 Task: Get directions from Blue Ridge Parkway, North Carolina, United States to Gulf Shores, Alabama, United States  and reverse  starting point and destination and check the transit options
Action: Mouse moved to (118, 78)
Screenshot: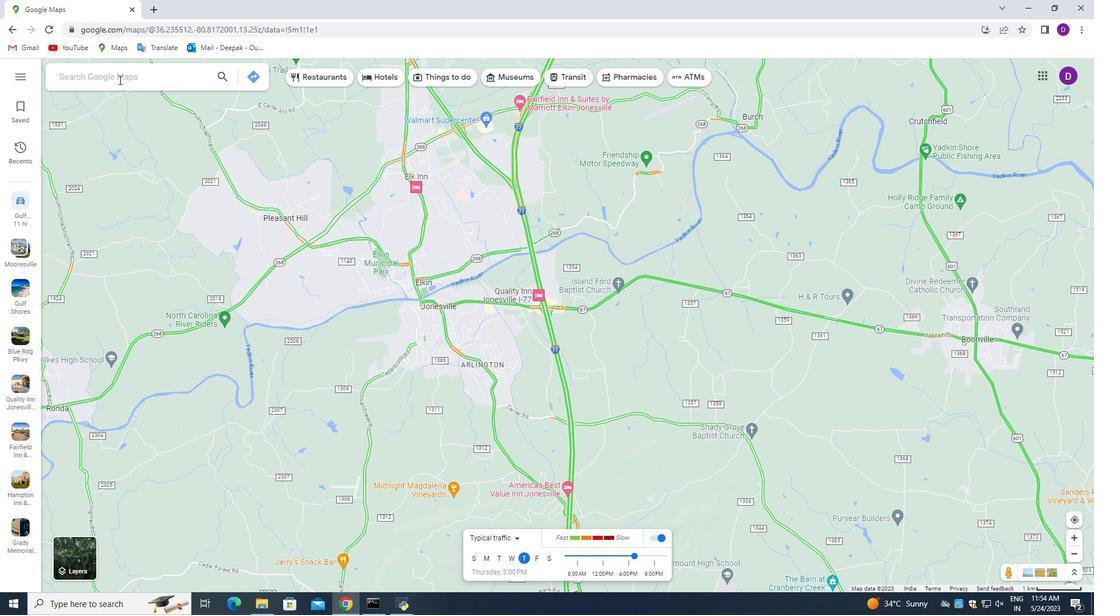 
Action: Mouse pressed left at (118, 78)
Screenshot: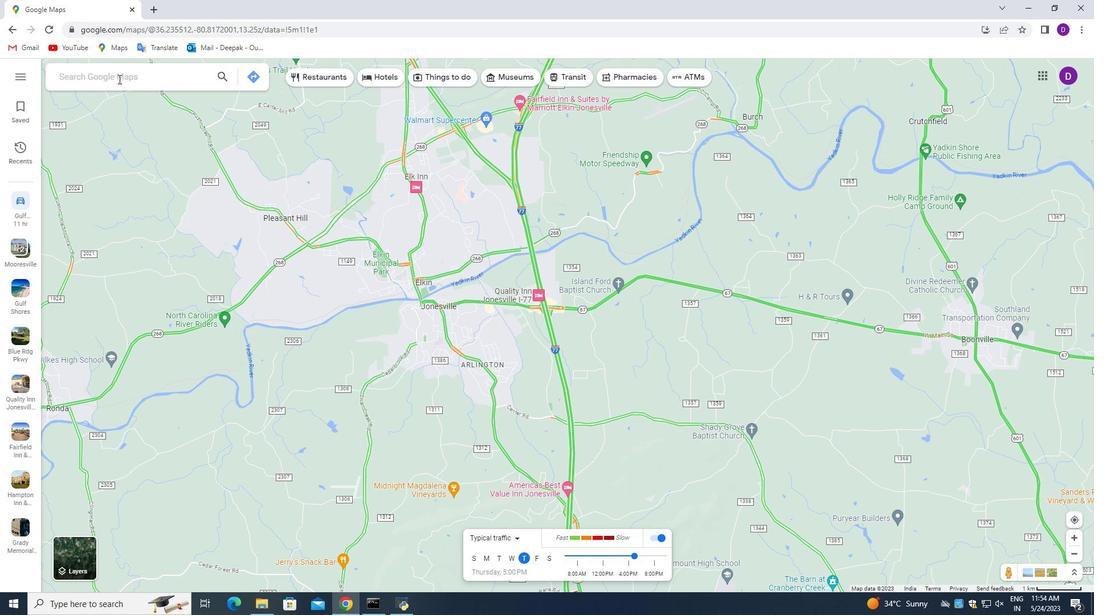 
Action: Mouse moved to (370, 180)
Screenshot: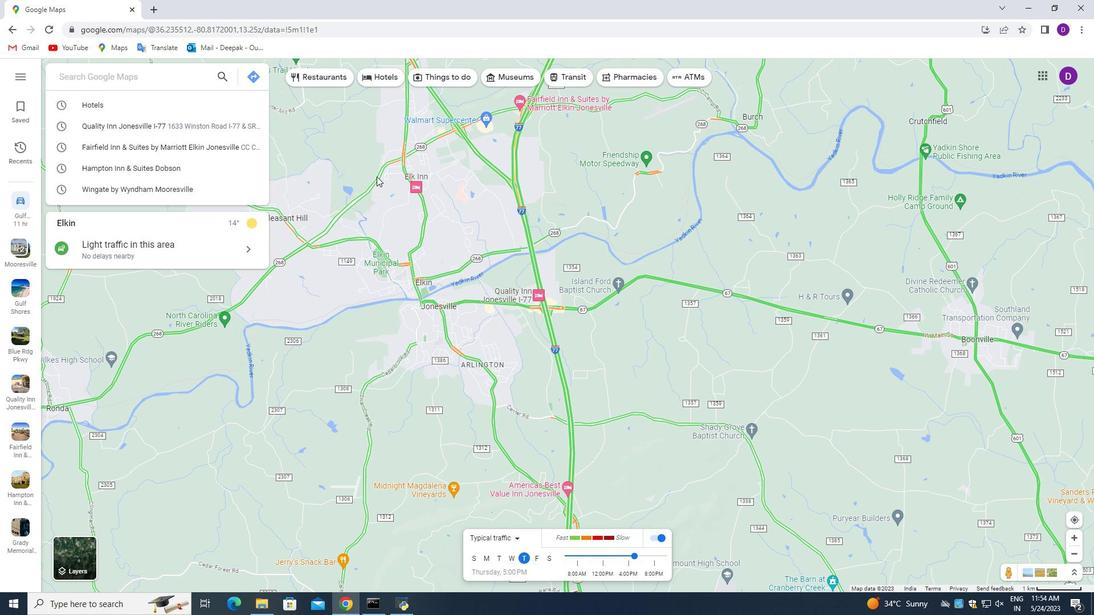 
Action: Key pressed <Key.shift_r>Blue<Key.space><Key.shift_r>Ridge<Key.space><Key.shift>Parkway,<Key.space><Key.shift>North<Key.space><Key.shift_r>Carolina,<Key.space><Key.shift>United<Key.space><Key.shift_r>States
Screenshot: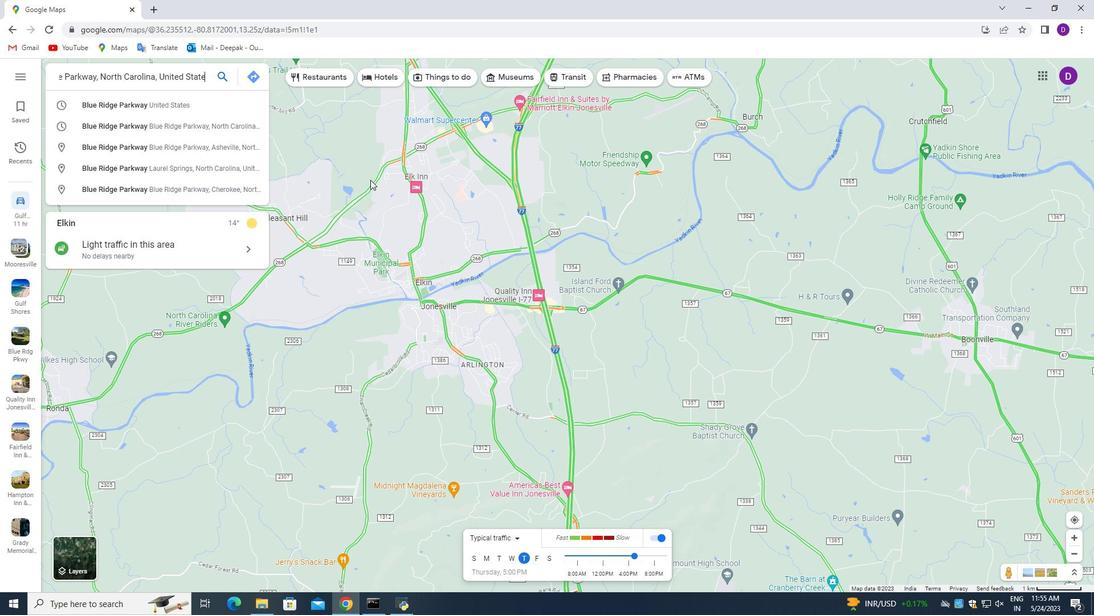 
Action: Mouse moved to (254, 72)
Screenshot: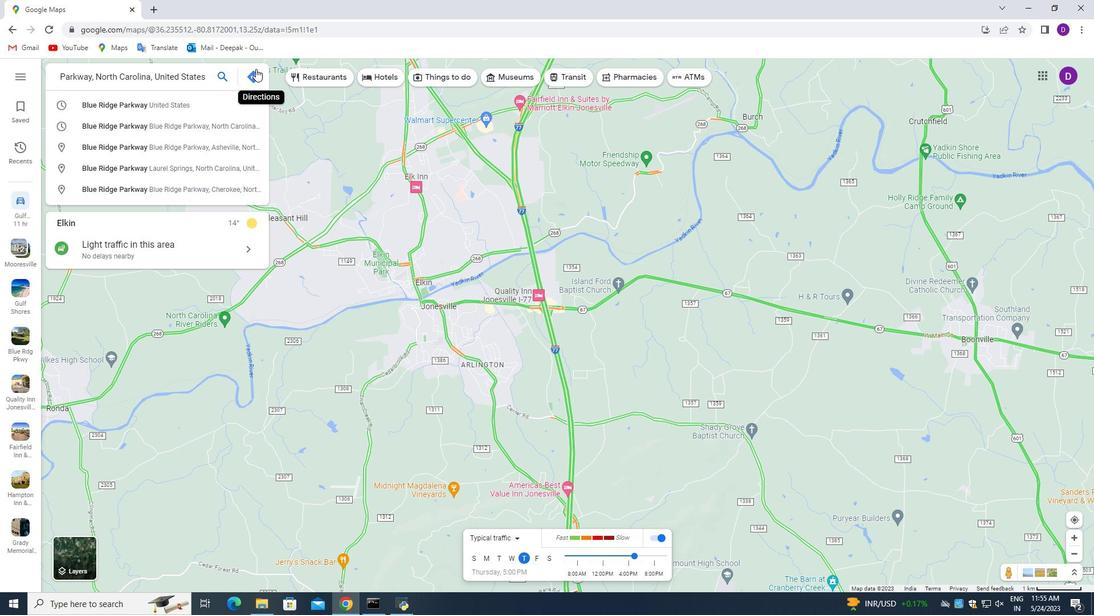 
Action: Mouse pressed left at (254, 72)
Screenshot: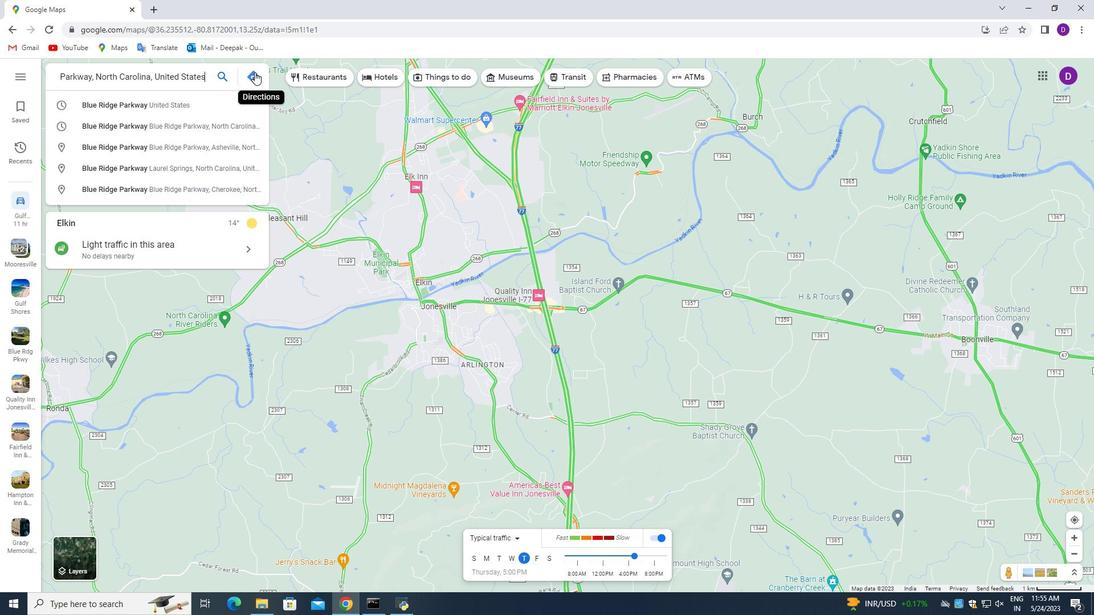 
Action: Mouse moved to (127, 111)
Screenshot: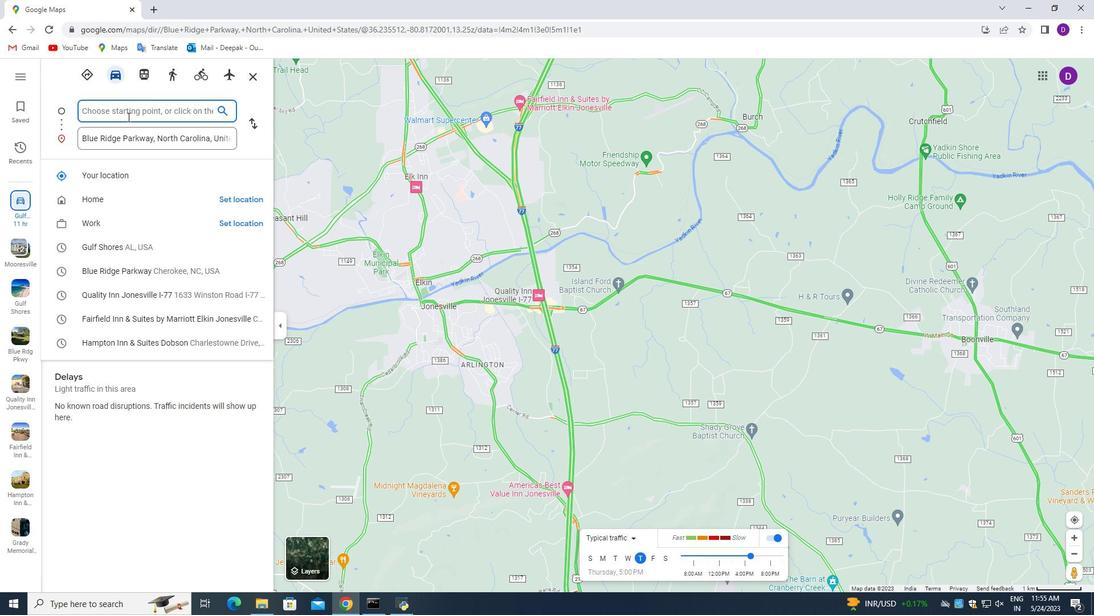 
Action: Mouse pressed left at (127, 111)
Screenshot: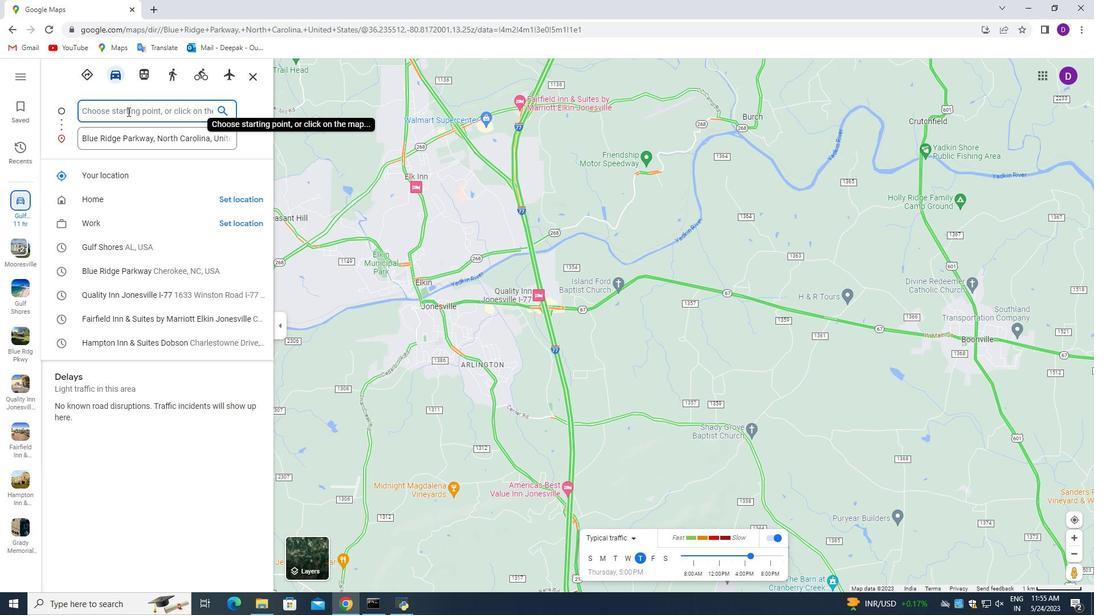 
Action: Mouse moved to (59, 68)
Screenshot: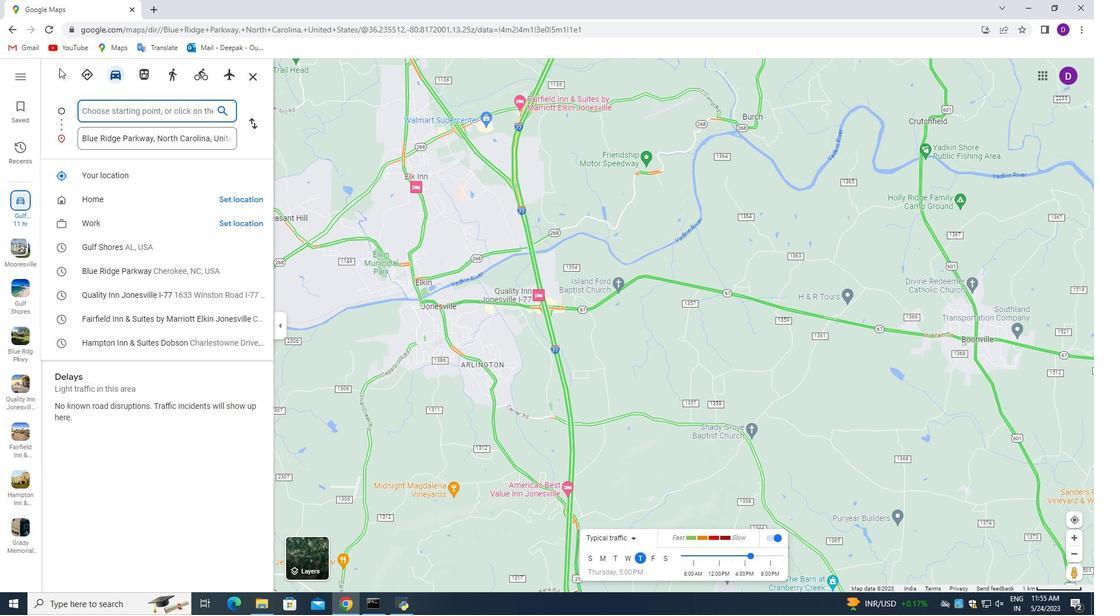 
Action: Key pressed <Key.shift_r>Gulf<Key.space><Key.shift_r>Shores,<Key.space><Key.shift_r>alabama,<Key.space><Key.shift>United<Key.space><Key.shift_r>States
Screenshot: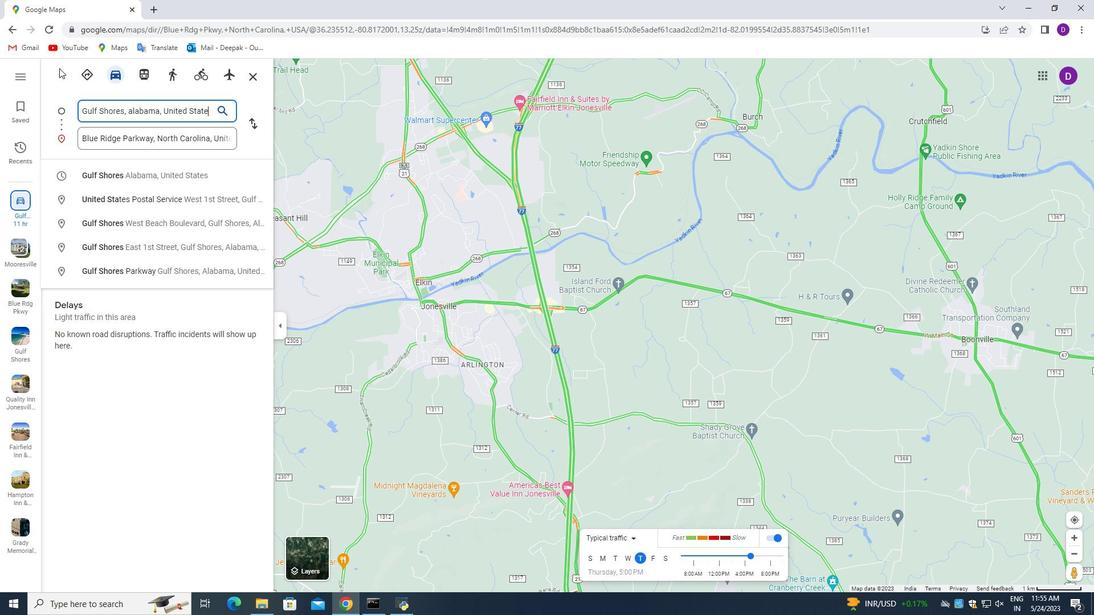 
Action: Mouse moved to (226, 111)
Screenshot: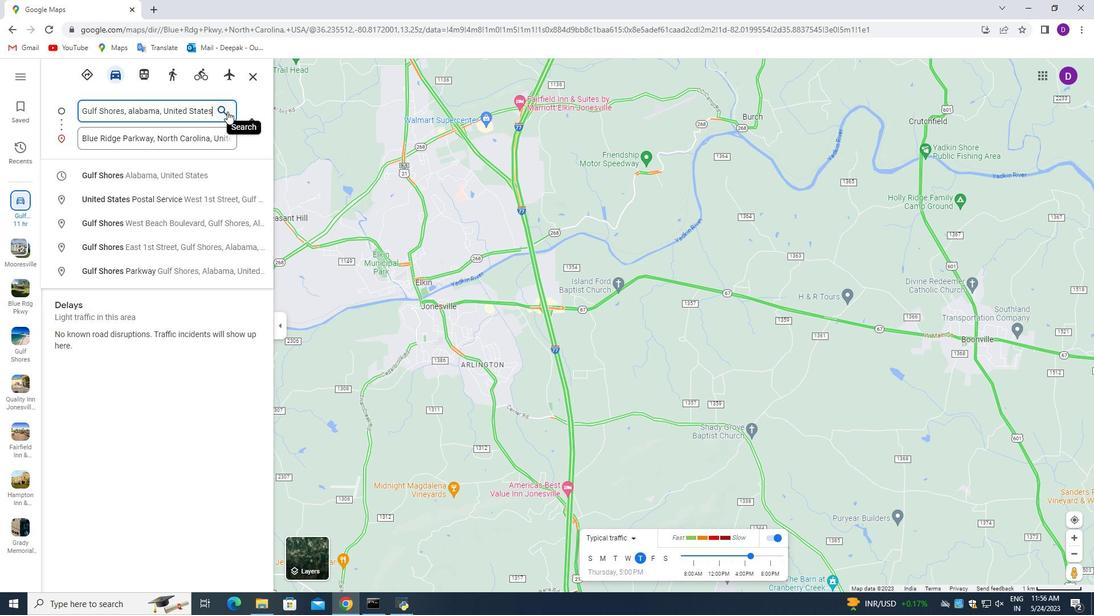 
Action: Mouse pressed left at (226, 111)
Screenshot: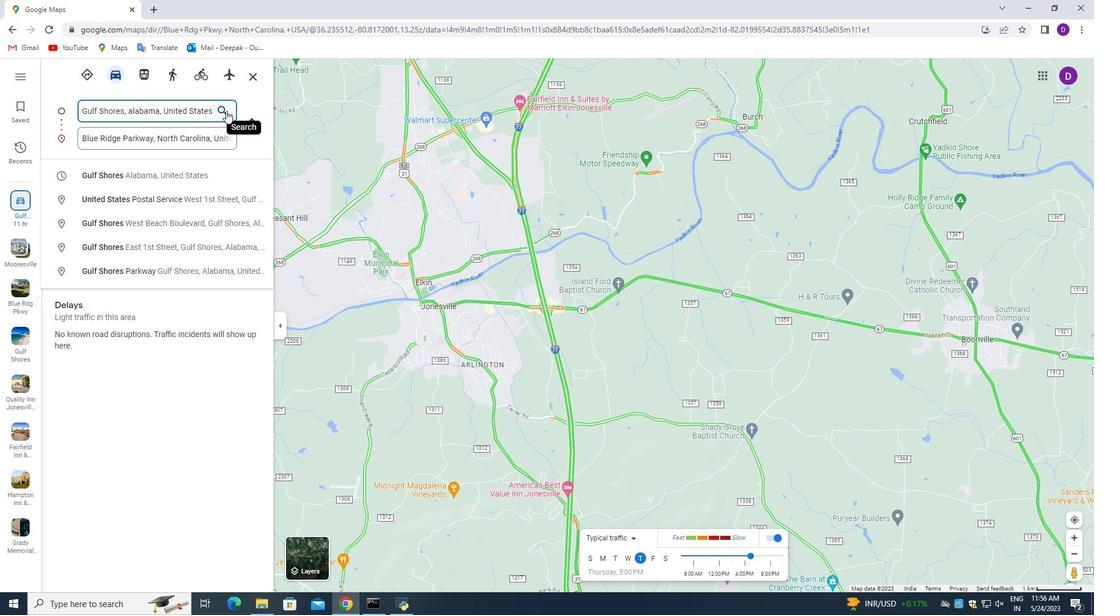 
Action: Mouse moved to (118, 206)
Screenshot: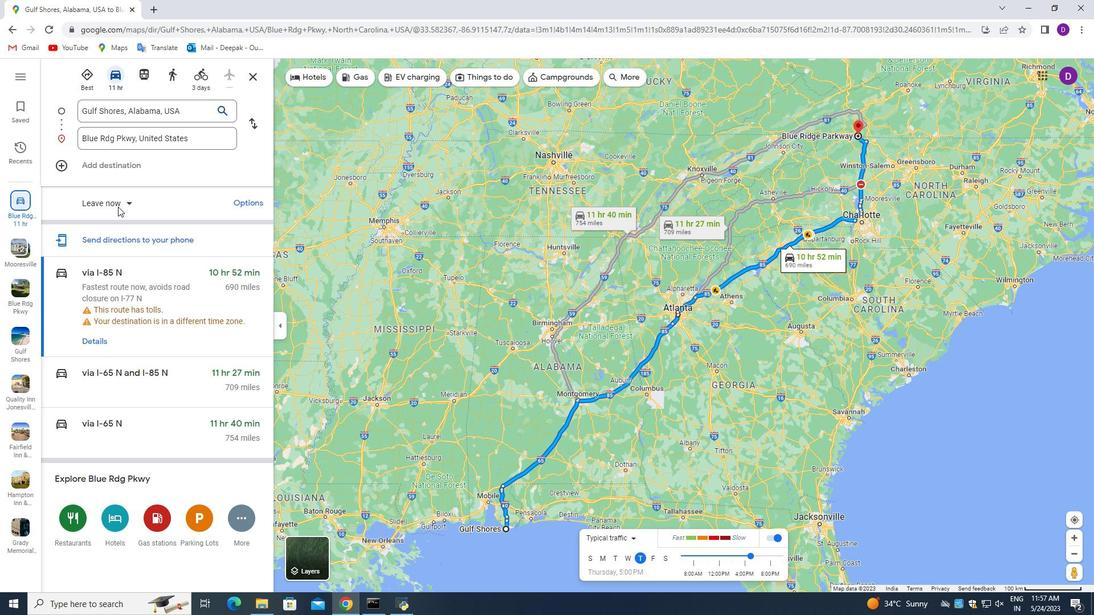 
Action: Mouse pressed left at (118, 206)
Screenshot: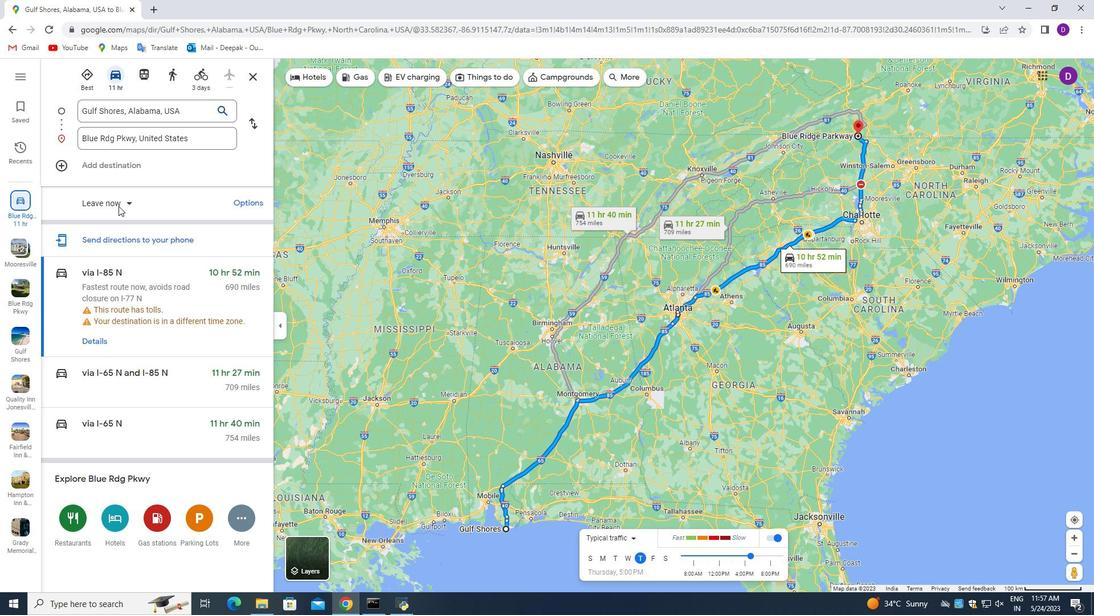 
Action: Mouse moved to (184, 171)
Screenshot: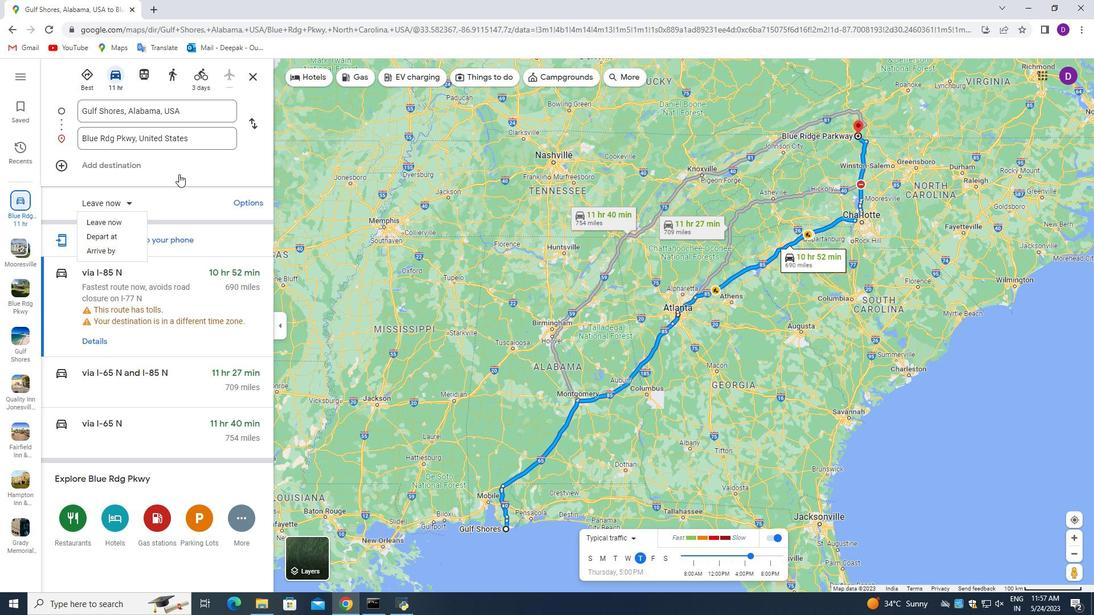 
Action: Mouse pressed left at (184, 171)
Screenshot: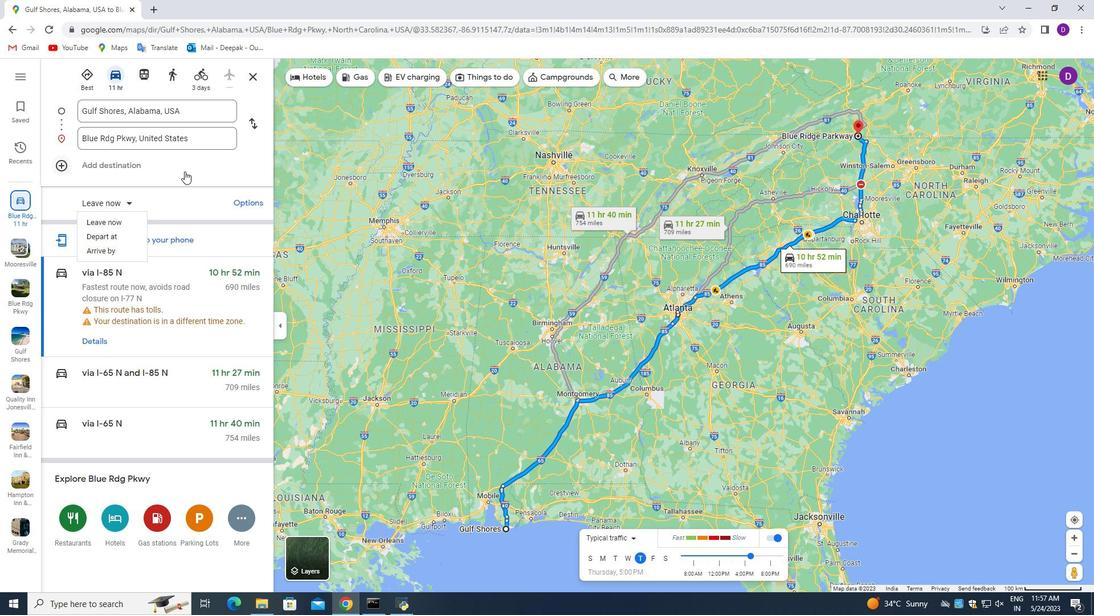 
Action: Mouse moved to (260, 128)
Screenshot: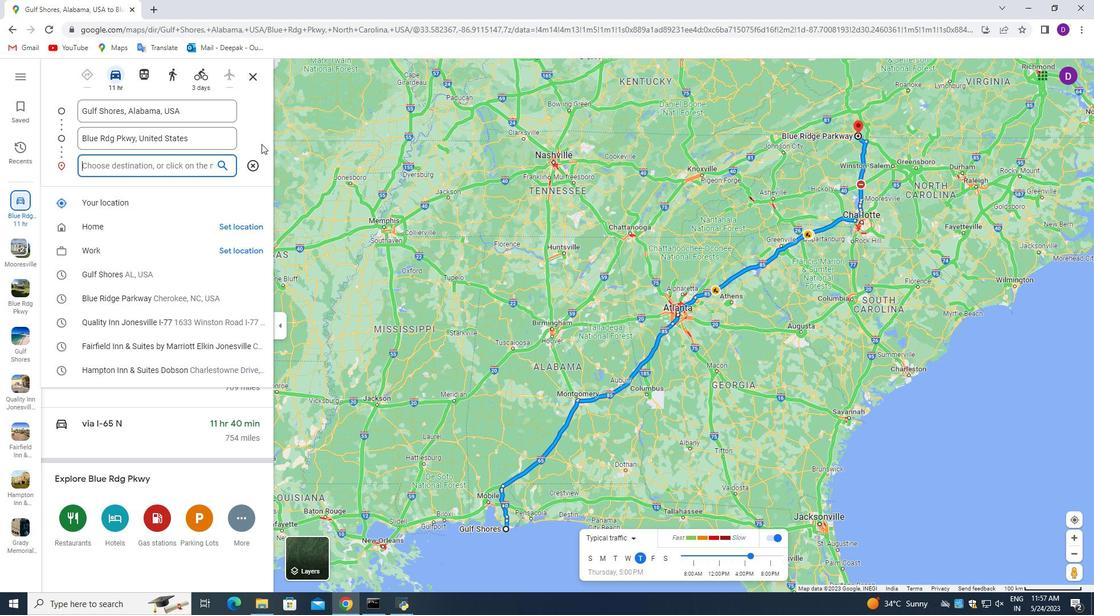 
Action: Mouse pressed left at (260, 128)
Screenshot: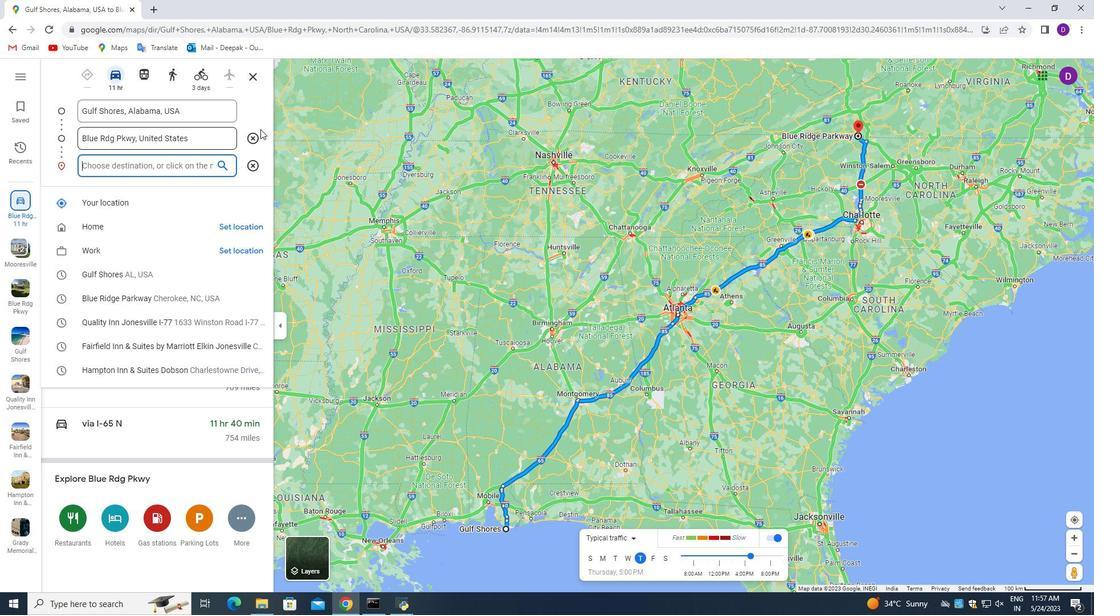 
Action: Mouse moved to (486, 513)
Screenshot: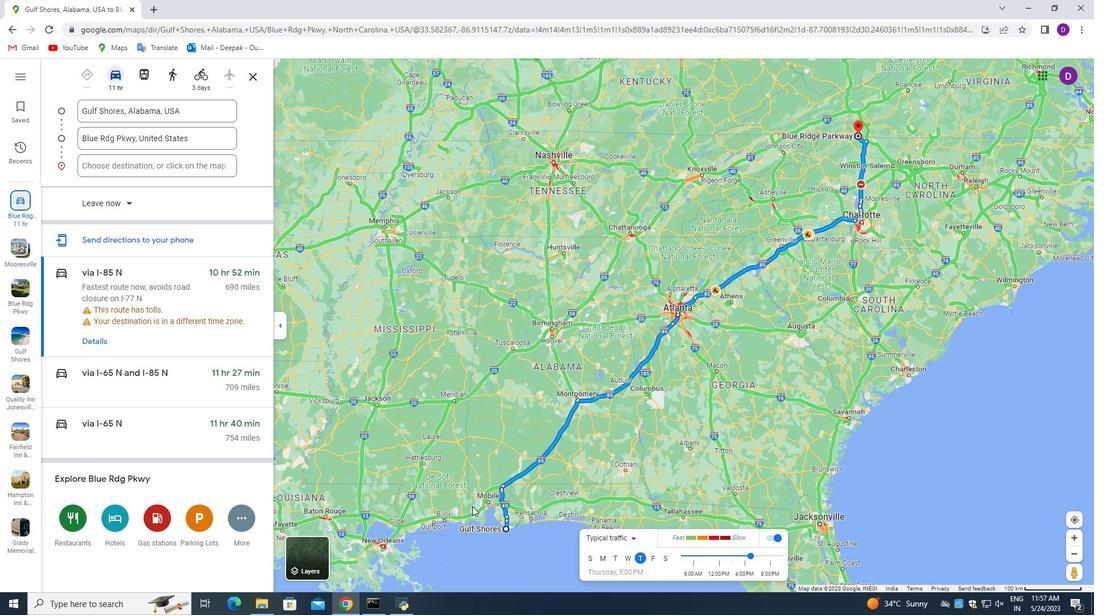 
Action: Mouse scrolled (486, 514) with delta (0, 0)
Screenshot: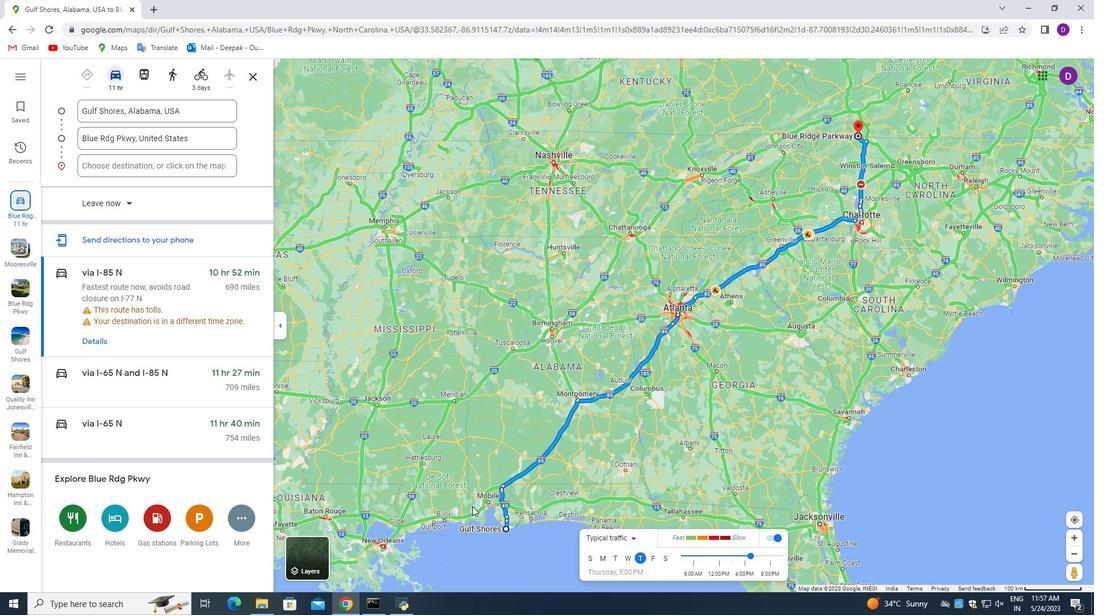 
Action: Mouse moved to (493, 517)
Screenshot: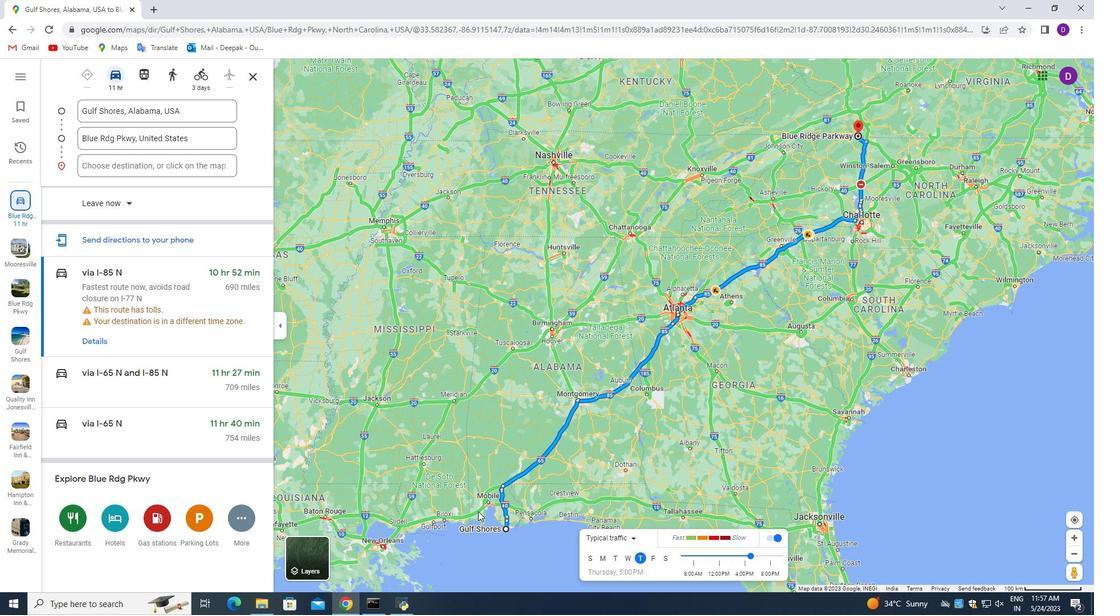 
Action: Mouse scrolled (492, 516) with delta (0, 0)
Screenshot: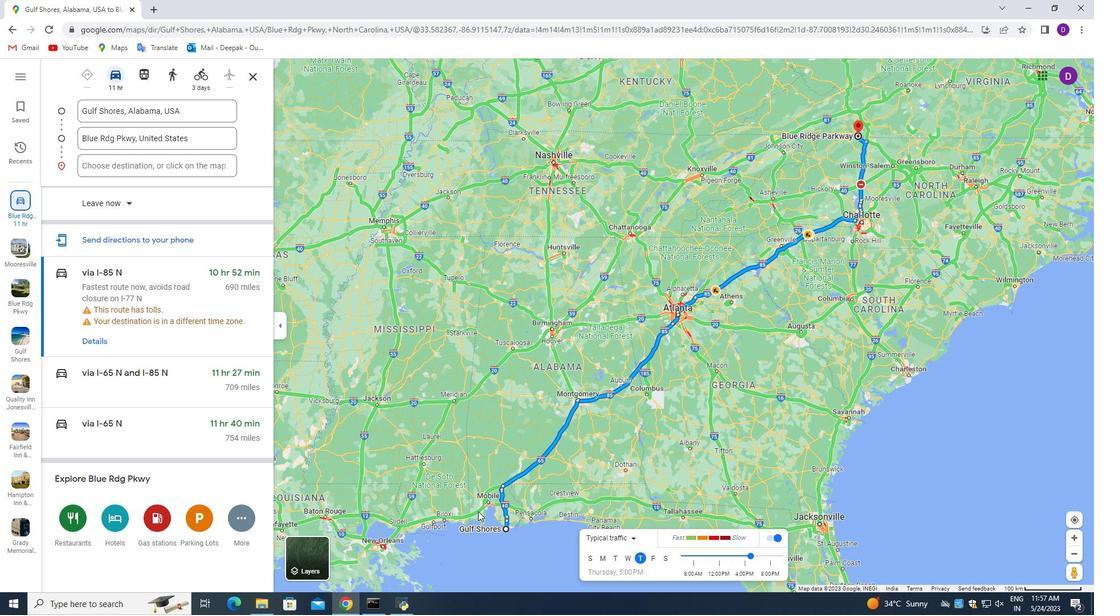 
Action: Mouse moved to (496, 517)
Screenshot: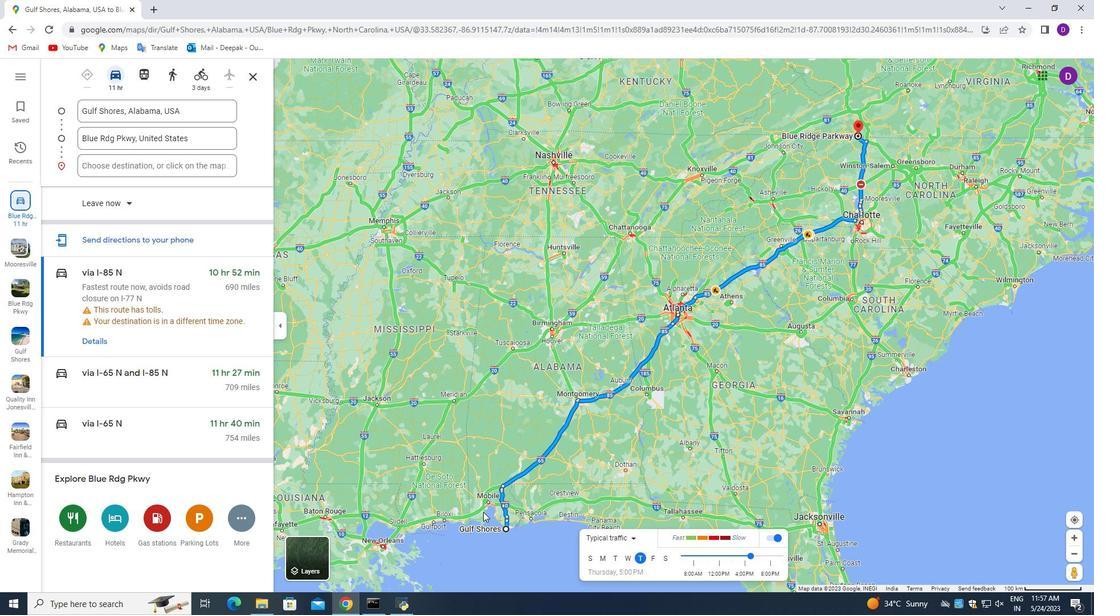 
Action: Mouse scrolled (495, 518) with delta (0, 0)
Screenshot: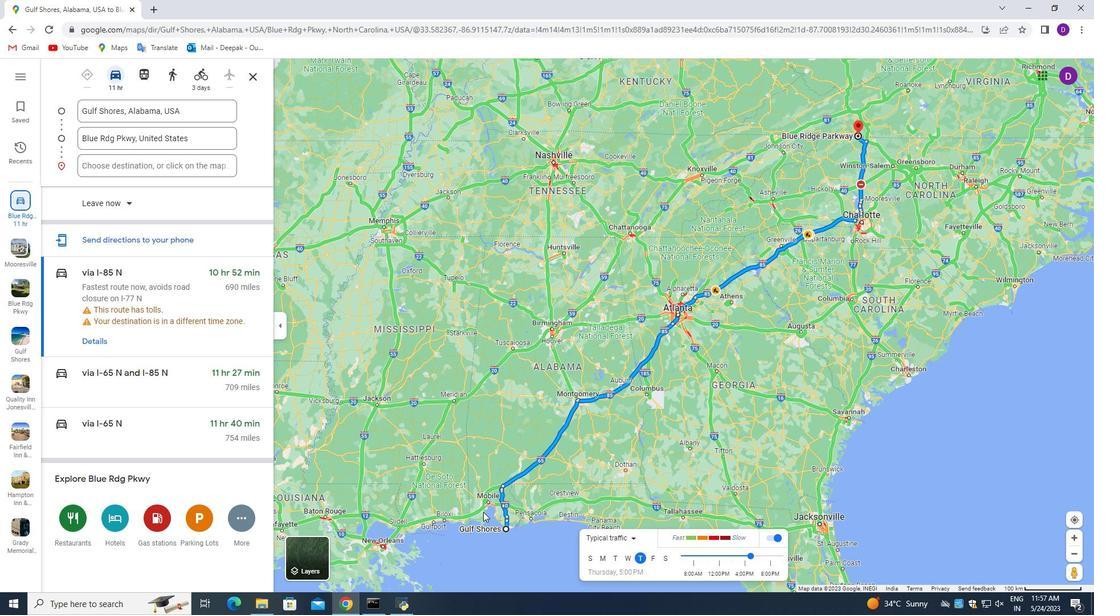 
Action: Mouse moved to (499, 517)
Screenshot: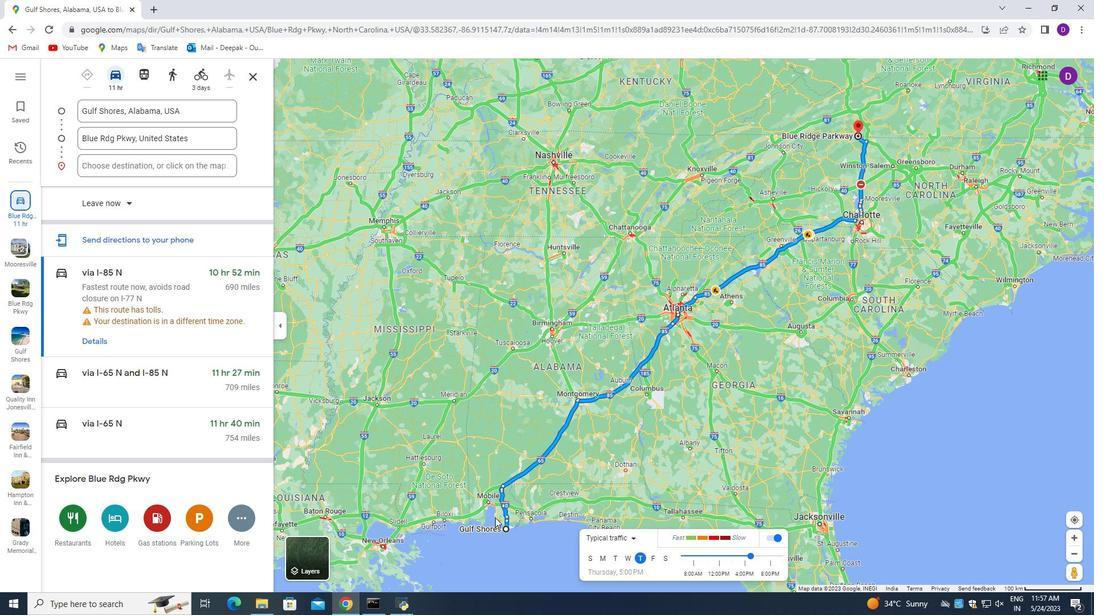 
Action: Mouse scrolled (499, 518) with delta (0, 0)
Screenshot: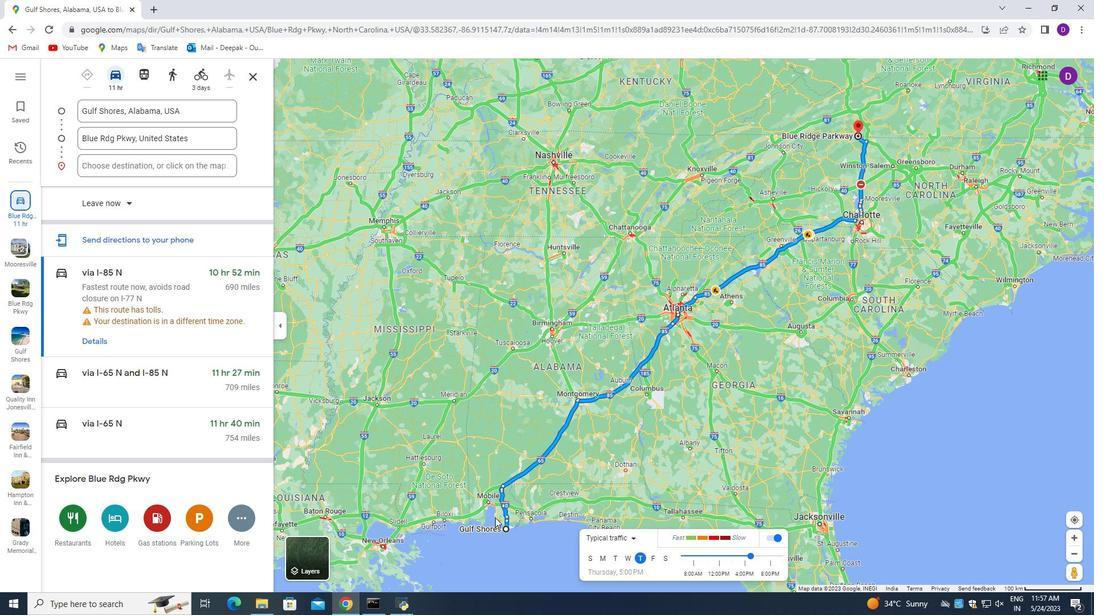 
Action: Mouse moved to (551, 501)
Screenshot: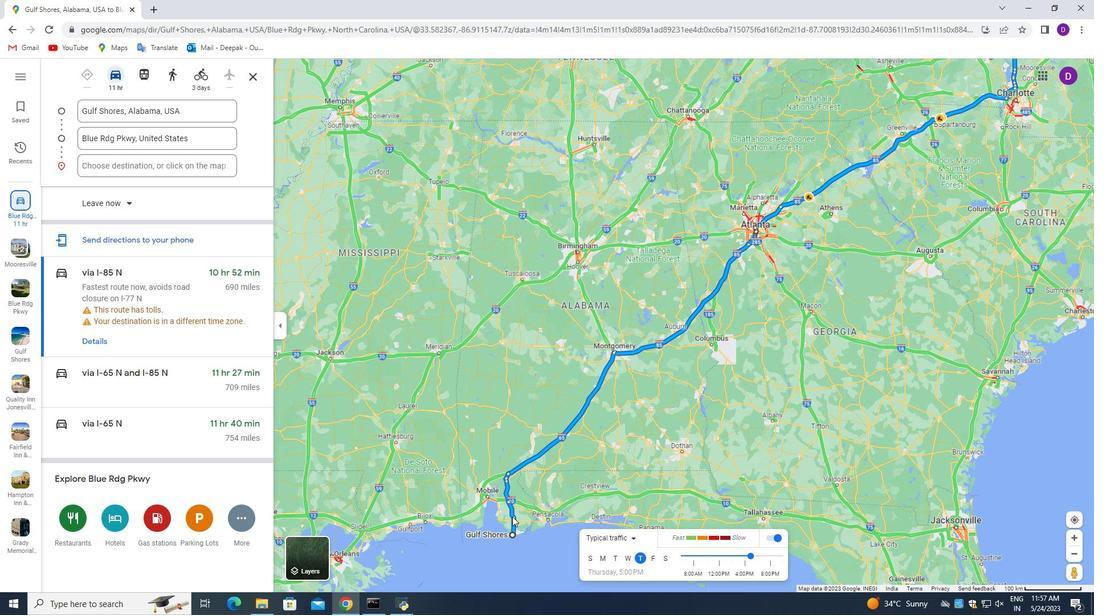 
Action: Mouse scrolled (551, 502) with delta (0, 0)
Screenshot: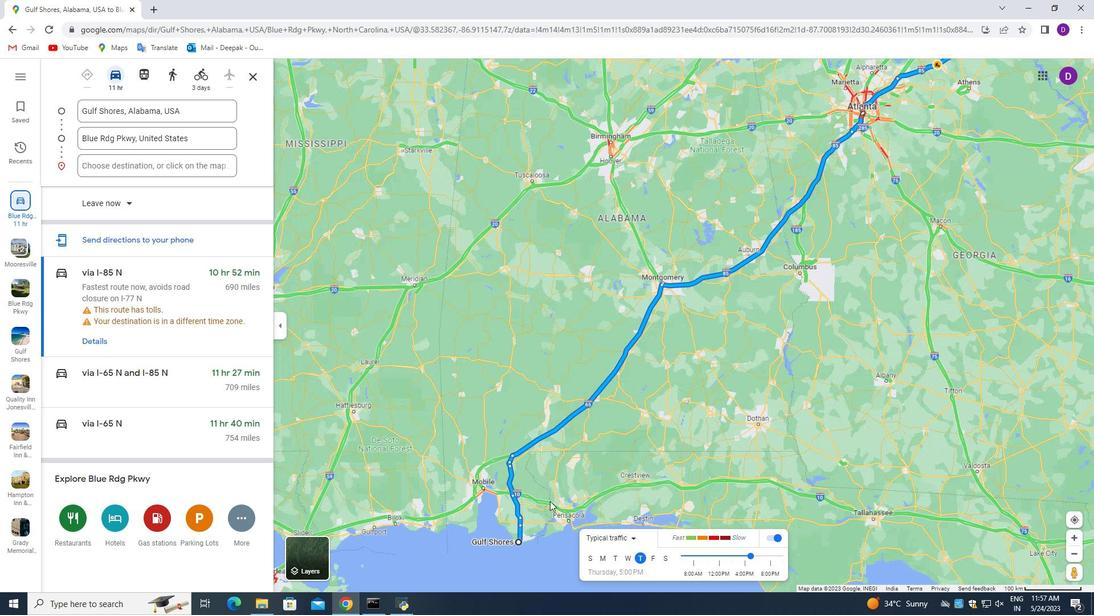 
Action: Mouse scrolled (551, 502) with delta (0, 0)
Screenshot: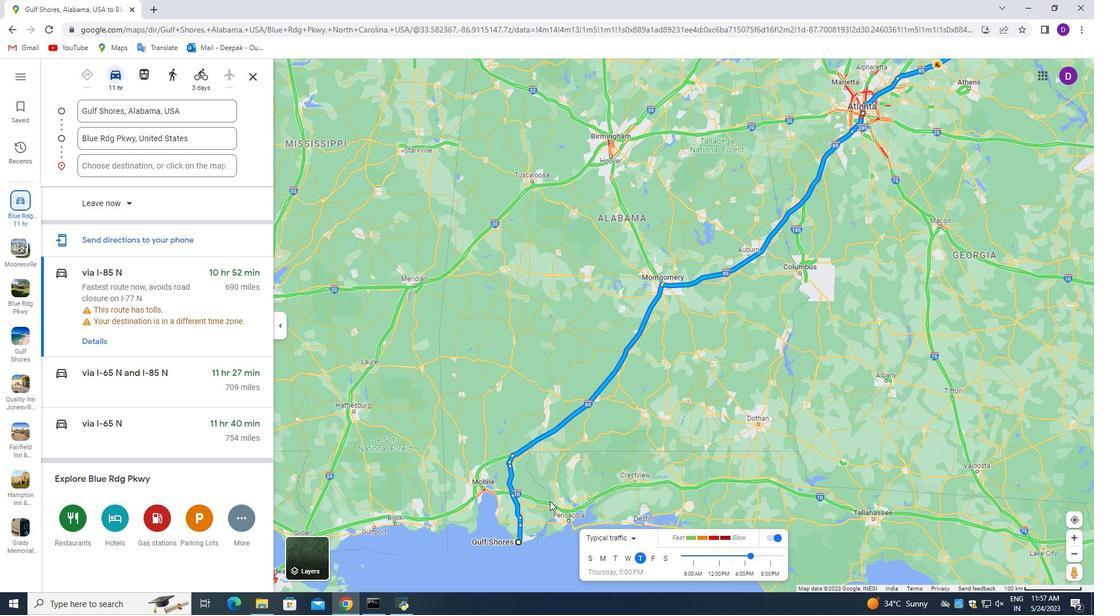 
Action: Mouse moved to (553, 244)
Screenshot: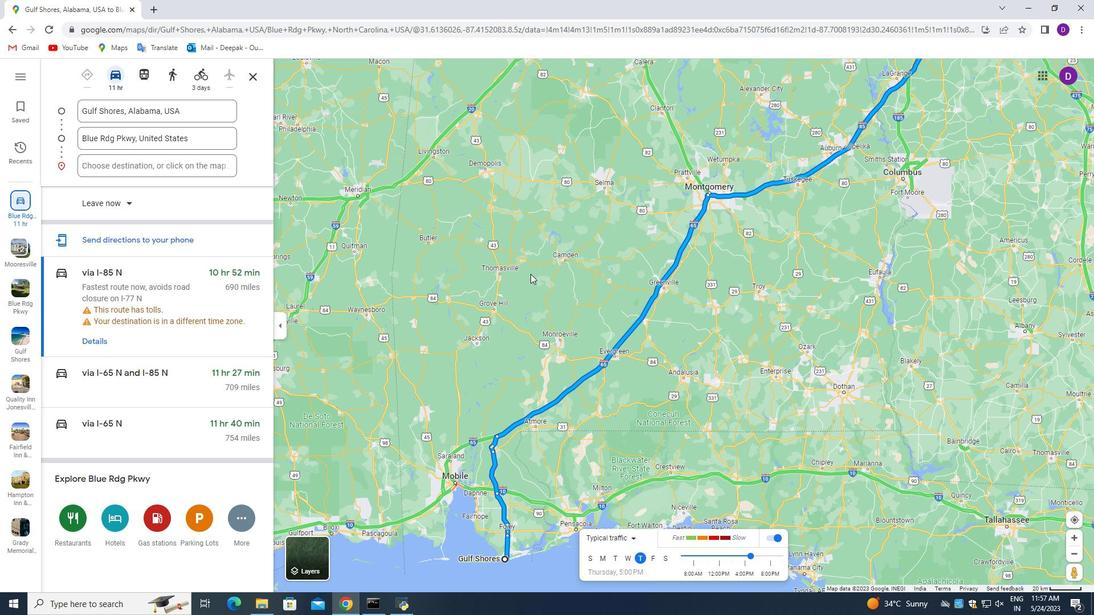 
Action: Mouse pressed left at (553, 244)
Screenshot: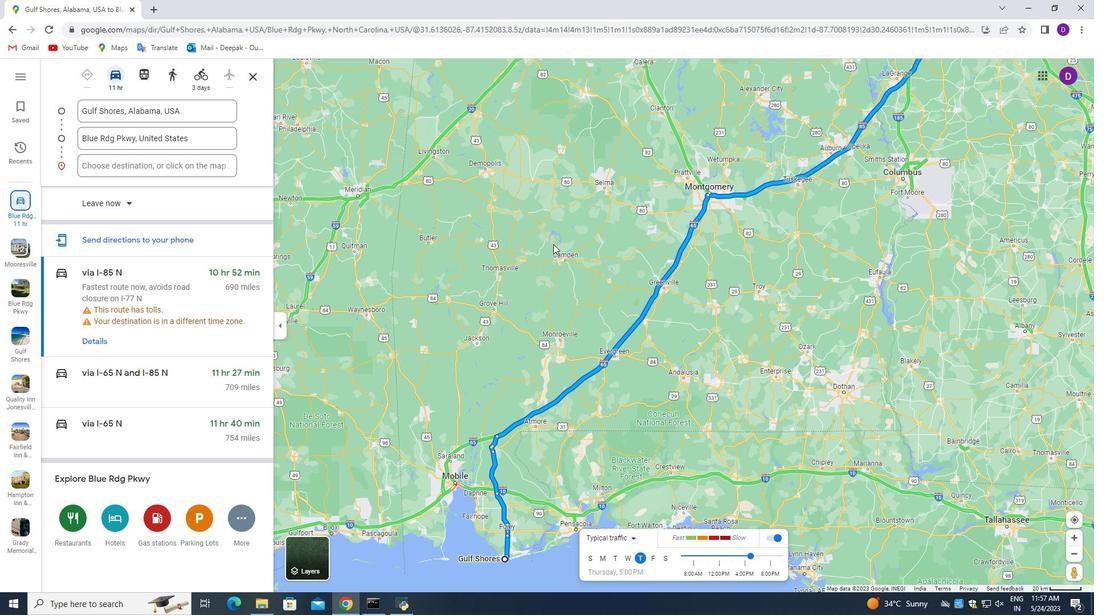 
Action: Mouse moved to (429, 558)
Screenshot: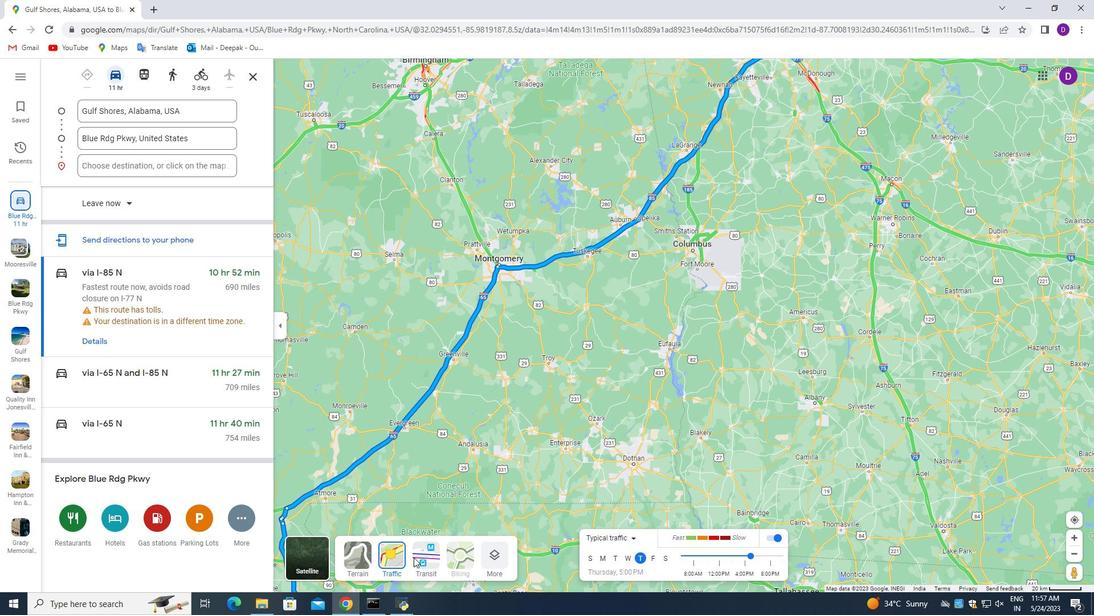 
Action: Mouse pressed left at (429, 558)
Screenshot: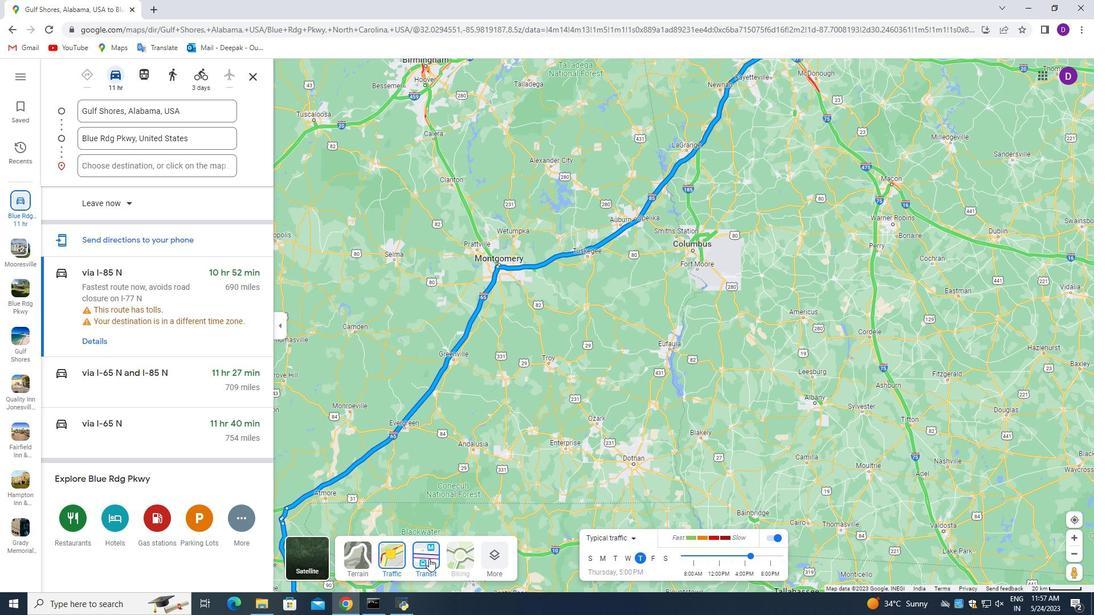 
Action: Mouse moved to (618, 569)
Screenshot: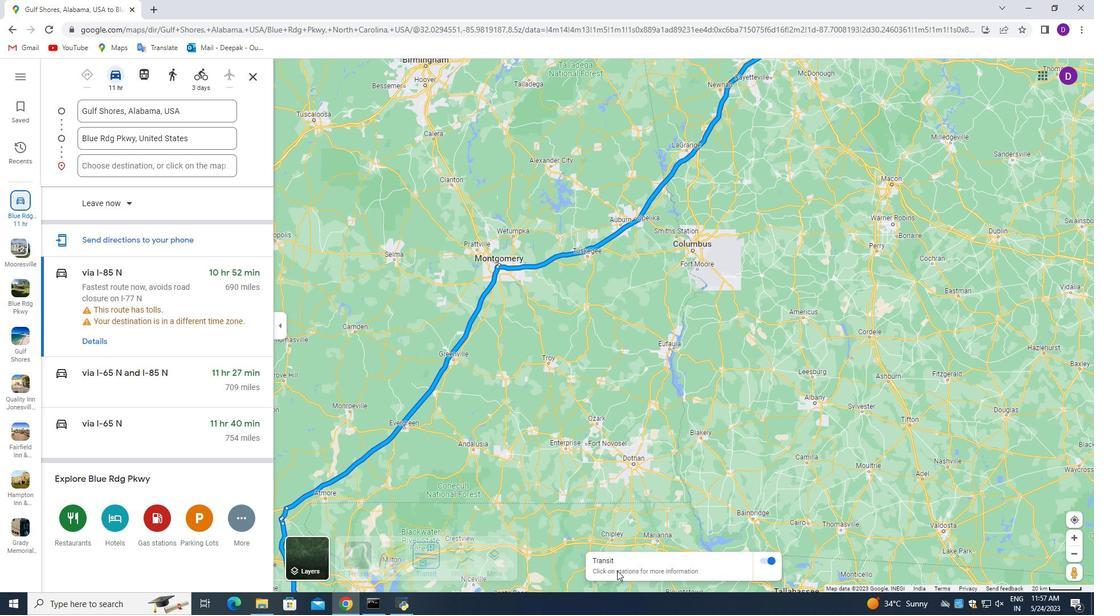 
Action: Mouse pressed left at (618, 569)
Screenshot: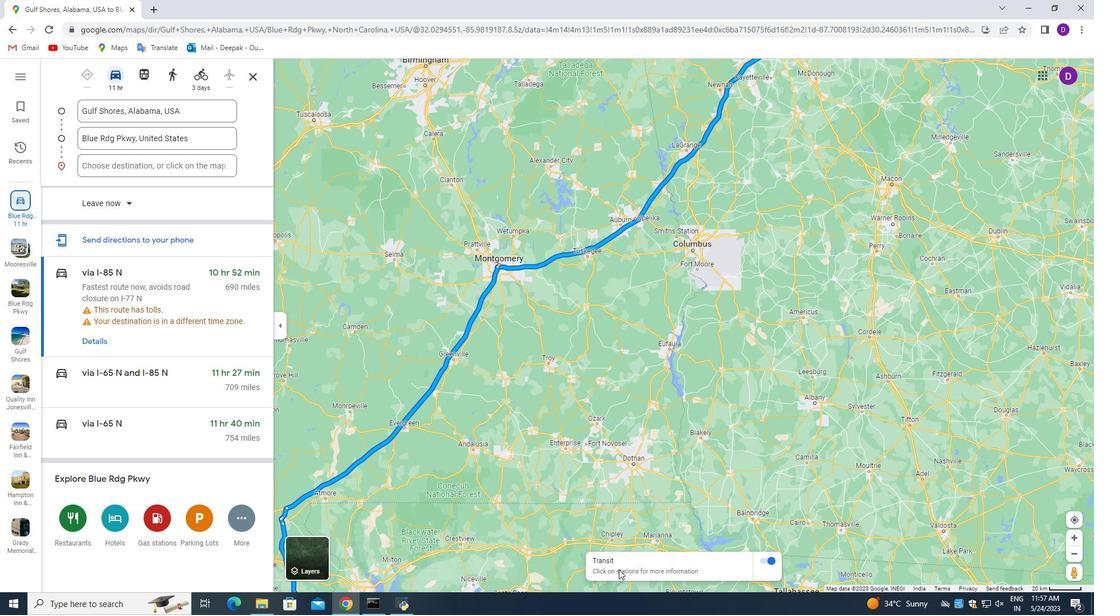 
Action: Mouse moved to (604, 559)
Screenshot: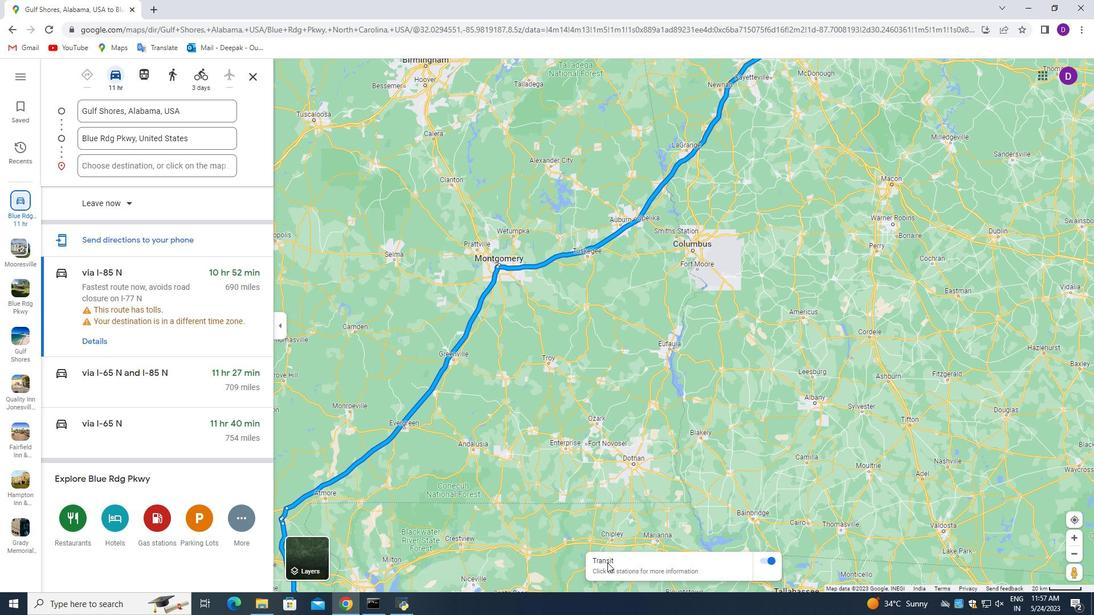 
Action: Mouse pressed left at (604, 559)
Screenshot: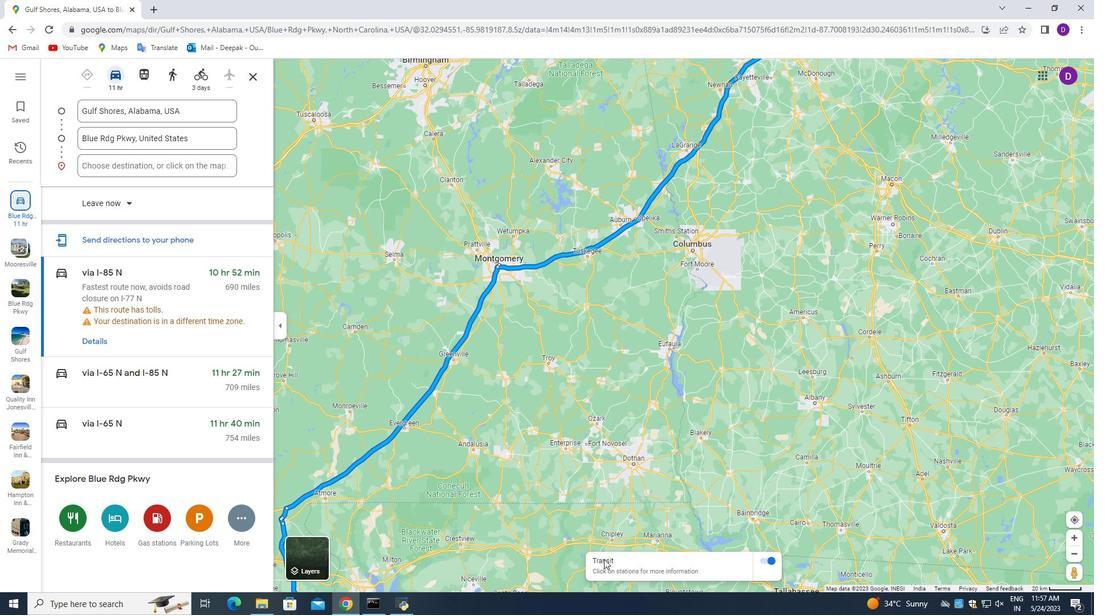 
Action: Mouse moved to (516, 413)
Screenshot: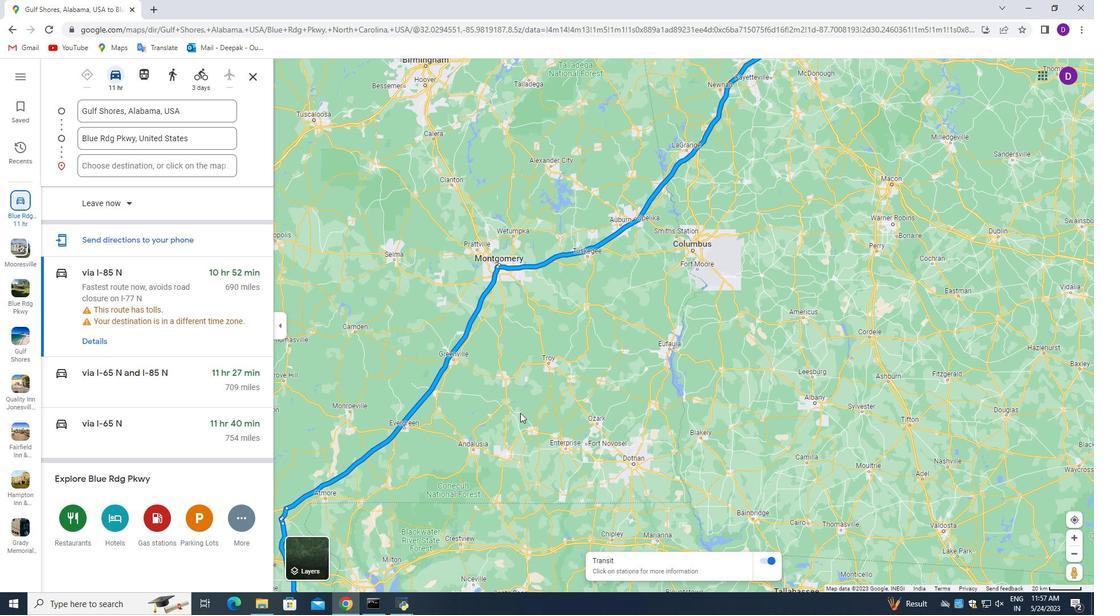 
Action: Mouse scrolled (516, 413) with delta (0, 0)
Screenshot: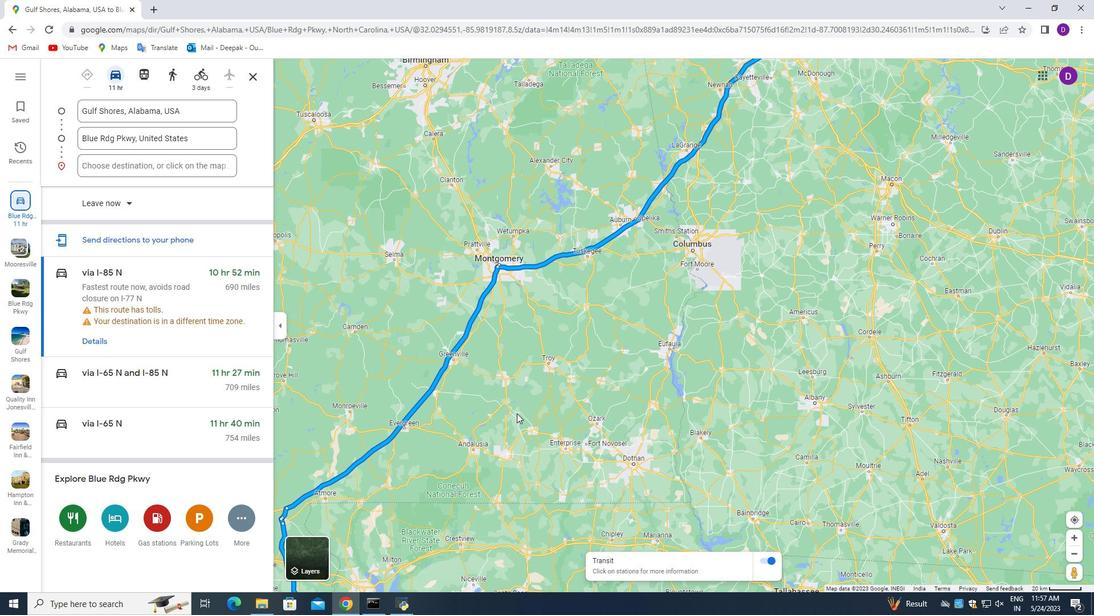 
Action: Mouse scrolled (516, 413) with delta (0, 0)
Screenshot: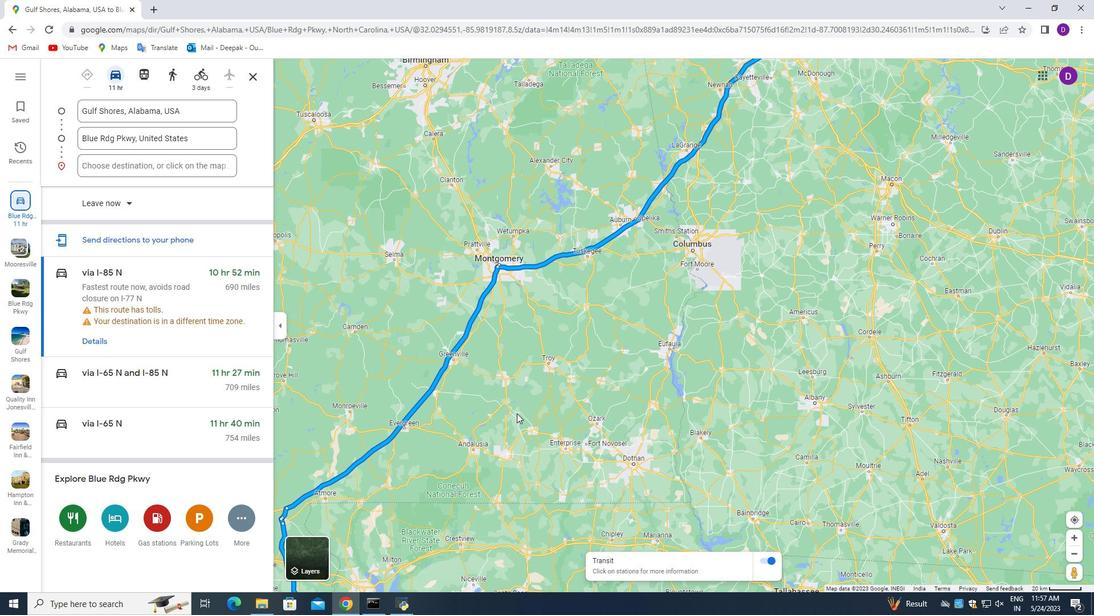 
Action: Mouse scrolled (516, 413) with delta (0, 0)
Screenshot: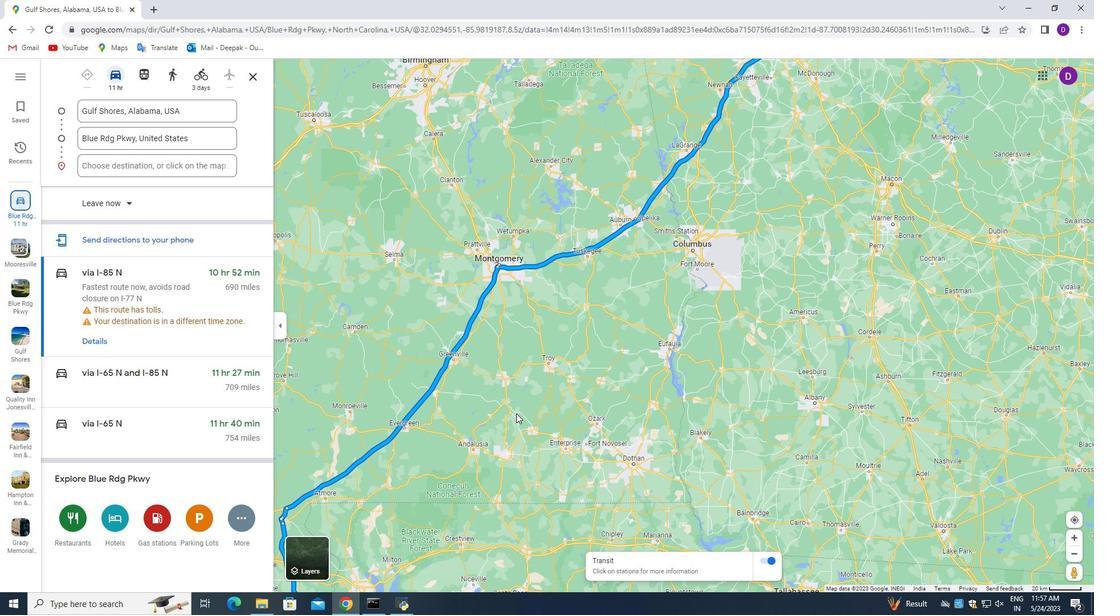
Action: Mouse scrolled (516, 413) with delta (0, 0)
Screenshot: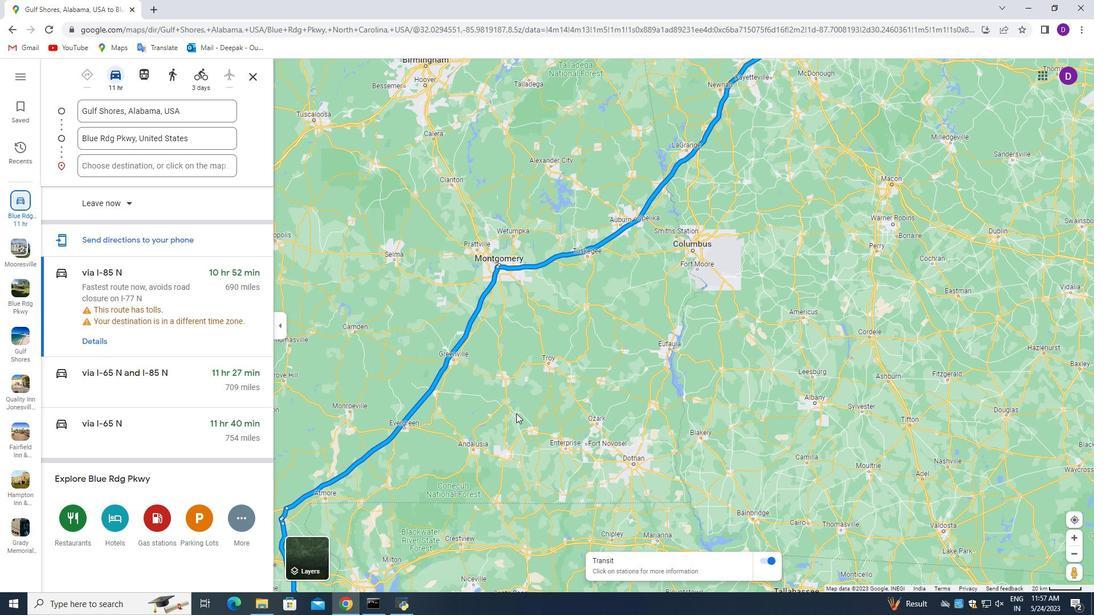 
Action: Mouse moved to (515, 414)
Screenshot: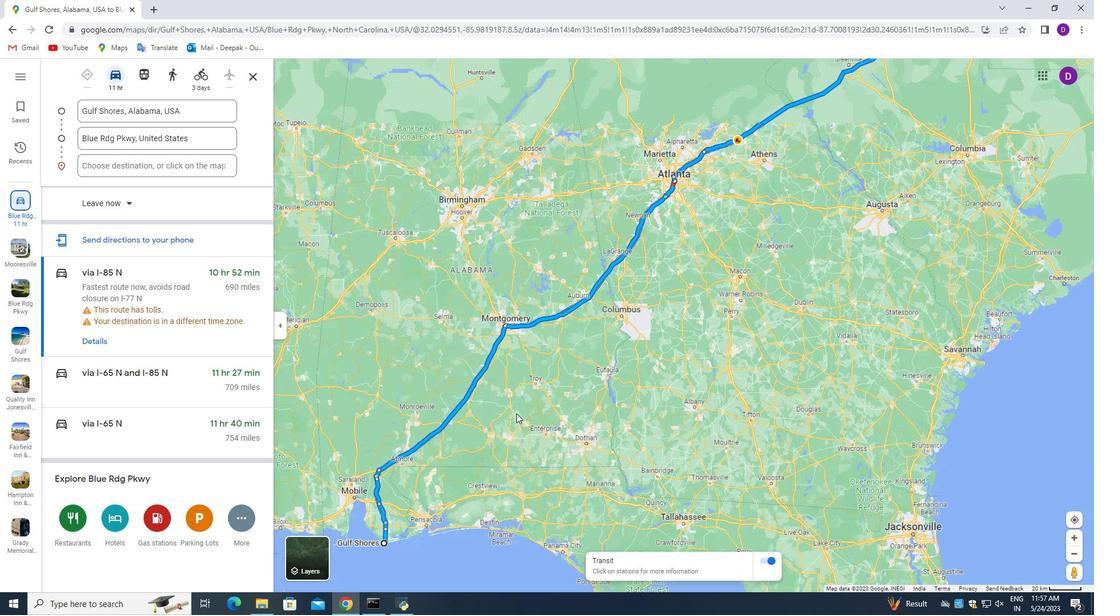 
Action: Mouse scrolled (515, 414) with delta (0, 0)
Screenshot: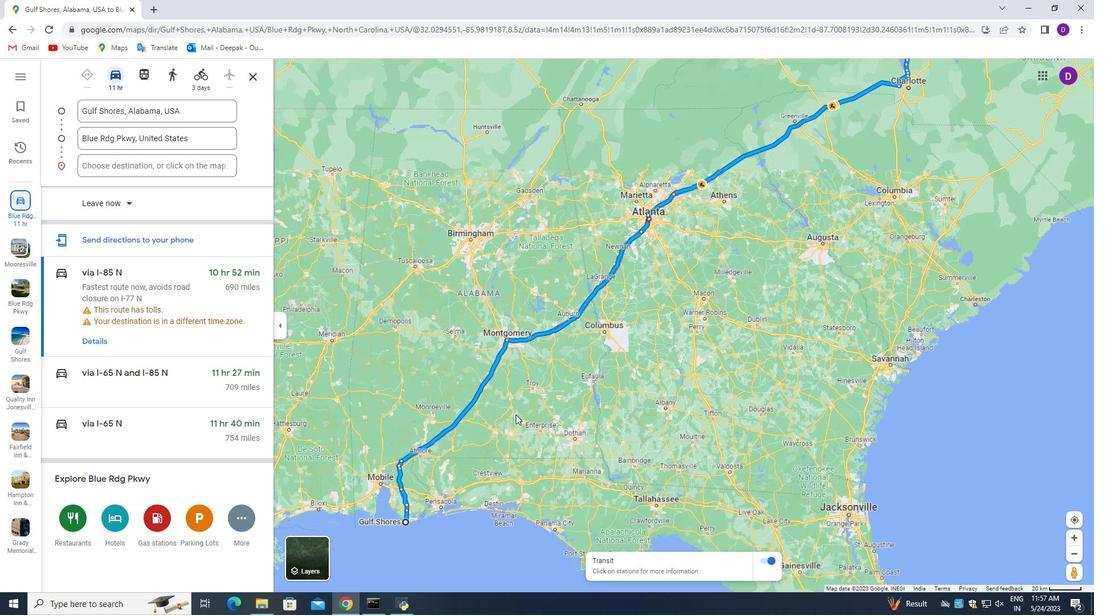
Action: Mouse scrolled (515, 414) with delta (0, 0)
Screenshot: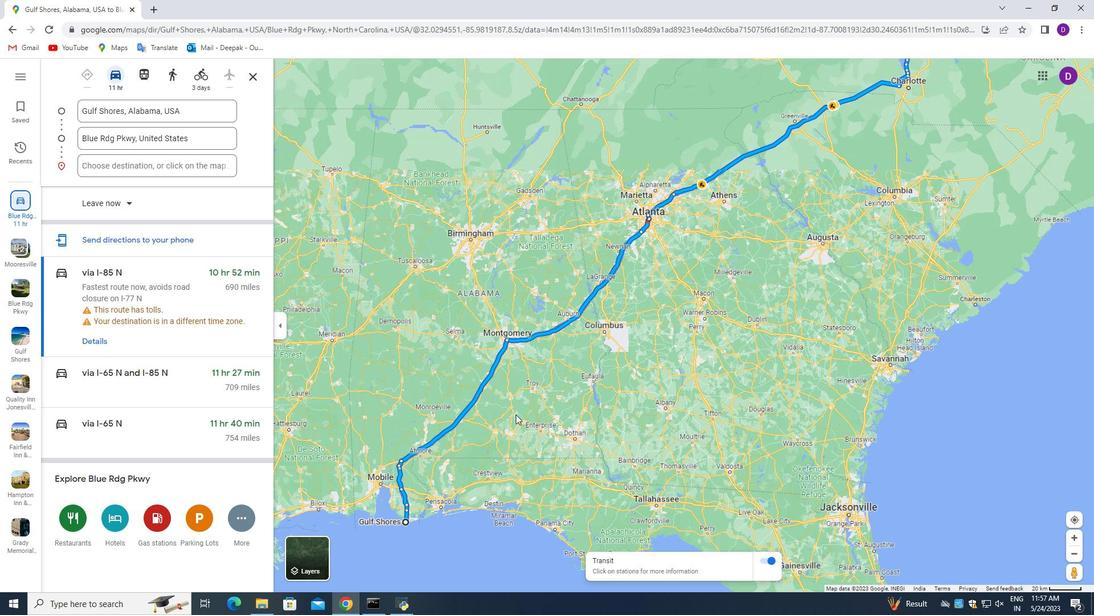 
Action: Mouse scrolled (515, 414) with delta (0, 0)
Screenshot: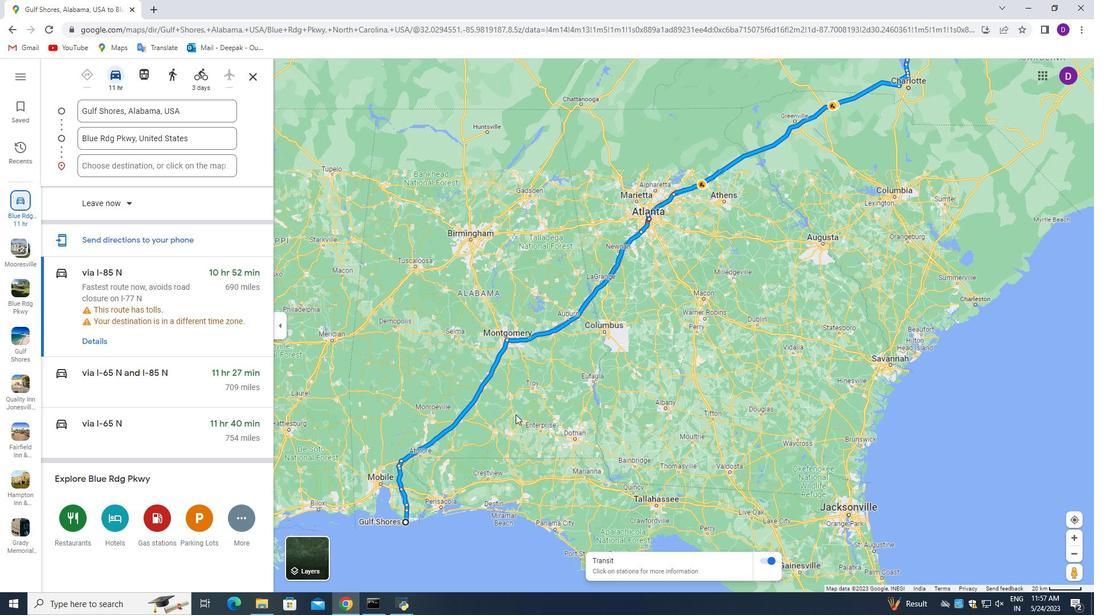 
Action: Mouse moved to (536, 360)
Screenshot: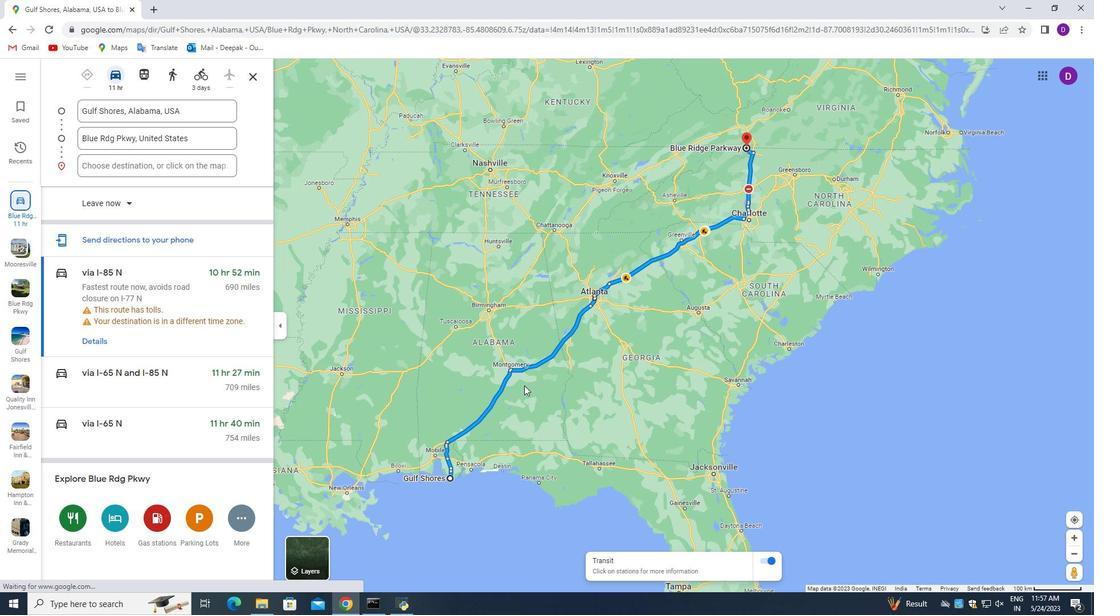 
Action: Mouse scrolled (536, 360) with delta (0, 0)
Screenshot: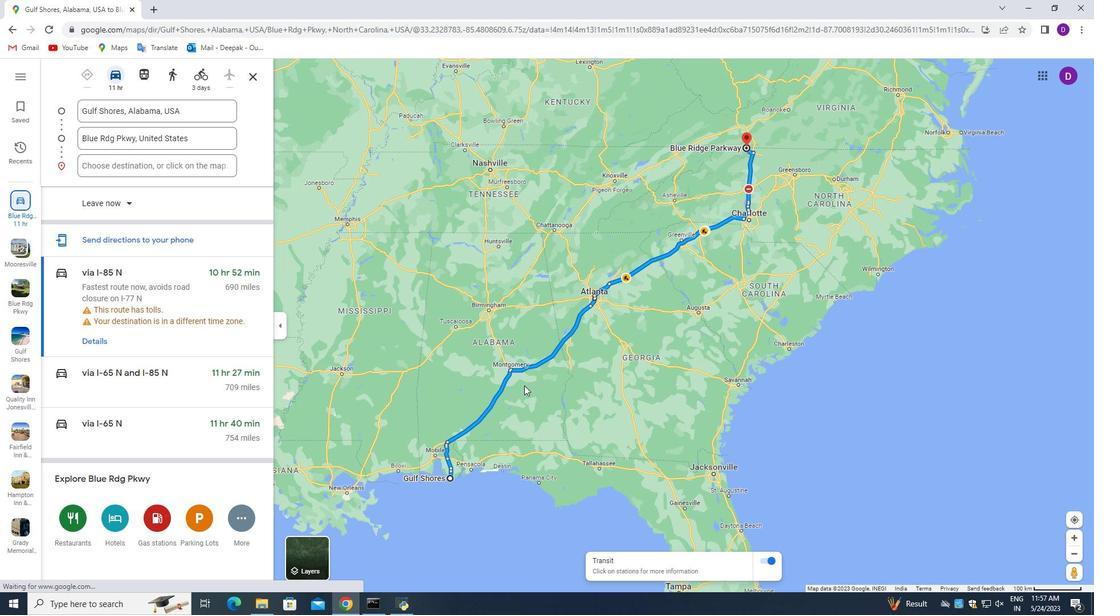 
Action: Mouse moved to (539, 355)
Screenshot: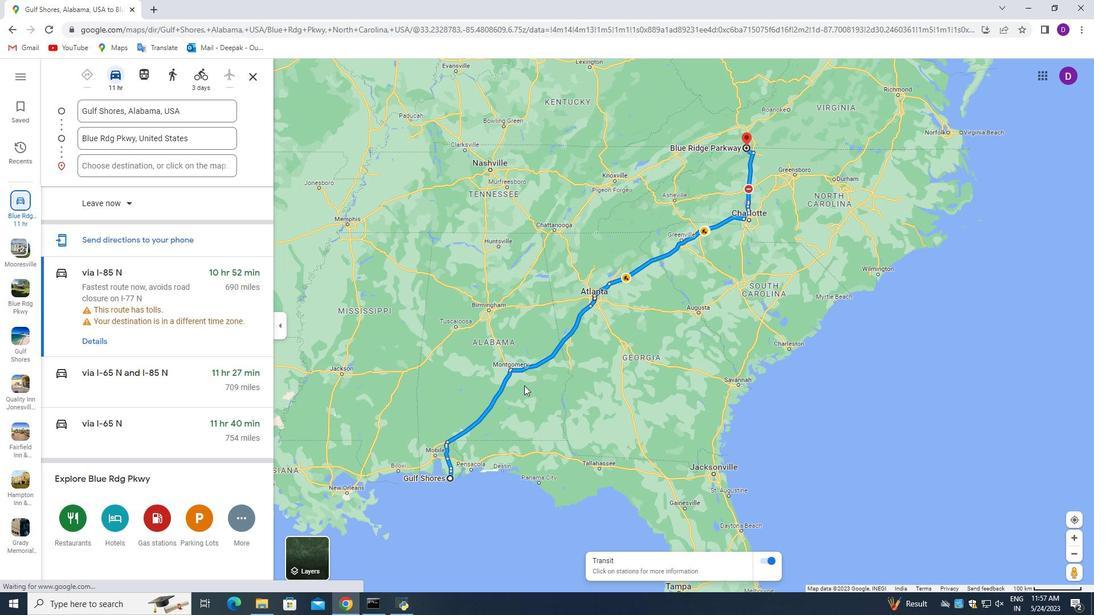 
Action: Mouse scrolled (539, 355) with delta (0, 0)
Screenshot: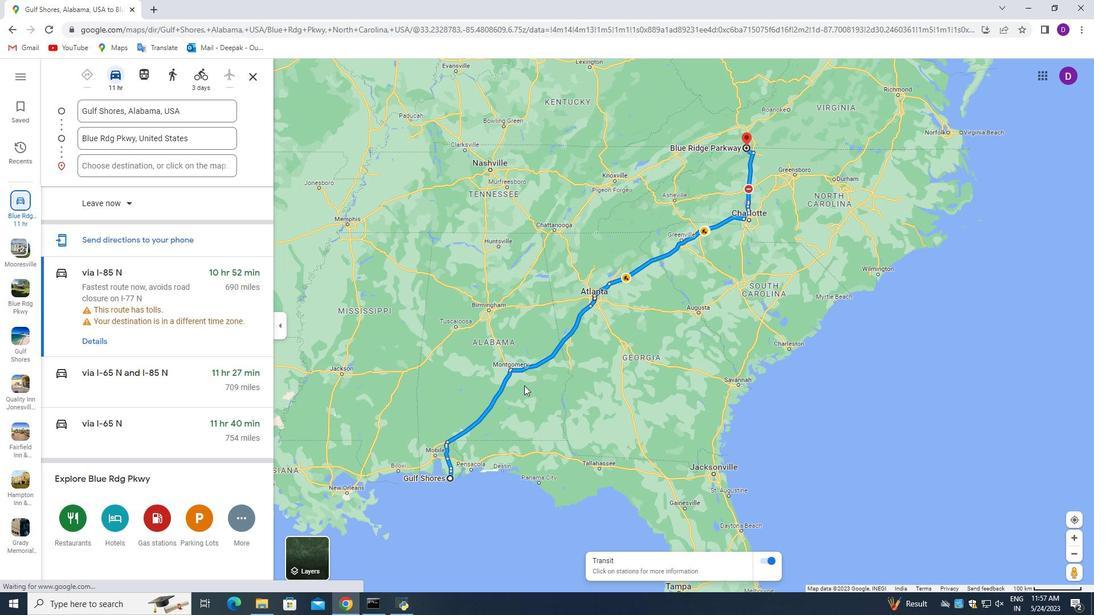 
Action: Mouse moved to (539, 353)
Screenshot: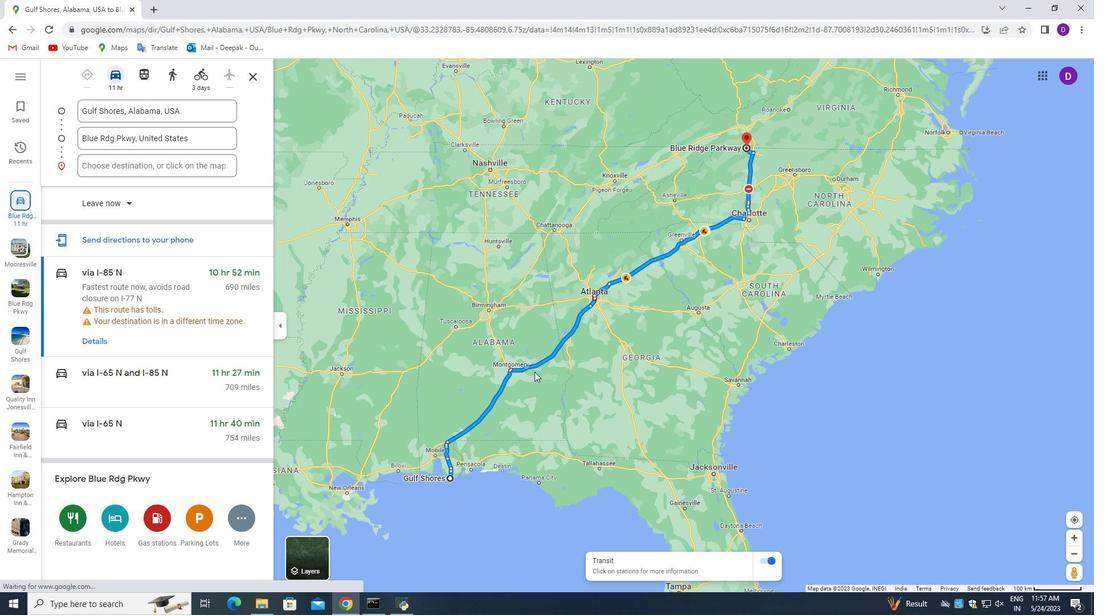 
Action: Mouse scrolled (539, 354) with delta (0, 0)
Screenshot: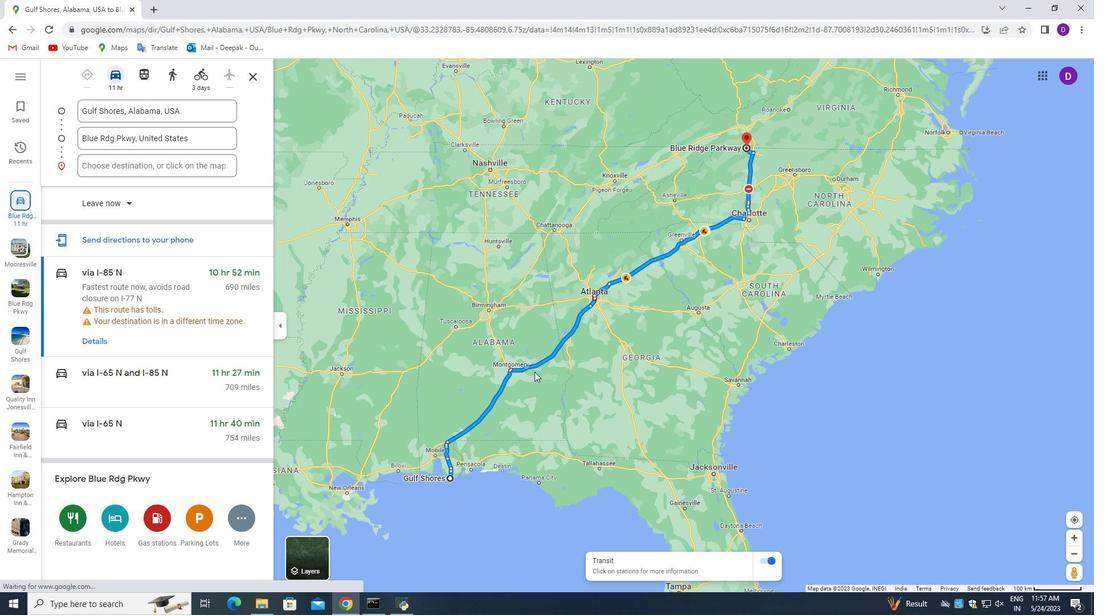 
Action: Mouse moved to (540, 352)
Screenshot: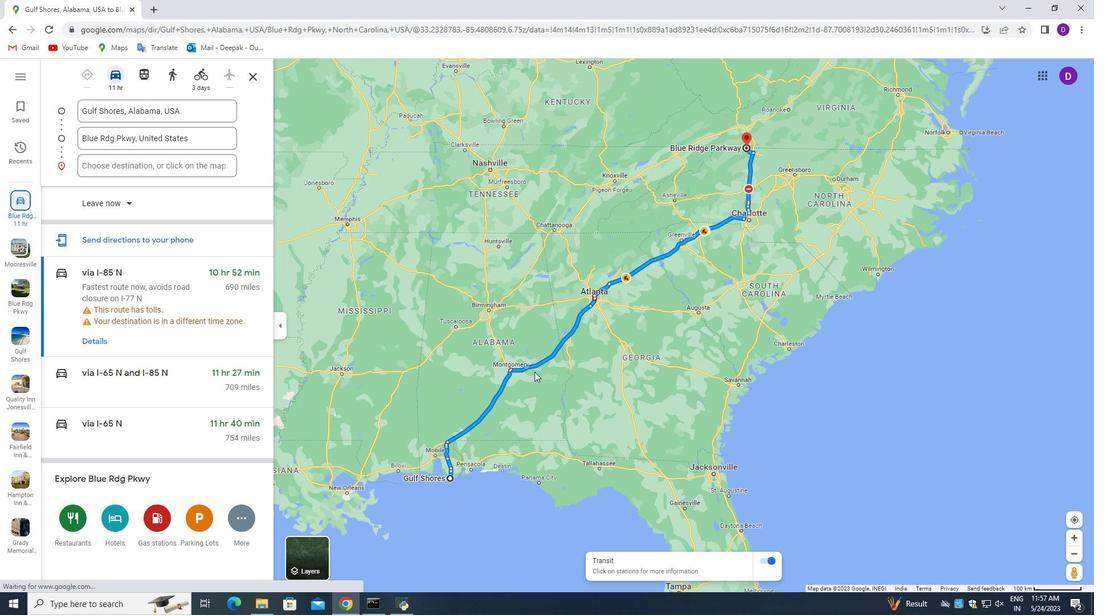 
Action: Mouse scrolled (540, 352) with delta (0, 0)
Screenshot: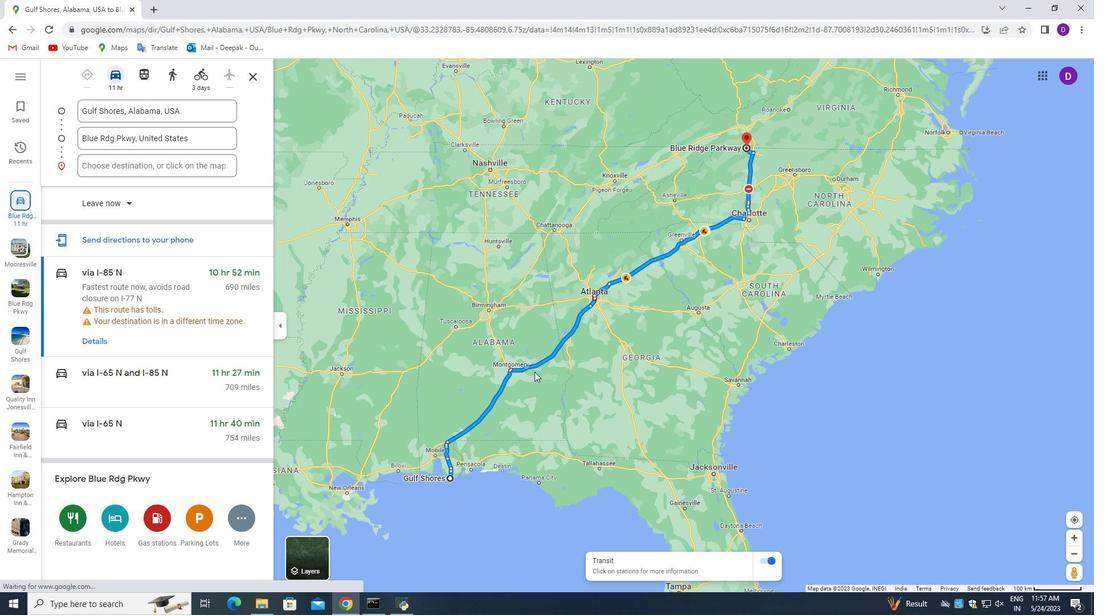 
Action: Mouse moved to (540, 352)
Screenshot: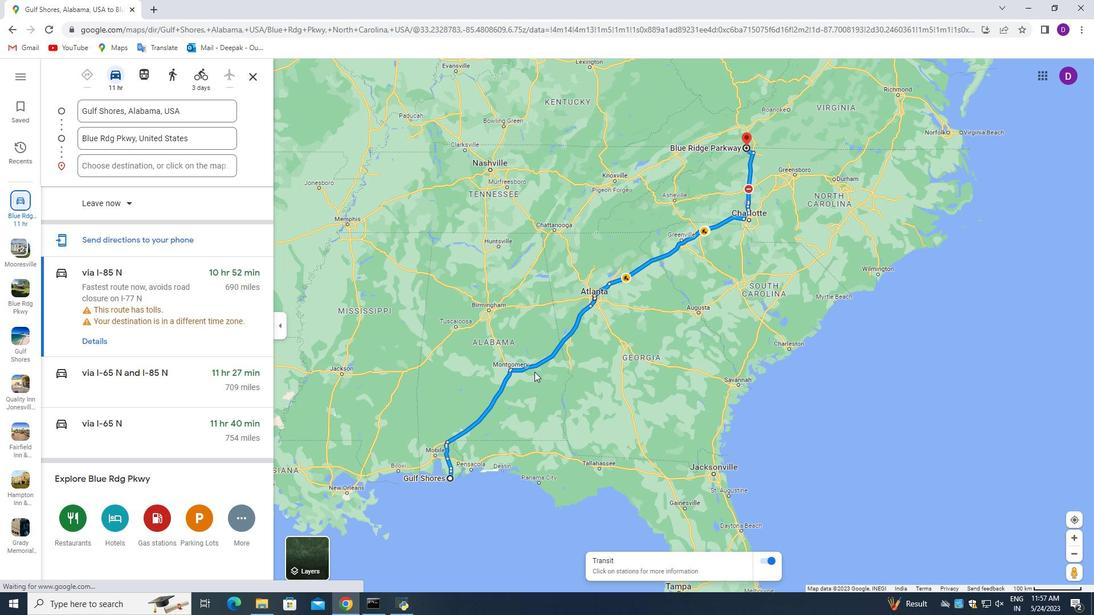 
Action: Mouse scrolled (540, 352) with delta (0, 0)
Screenshot: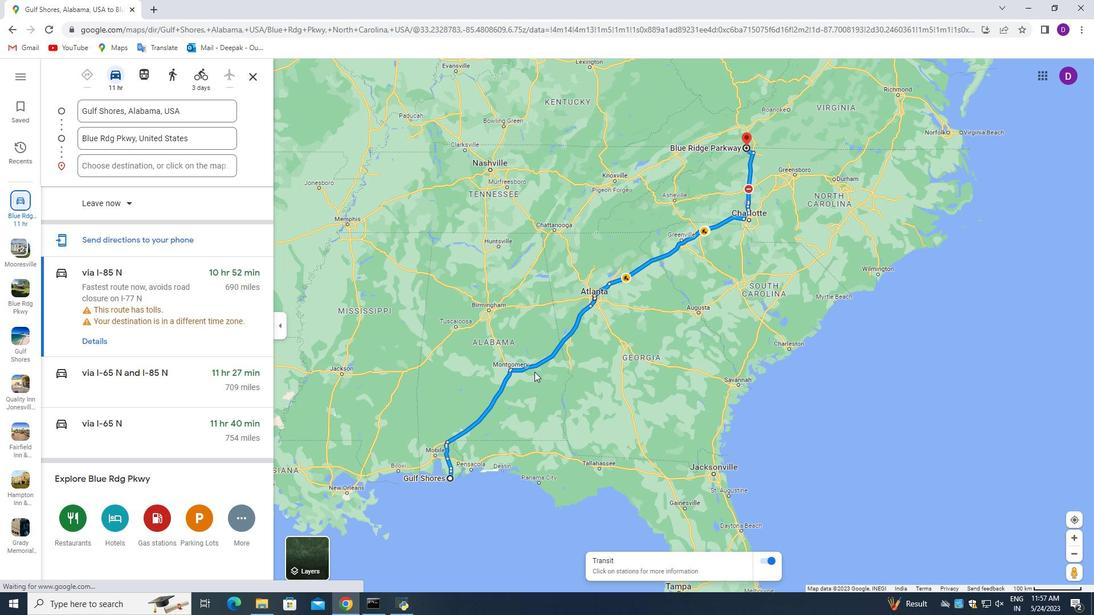 
Action: Mouse moved to (540, 351)
Screenshot: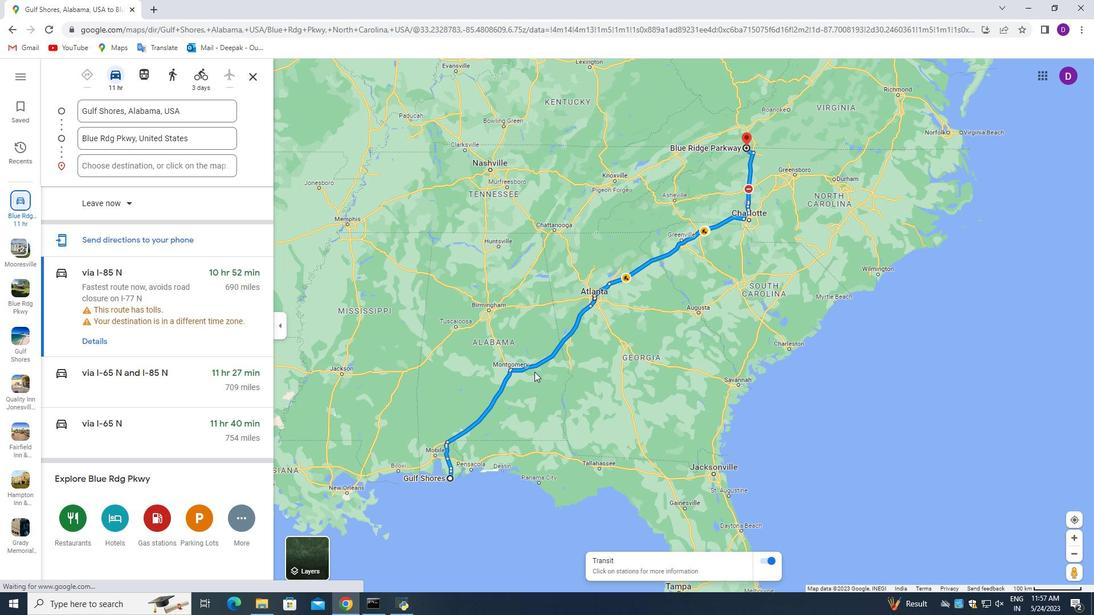 
Action: Mouse scrolled (540, 352) with delta (0, 0)
Screenshot: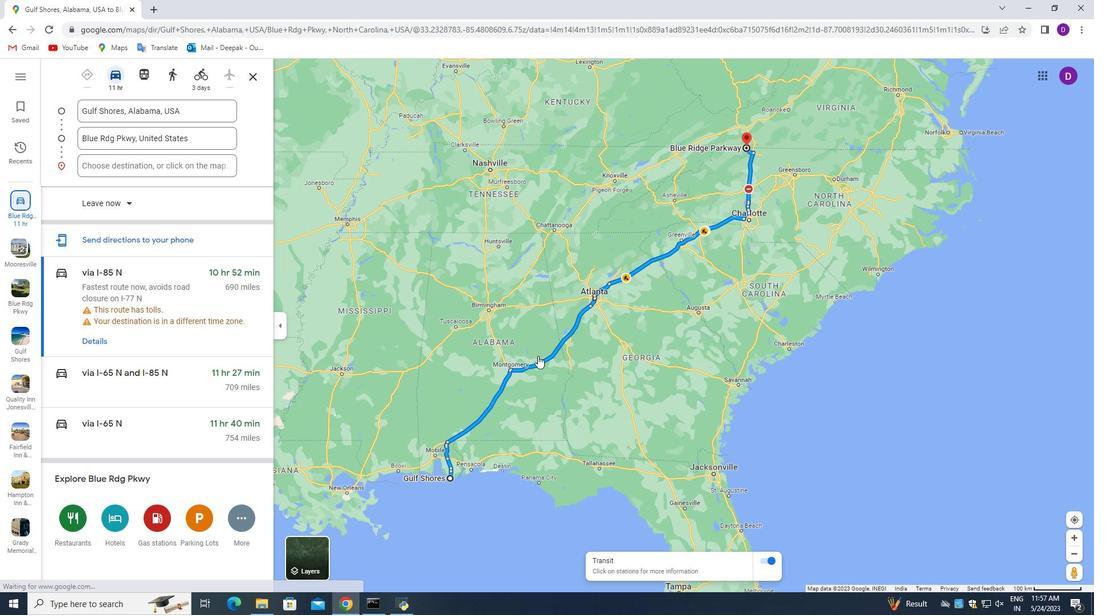 
Action: Mouse moved to (736, 233)
Screenshot: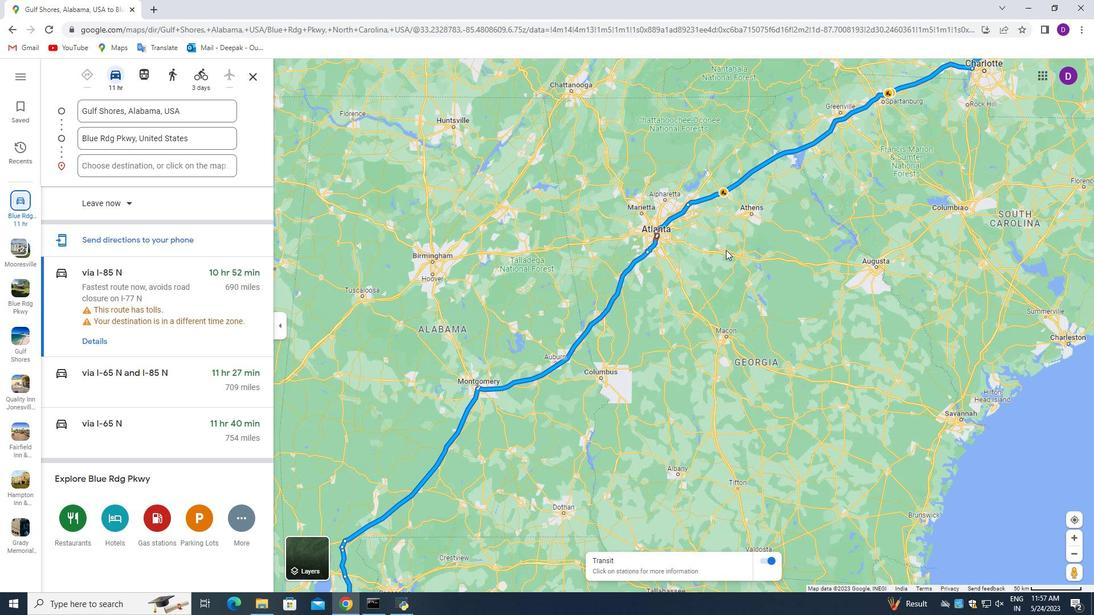 
Action: Mouse pressed left at (736, 233)
Screenshot: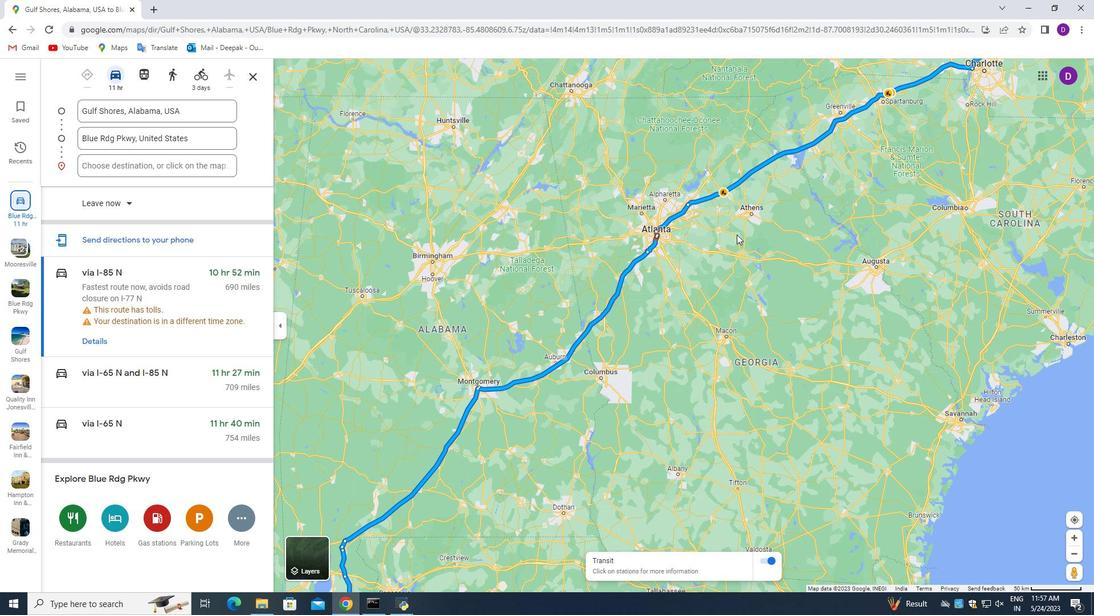 
Action: Mouse moved to (690, 258)
Screenshot: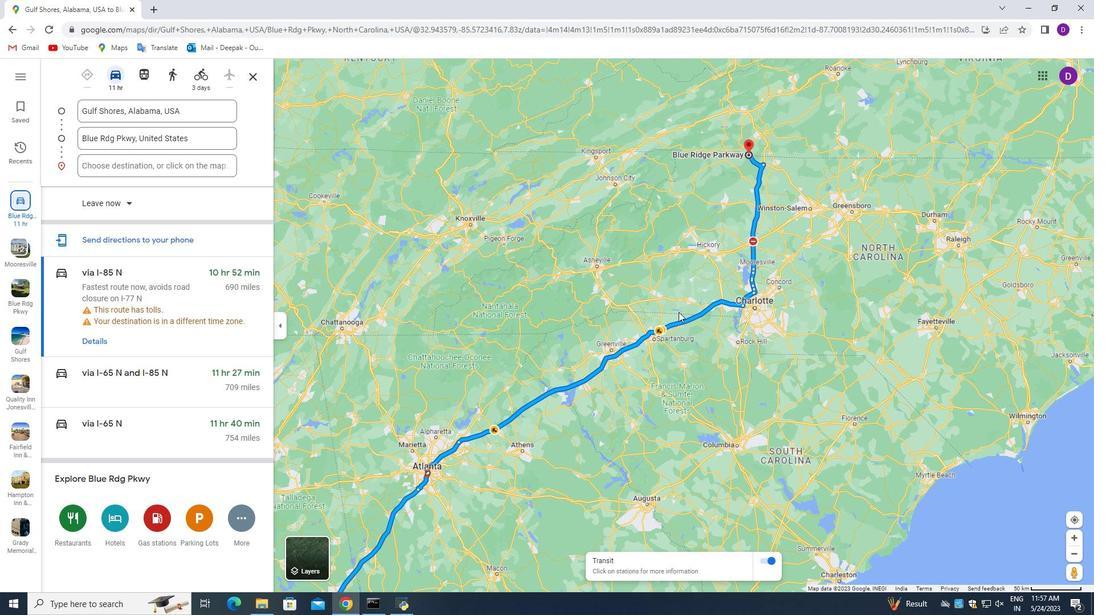 
Action: Mouse pressed left at (690, 258)
Screenshot: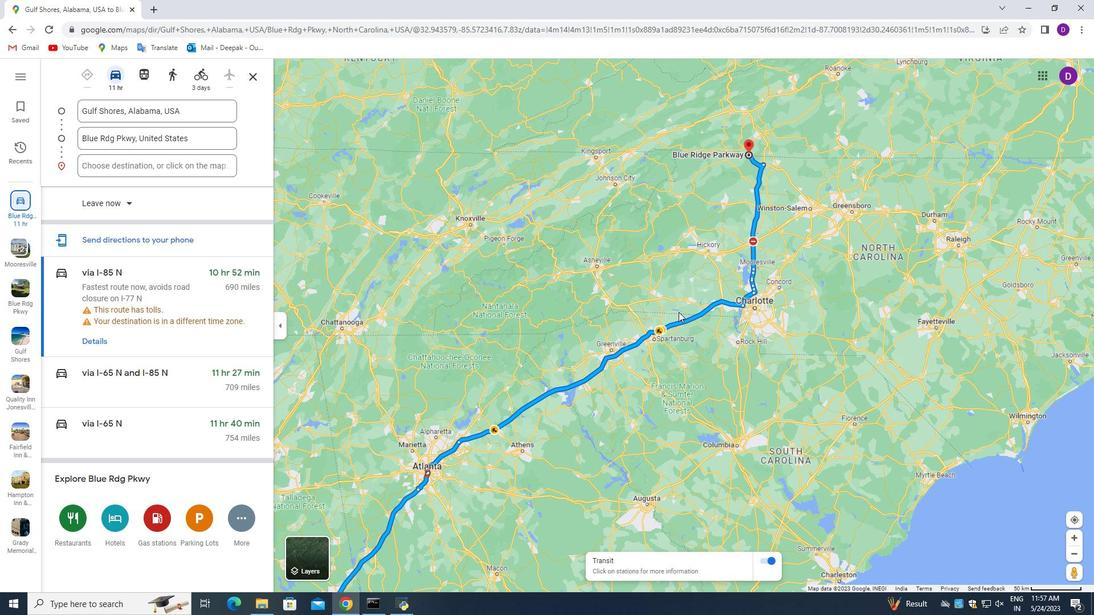 
Action: Mouse moved to (684, 306)
Screenshot: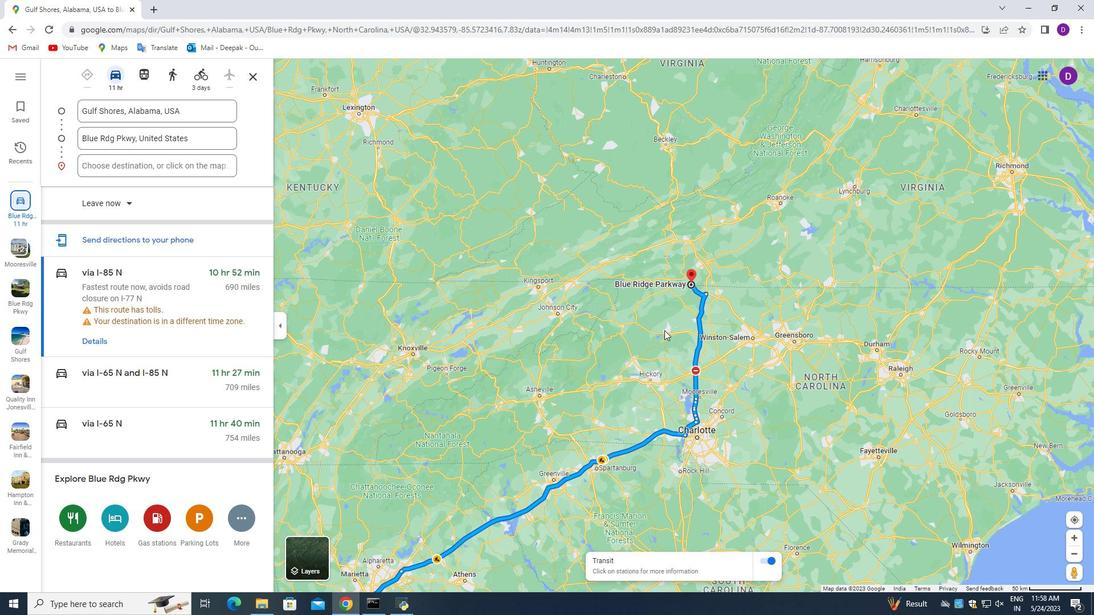 
Action: Mouse scrolled (684, 307) with delta (0, 0)
Screenshot: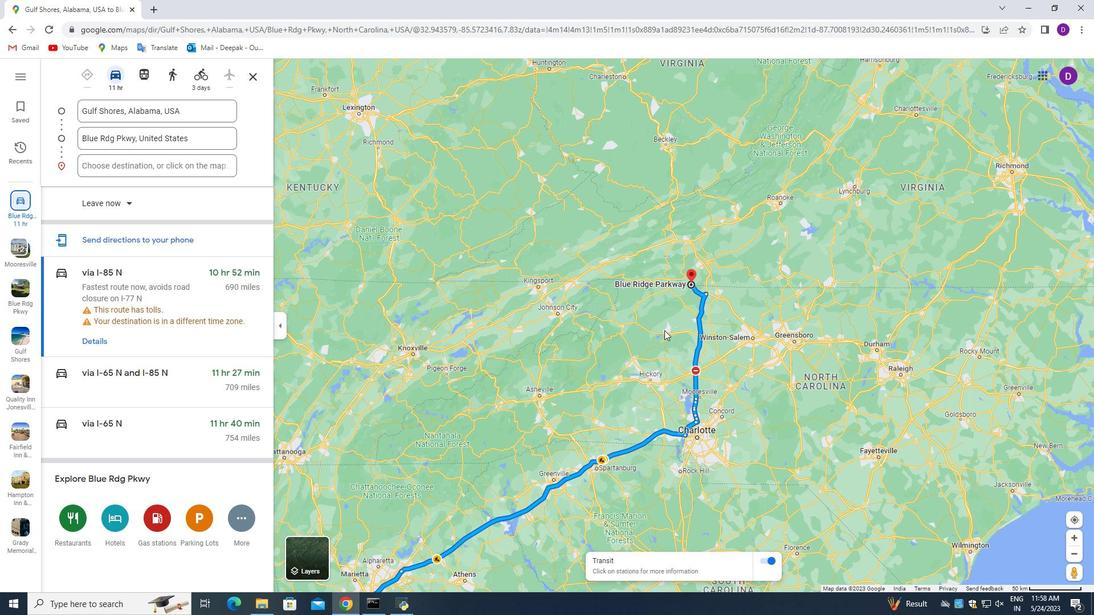 
Action: Mouse moved to (688, 302)
Screenshot: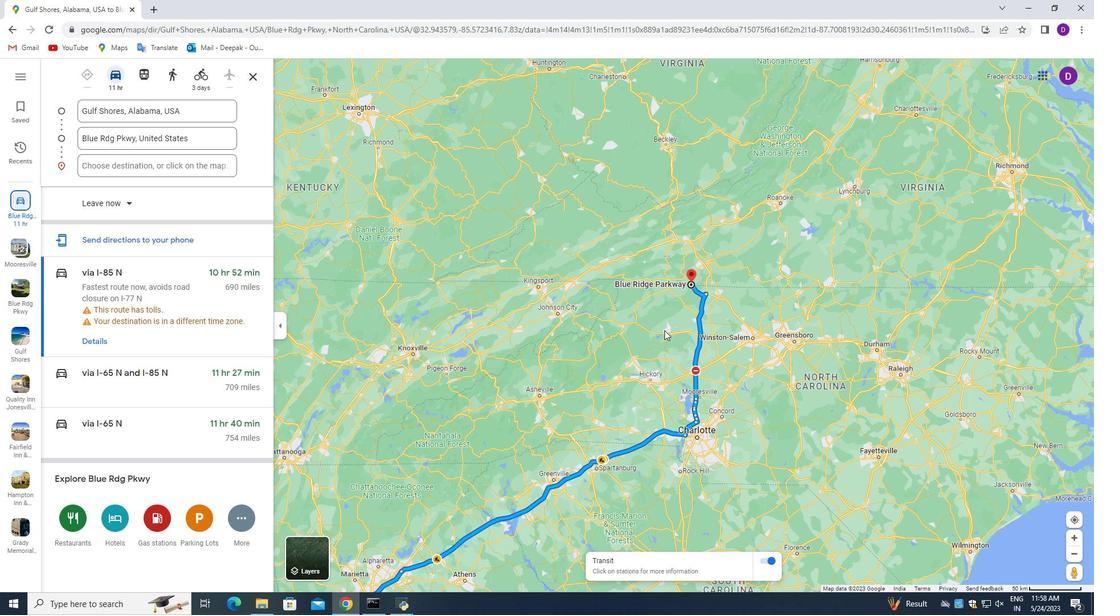 
Action: Mouse scrolled (688, 303) with delta (0, 0)
Screenshot: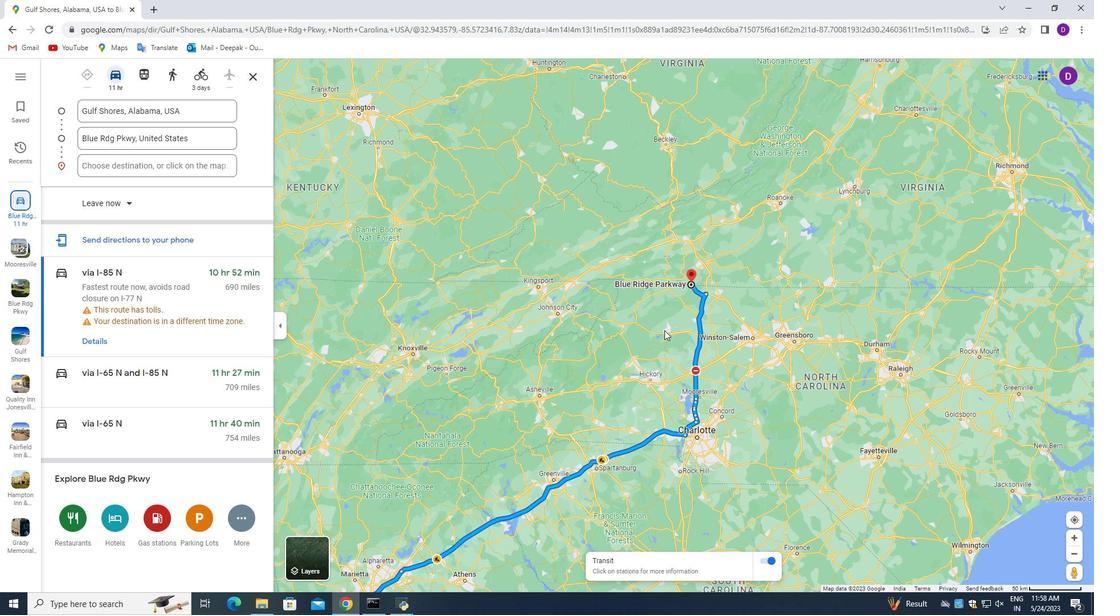 
Action: Mouse moved to (694, 299)
Screenshot: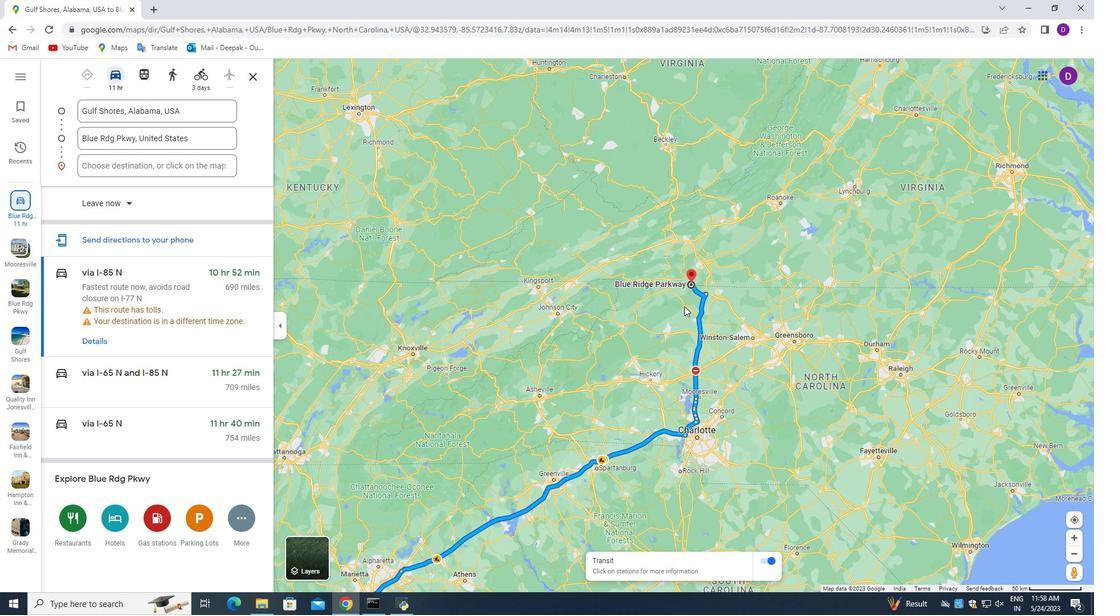 
Action: Mouse scrolled (693, 300) with delta (0, 0)
Screenshot: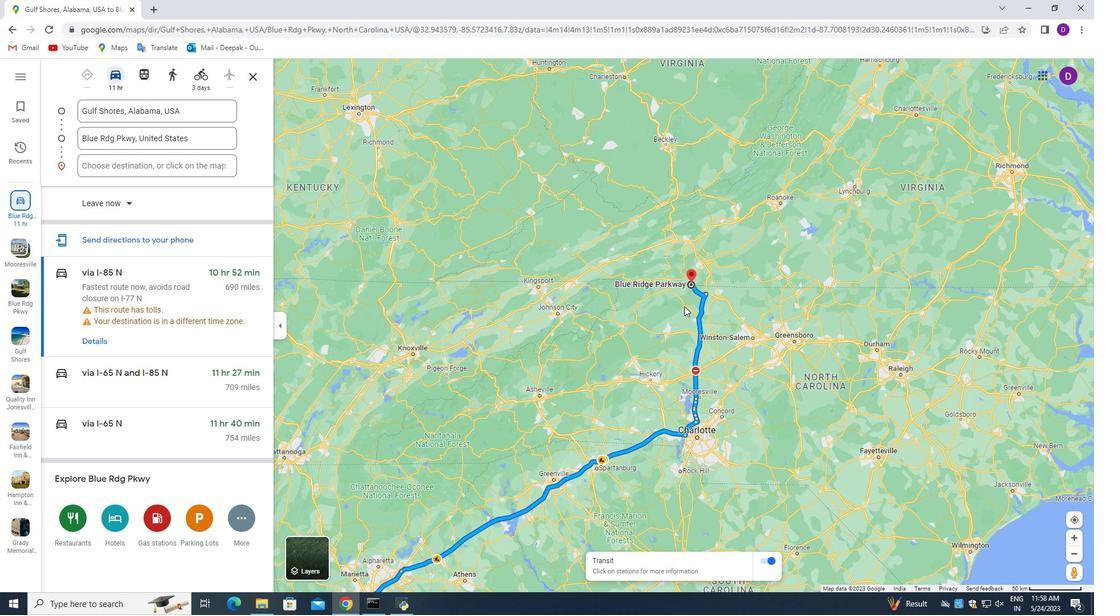 
Action: Mouse scrolled (694, 300) with delta (0, 0)
Screenshot: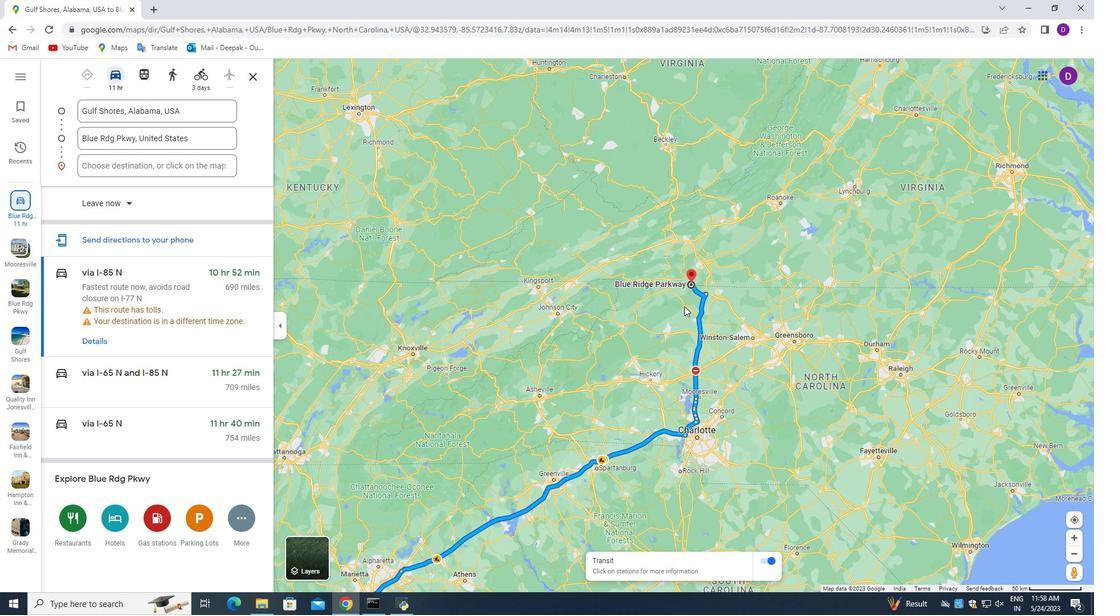 
Action: Mouse scrolled (694, 300) with delta (0, 0)
Screenshot: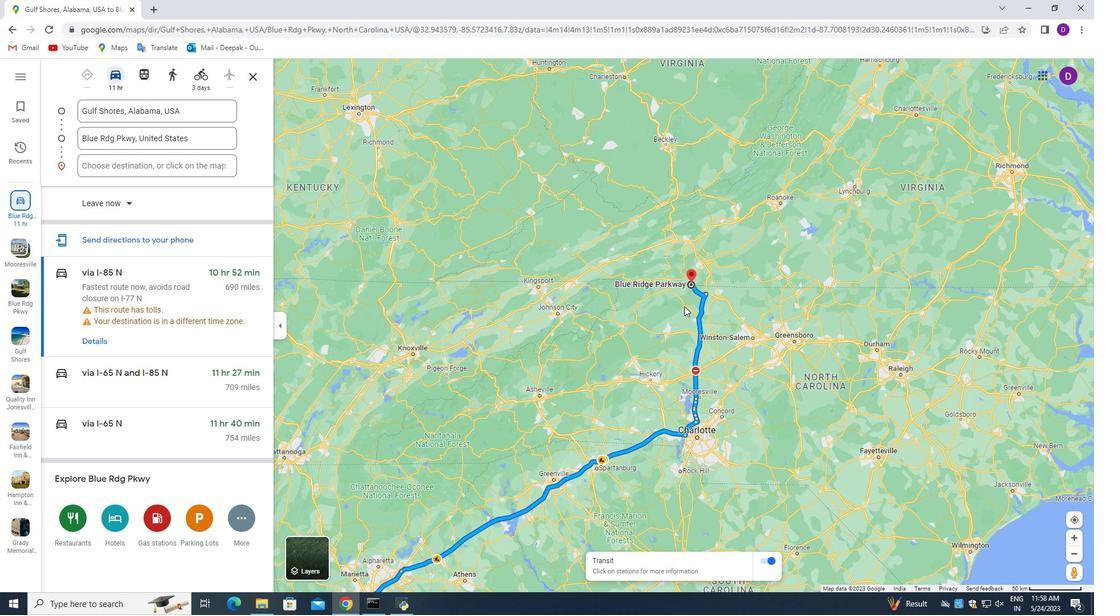 
Action: Mouse scrolled (694, 300) with delta (0, 0)
Screenshot: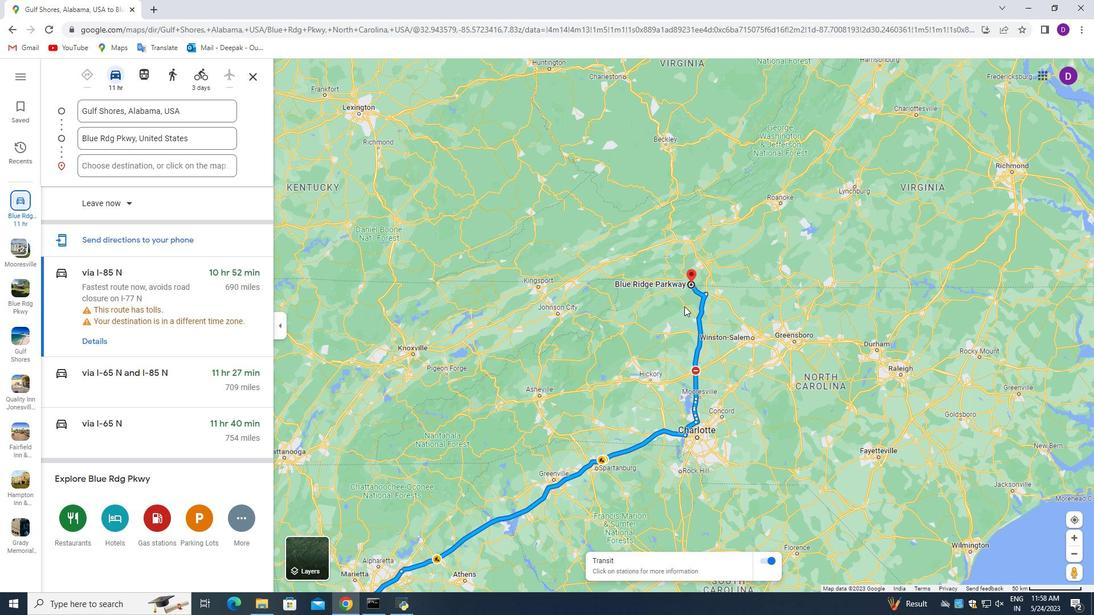 
Action: Mouse scrolled (694, 300) with delta (0, 0)
Screenshot: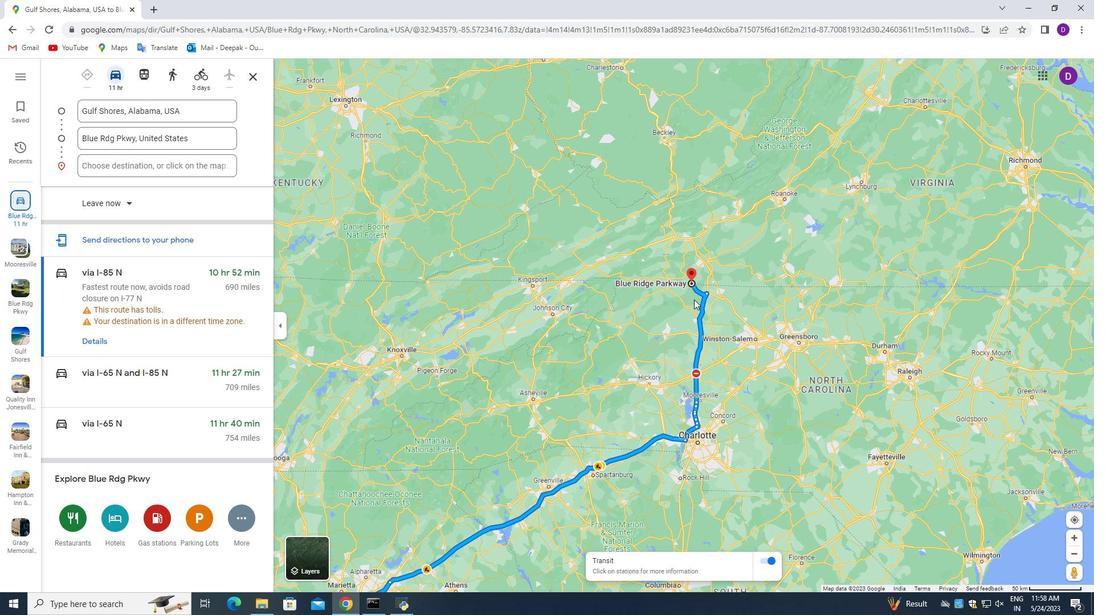 
Action: Mouse scrolled (694, 300) with delta (0, 0)
Screenshot: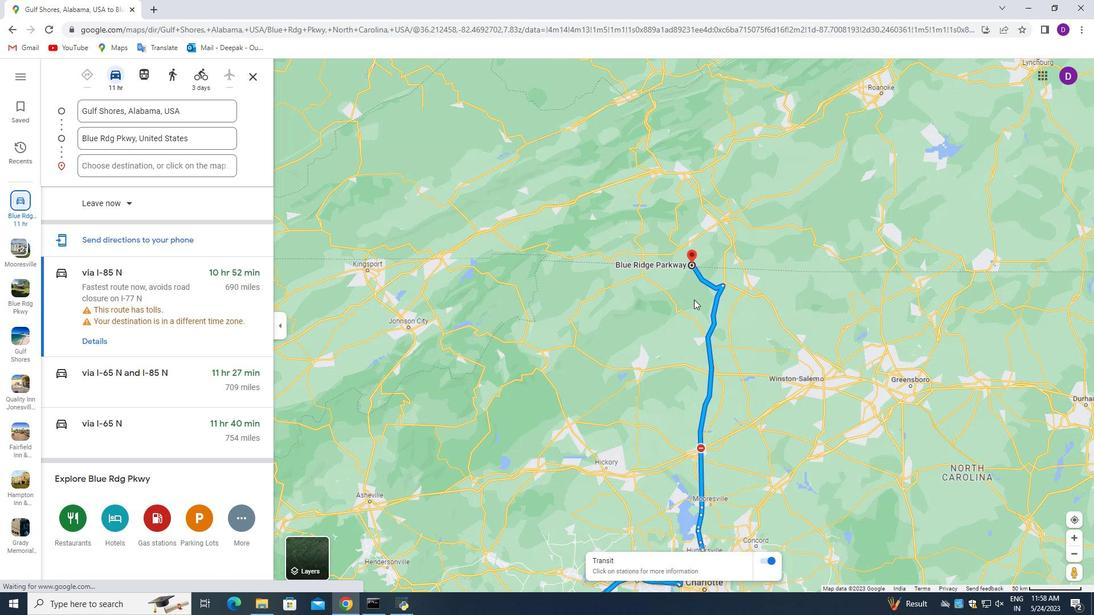 
Action: Mouse scrolled (694, 300) with delta (0, 0)
Screenshot: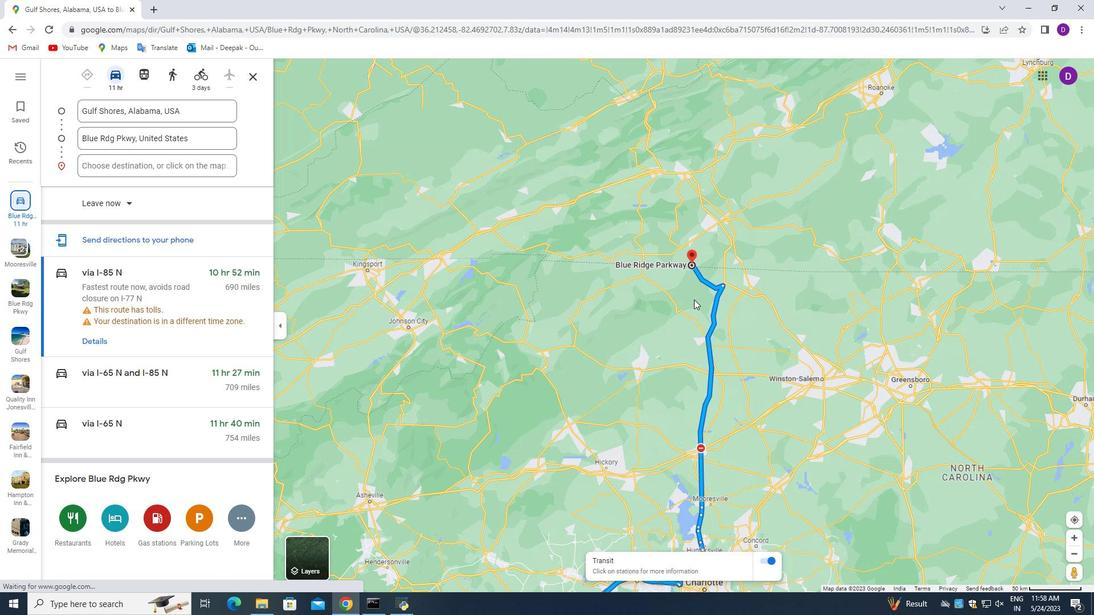 
Action: Mouse scrolled (694, 300) with delta (0, 0)
Screenshot: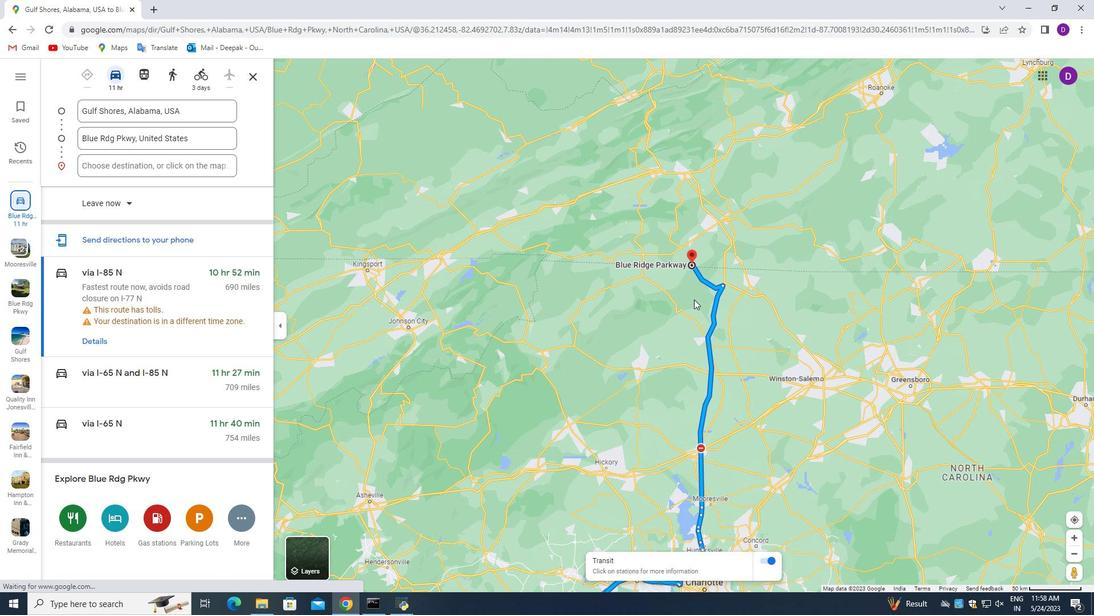 
Action: Mouse scrolled (694, 300) with delta (0, 0)
Screenshot: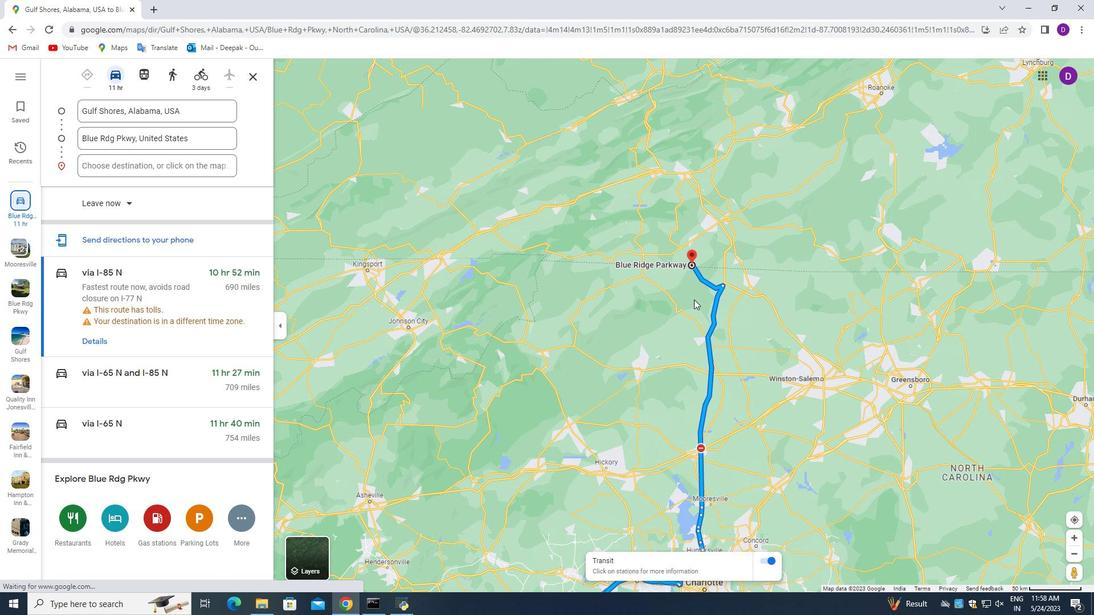 
Action: Mouse scrolled (694, 300) with delta (0, 0)
Screenshot: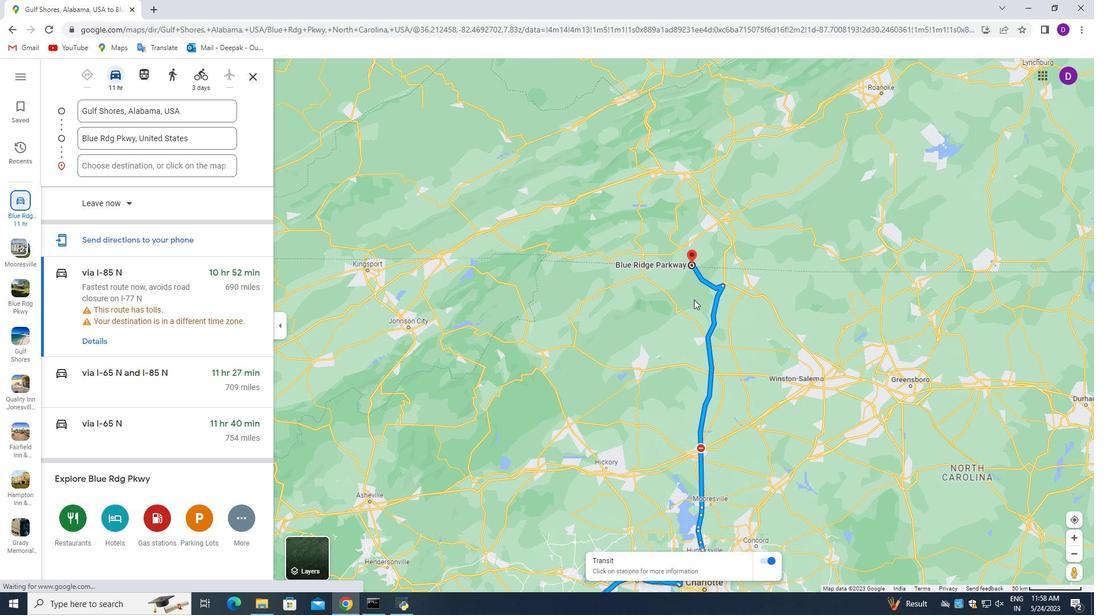 
Action: Mouse scrolled (694, 300) with delta (0, 0)
Screenshot: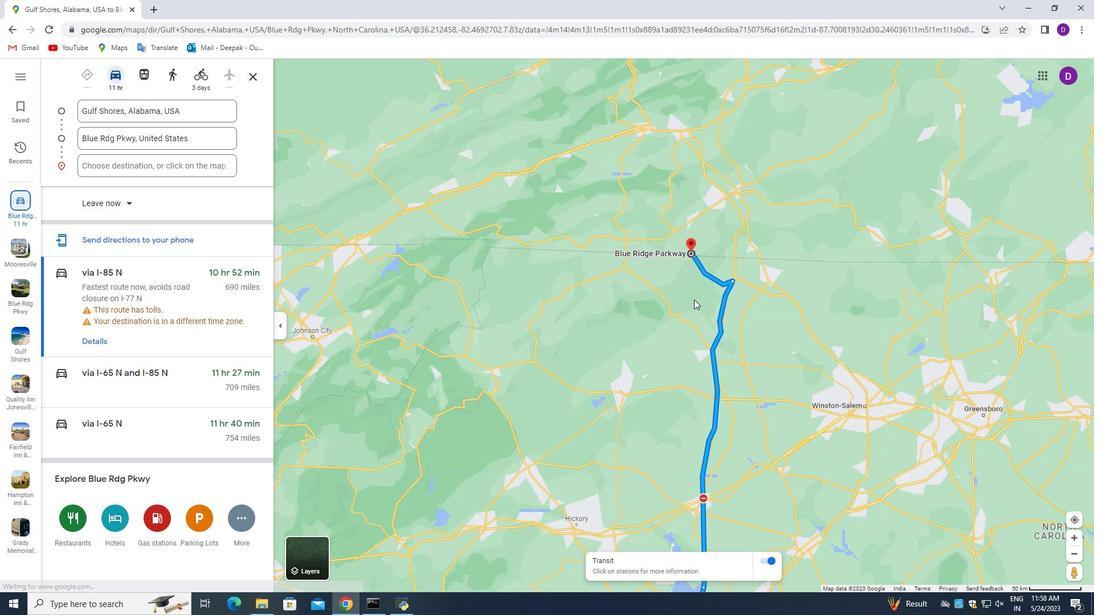 
Action: Mouse moved to (662, 226)
Screenshot: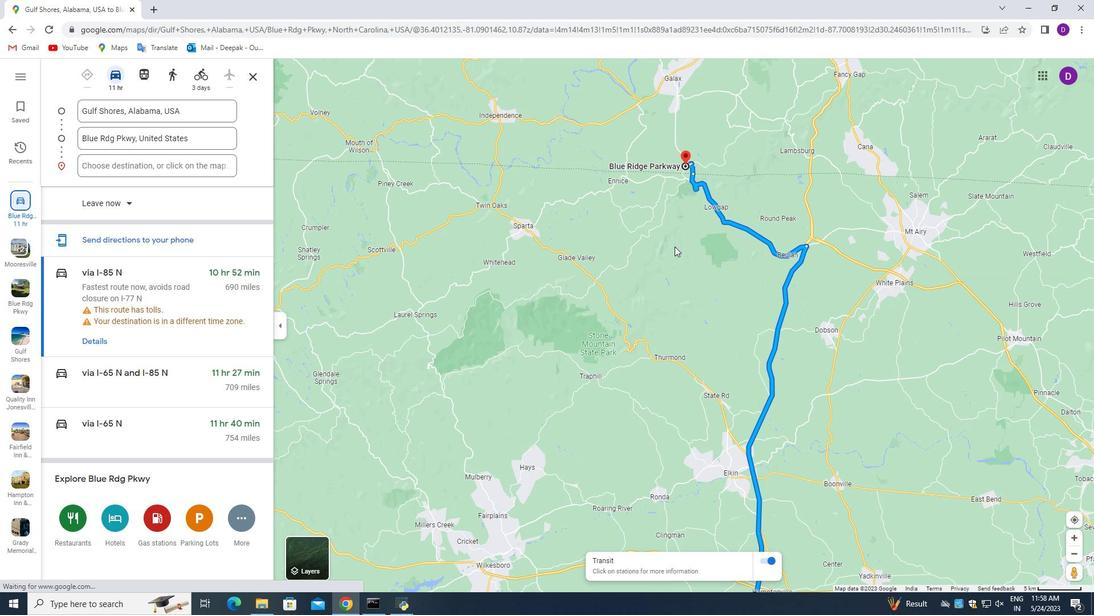 
Action: Mouse pressed left at (662, 226)
Screenshot: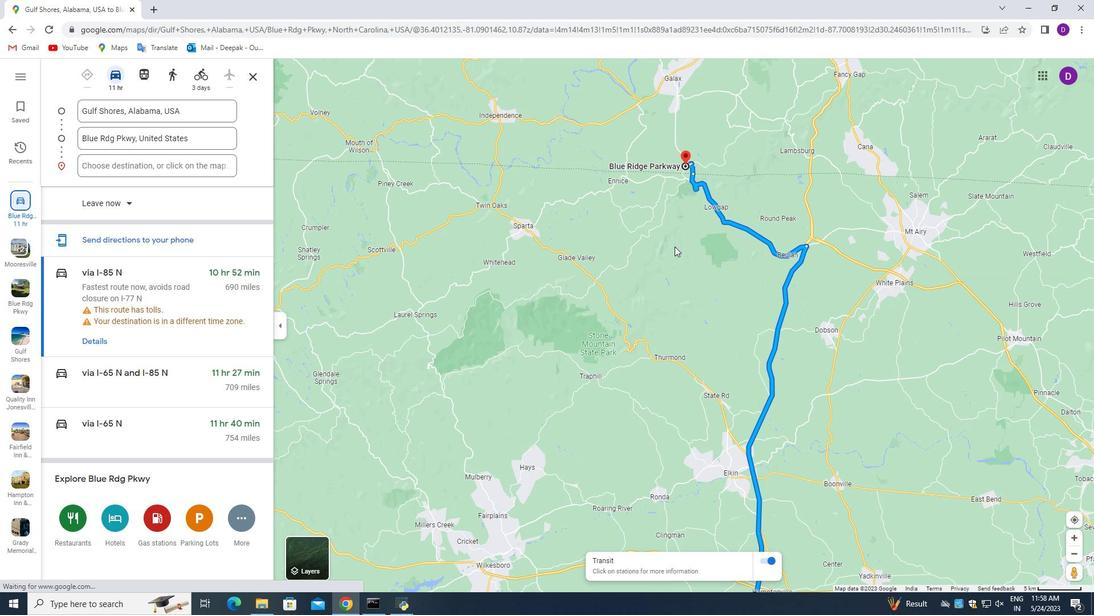 
Action: Mouse moved to (423, 553)
Screenshot: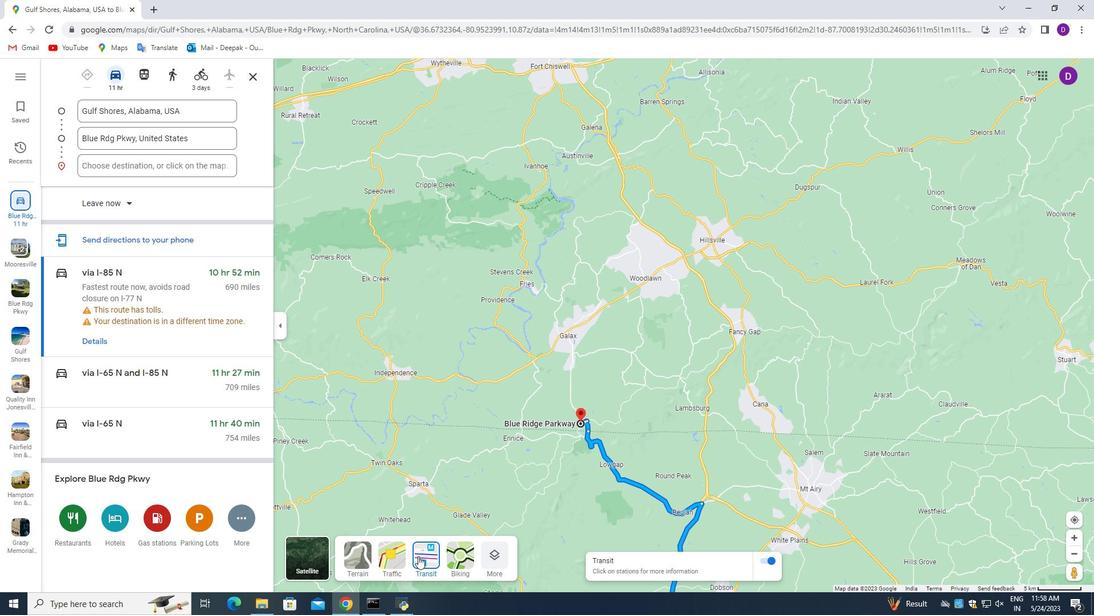 
Action: Mouse pressed right at (423, 553)
Screenshot: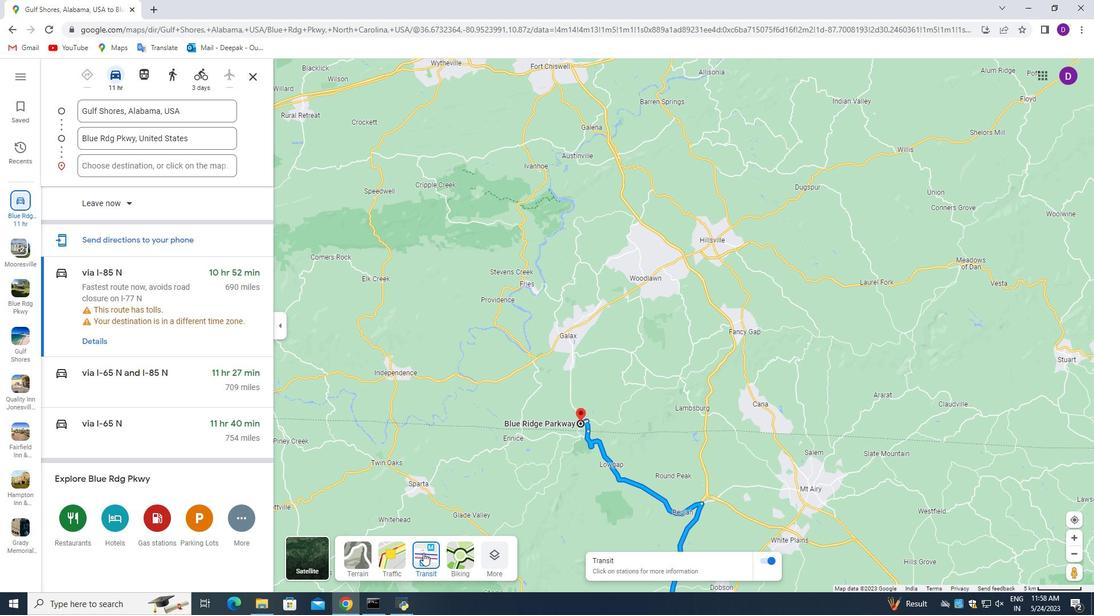 
Action: Mouse moved to (423, 553)
Screenshot: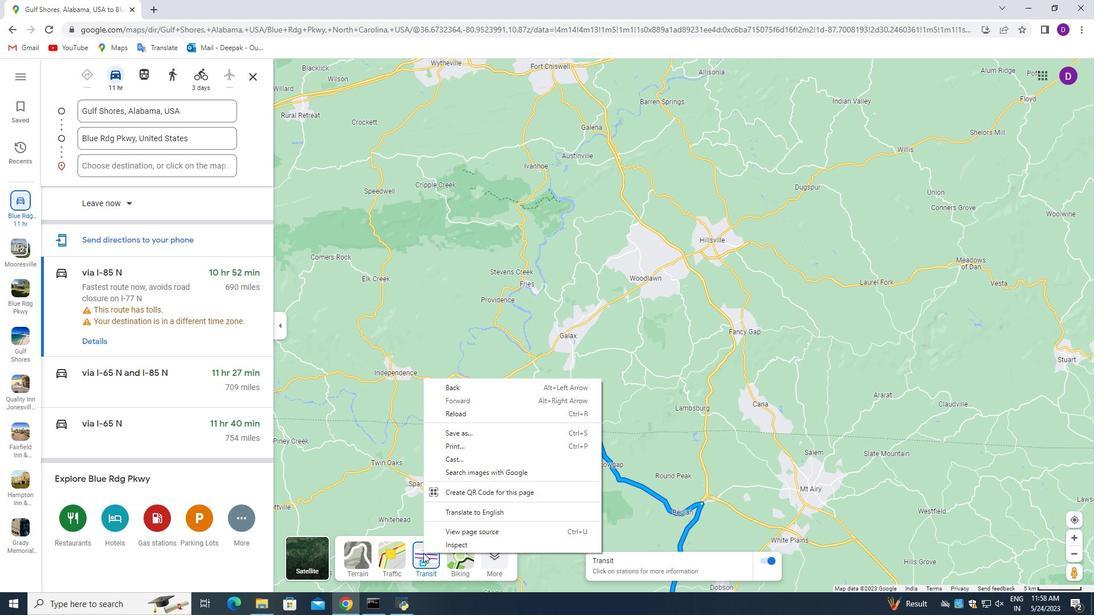 
Action: Mouse pressed left at (423, 553)
Screenshot: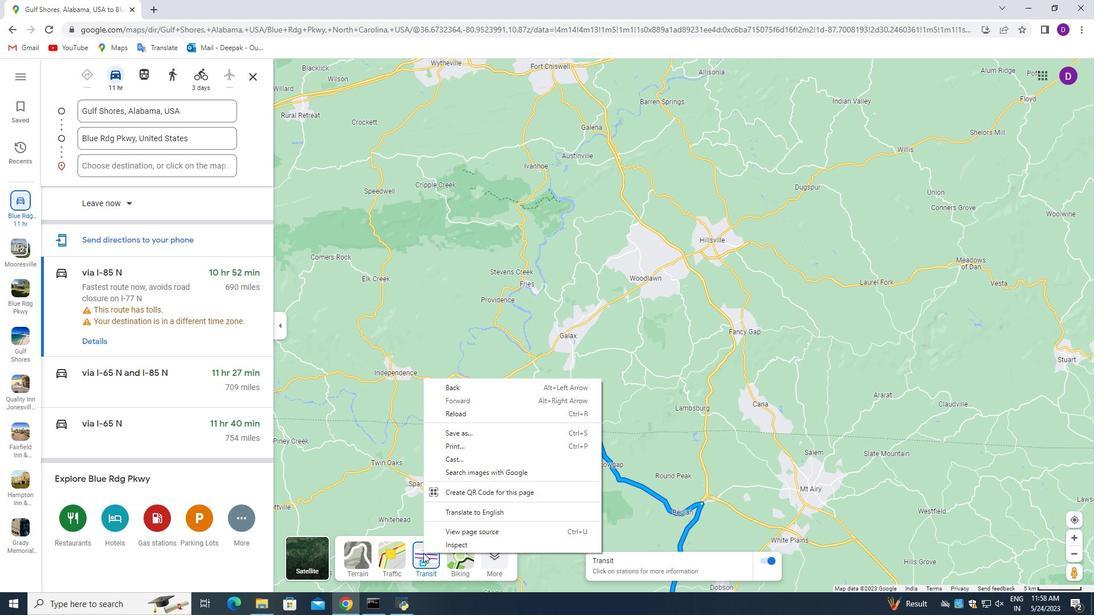 
Action: Mouse pressed left at (423, 553)
Screenshot: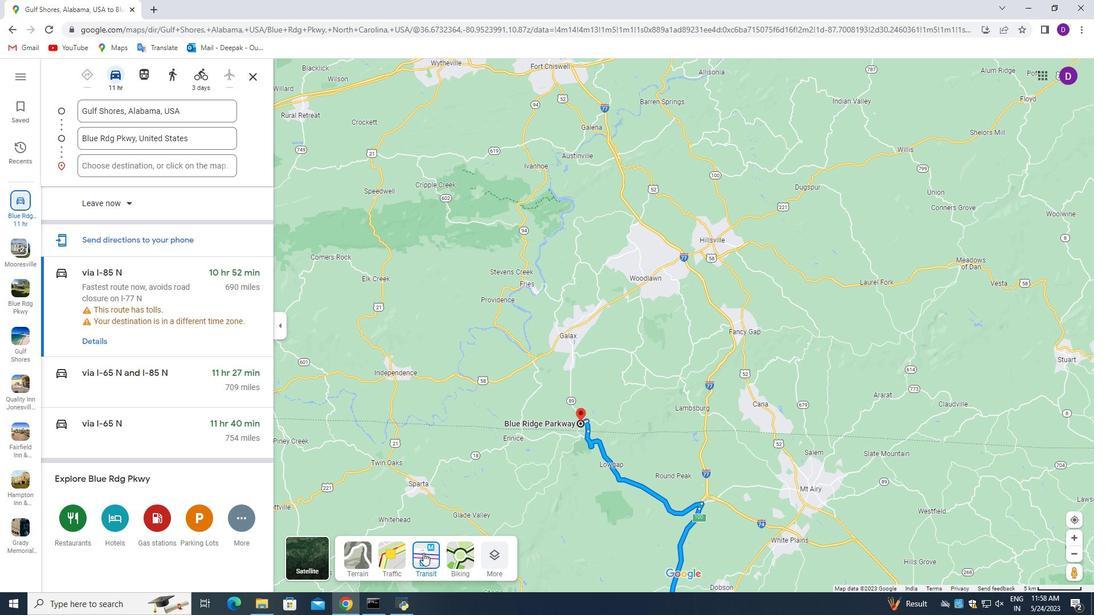 
Action: Mouse pressed left at (423, 553)
Screenshot: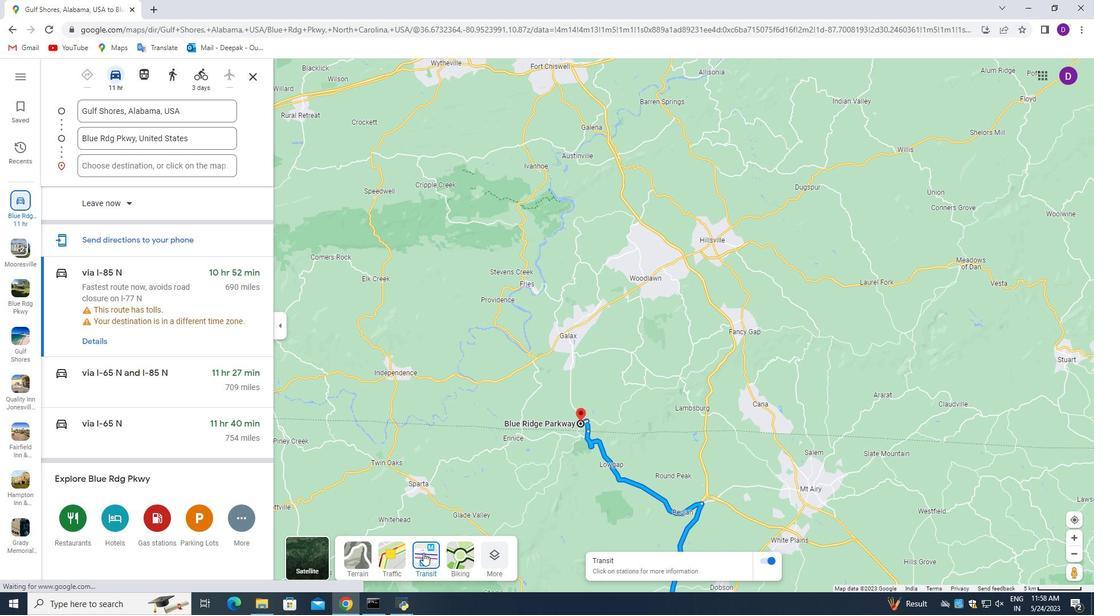 
Action: Mouse moved to (475, 456)
Screenshot: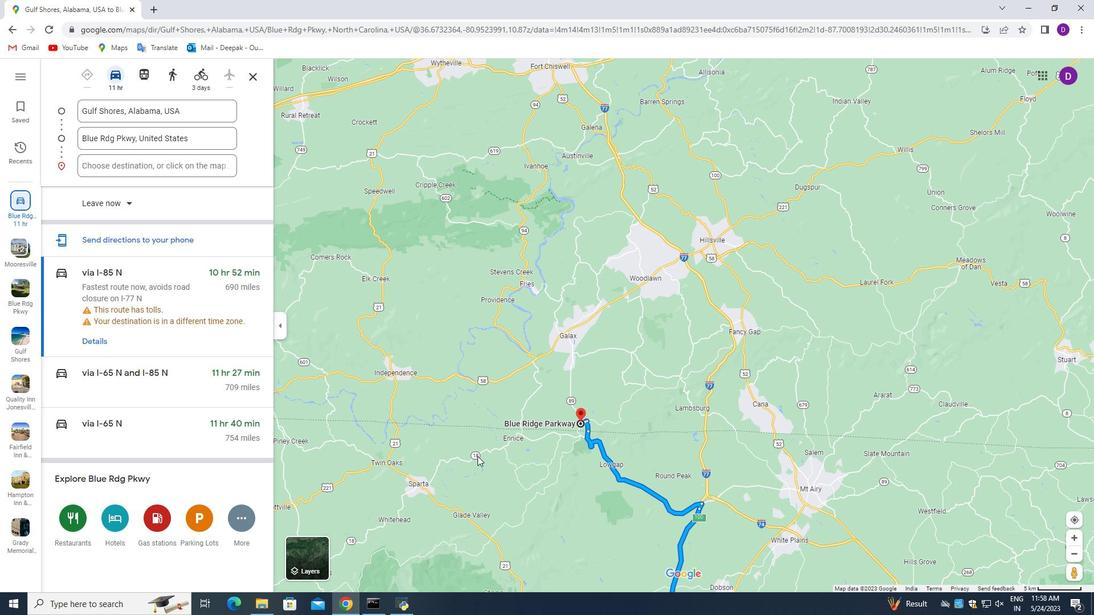 
Action: Mouse pressed left at (475, 456)
Screenshot: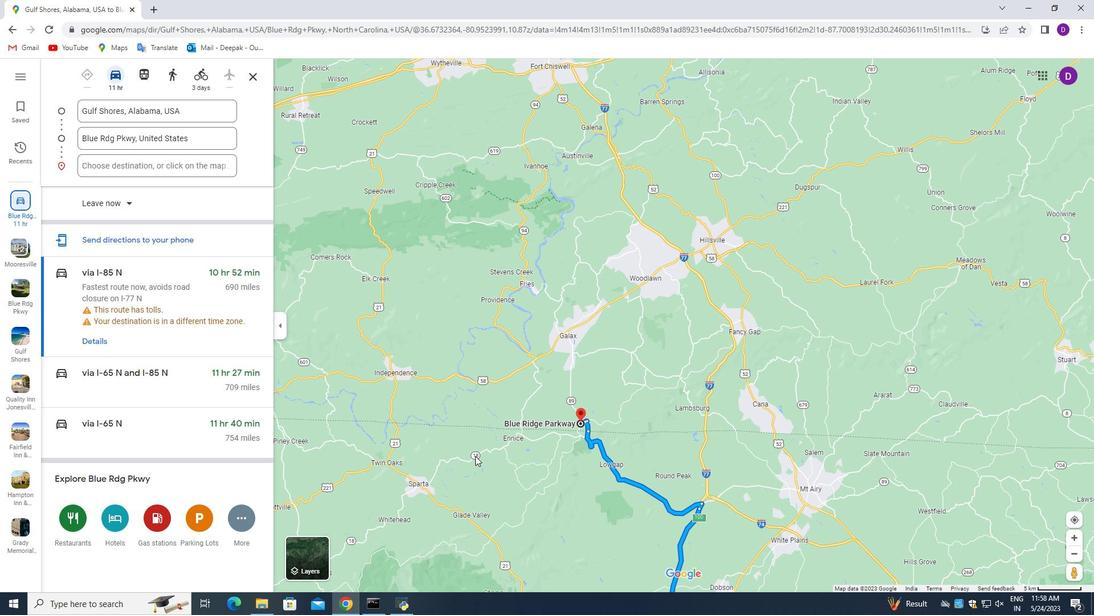 
Action: Mouse moved to (581, 422)
Screenshot: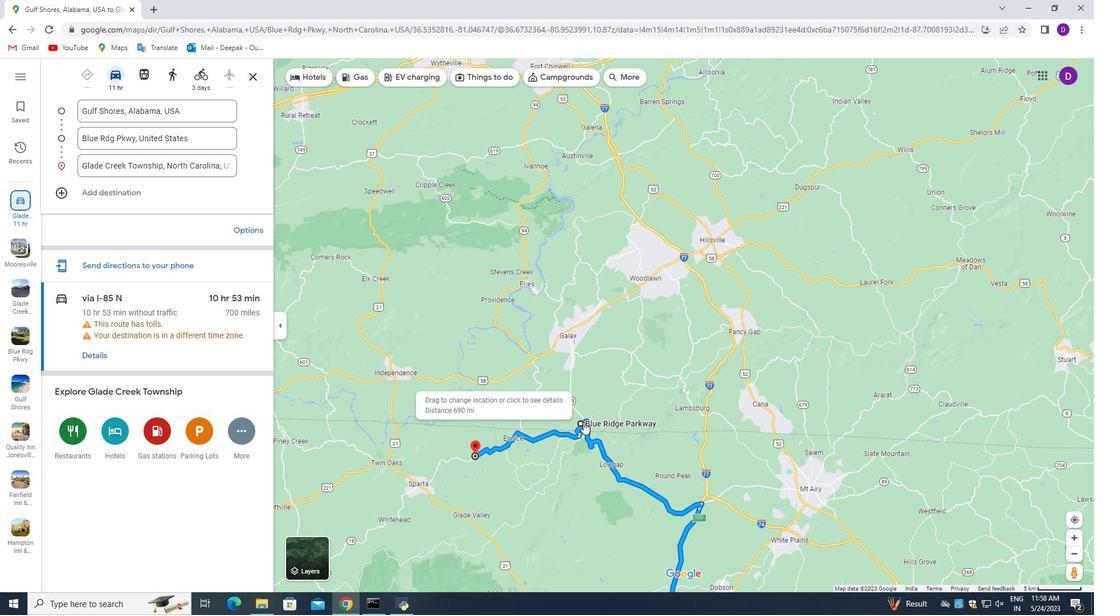 
Action: Mouse pressed left at (581, 422)
Screenshot: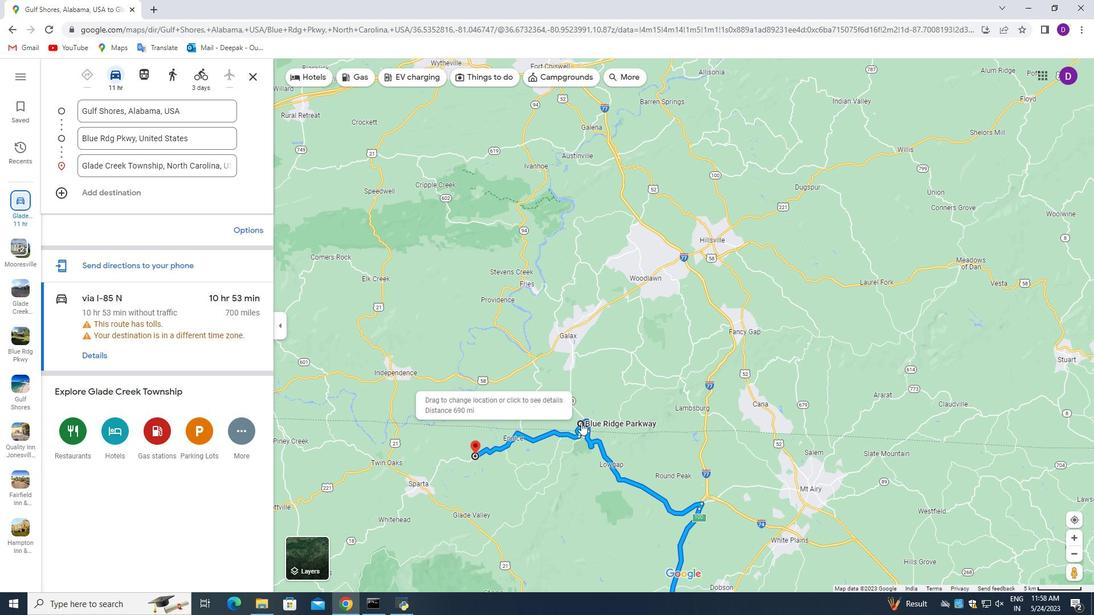 
Action: Mouse moved to (584, 492)
Screenshot: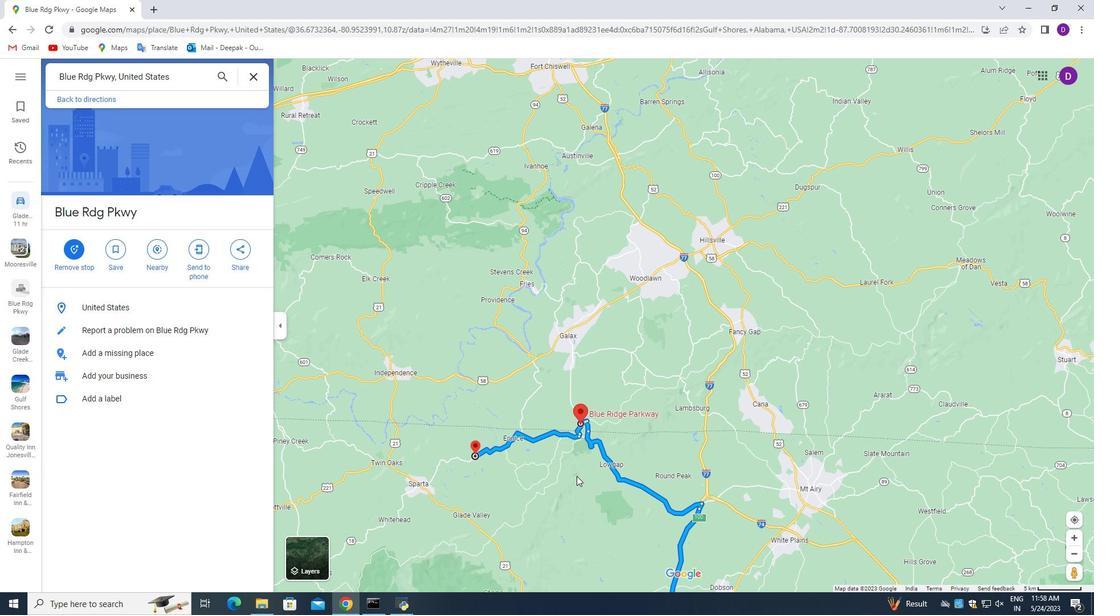 
Action: Mouse pressed left at (584, 492)
Screenshot: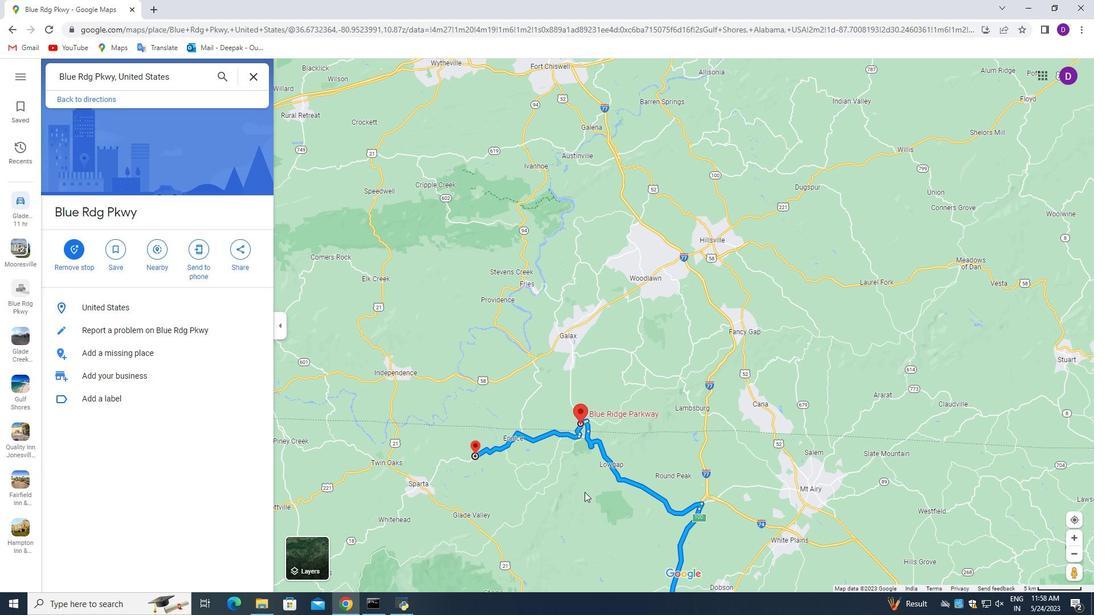 
Action: Mouse moved to (599, 447)
Screenshot: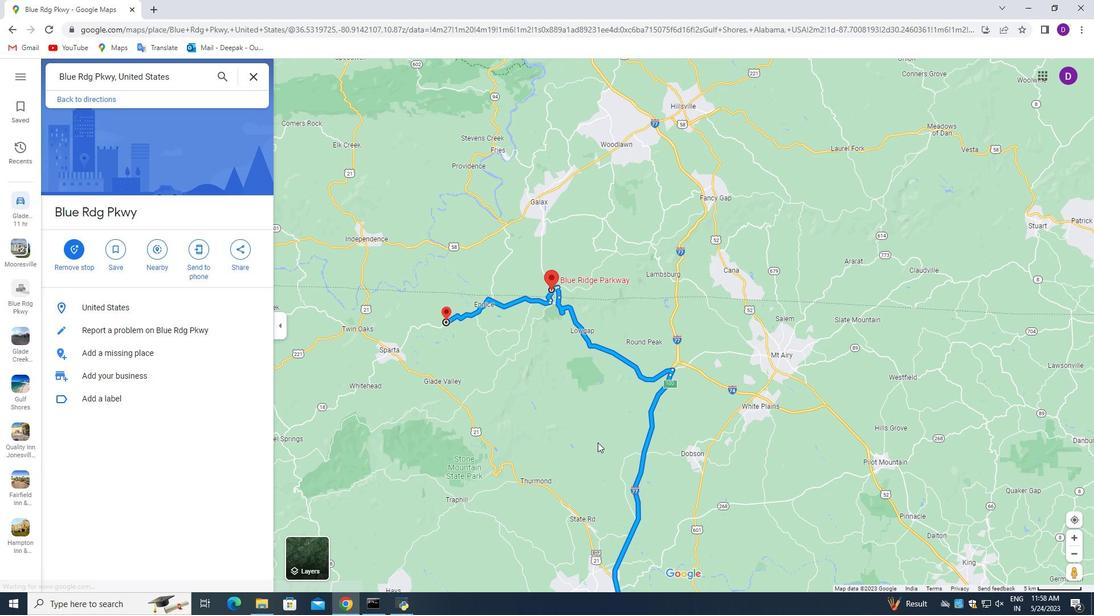 
Action: Mouse pressed left at (599, 447)
Screenshot: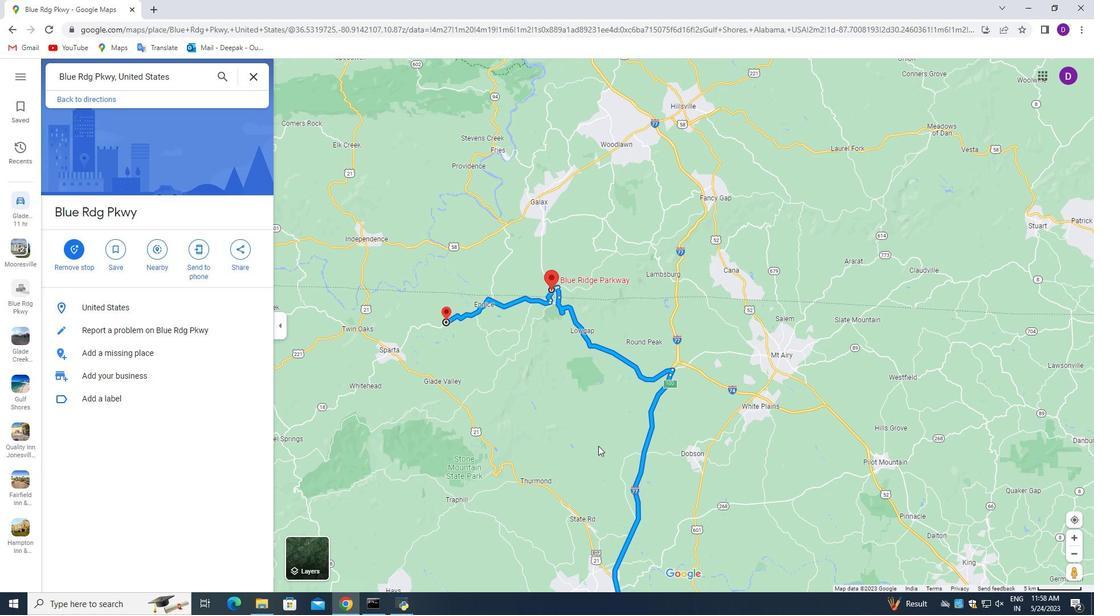 
Action: Mouse moved to (519, 464)
Screenshot: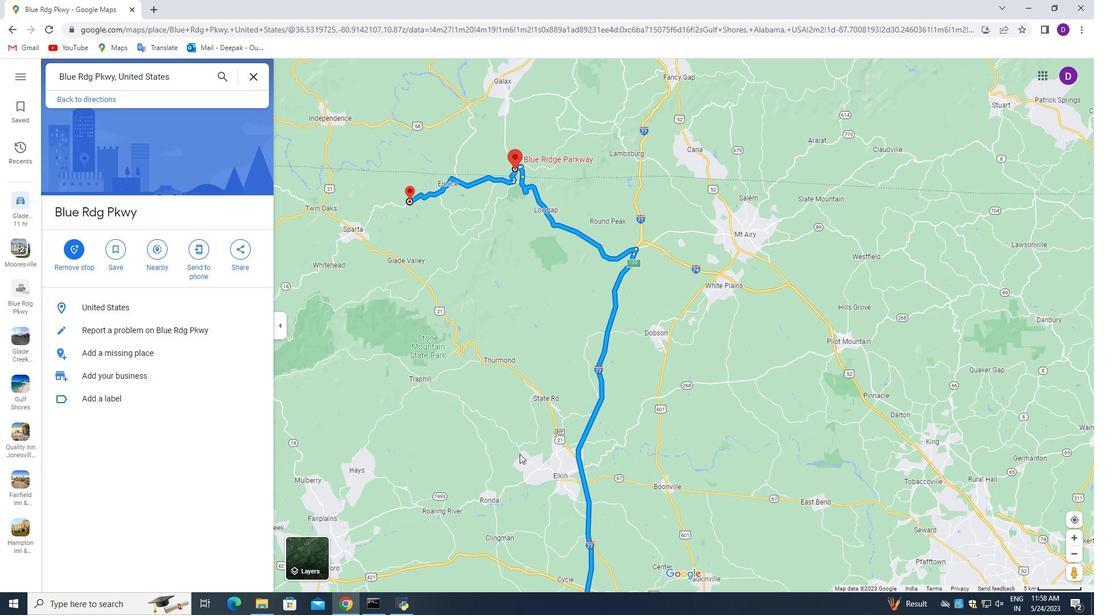 
Action: Mouse pressed left at (518, 464)
Screenshot: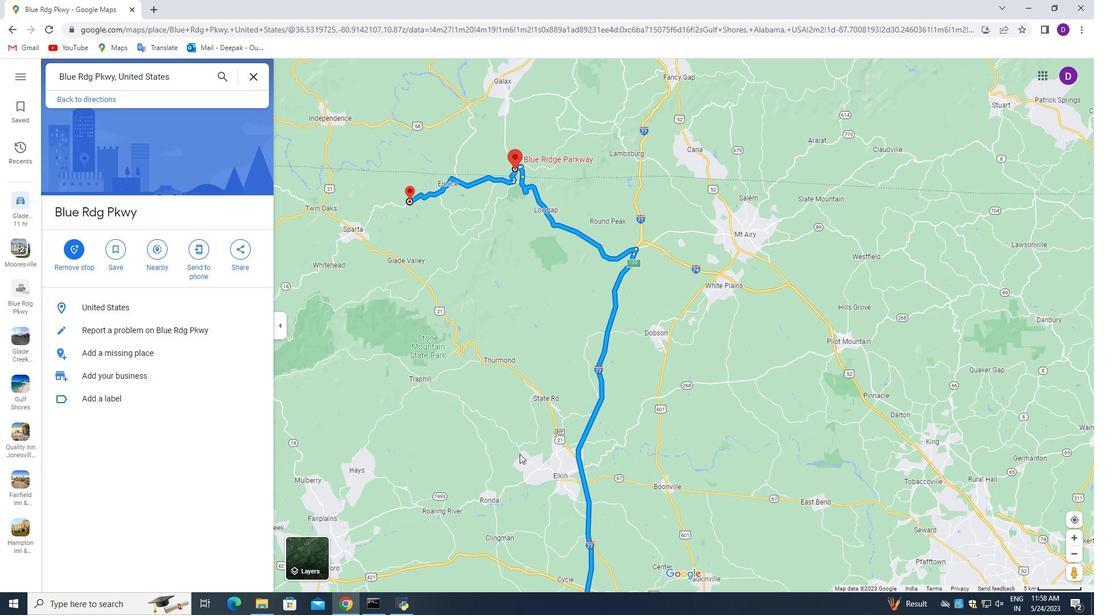 
Action: Mouse moved to (528, 463)
Screenshot: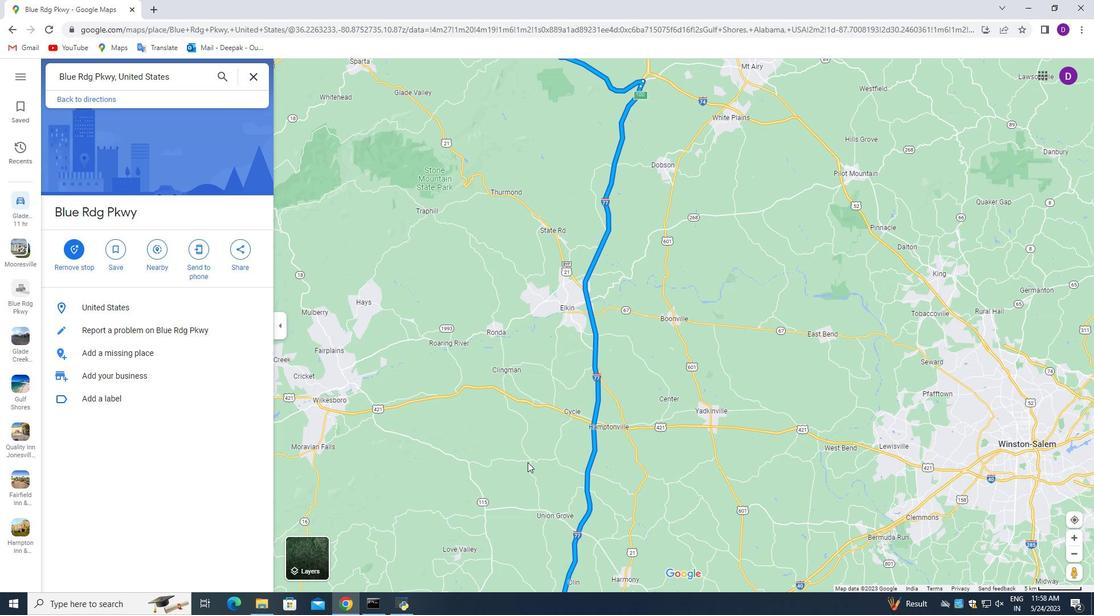 
Action: Mouse pressed left at (528, 463)
Screenshot: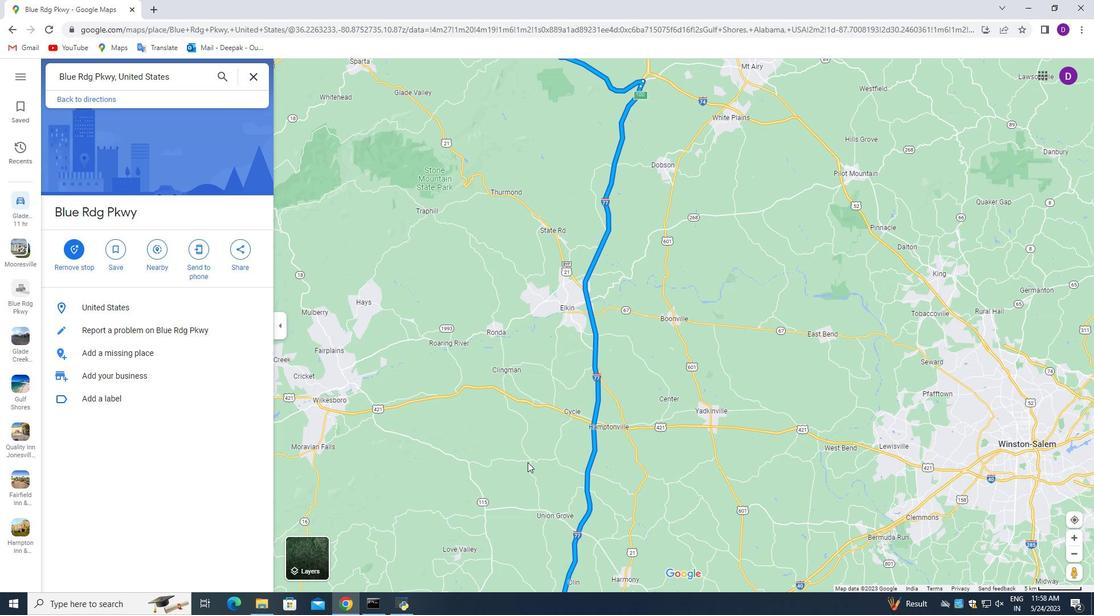 
Action: Mouse moved to (423, 275)
Screenshot: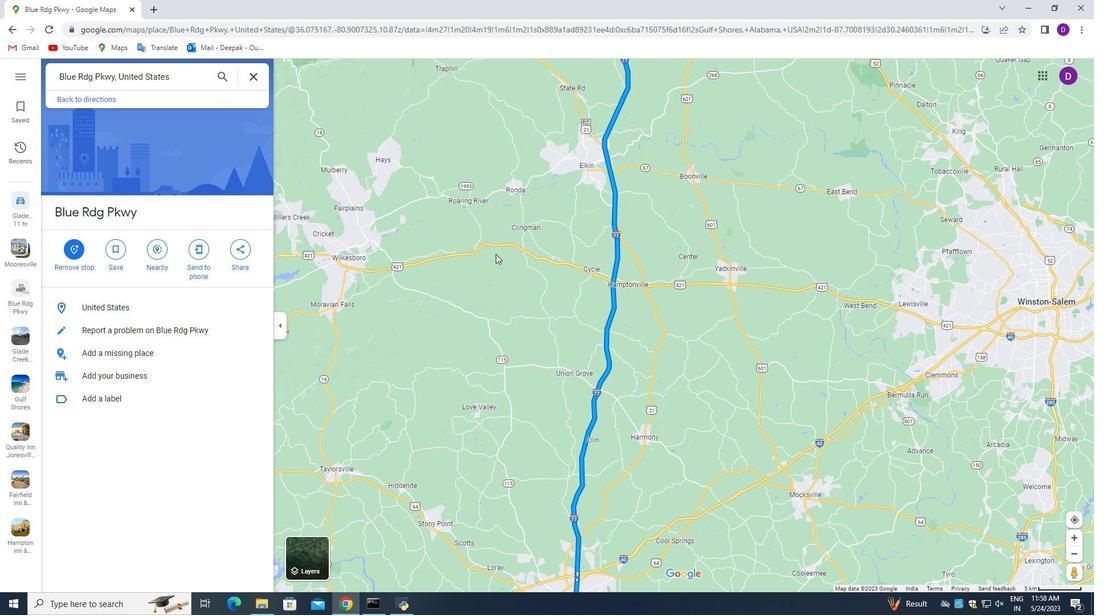 
Action: Mouse scrolled (423, 276) with delta (0, 0)
Screenshot: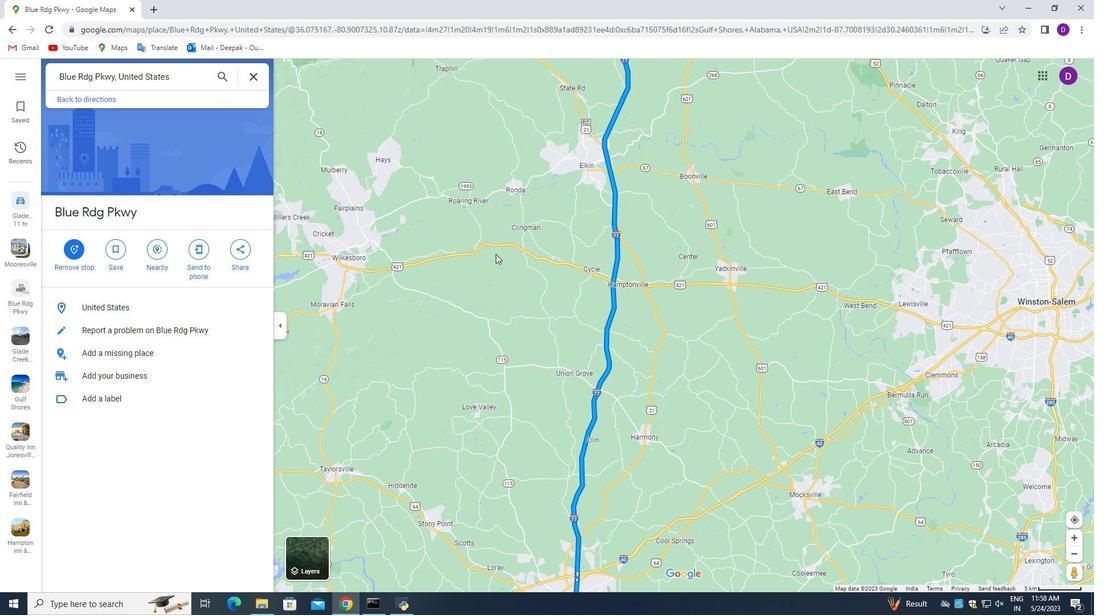 
Action: Mouse moved to (422, 280)
Screenshot: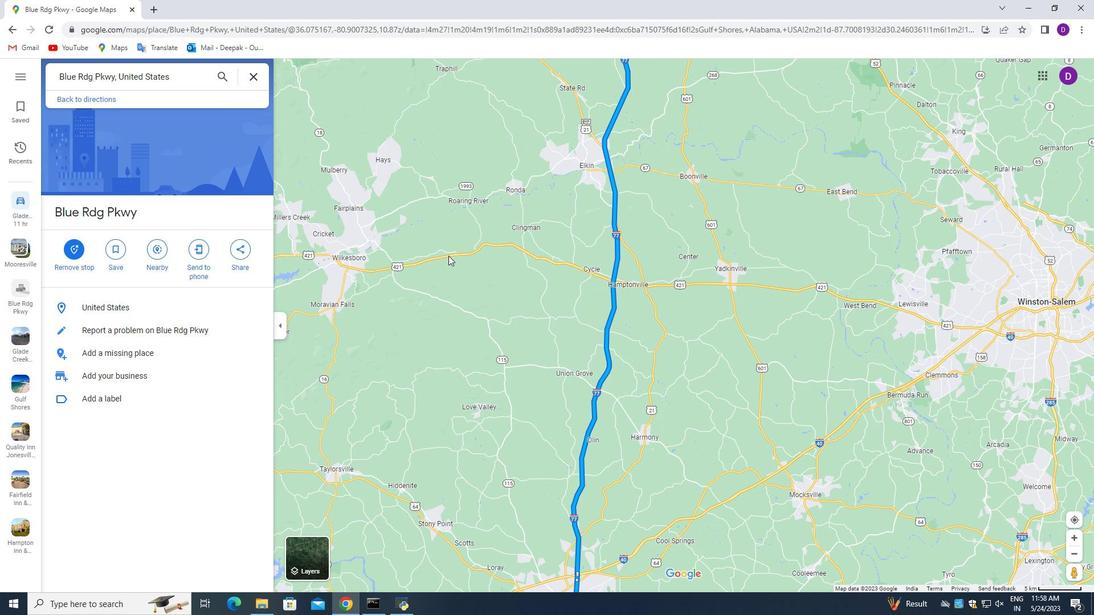 
Action: Mouse scrolled (422, 279) with delta (0, 0)
Screenshot: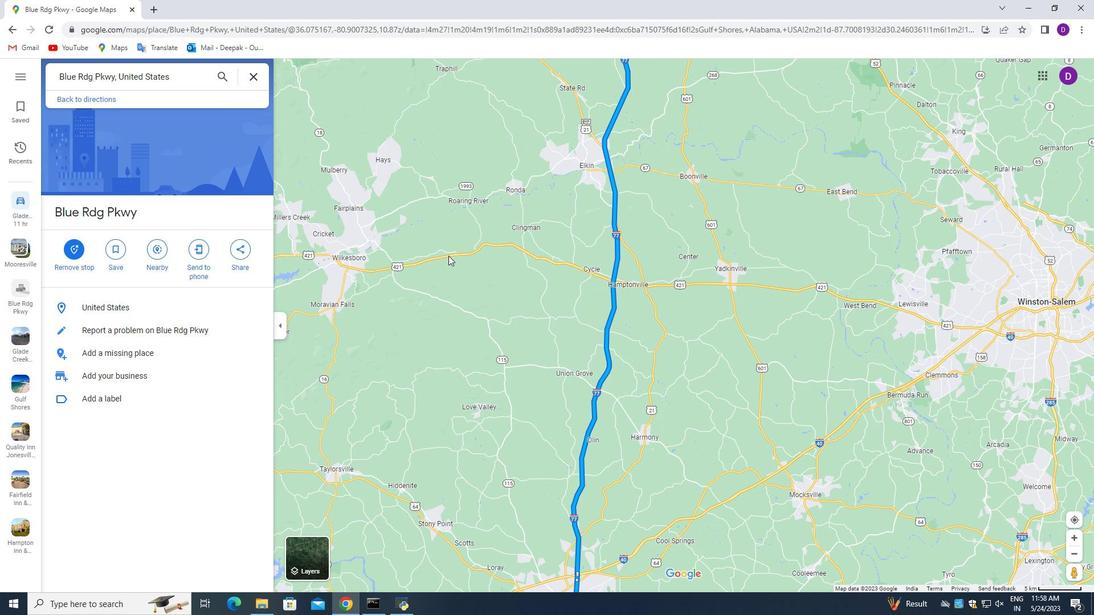 
Action: Mouse moved to (422, 282)
Screenshot: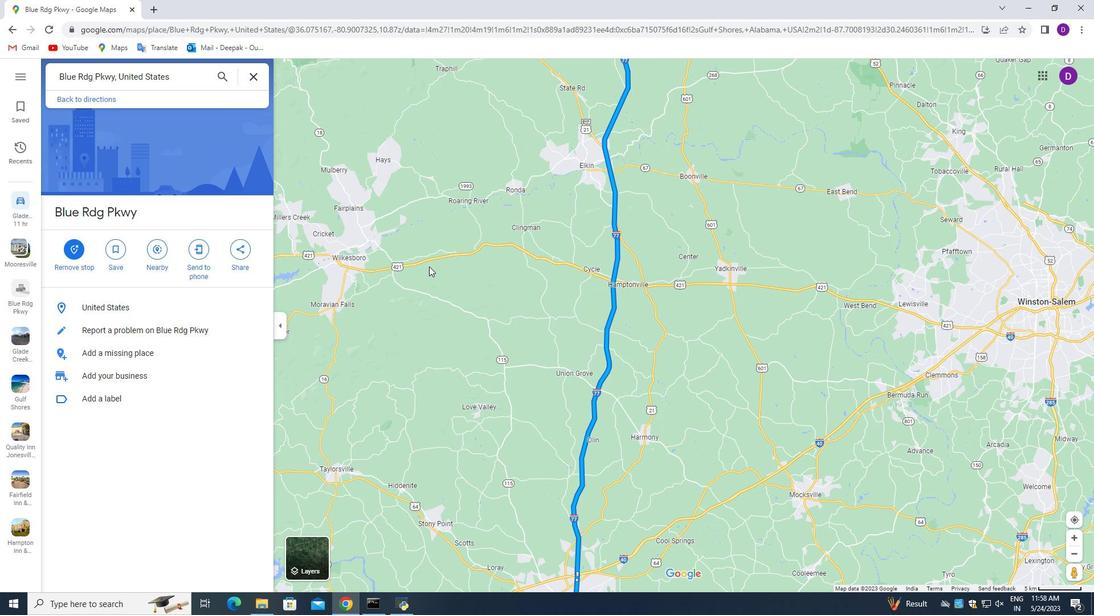 
Action: Mouse scrolled (422, 282) with delta (0, 0)
Screenshot: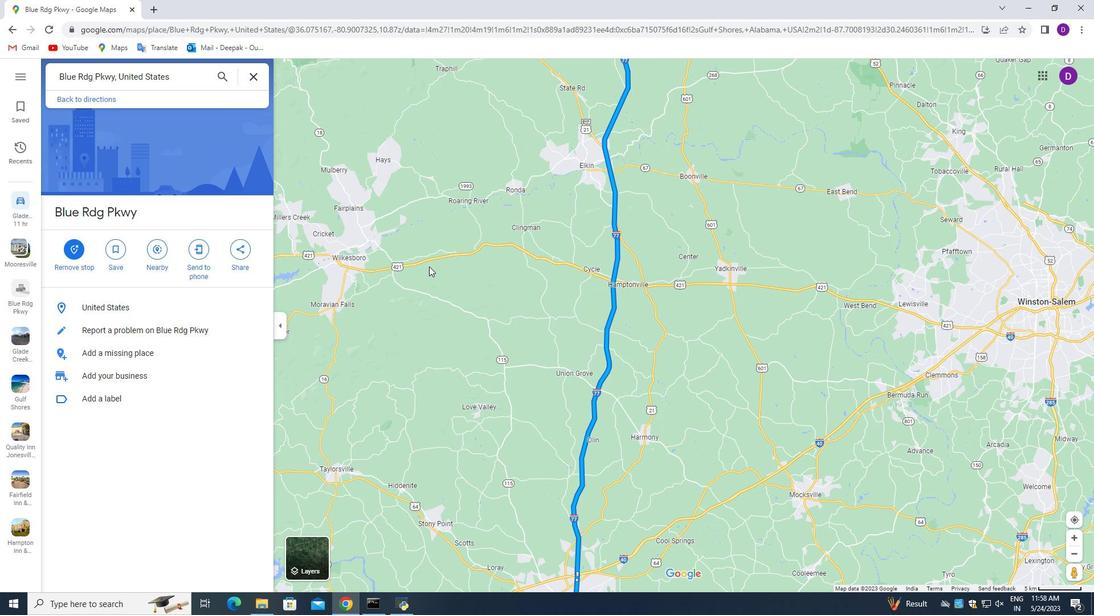 
Action: Mouse scrolled (422, 282) with delta (0, 0)
Screenshot: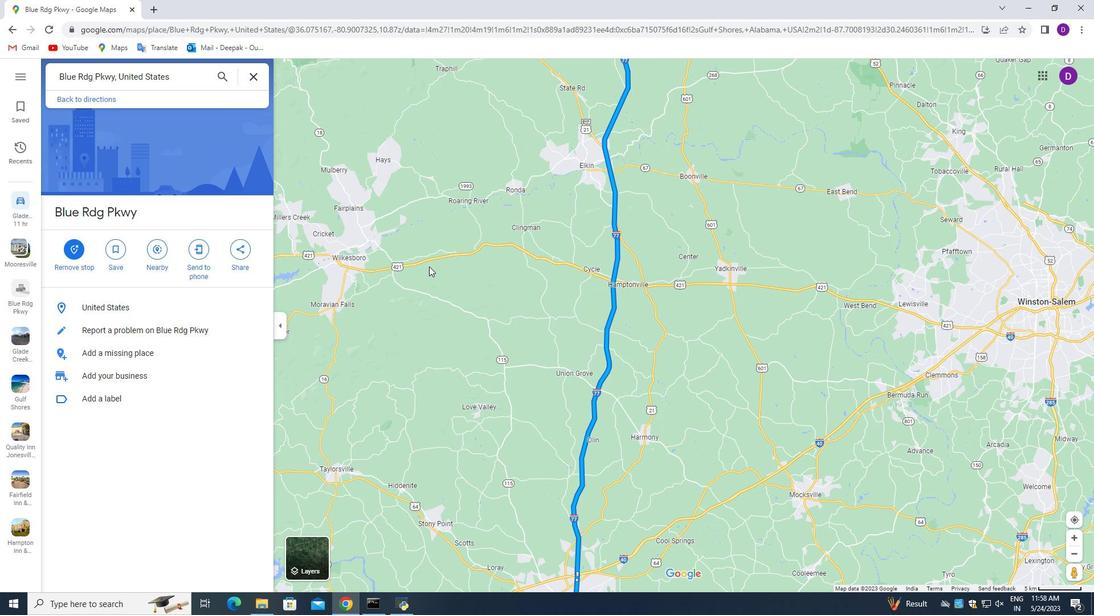
Action: Mouse scrolled (422, 282) with delta (0, 0)
Screenshot: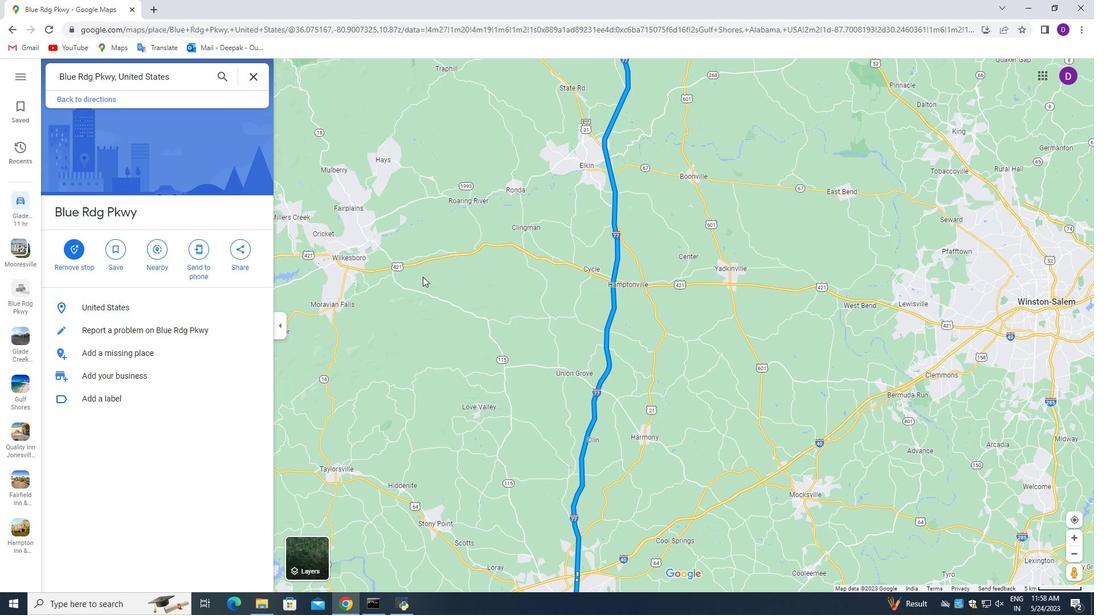 
Action: Mouse moved to (422, 282)
Screenshot: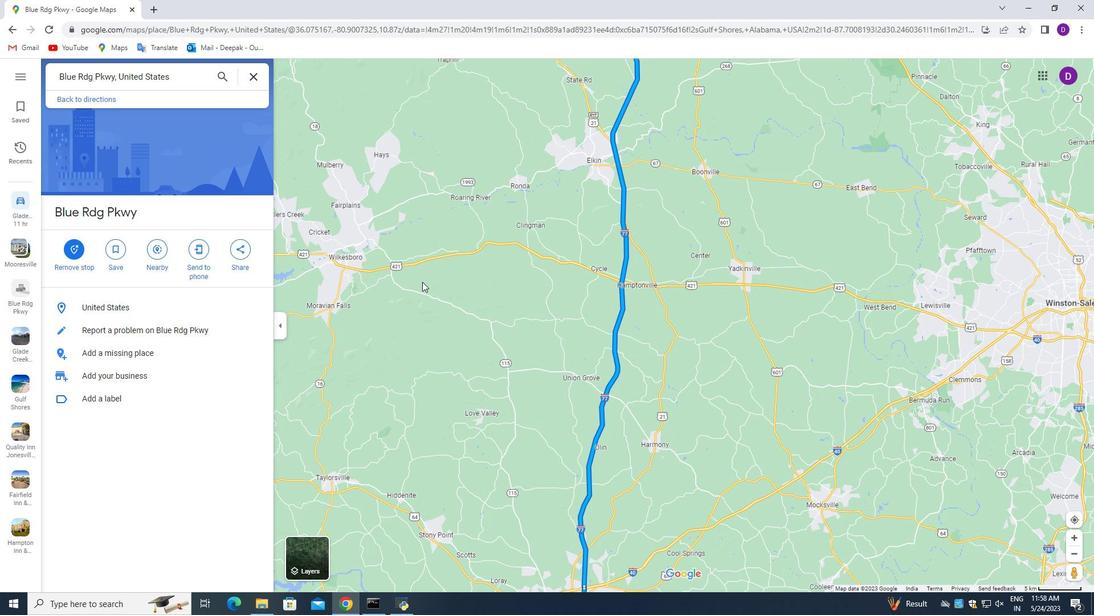 
Action: Mouse scrolled (422, 282) with delta (0, 0)
Screenshot: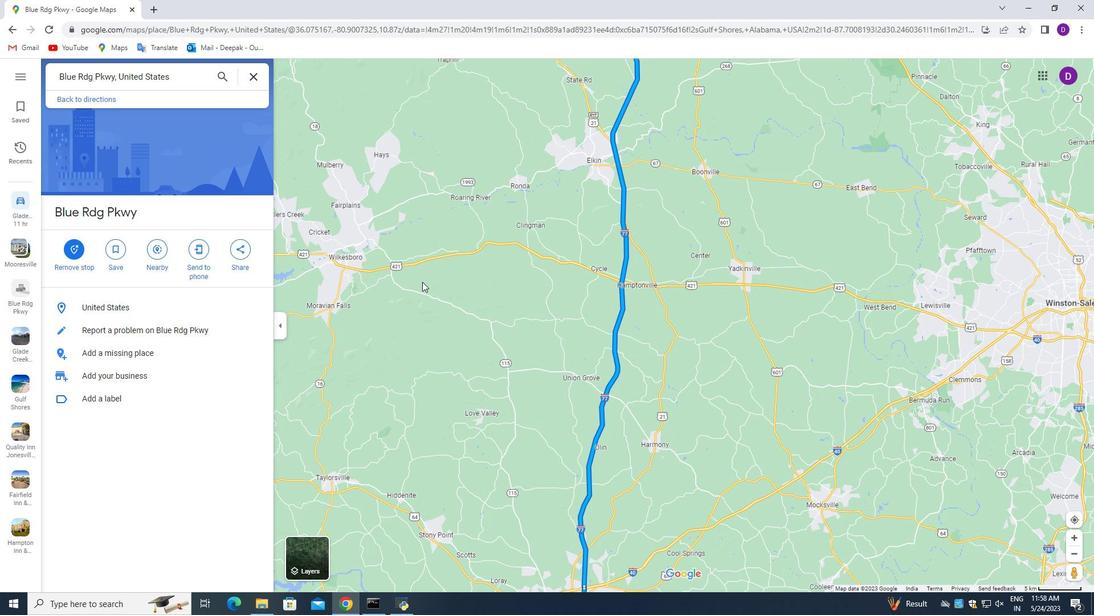 
Action: Mouse moved to (423, 263)
Screenshot: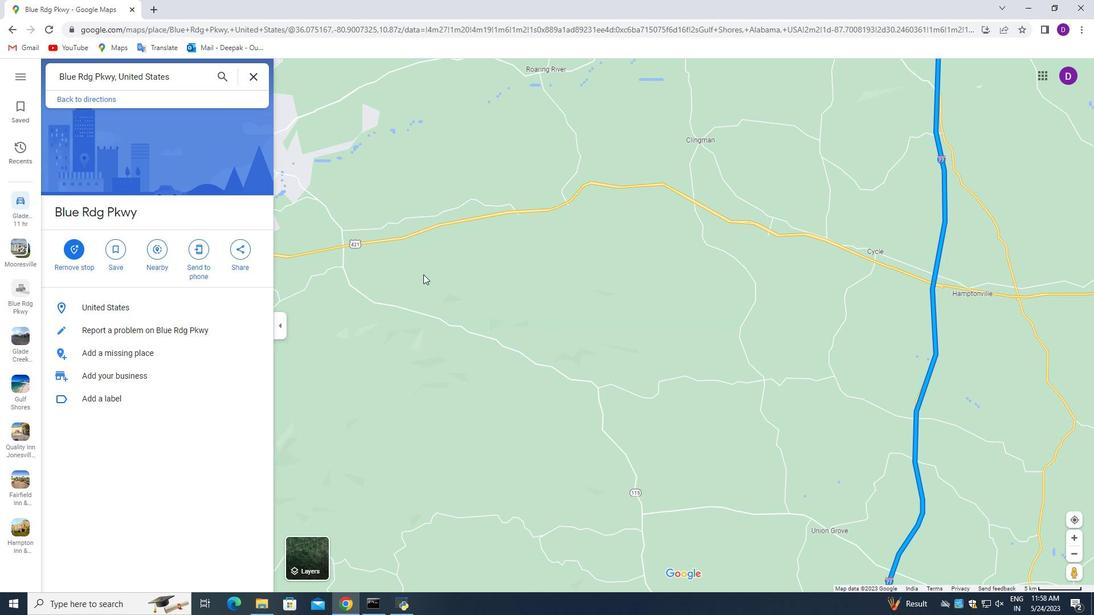 
Action: Mouse scrolled (423, 262) with delta (0, 0)
Screenshot: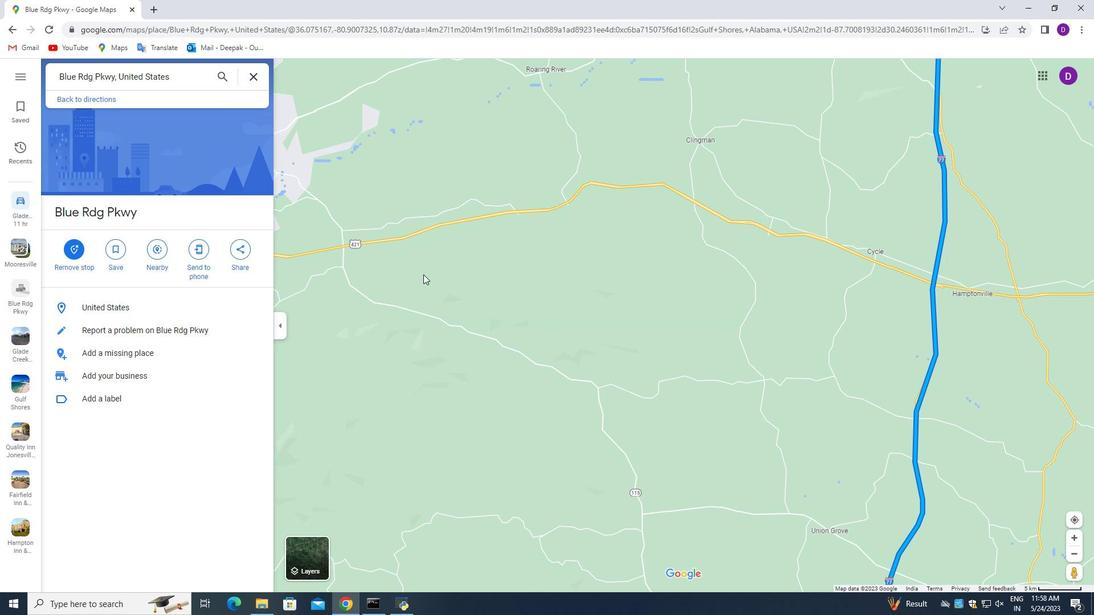 
Action: Mouse scrolled (423, 262) with delta (0, 0)
Screenshot: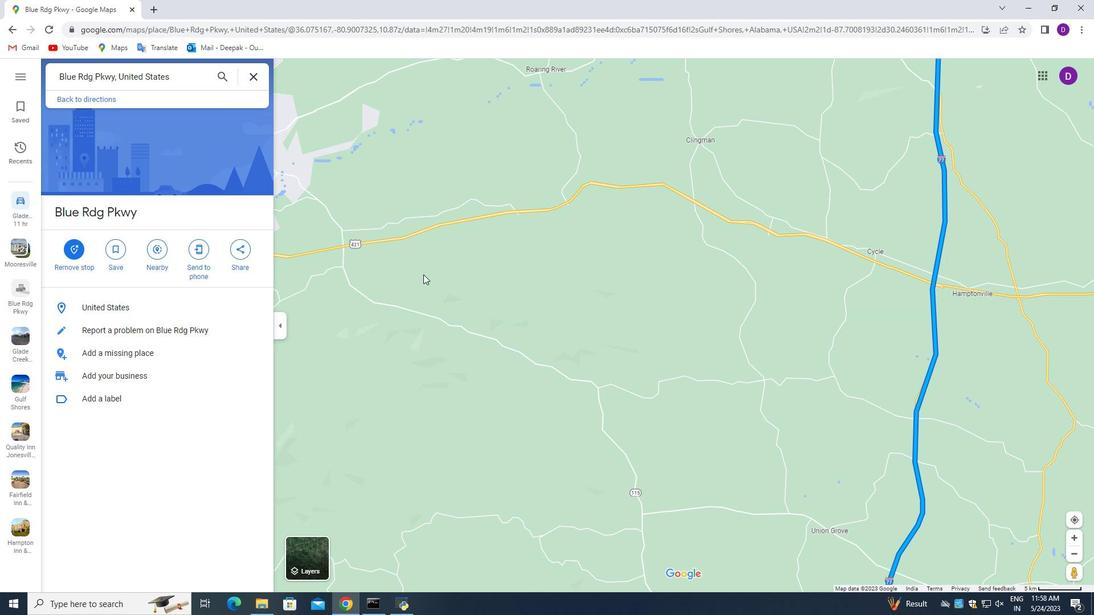 
Action: Mouse scrolled (423, 262) with delta (0, 0)
Screenshot: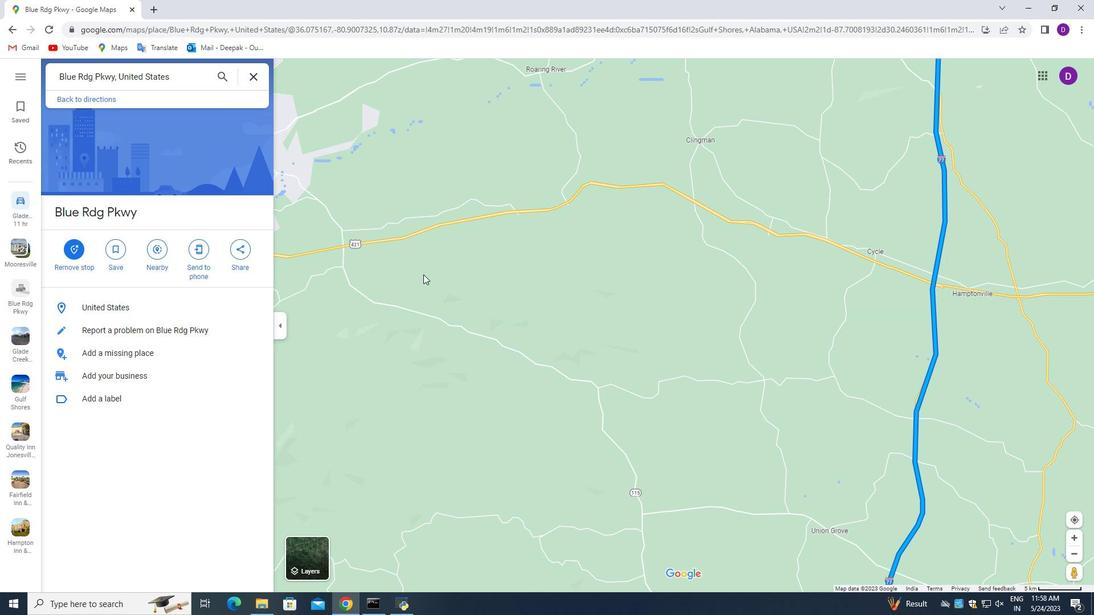 
Action: Mouse scrolled (423, 262) with delta (0, 0)
Screenshot: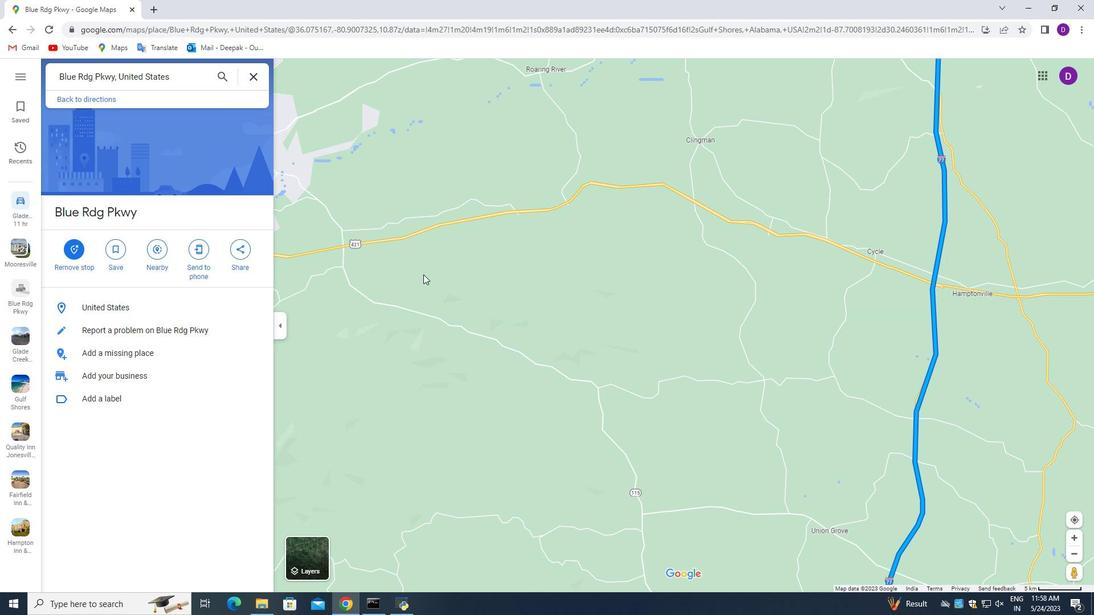
Action: Mouse scrolled (423, 262) with delta (0, 0)
Screenshot: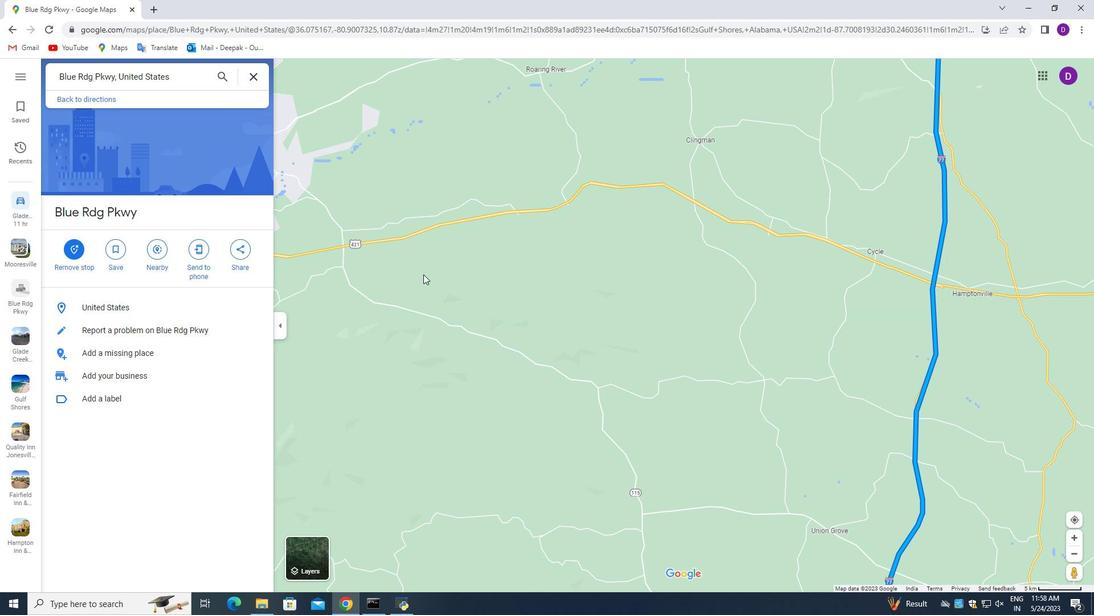 
Action: Mouse scrolled (423, 262) with delta (0, 0)
Screenshot: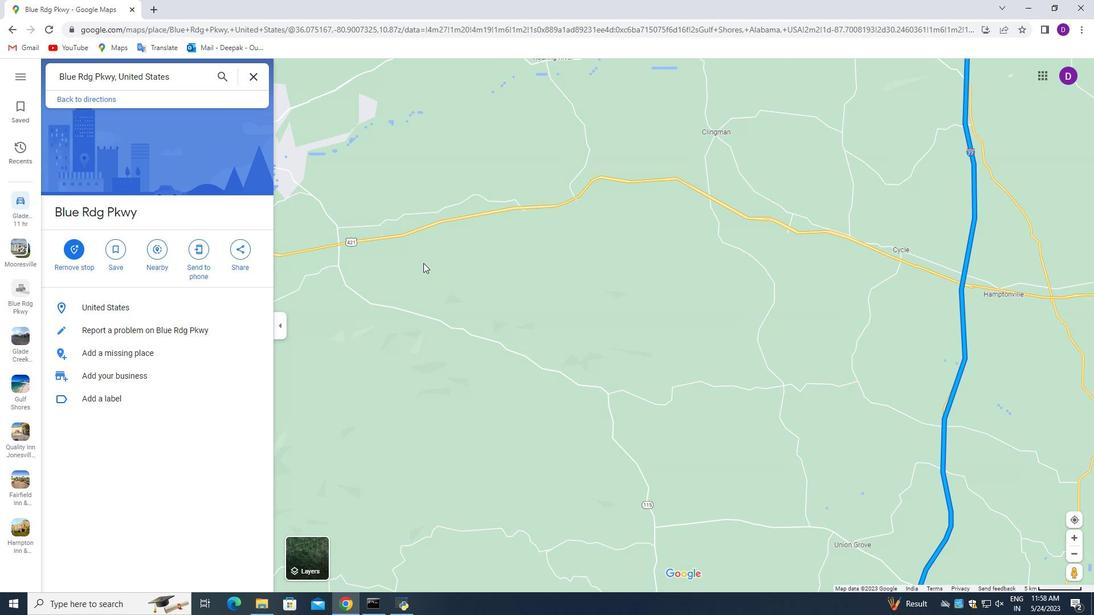
Action: Mouse scrolled (423, 262) with delta (0, 0)
Screenshot: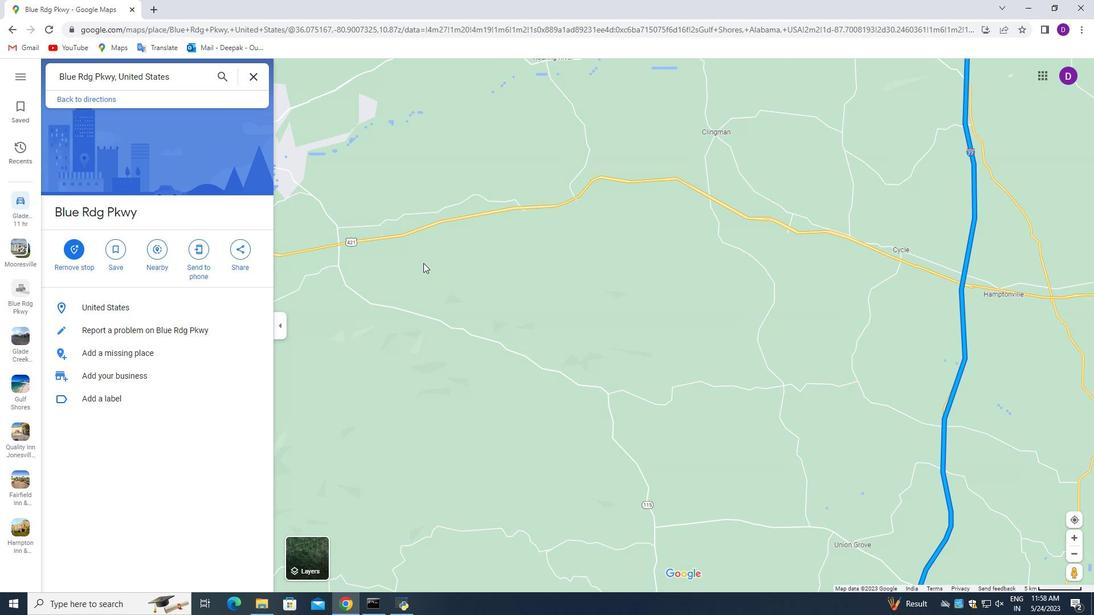 
Action: Mouse moved to (424, 260)
Screenshot: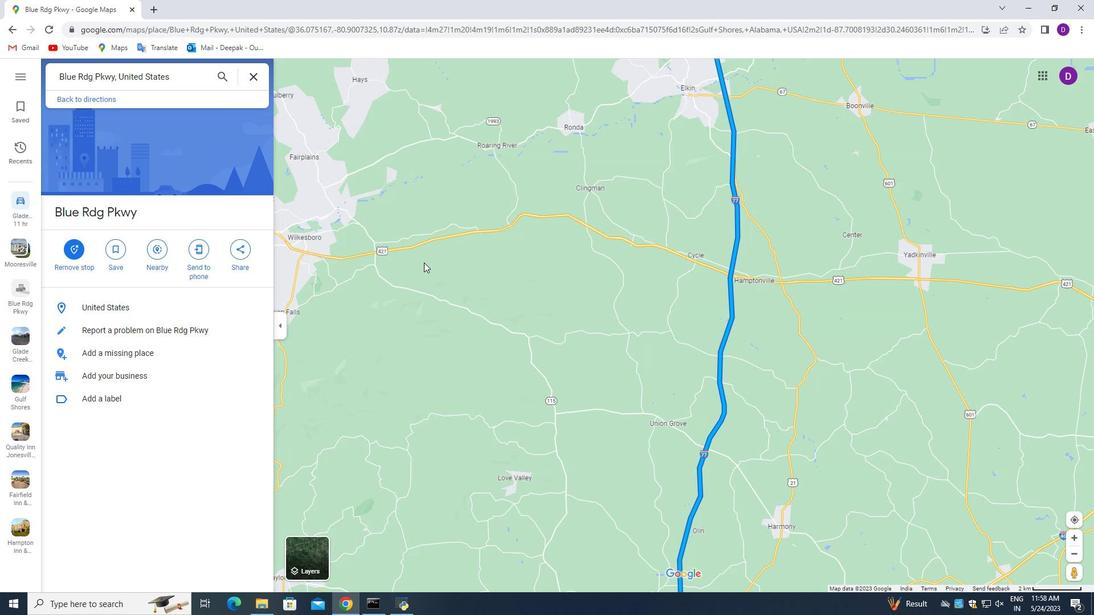 
Action: Mouse scrolled (424, 260) with delta (0, 0)
Screenshot: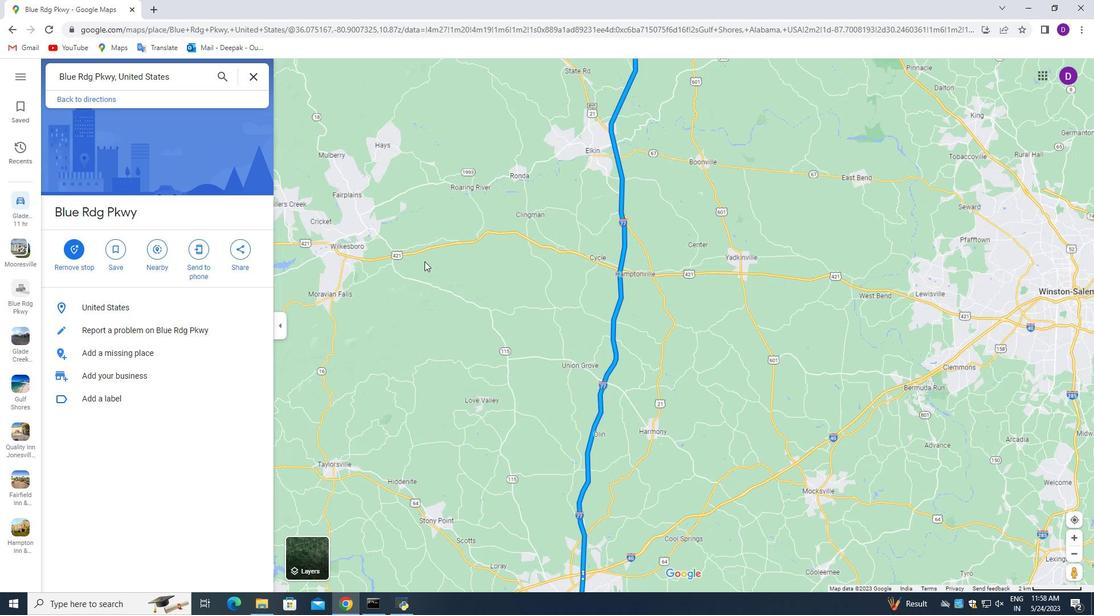 
Action: Mouse scrolled (424, 260) with delta (0, 0)
Screenshot: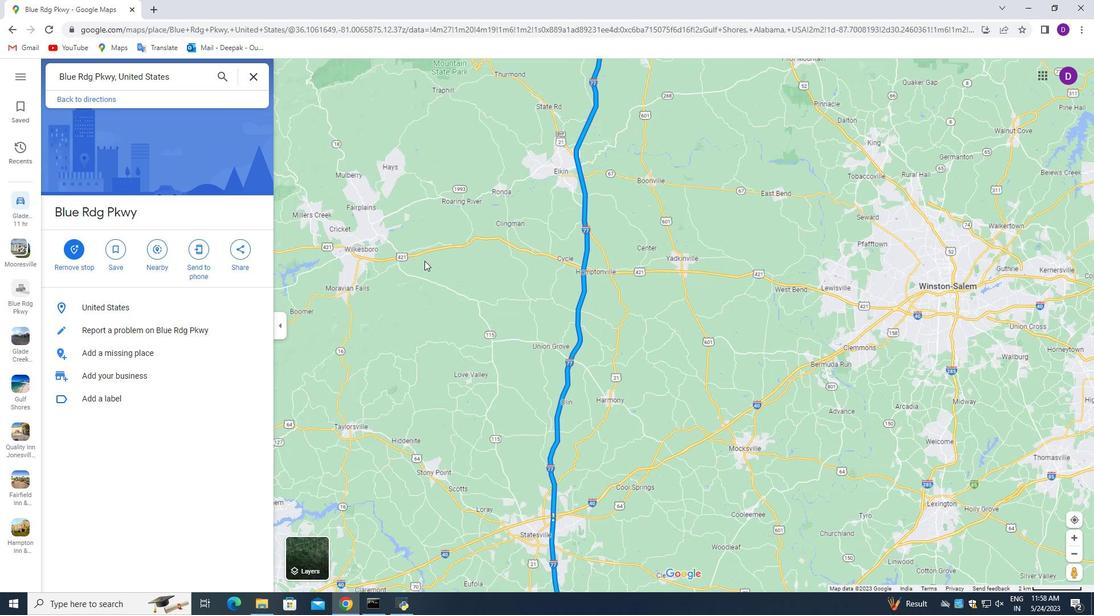 
Action: Mouse moved to (70, 96)
Screenshot: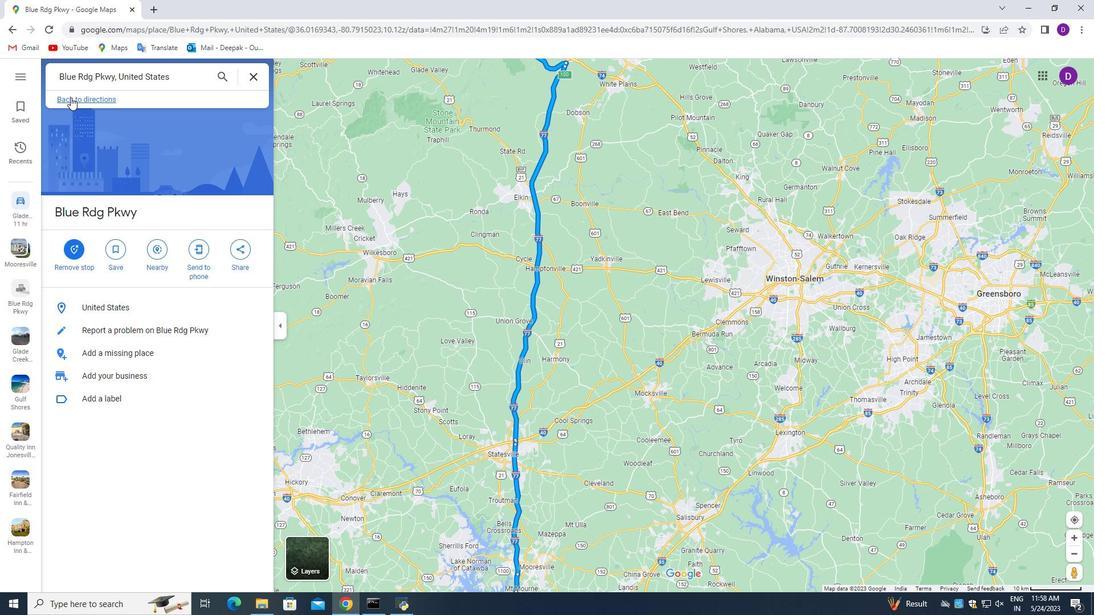 
Action: Mouse pressed left at (70, 96)
Screenshot: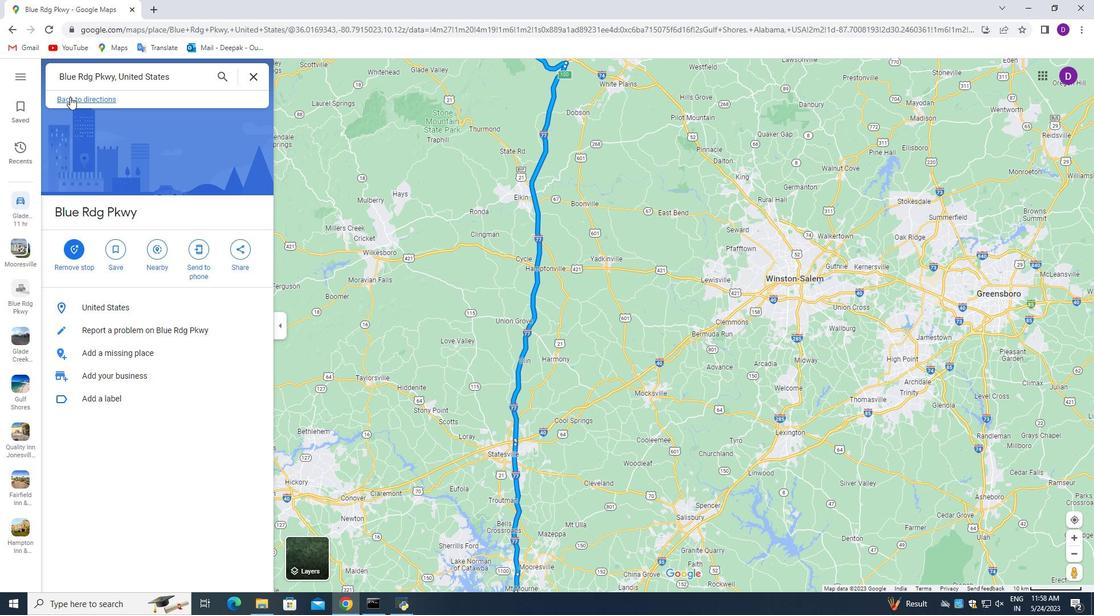 
Action: Mouse moved to (253, 163)
Screenshot: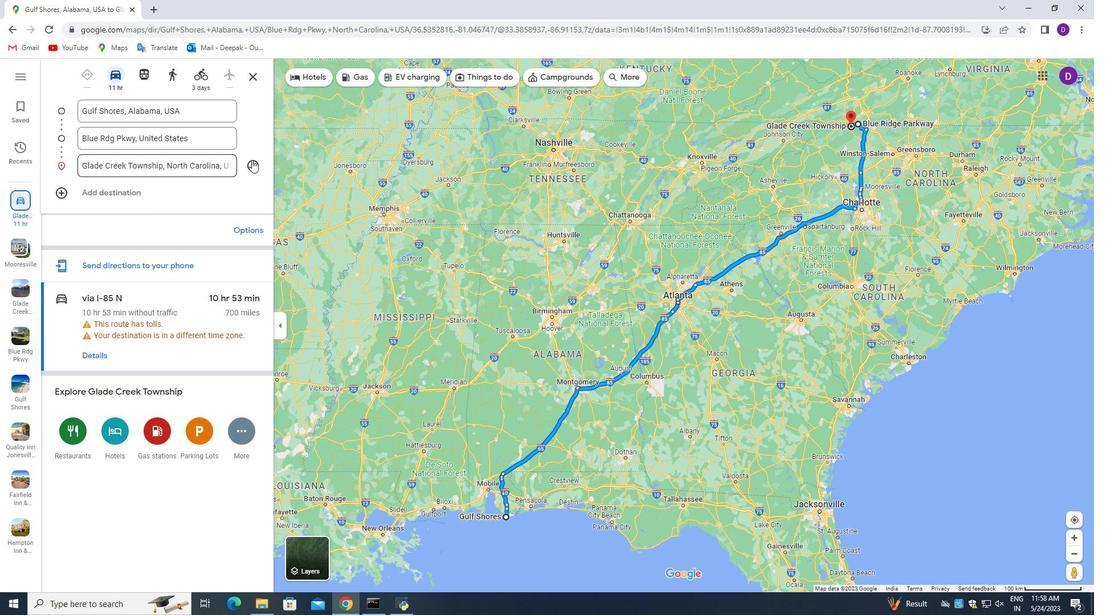 
Action: Mouse pressed left at (253, 163)
Screenshot: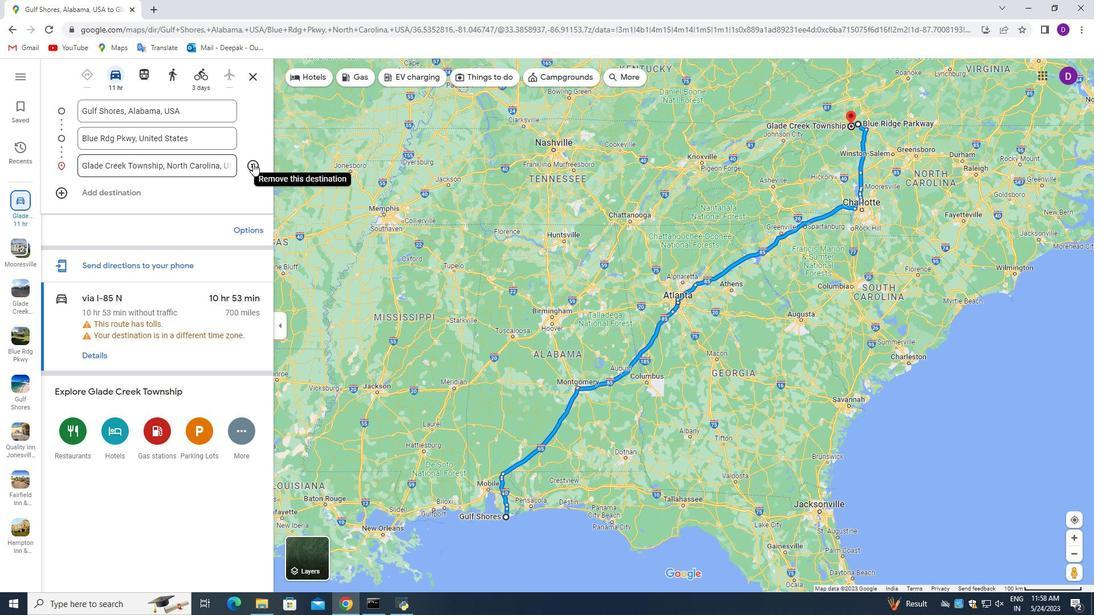 
Action: Mouse moved to (254, 126)
Screenshot: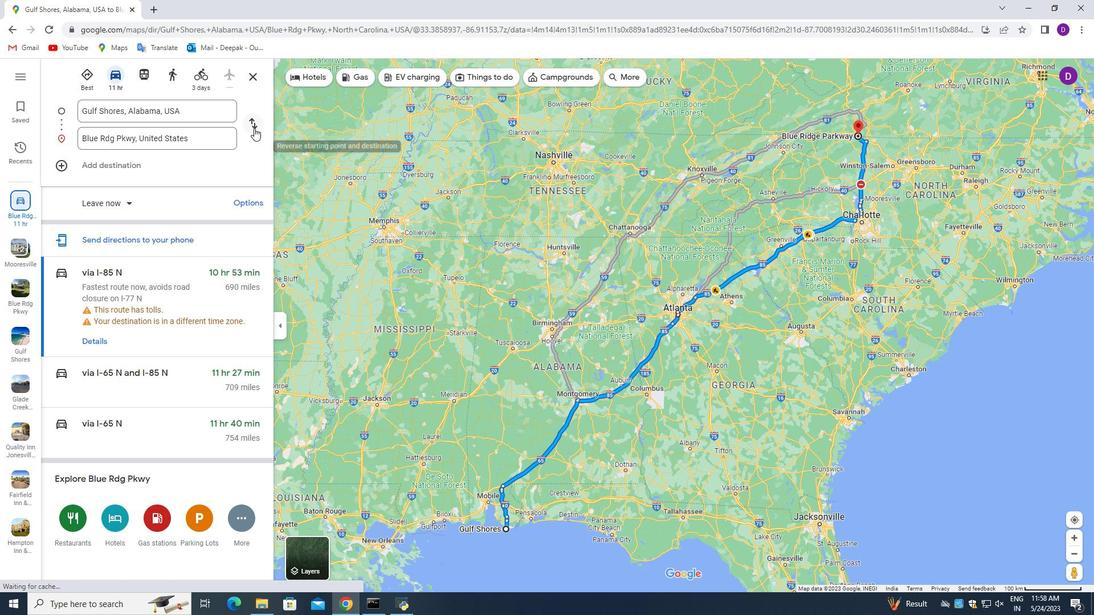 
Action: Mouse pressed left at (254, 126)
Screenshot: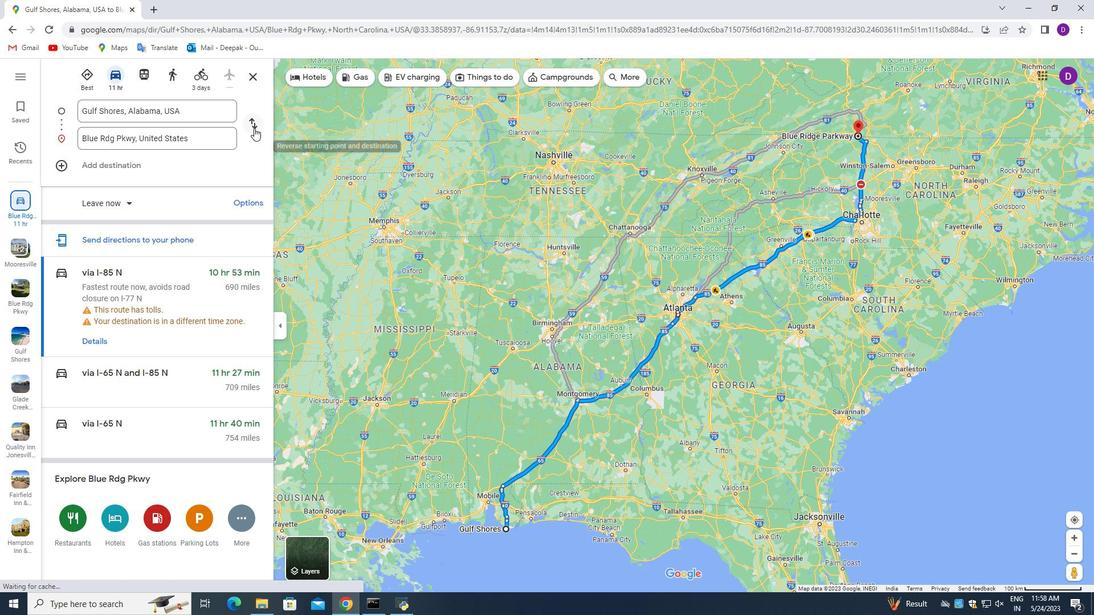 
Action: Mouse moved to (503, 438)
Screenshot: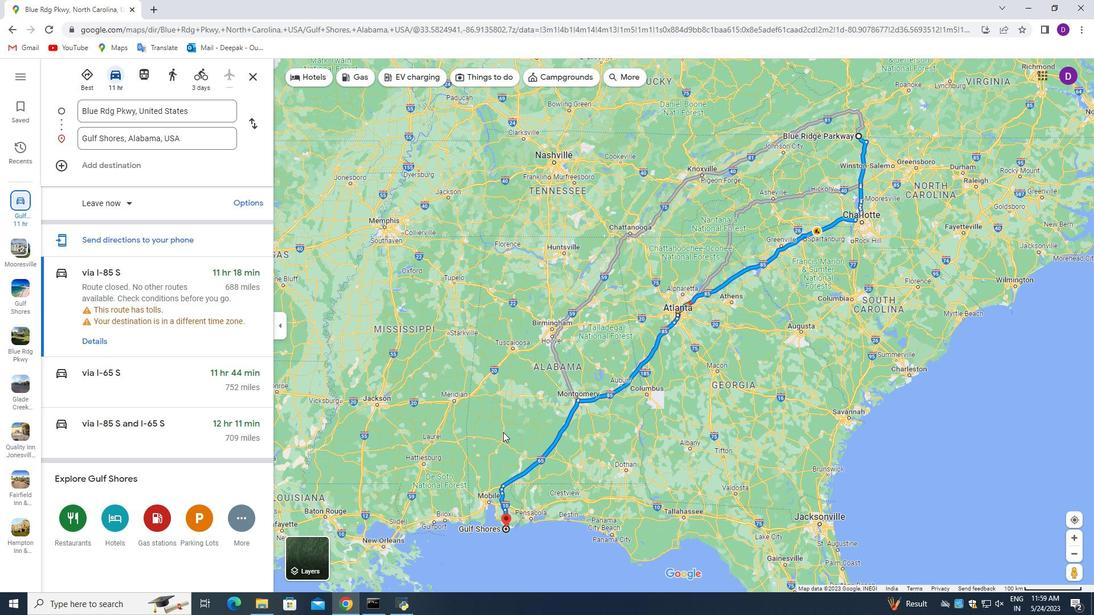 
Action: Mouse scrolled (503, 437) with delta (0, 0)
Screenshot: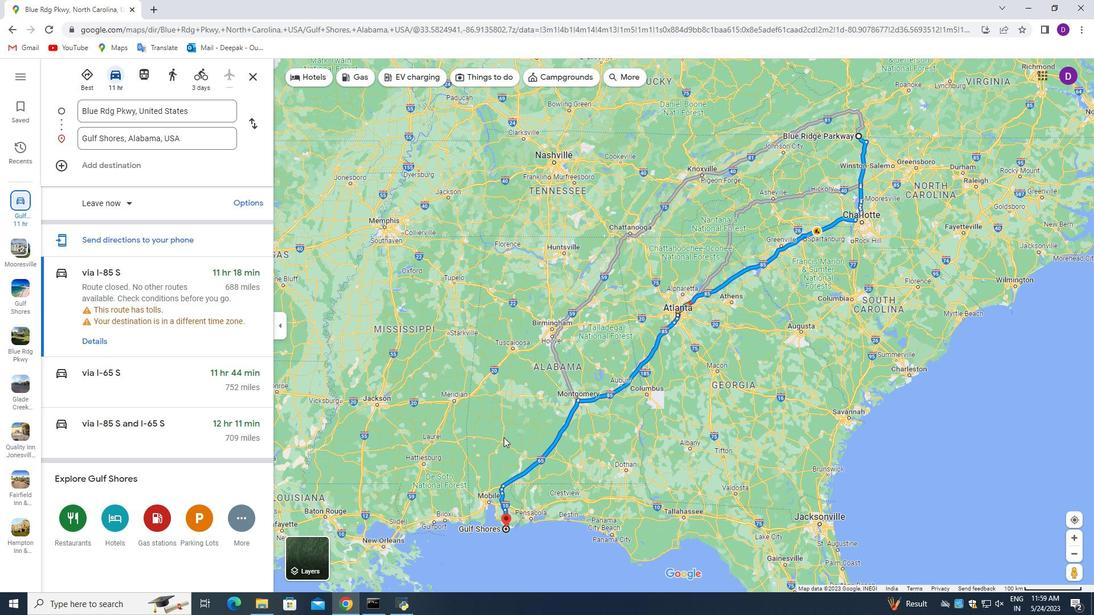 
Action: Mouse scrolled (503, 437) with delta (0, 0)
Screenshot: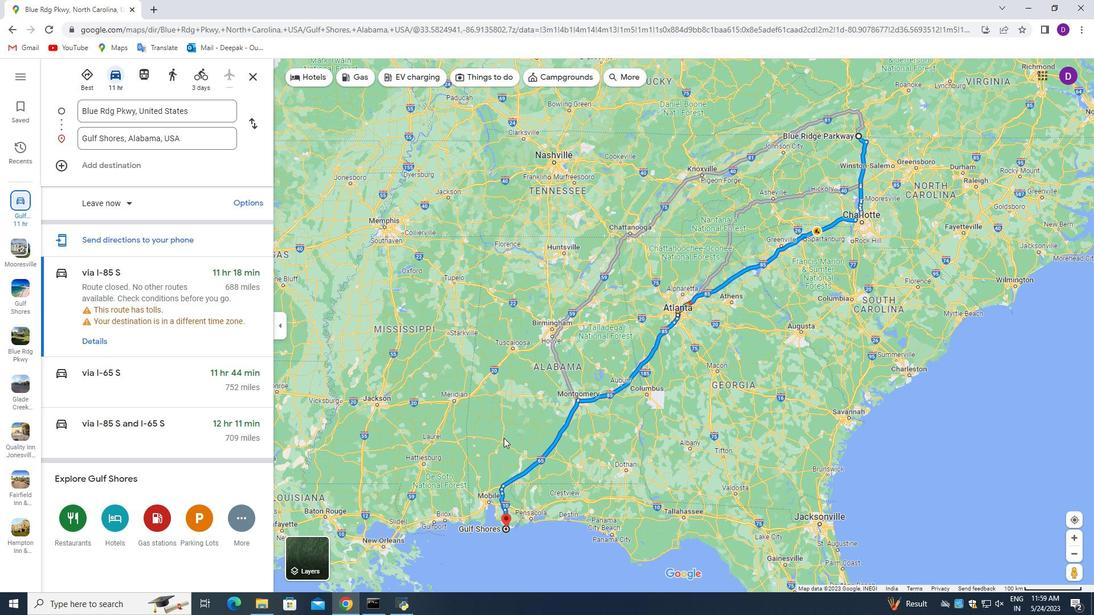 
Action: Mouse scrolled (503, 437) with delta (0, 0)
Screenshot: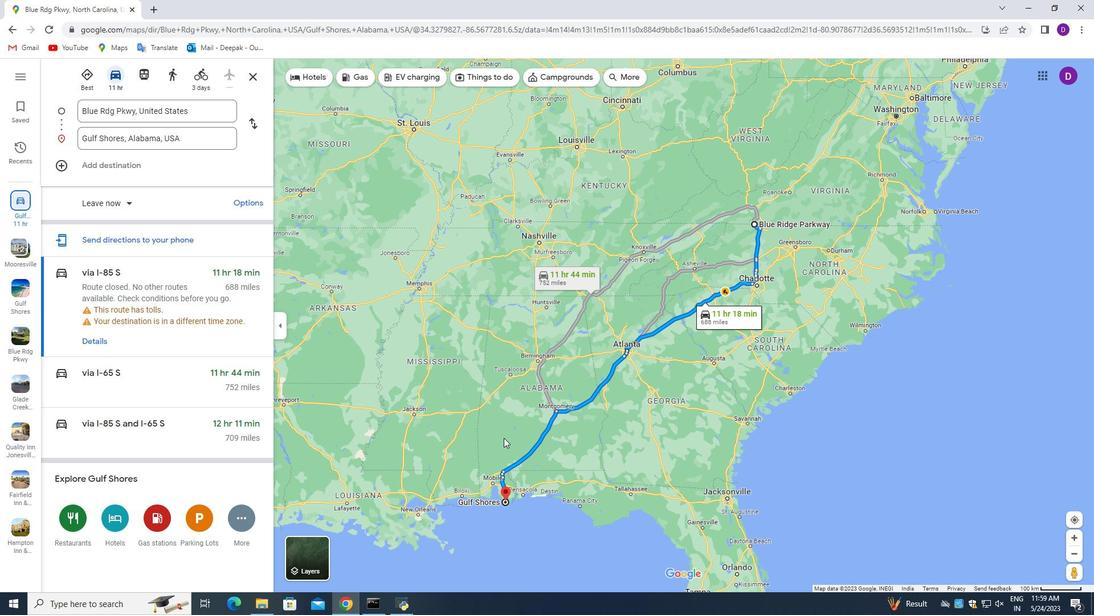 
Action: Mouse scrolled (503, 437) with delta (0, 0)
Screenshot: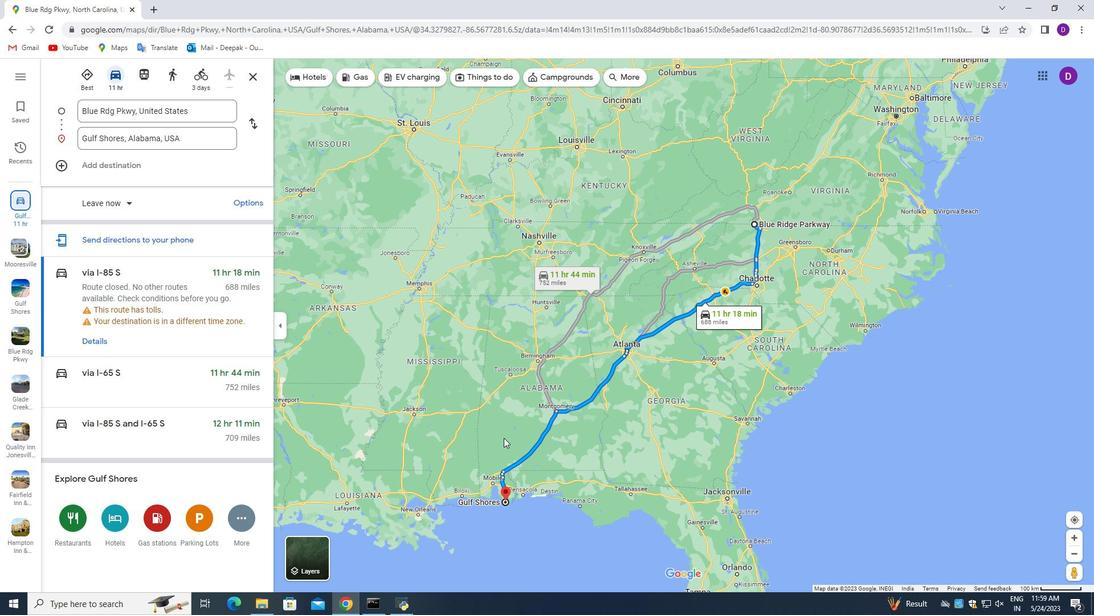 
Action: Mouse moved to (531, 498)
Screenshot: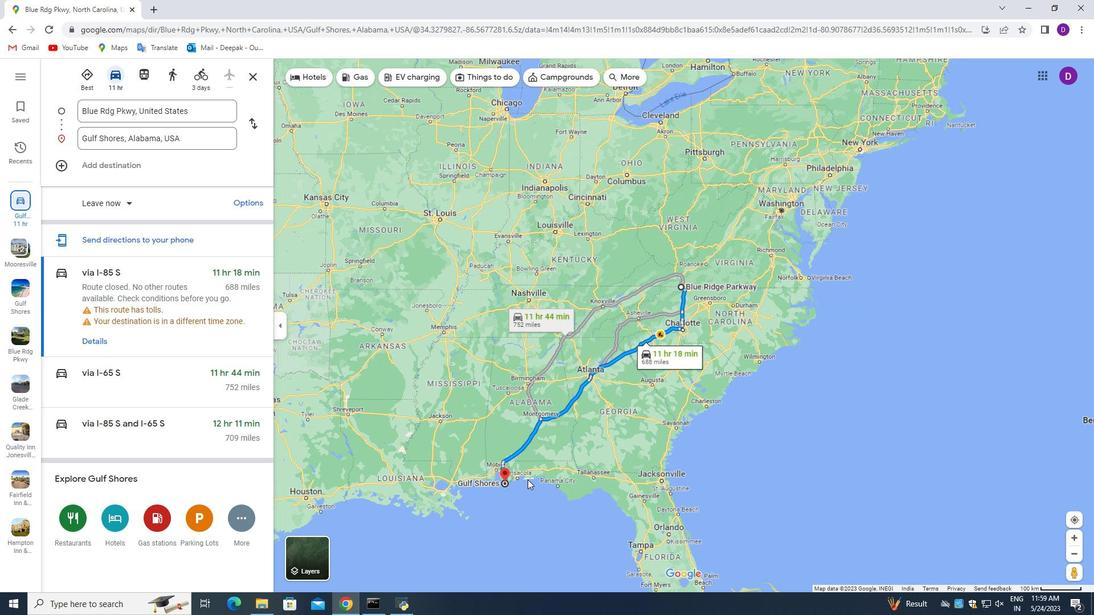 
Action: Mouse scrolled (531, 498) with delta (0, 0)
Screenshot: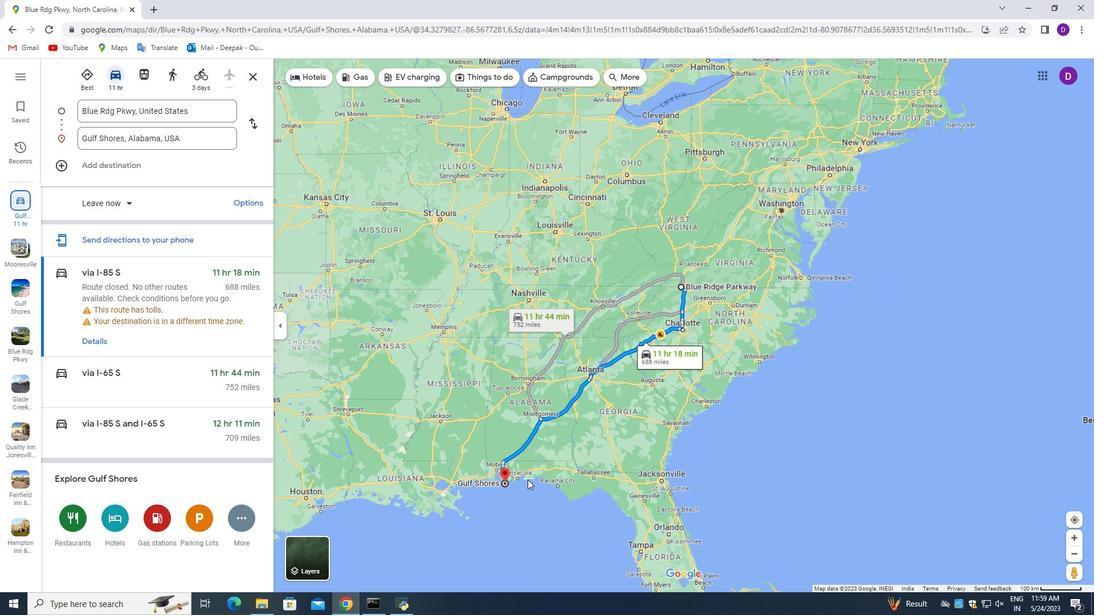 
Action: Mouse scrolled (531, 498) with delta (0, 0)
Screenshot: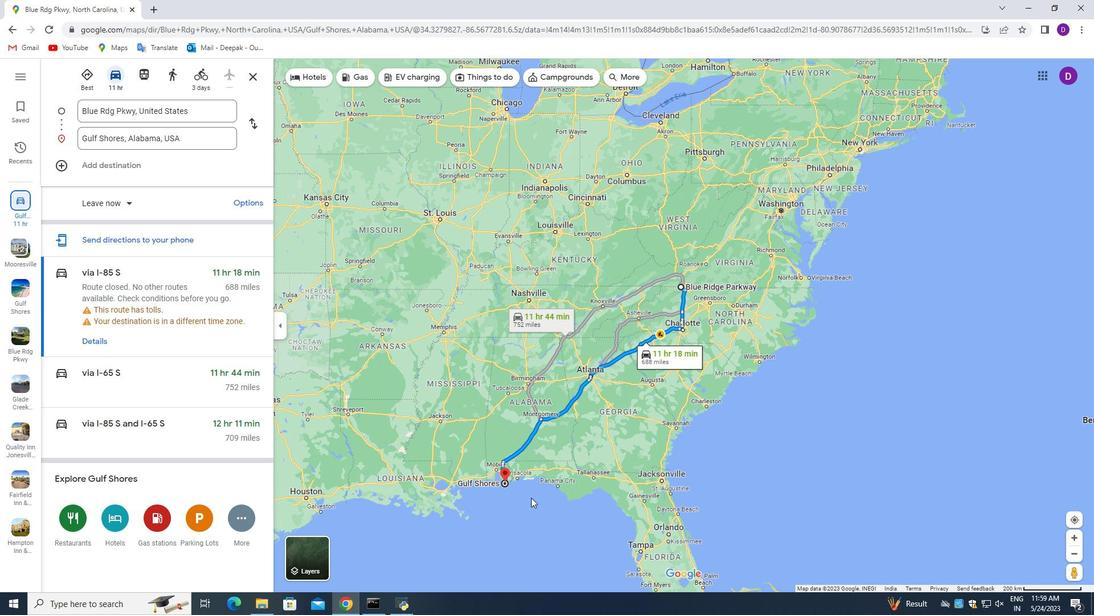 
Action: Mouse scrolled (531, 498) with delta (0, 0)
Screenshot: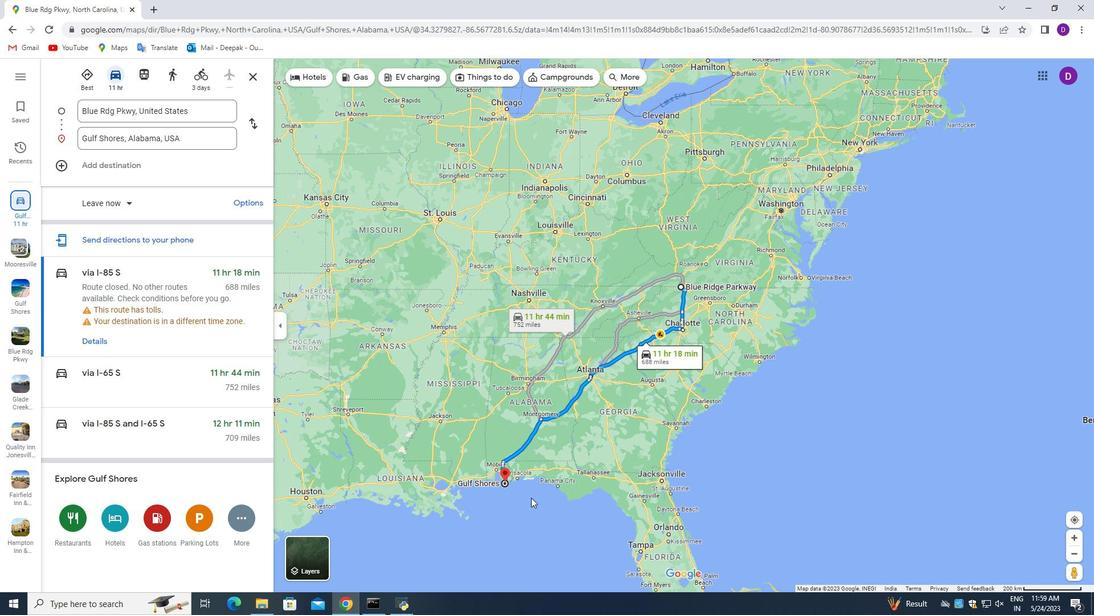 
Action: Mouse scrolled (531, 498) with delta (0, 0)
Screenshot: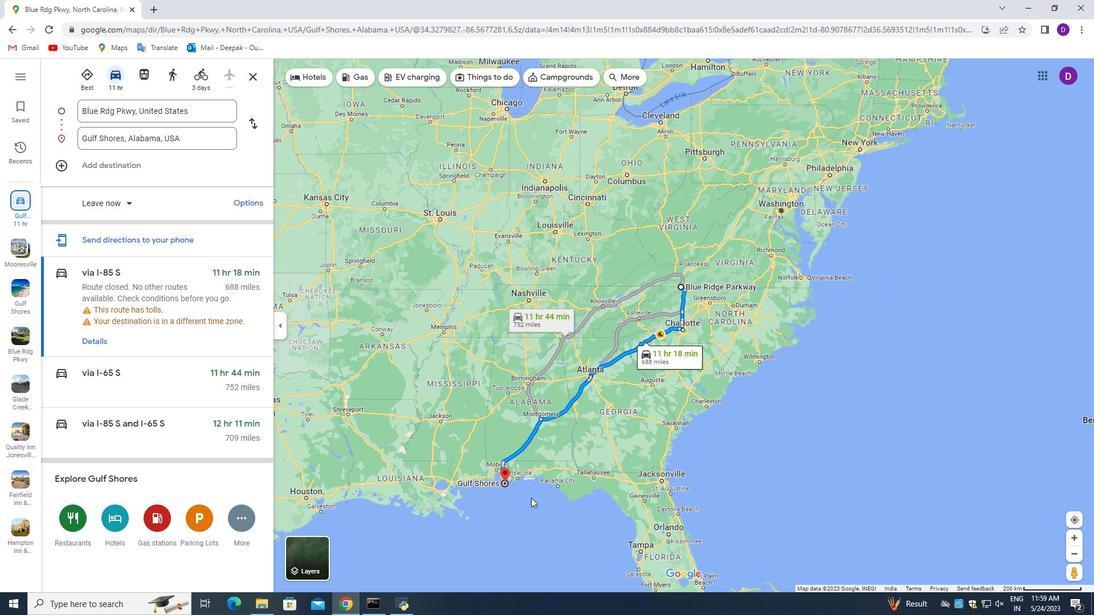 
Action: Mouse scrolled (531, 498) with delta (0, 0)
Screenshot: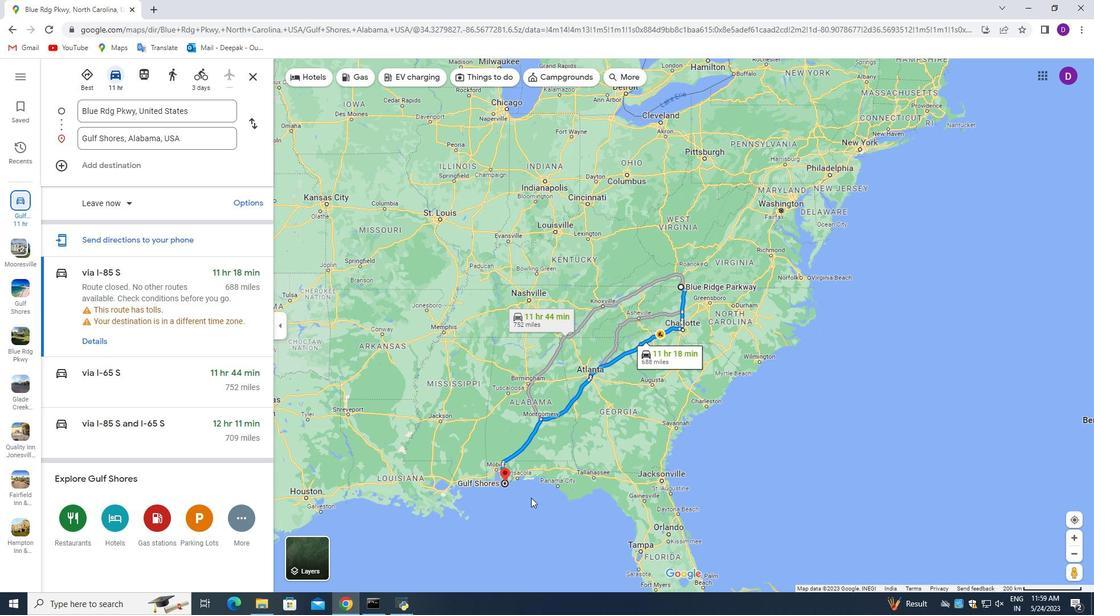
Action: Mouse moved to (523, 467)
Screenshot: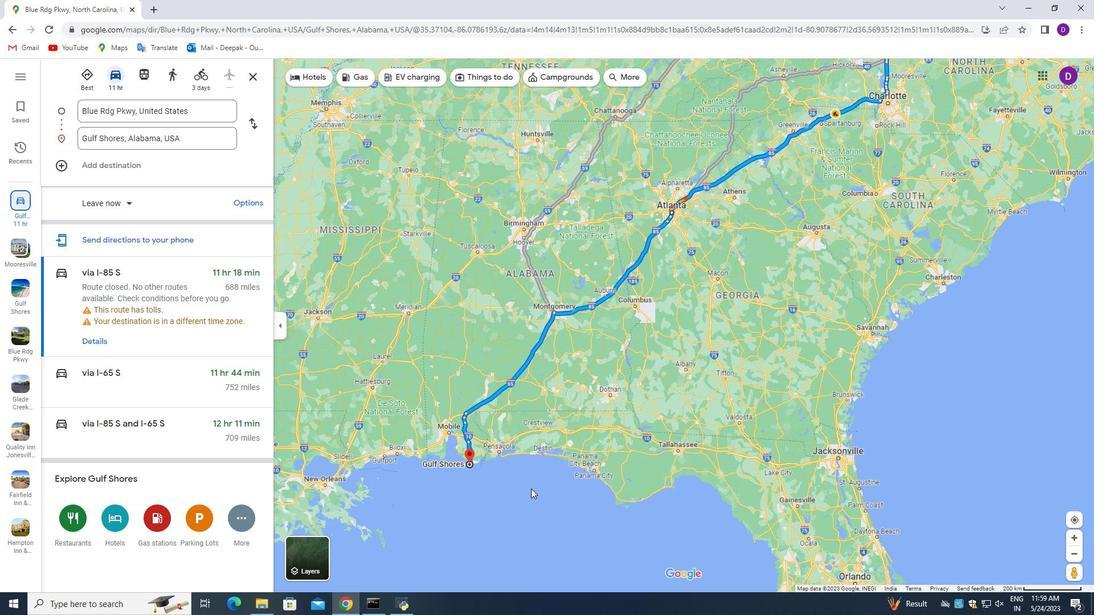 
Action: Mouse scrolled (523, 468) with delta (0, 0)
Screenshot: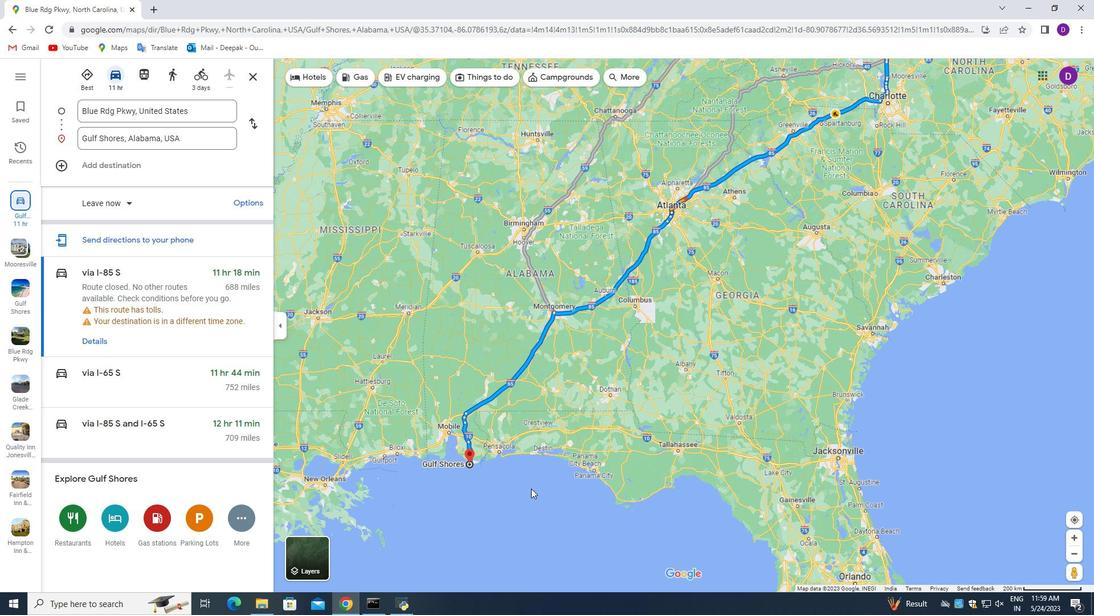 
Action: Mouse moved to (523, 467)
Screenshot: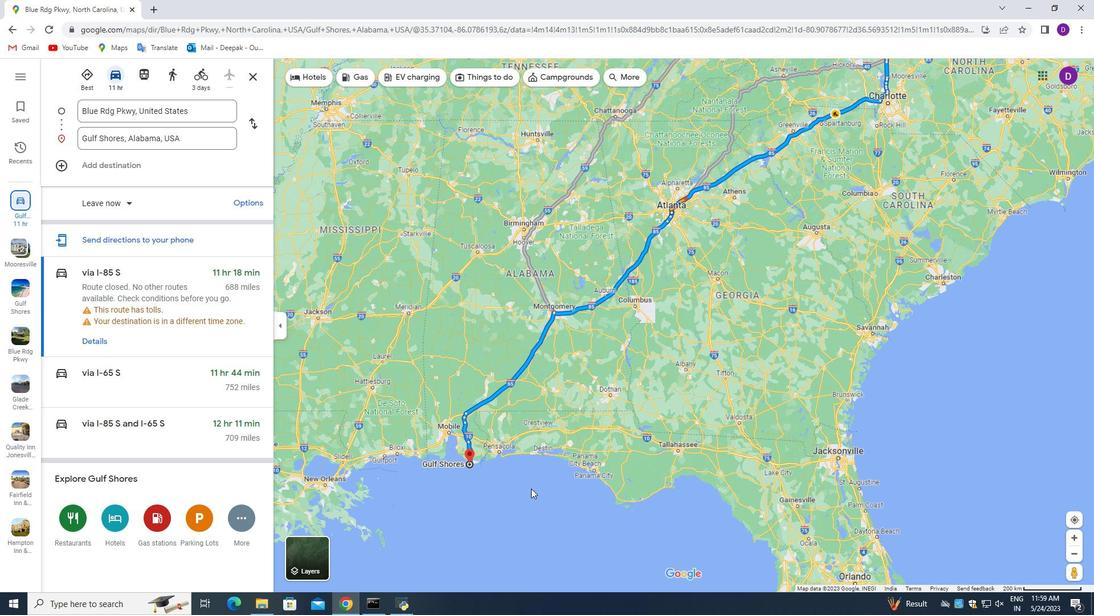 
Action: Mouse scrolled (523, 467) with delta (0, 0)
Screenshot: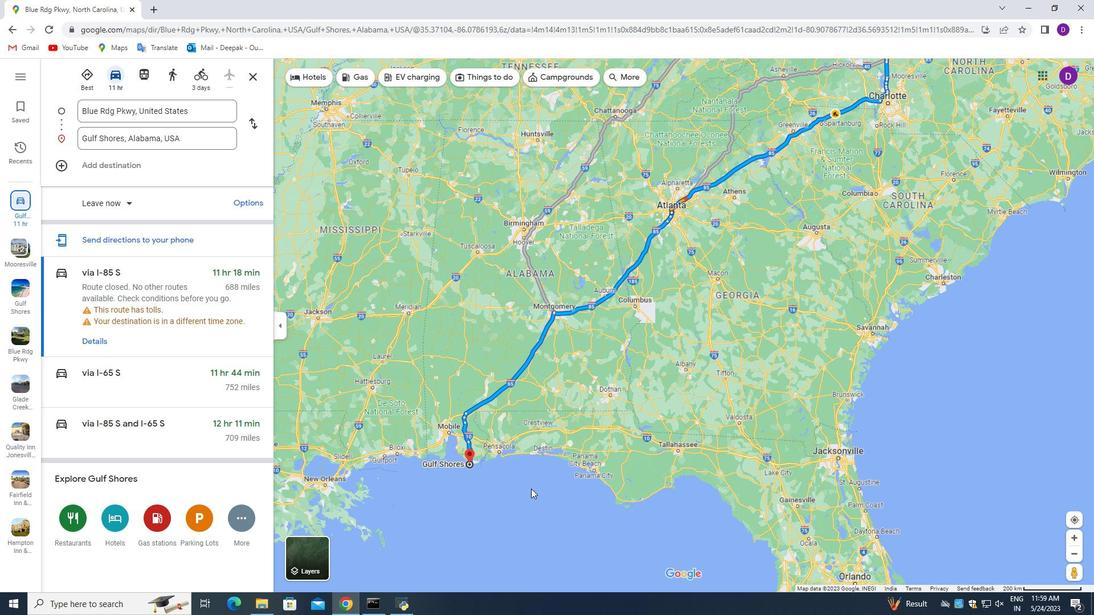 
Action: Mouse scrolled (523, 467) with delta (0, 0)
Screenshot: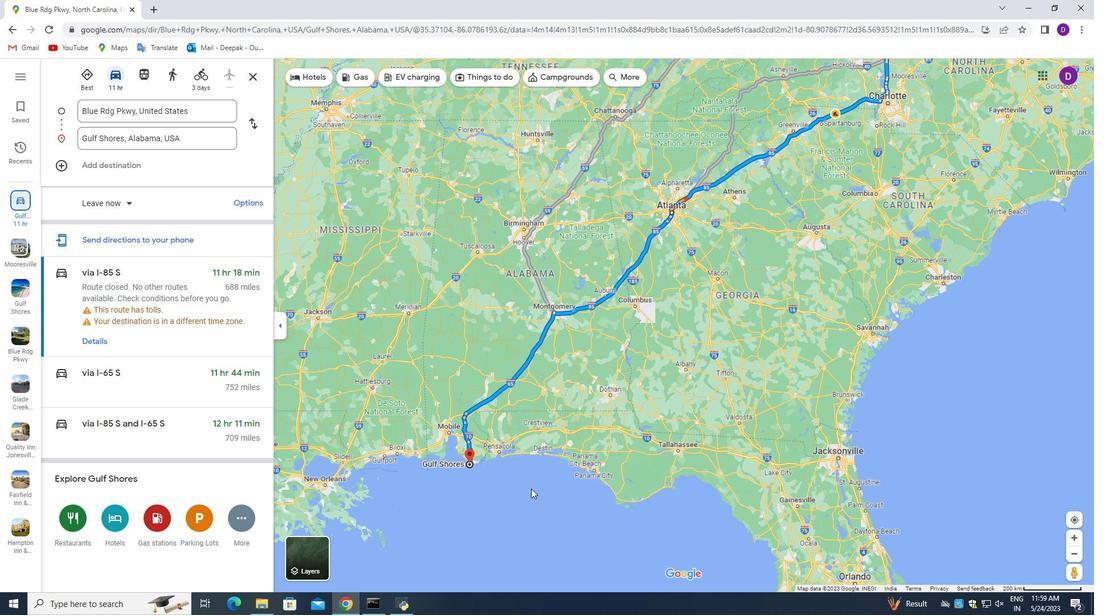 
Action: Mouse scrolled (523, 467) with delta (0, 0)
Screenshot: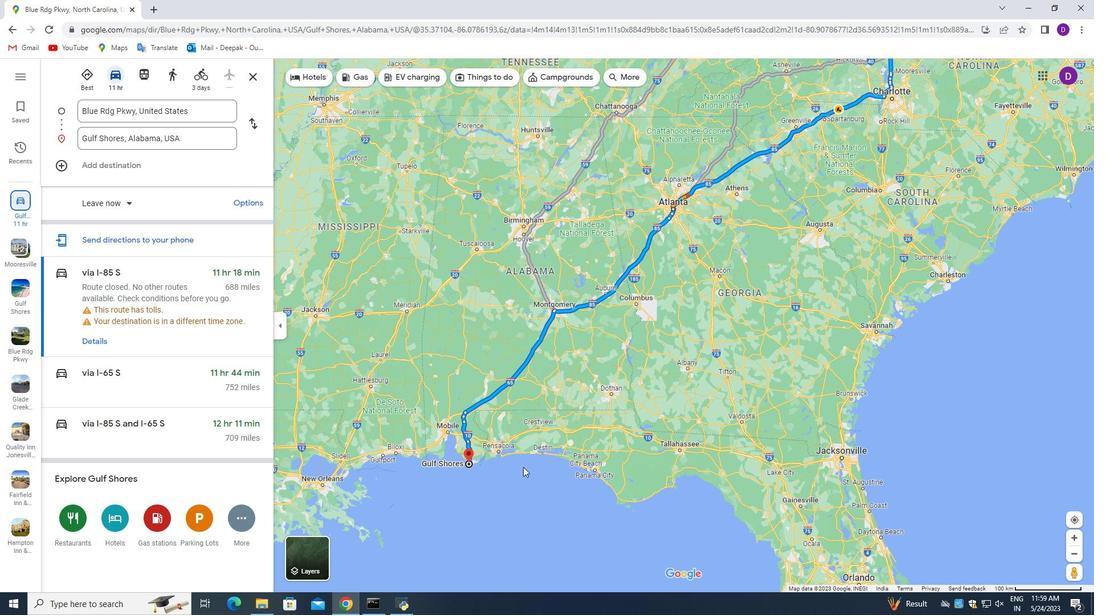 
Action: Mouse scrolled (523, 467) with delta (0, 0)
Screenshot: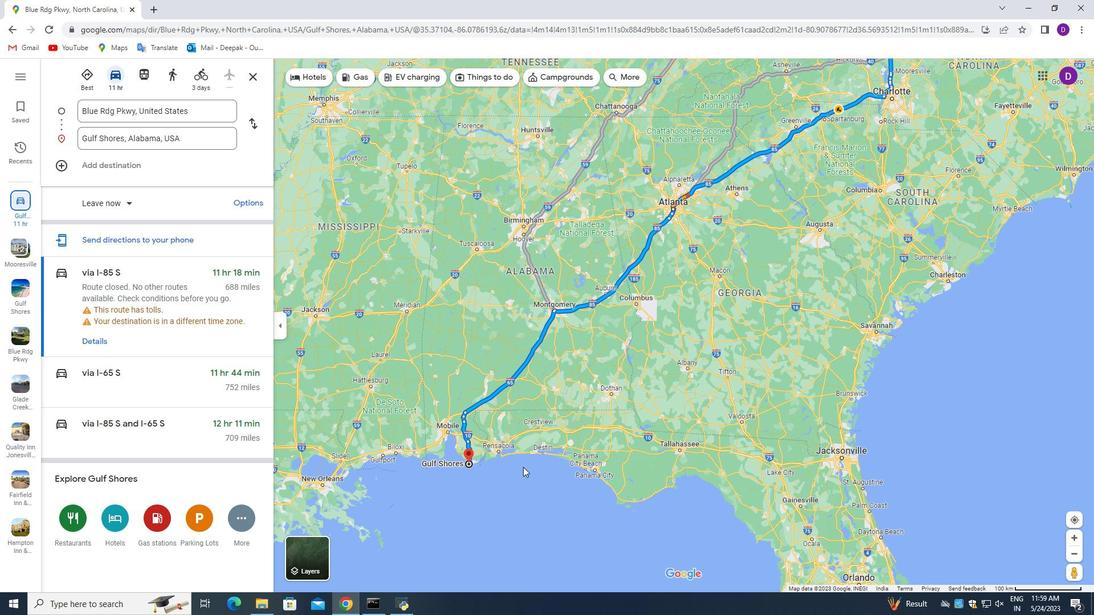 
Action: Mouse moved to (450, 471)
Screenshot: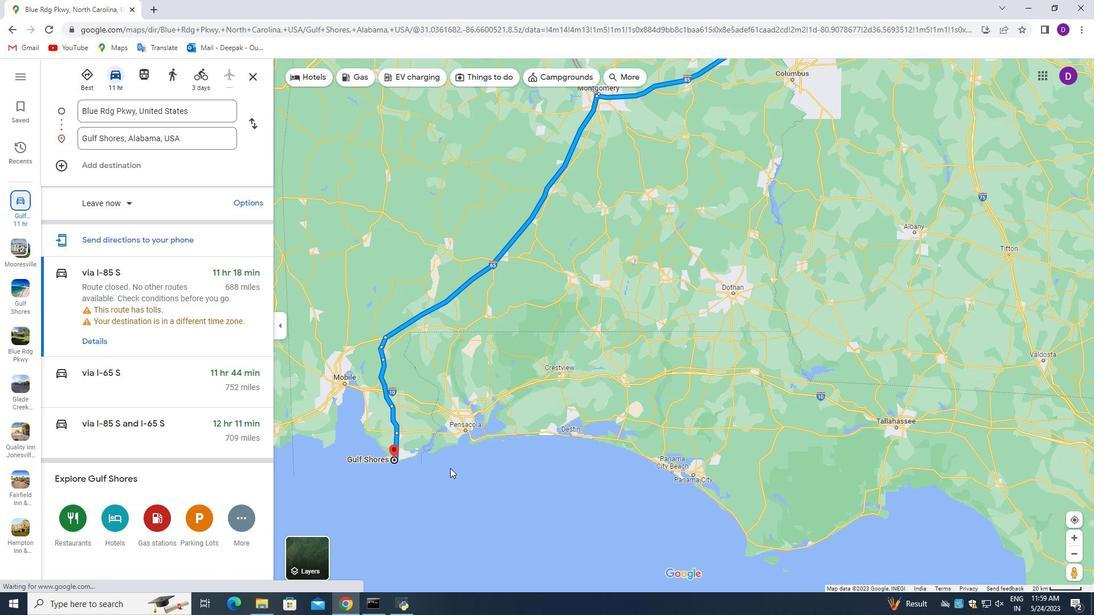 
Action: Mouse pressed left at (450, 471)
Screenshot: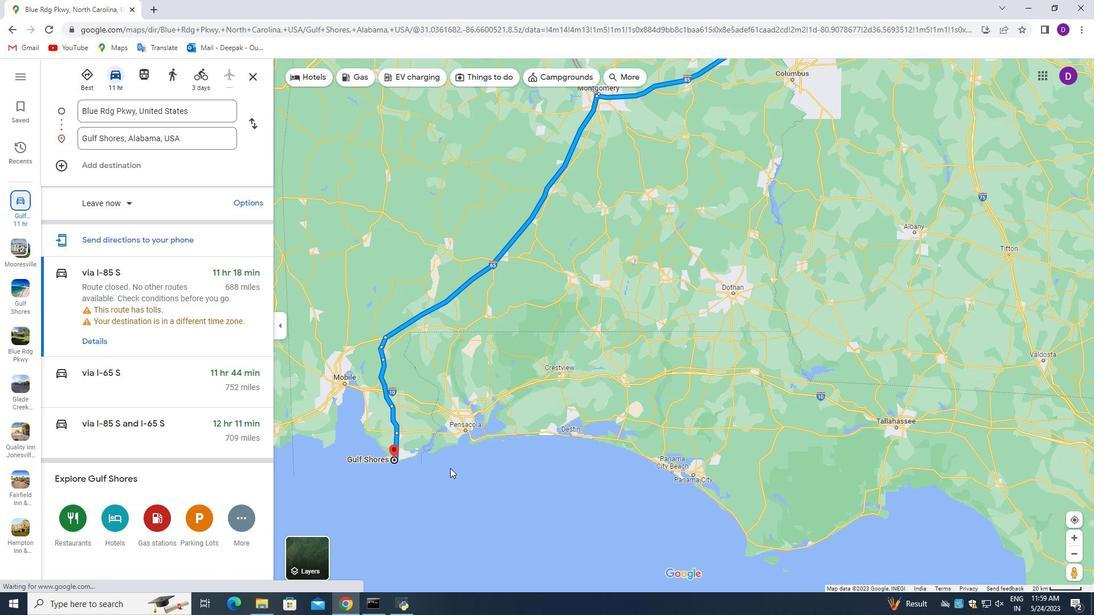 
Action: Mouse moved to (473, 459)
Screenshot: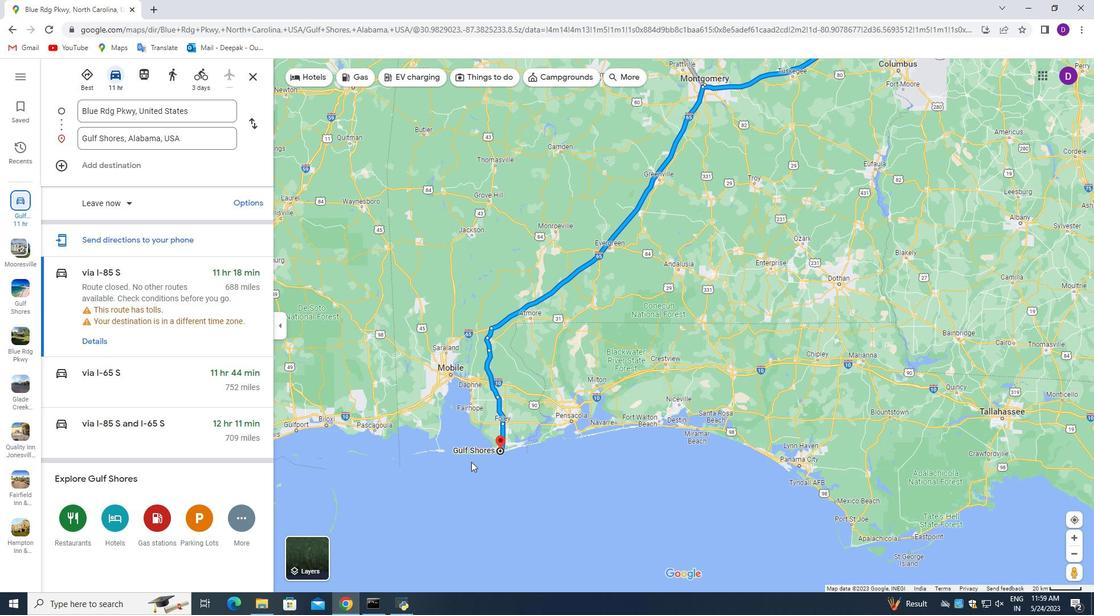 
Action: Mouse scrolled (473, 459) with delta (0, 0)
Screenshot: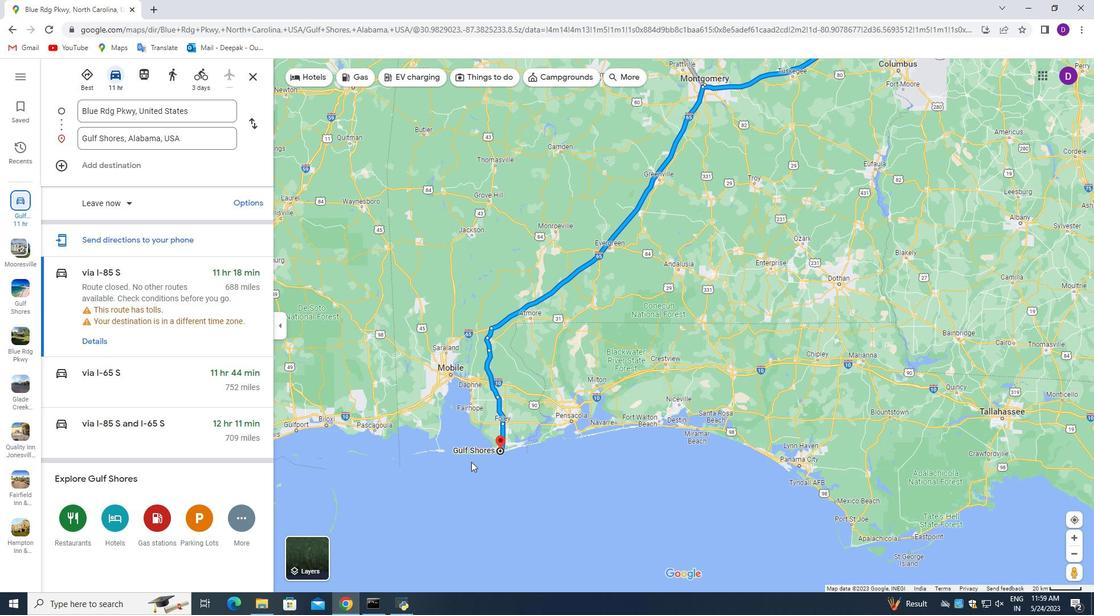 
Action: Mouse moved to (480, 459)
Screenshot: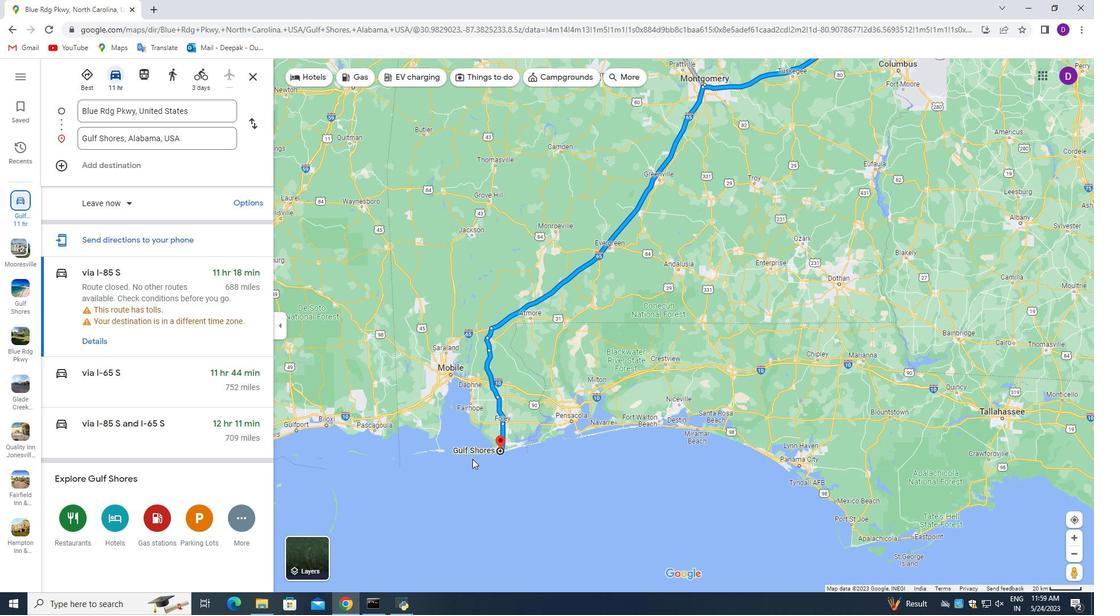 
Action: Mouse scrolled (480, 459) with delta (0, 0)
Screenshot: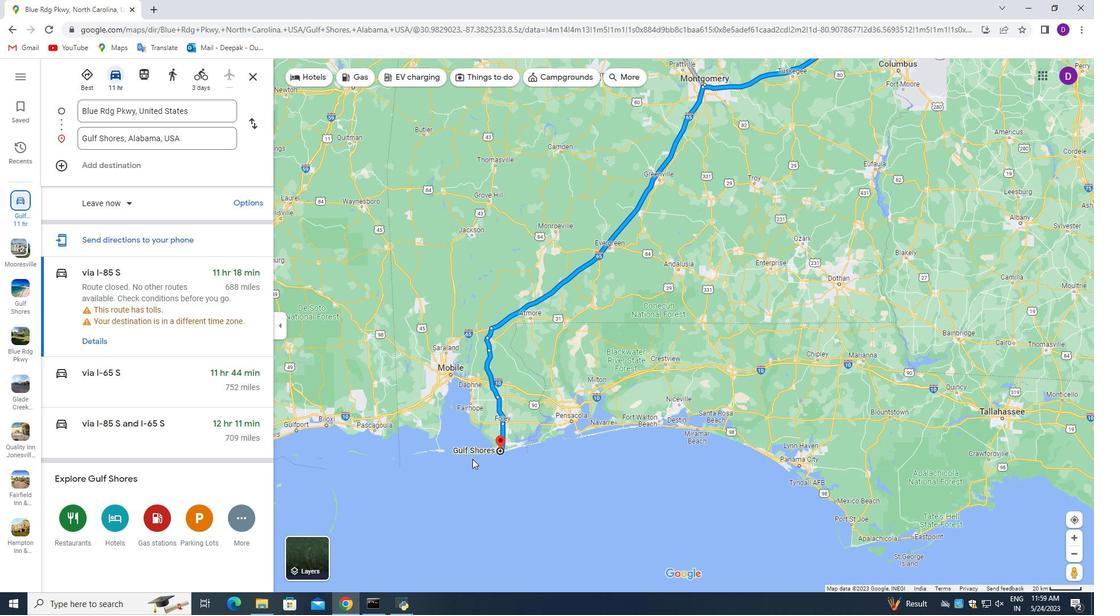 
Action: Mouse moved to (495, 461)
Screenshot: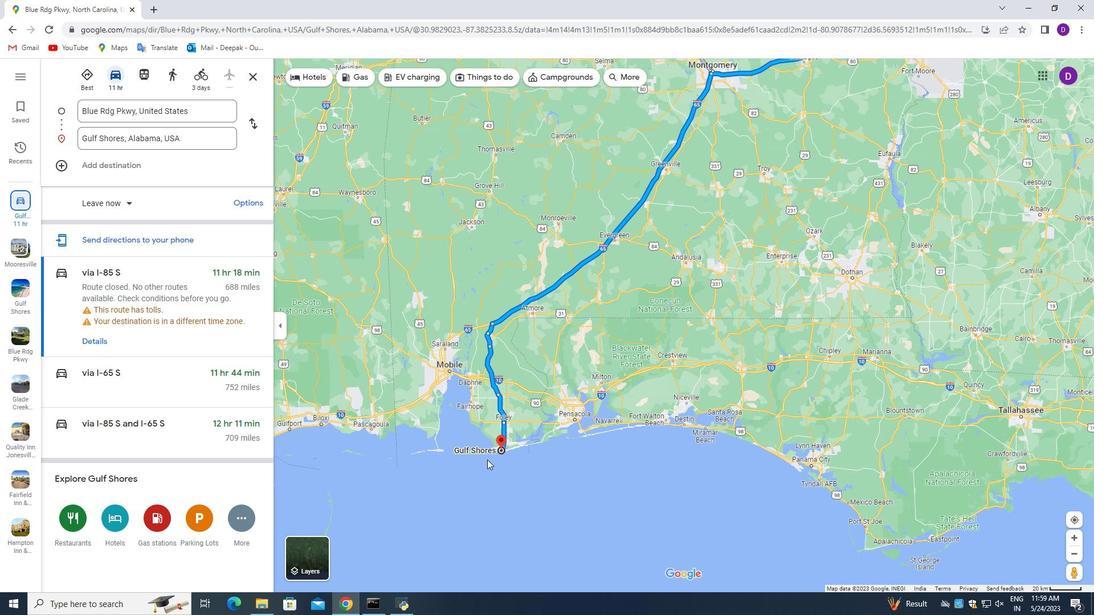 
Action: Mouse scrolled (494, 462) with delta (0, 0)
Screenshot: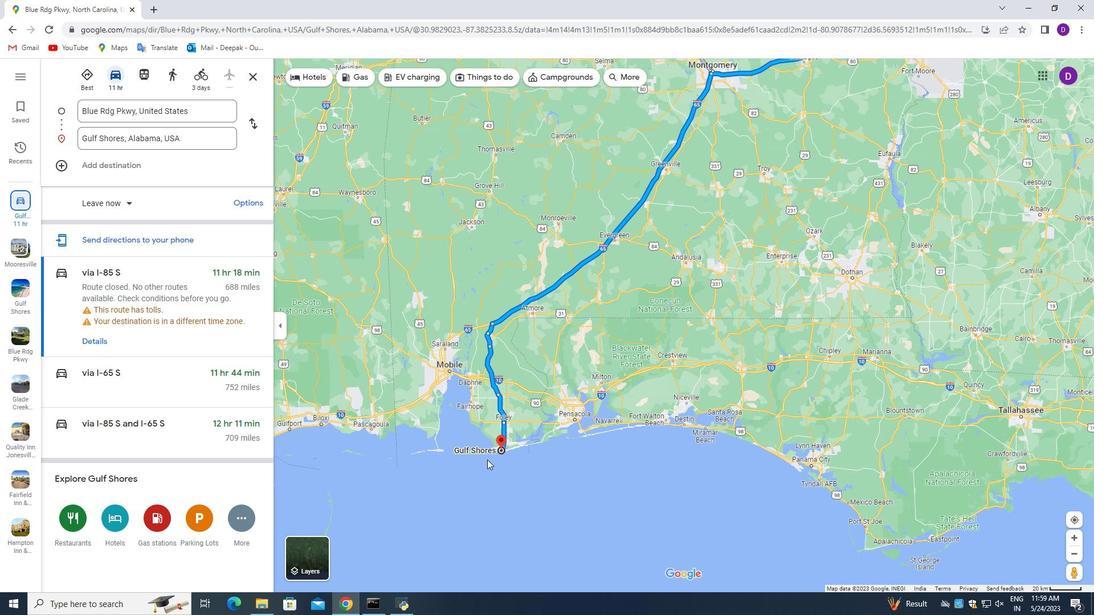 
Action: Mouse moved to (498, 461)
Screenshot: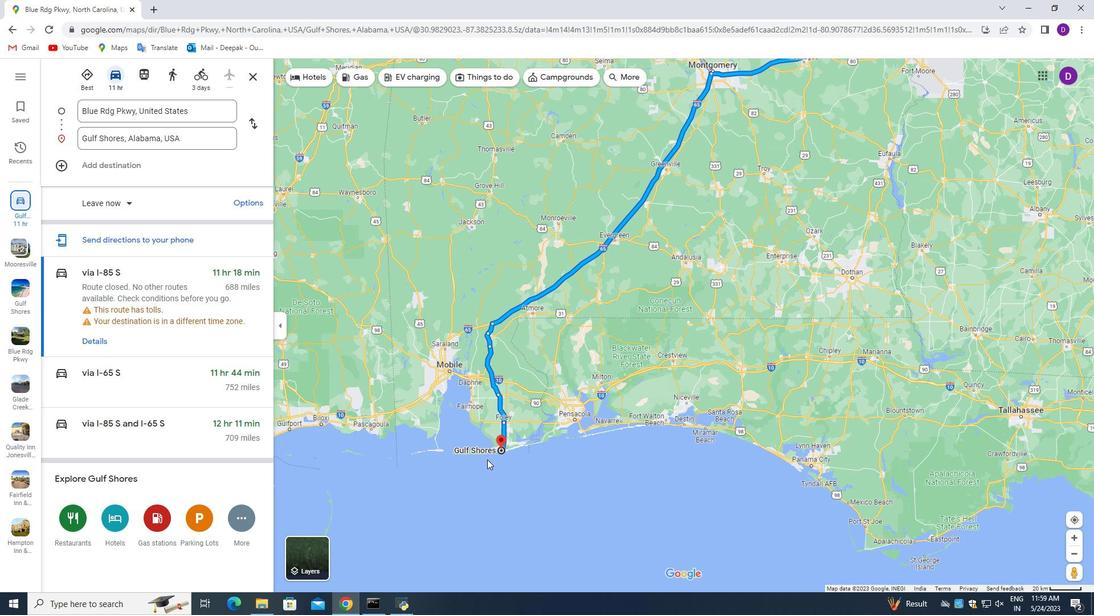 
Action: Mouse scrolled (498, 462) with delta (0, 0)
Screenshot: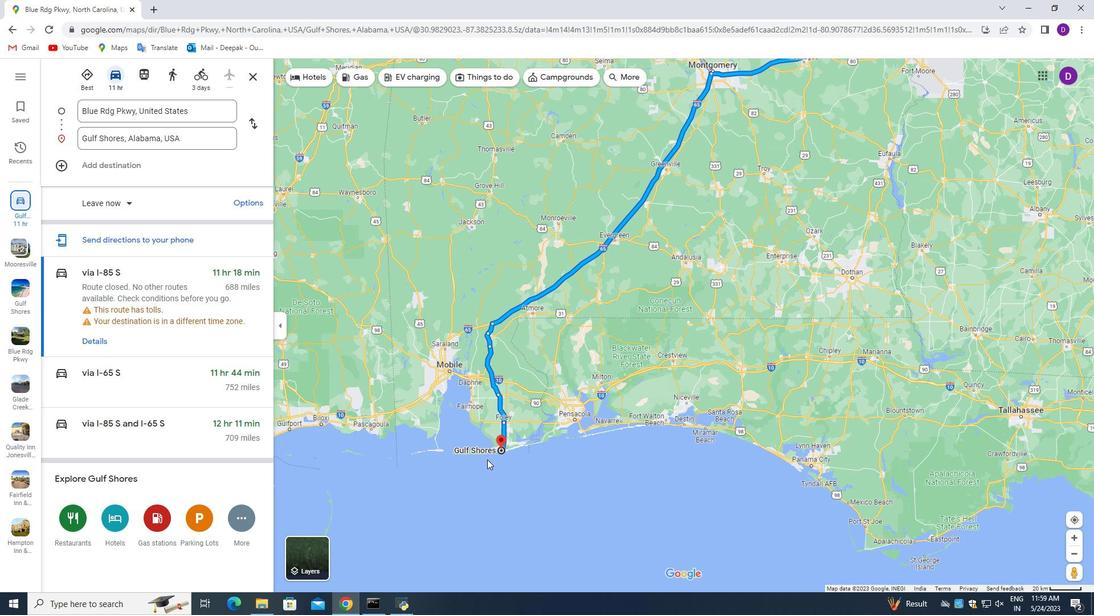 
Action: Mouse moved to (499, 462)
Screenshot: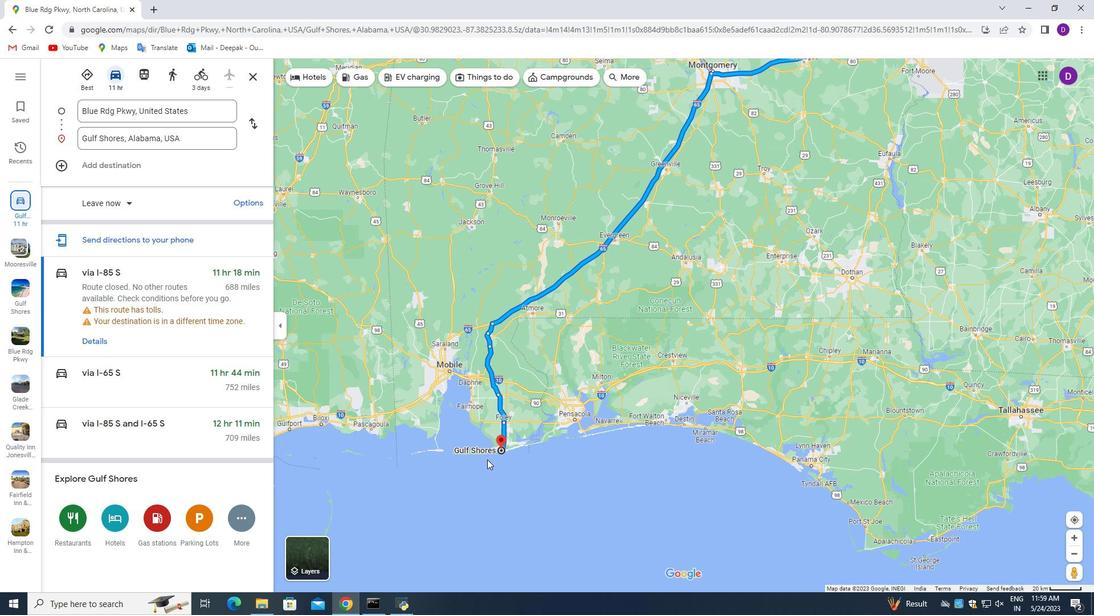 
Action: Mouse scrolled (499, 463) with delta (0, 0)
Screenshot: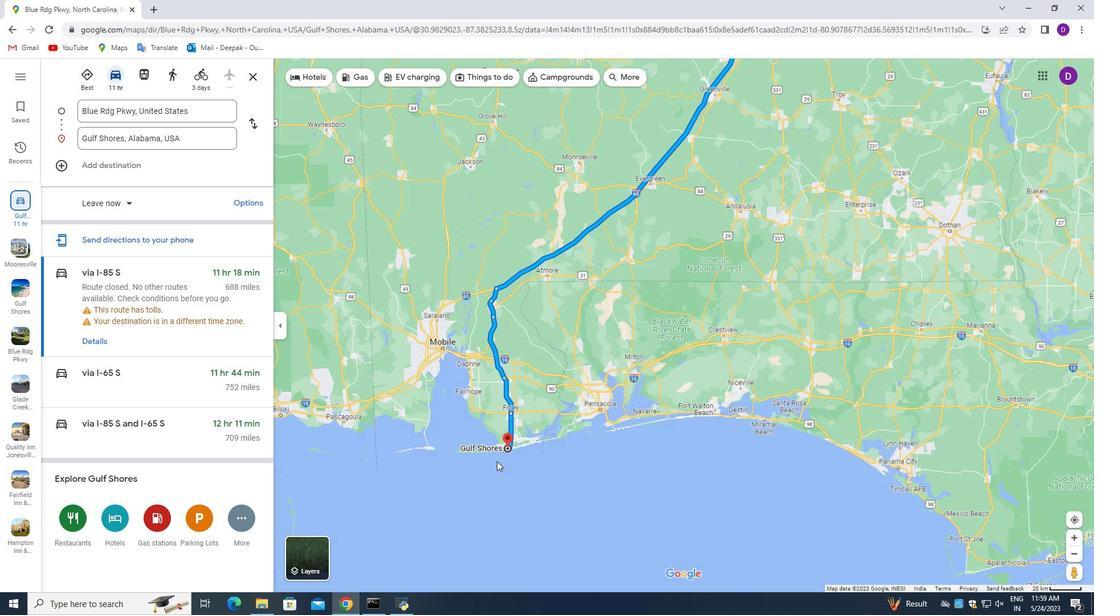 
Action: Mouse scrolled (499, 463) with delta (0, 0)
Screenshot: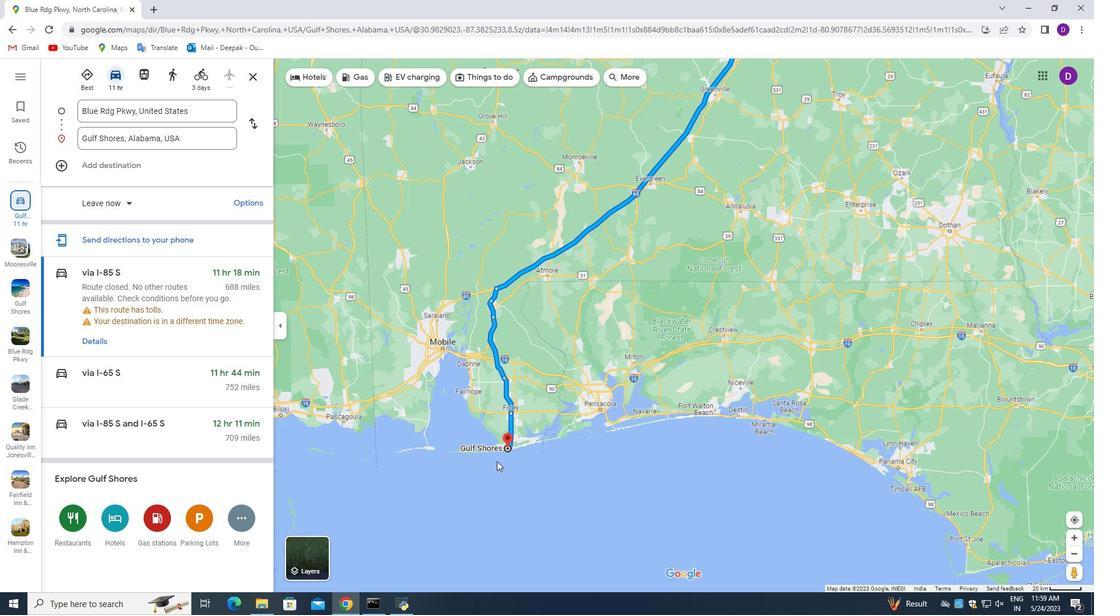 
Action: Mouse moved to (515, 460)
Screenshot: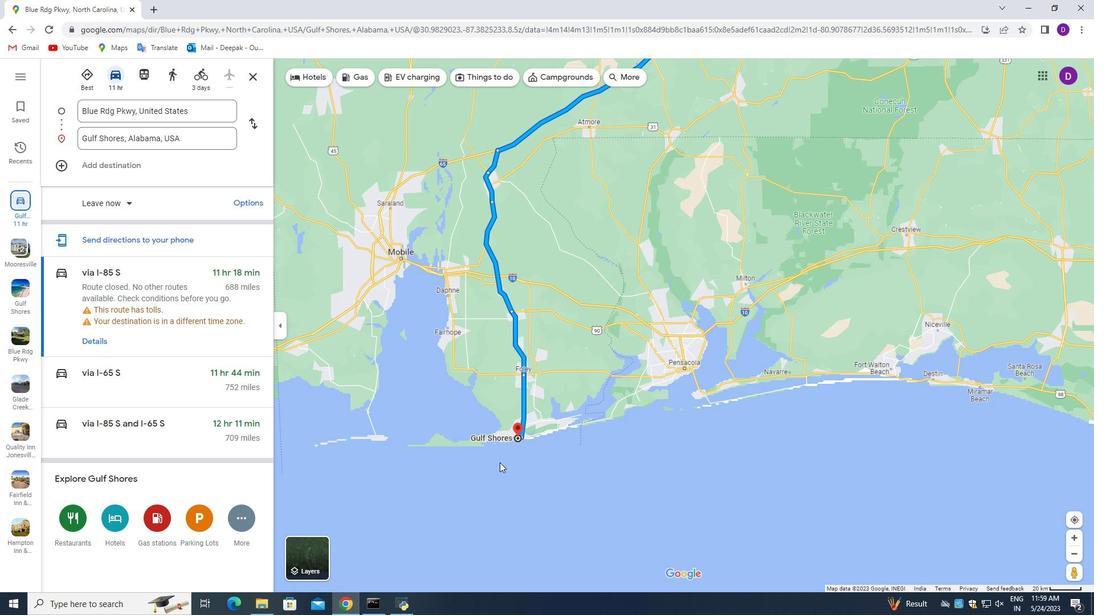 
Action: Mouse scrolled (515, 460) with delta (0, 0)
Screenshot: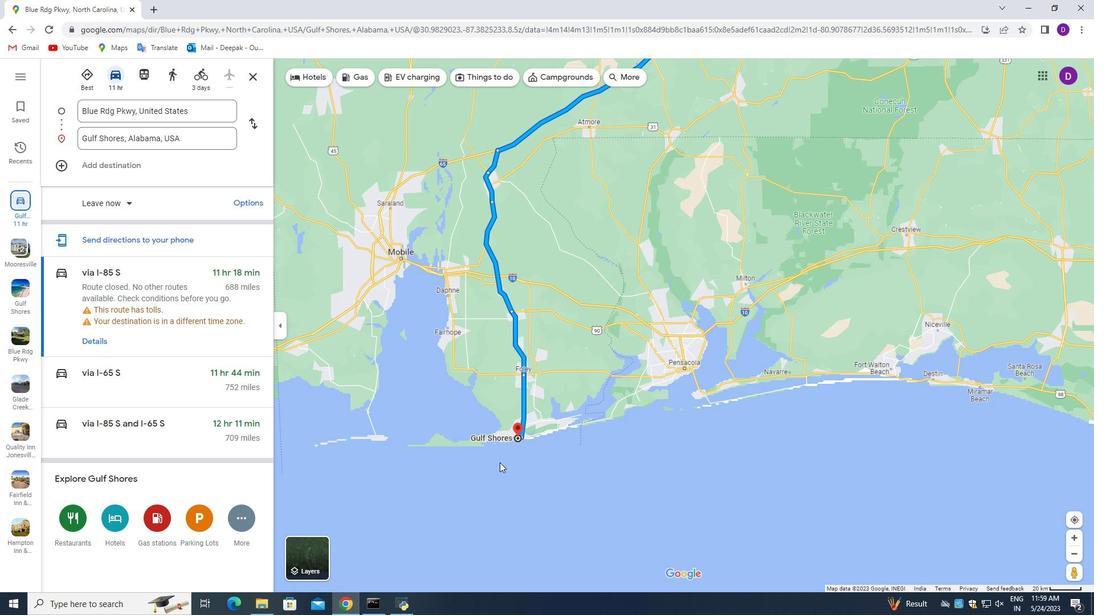
Action: Mouse scrolled (515, 460) with delta (0, 0)
Screenshot: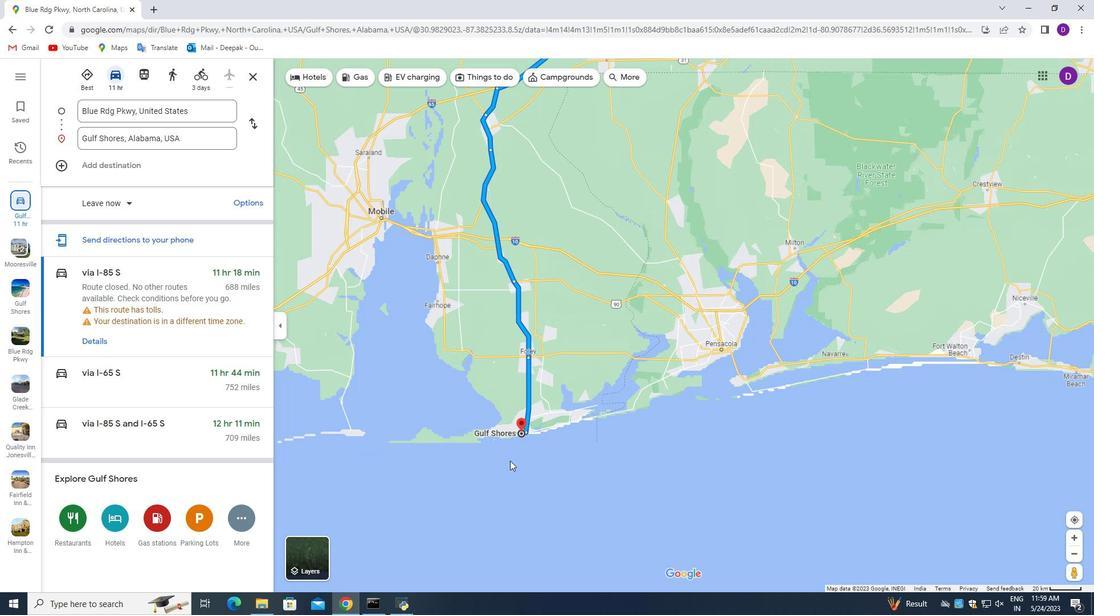 
Action: Mouse moved to (516, 460)
Screenshot: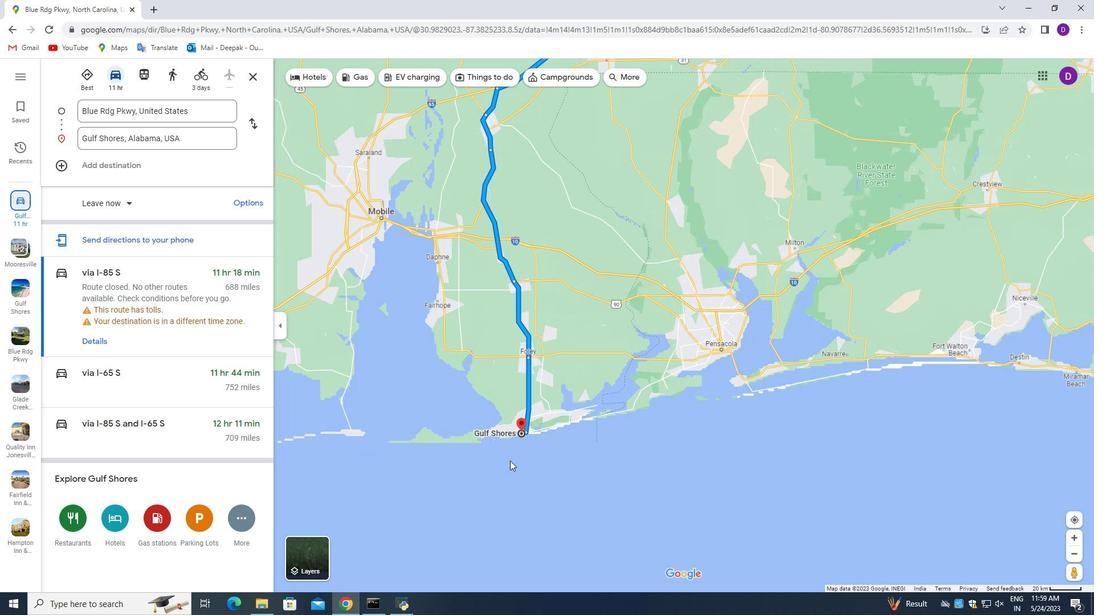 
Action: Mouse scrolled (516, 460) with delta (0, 0)
Screenshot: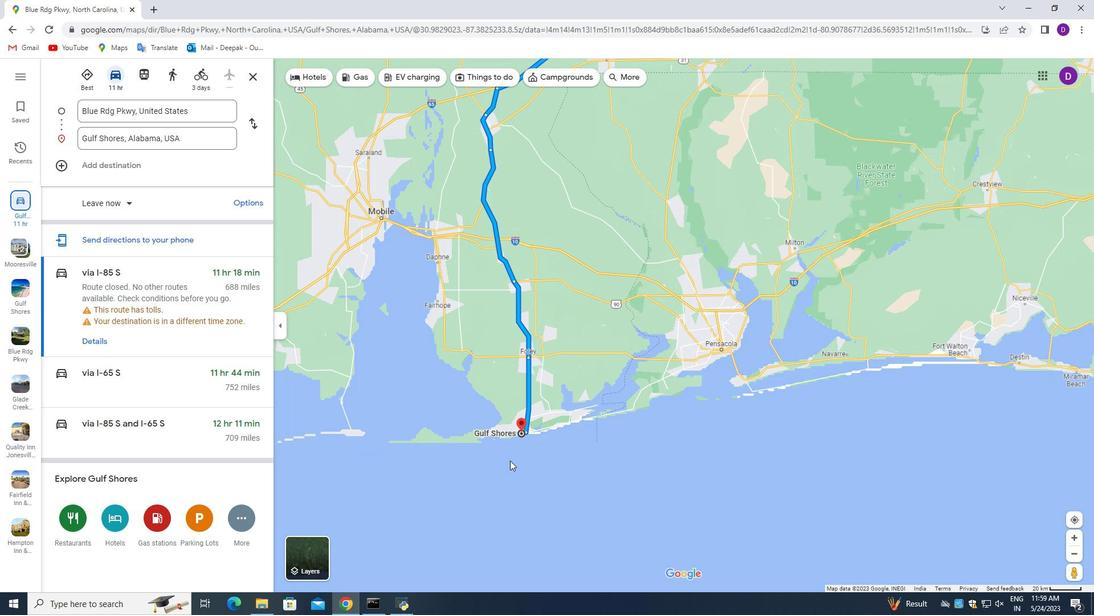 
Action: Mouse moved to (517, 459)
Screenshot: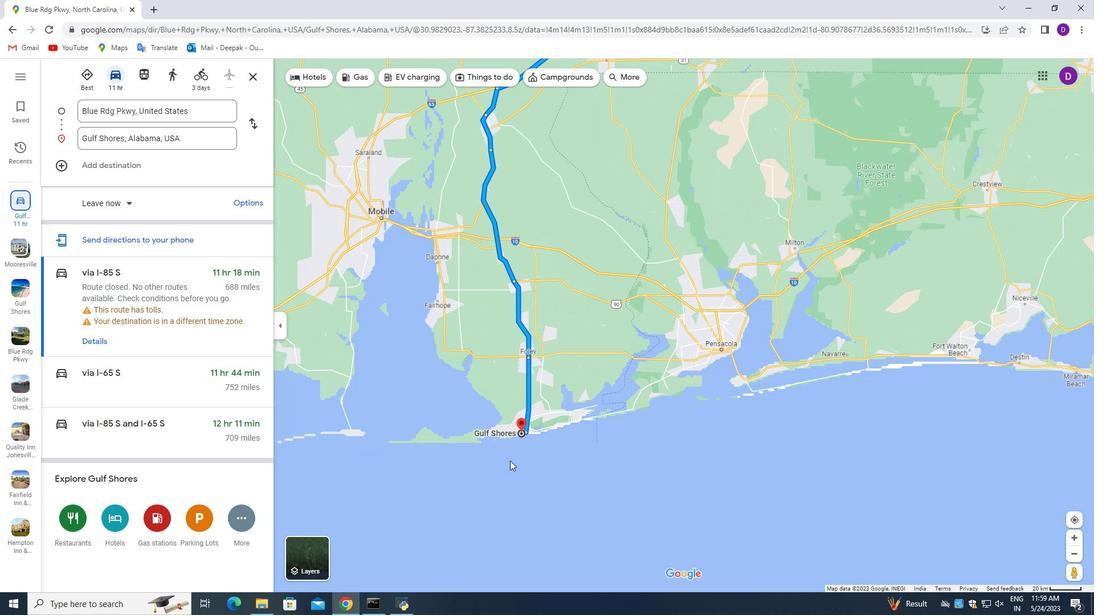
Action: Mouse scrolled (517, 459) with delta (0, 0)
Screenshot: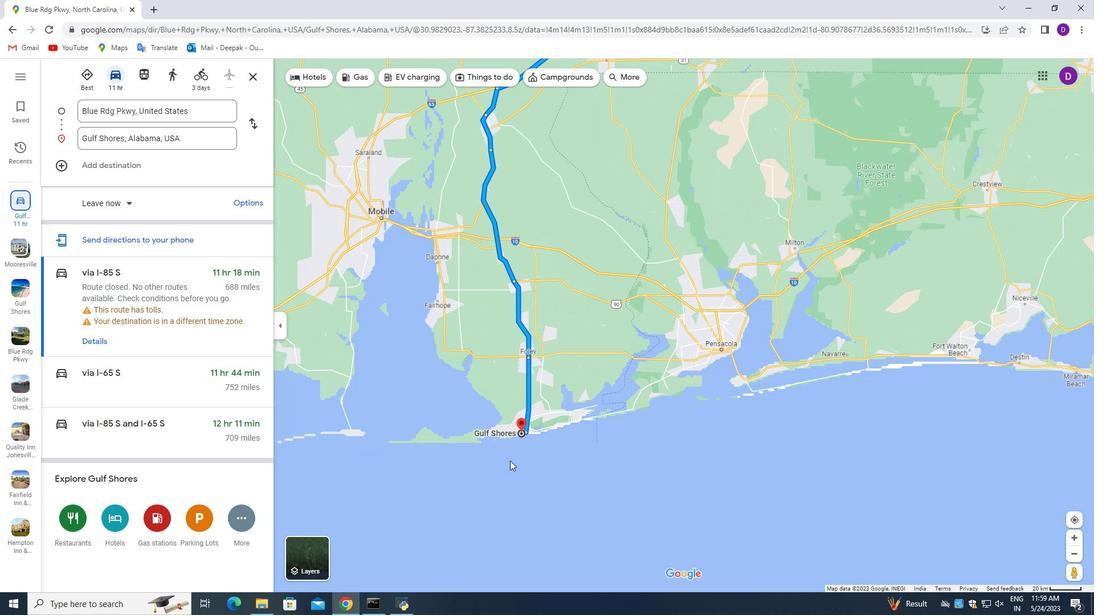 
Action: Mouse moved to (524, 437)
Screenshot: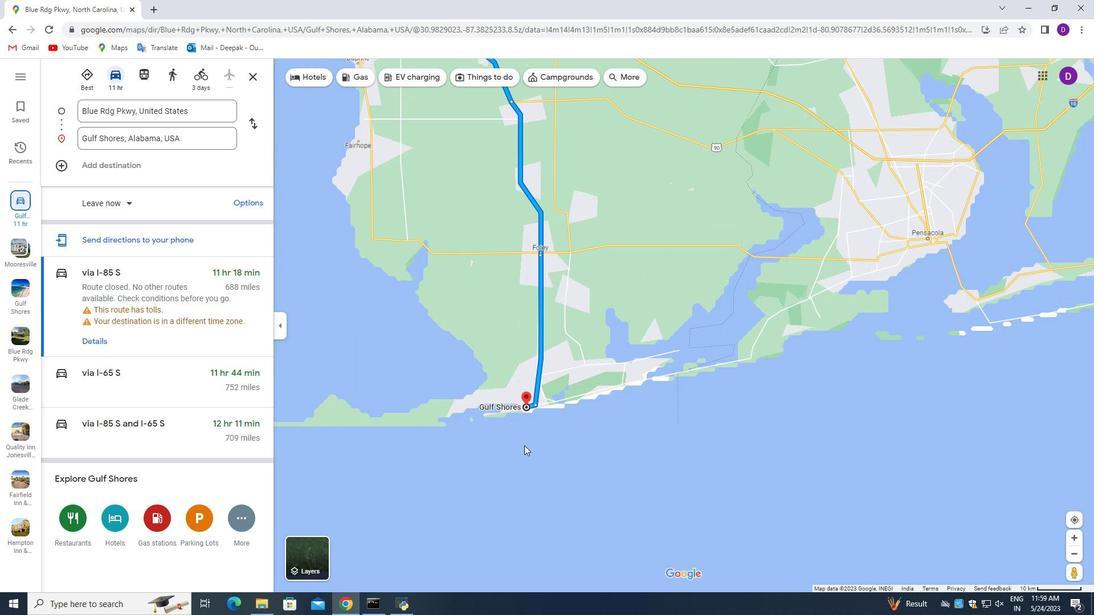 
Action: Mouse scrolled (524, 437) with delta (0, 0)
Screenshot: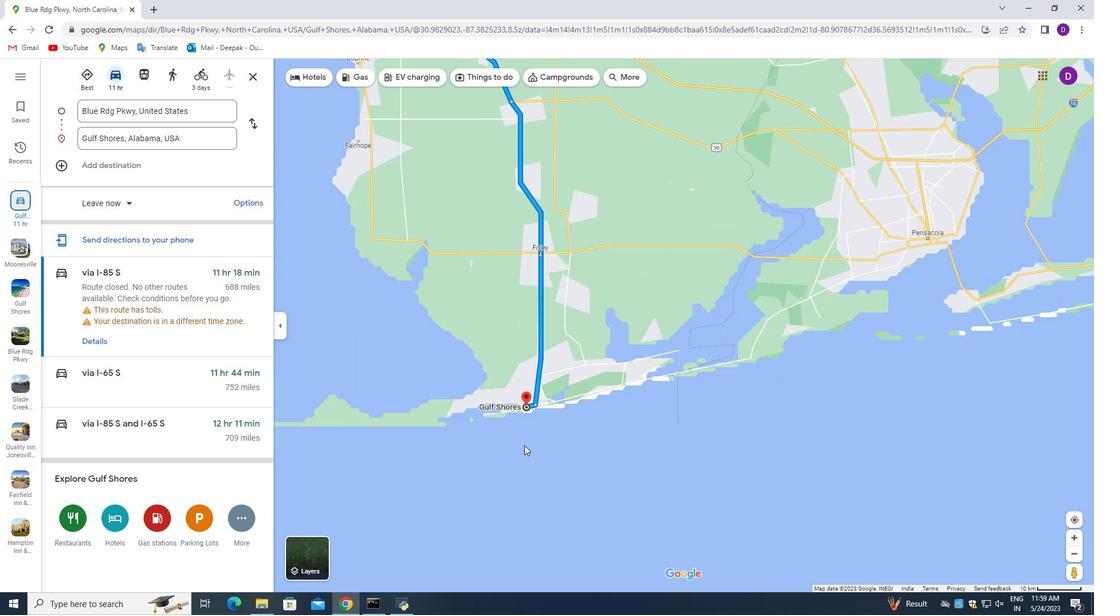 
Action: Mouse moved to (524, 435)
Screenshot: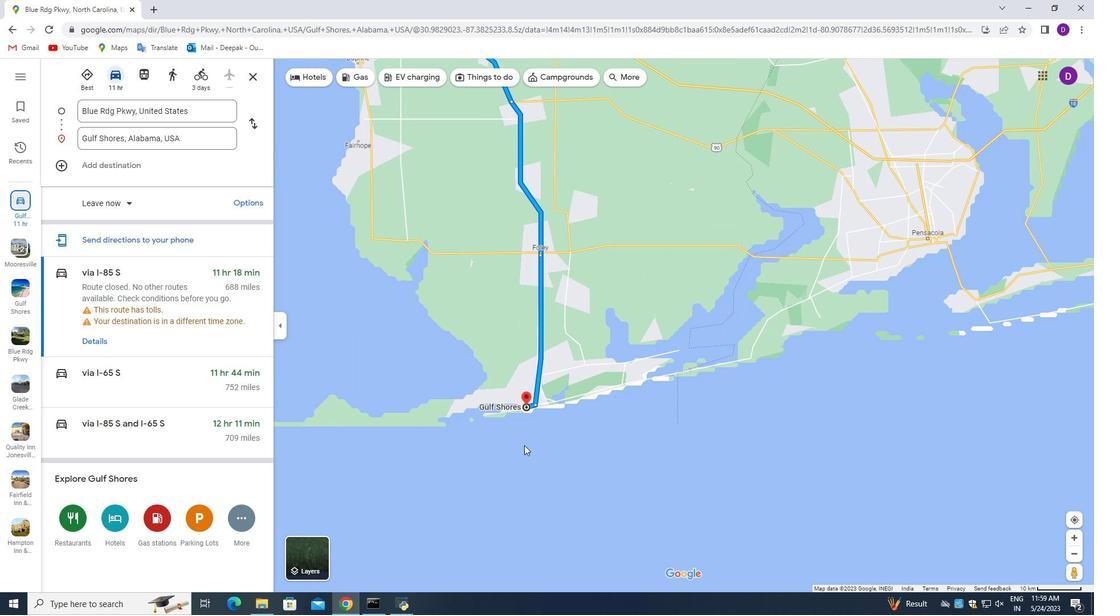 
Action: Mouse scrolled (524, 436) with delta (0, 0)
Screenshot: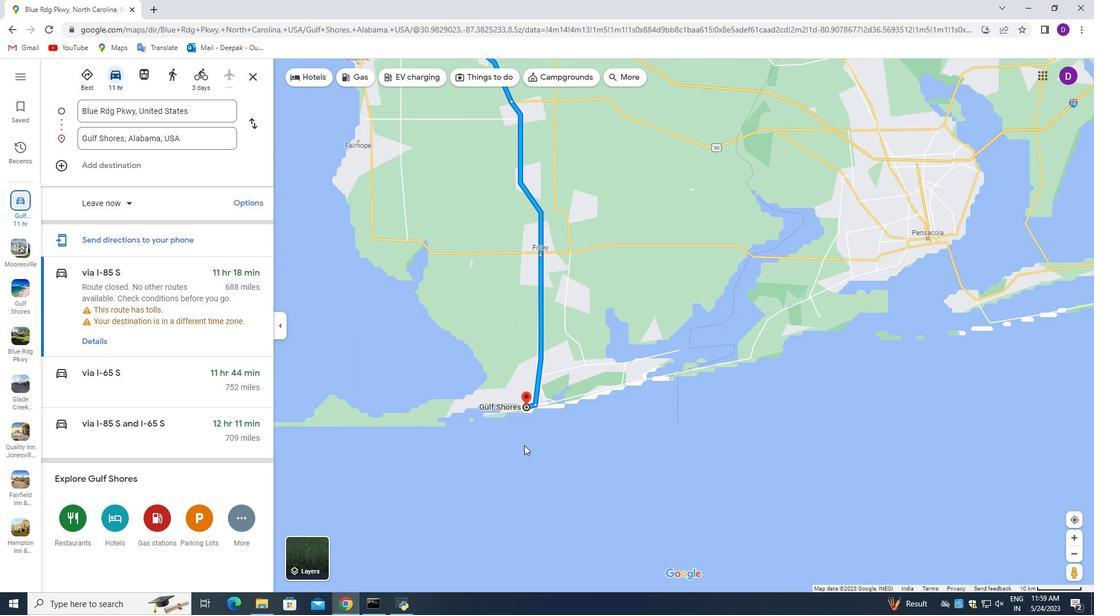 
Action: Mouse scrolled (524, 436) with delta (0, 0)
Screenshot: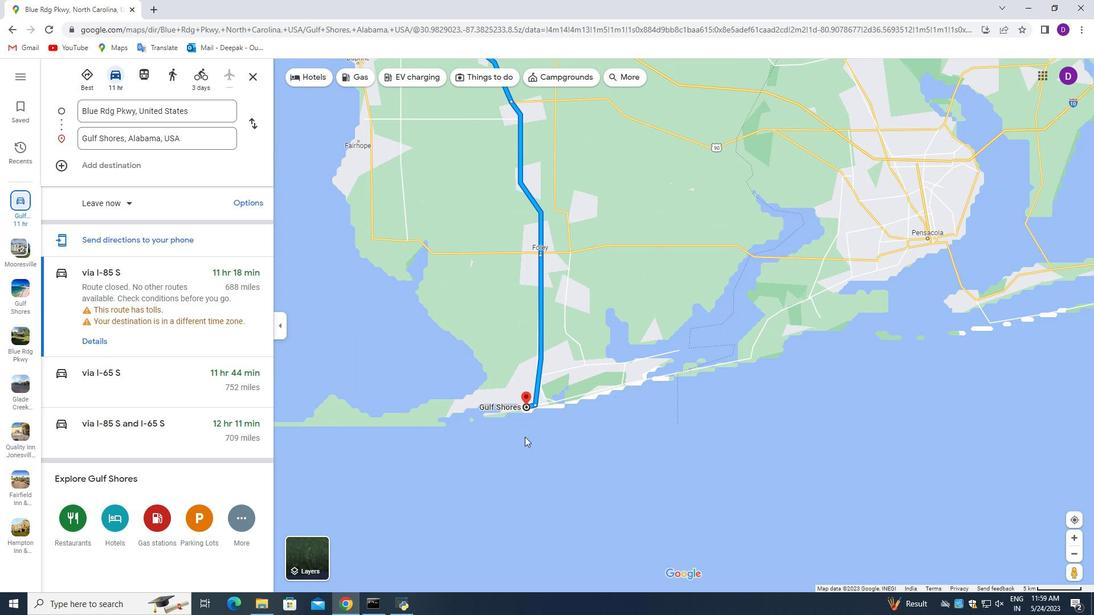
Action: Mouse moved to (527, 433)
Screenshot: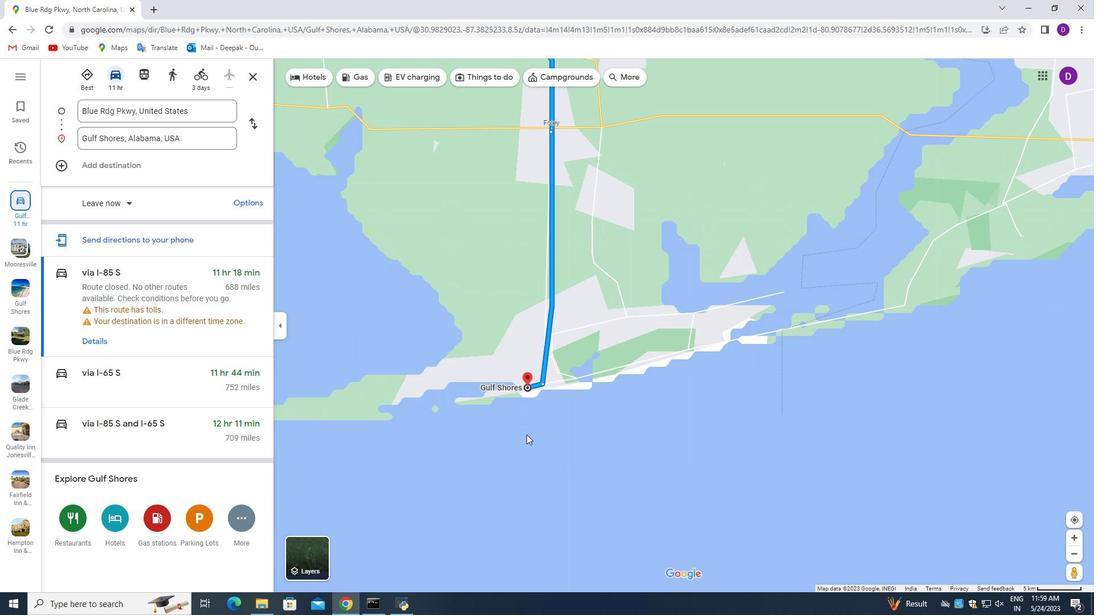 
Action: Mouse scrolled (527, 434) with delta (0, 0)
Screenshot: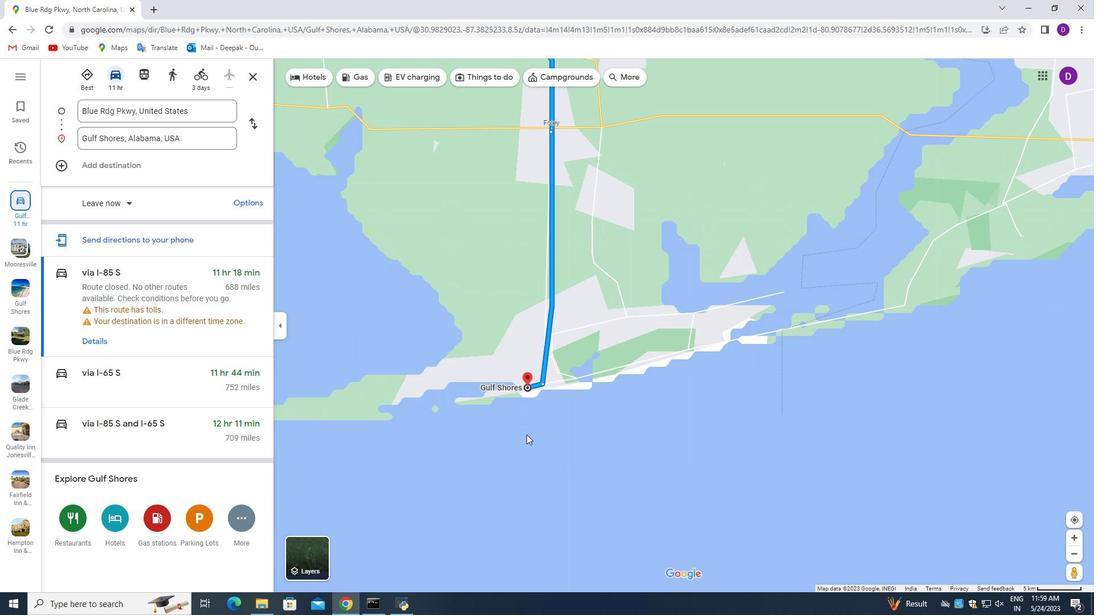 
Action: Mouse scrolled (527, 434) with delta (0, 0)
Screenshot: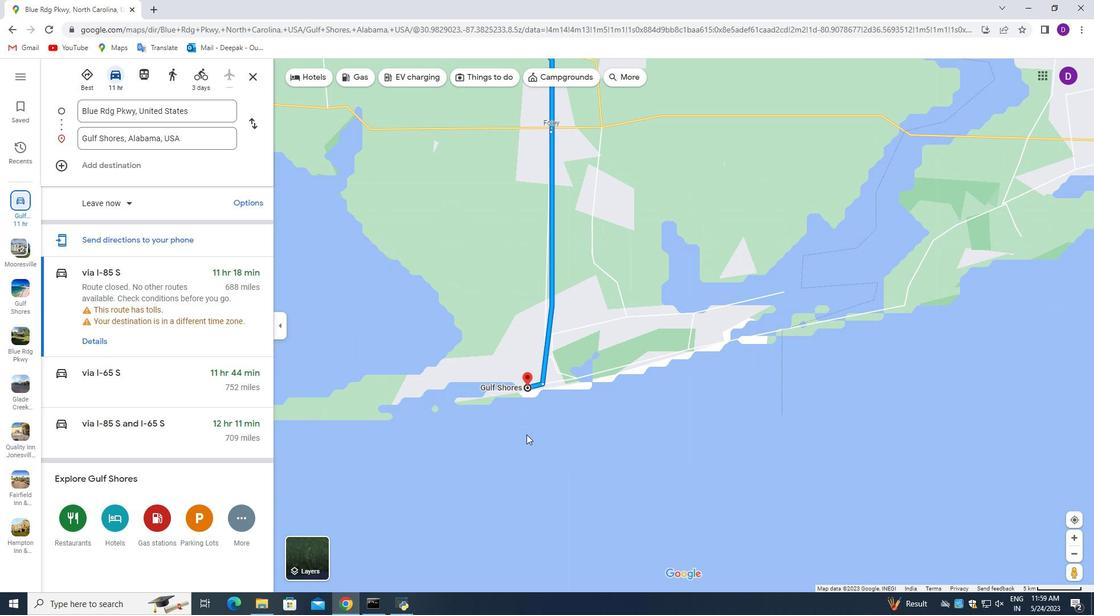 
Action: Mouse scrolled (527, 434) with delta (0, 0)
Screenshot: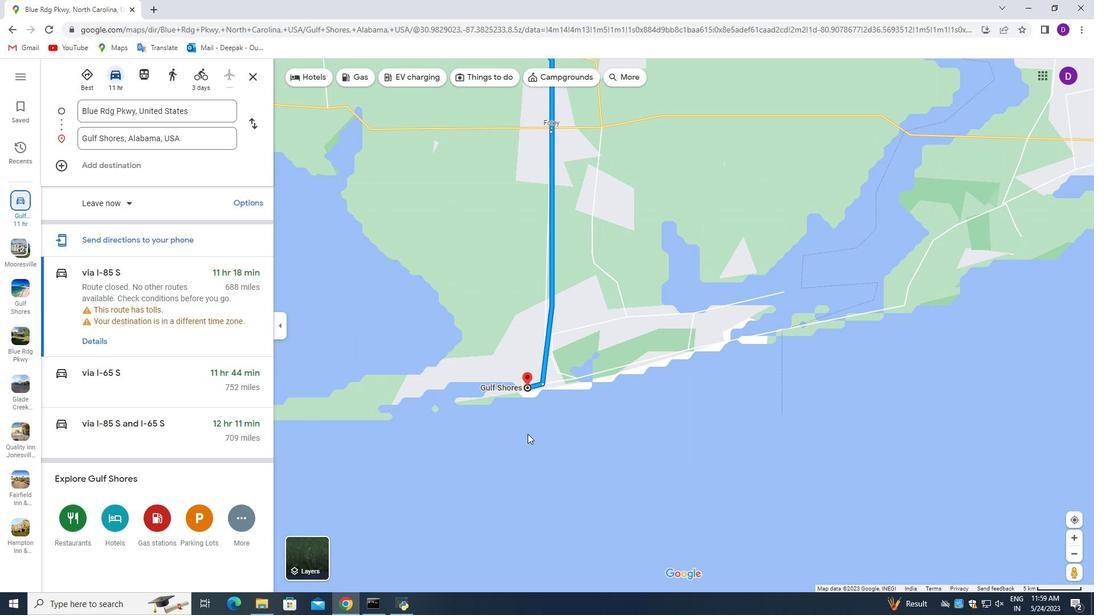 
Action: Mouse scrolled (527, 434) with delta (0, 0)
Screenshot: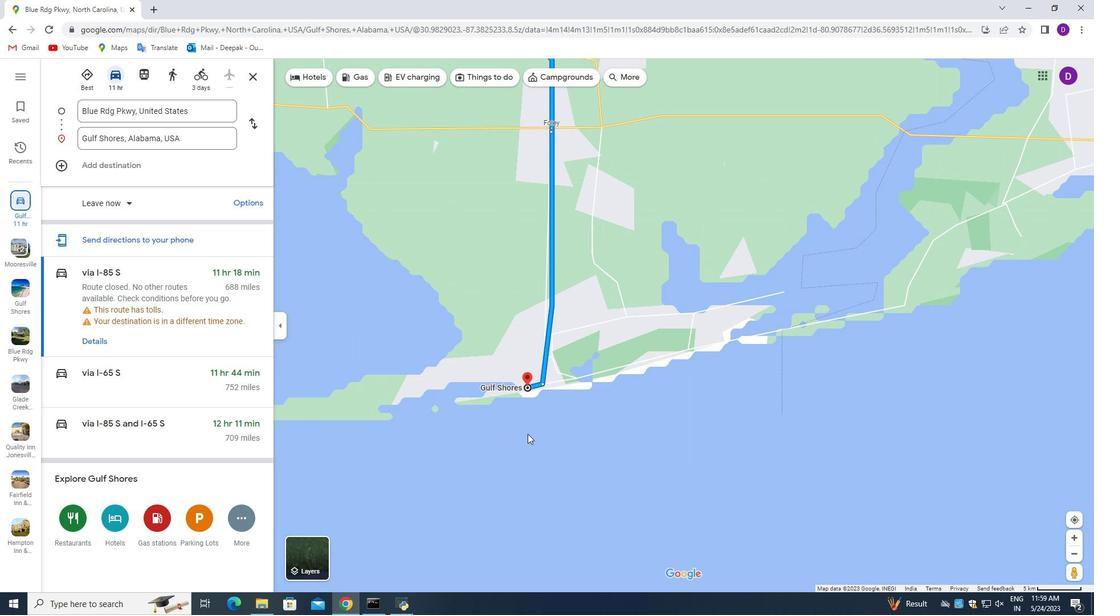 
Action: Mouse scrolled (527, 434) with delta (0, 0)
Screenshot: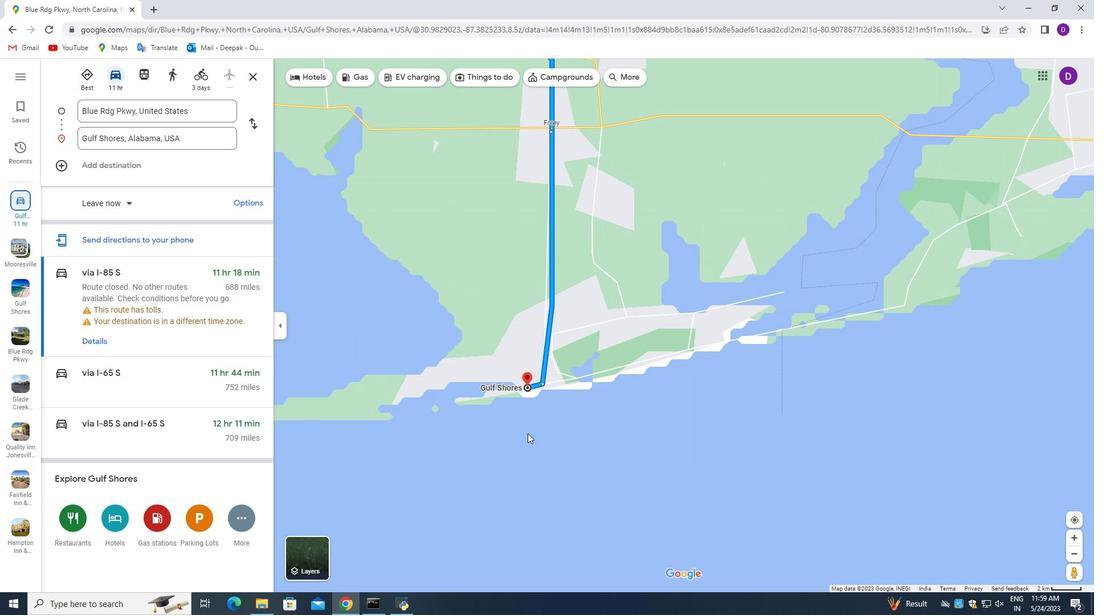 
Action: Mouse moved to (533, 386)
Screenshot: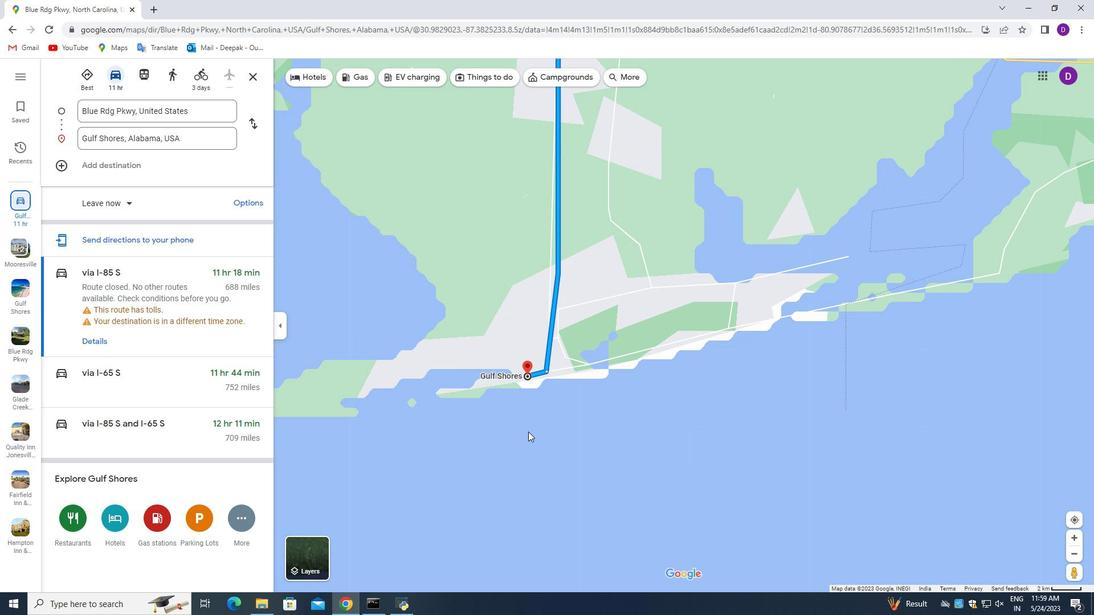 
Action: Mouse scrolled (533, 392) with delta (0, 0)
Screenshot: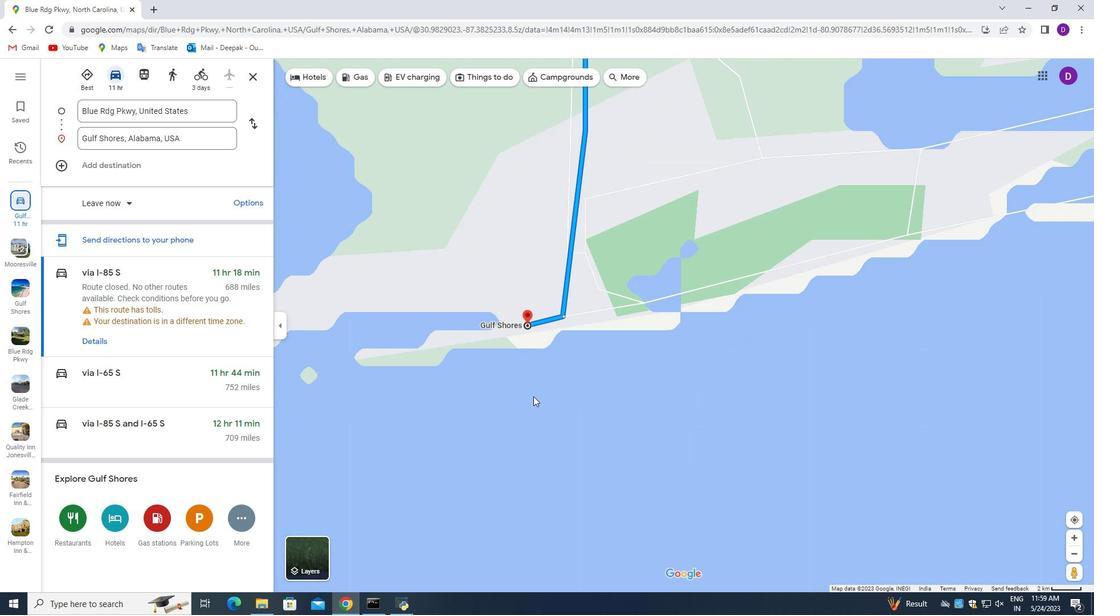 
Action: Mouse moved to (533, 374)
Screenshot: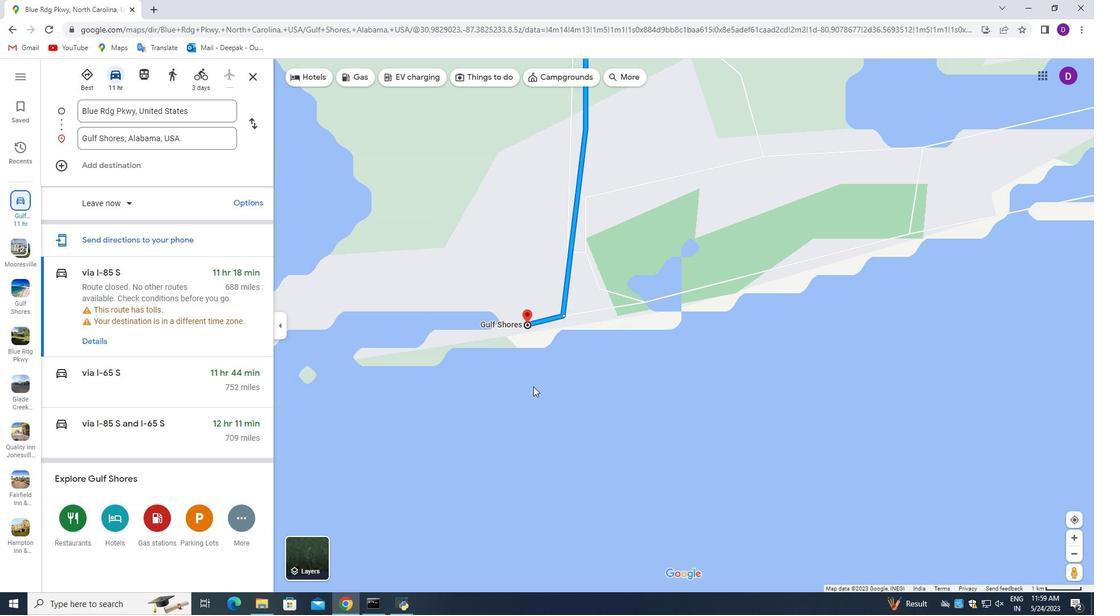 
Action: Mouse scrolled (533, 382) with delta (0, 0)
Screenshot: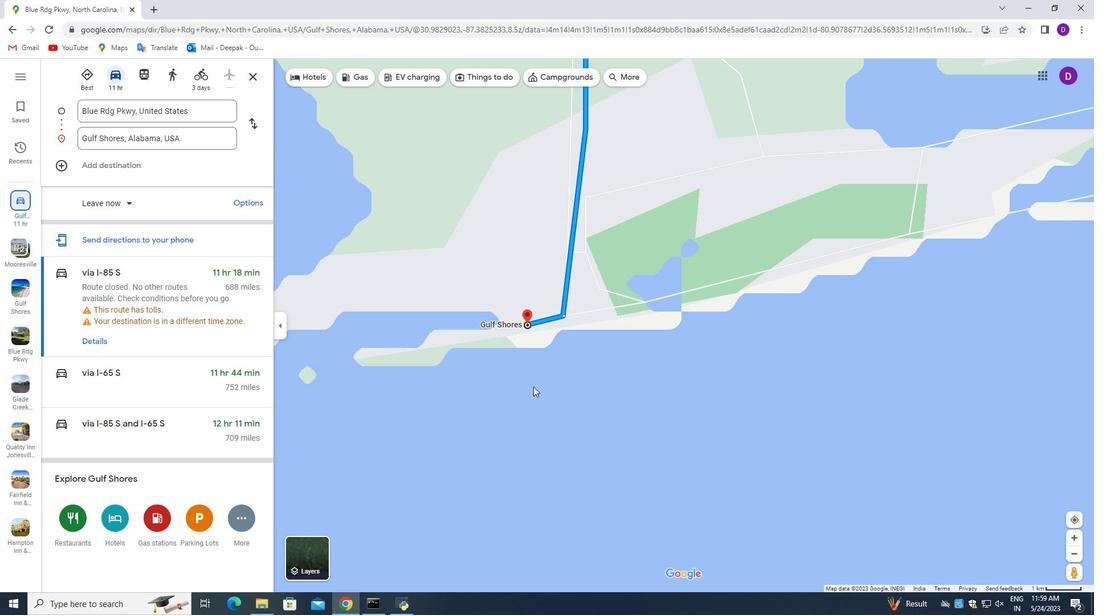 
Action: Mouse moved to (533, 365)
Screenshot: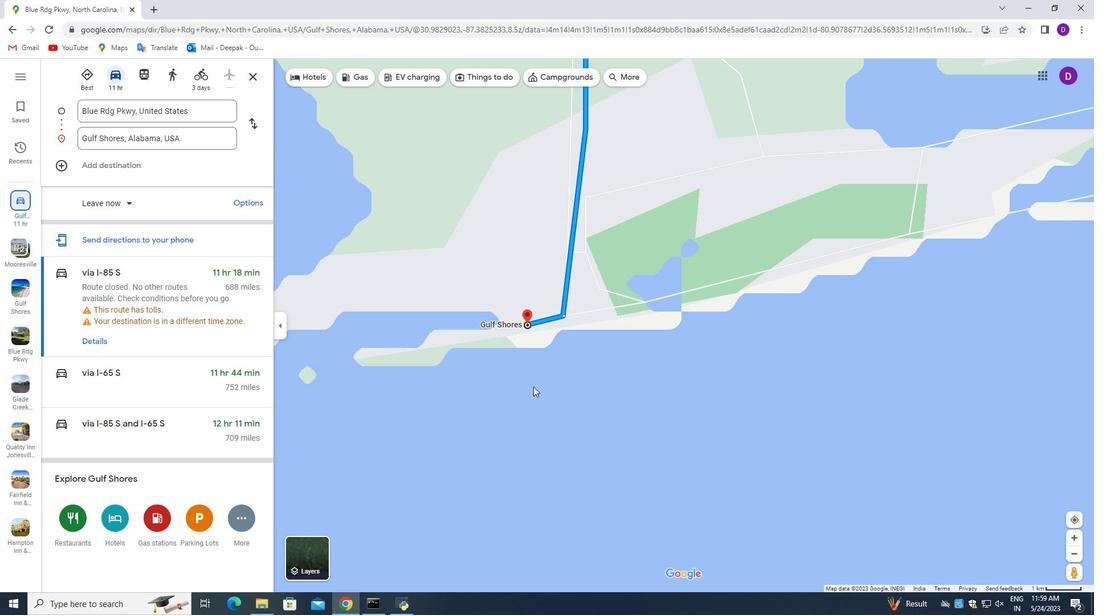 
Action: Mouse scrolled (533, 374) with delta (0, 0)
Screenshot: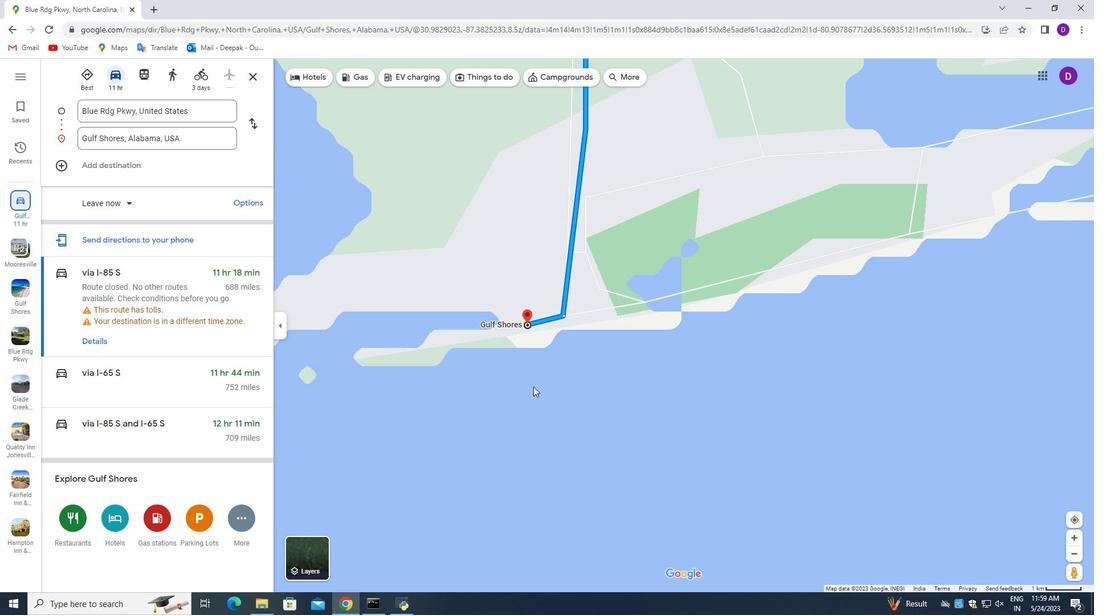
Action: Mouse moved to (539, 369)
Screenshot: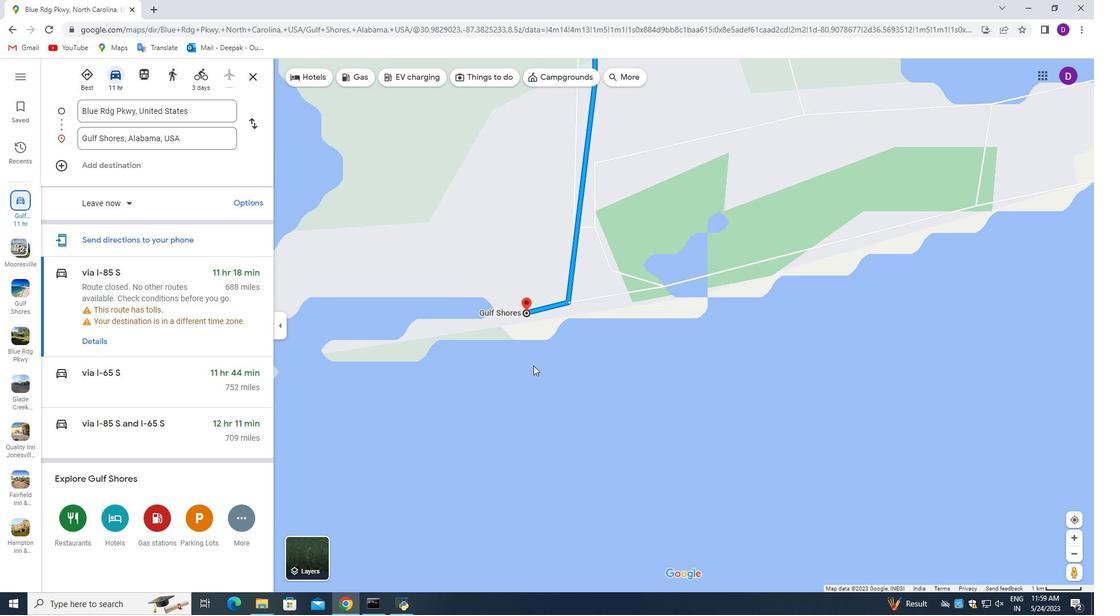 
Action: Mouse pressed left at (539, 369)
Screenshot: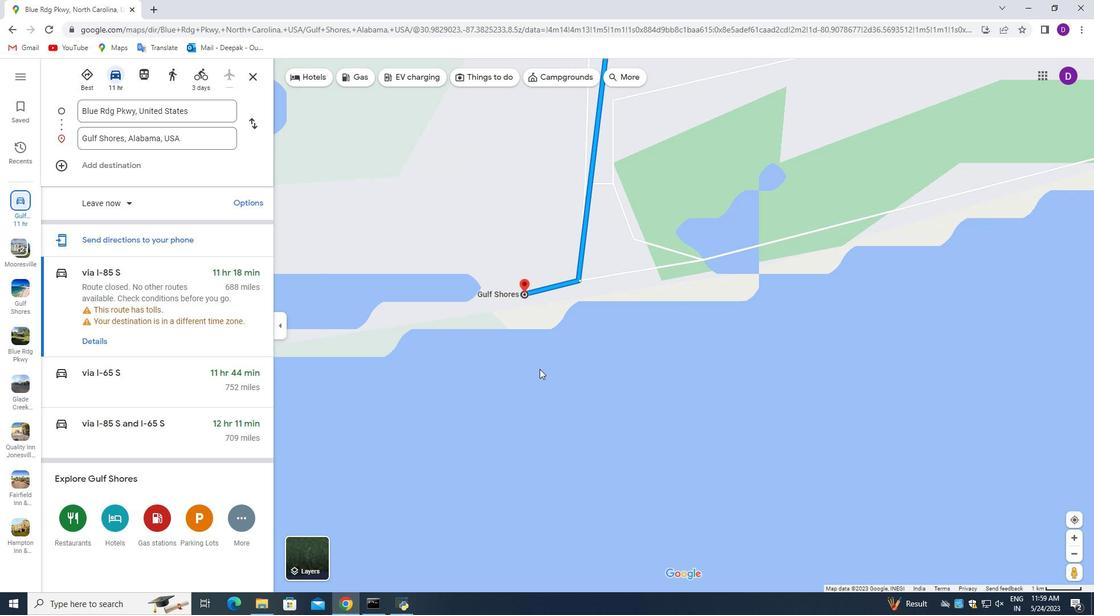 
Action: Mouse moved to (548, 438)
Screenshot: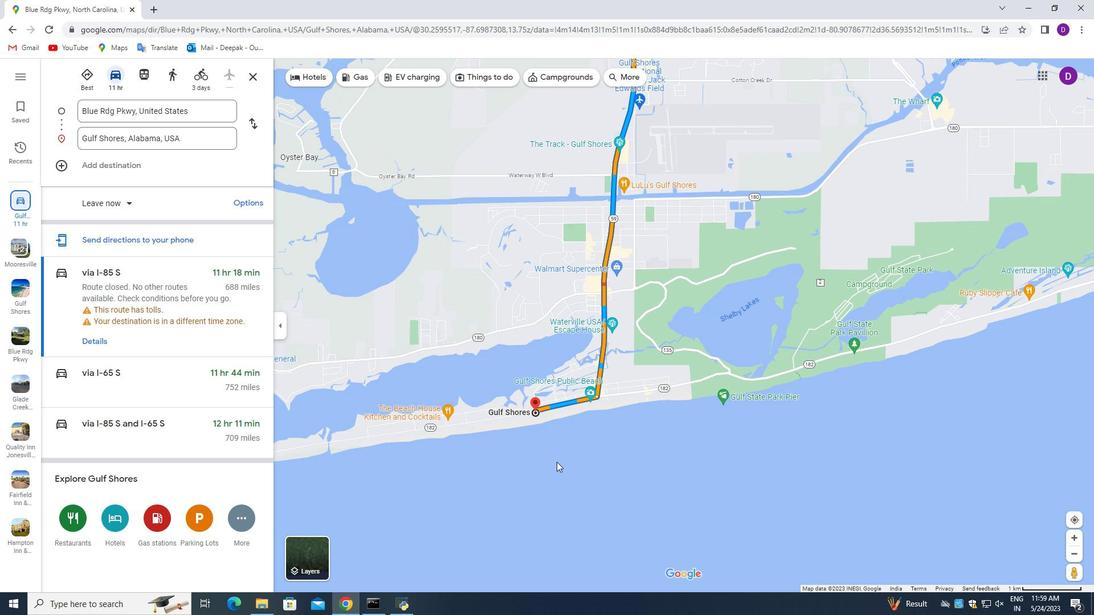 
Action: Mouse scrolled (548, 438) with delta (0, 0)
Screenshot: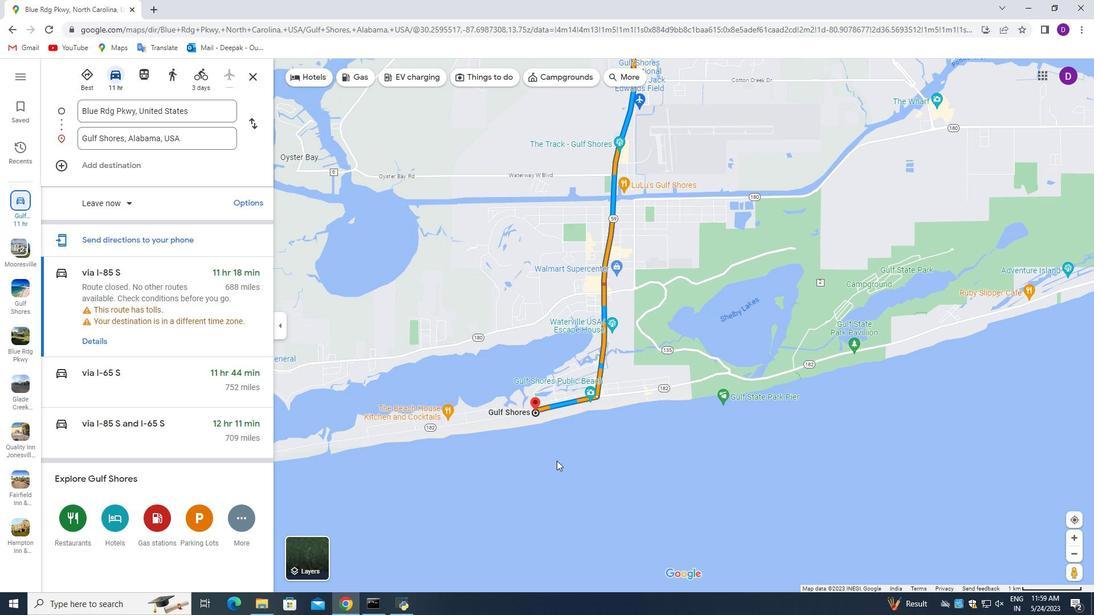 
Action: Mouse moved to (548, 437)
Screenshot: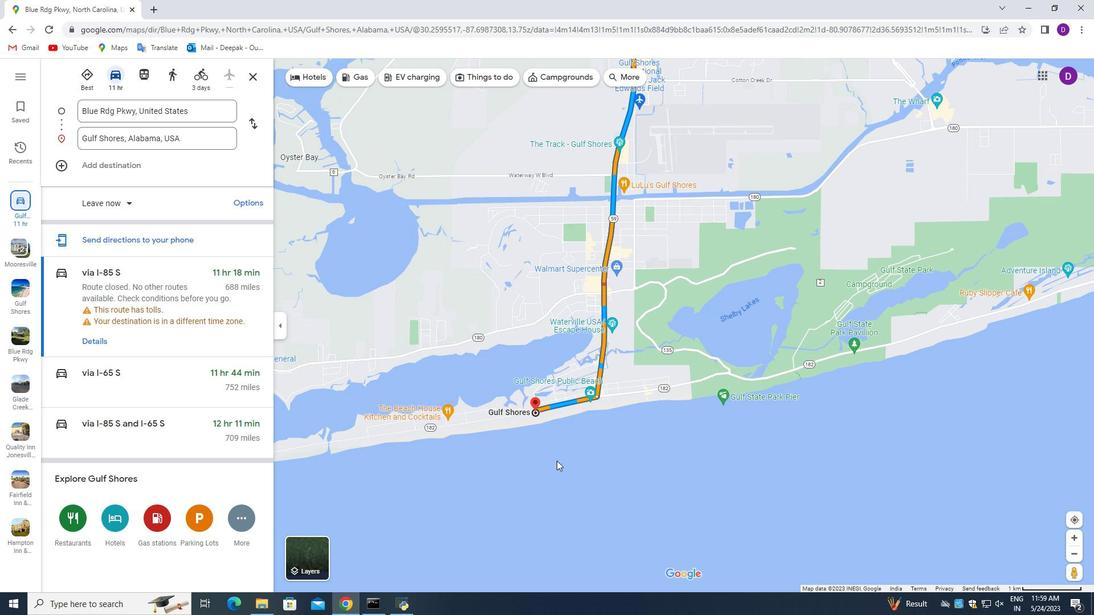 
Action: Mouse scrolled (548, 437) with delta (0, 0)
Screenshot: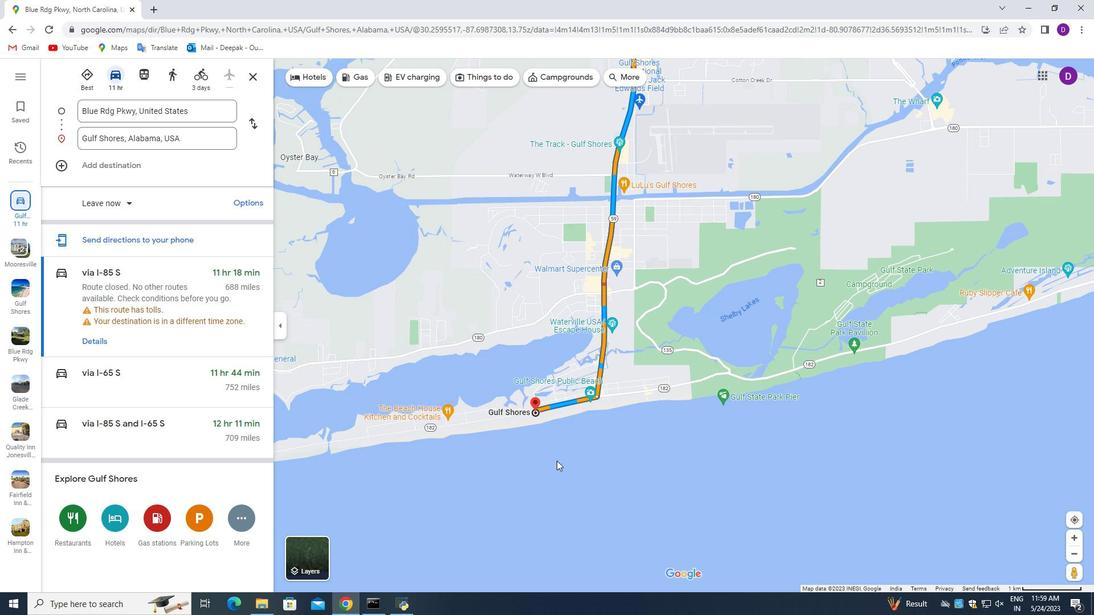 
Action: Mouse moved to (548, 437)
Screenshot: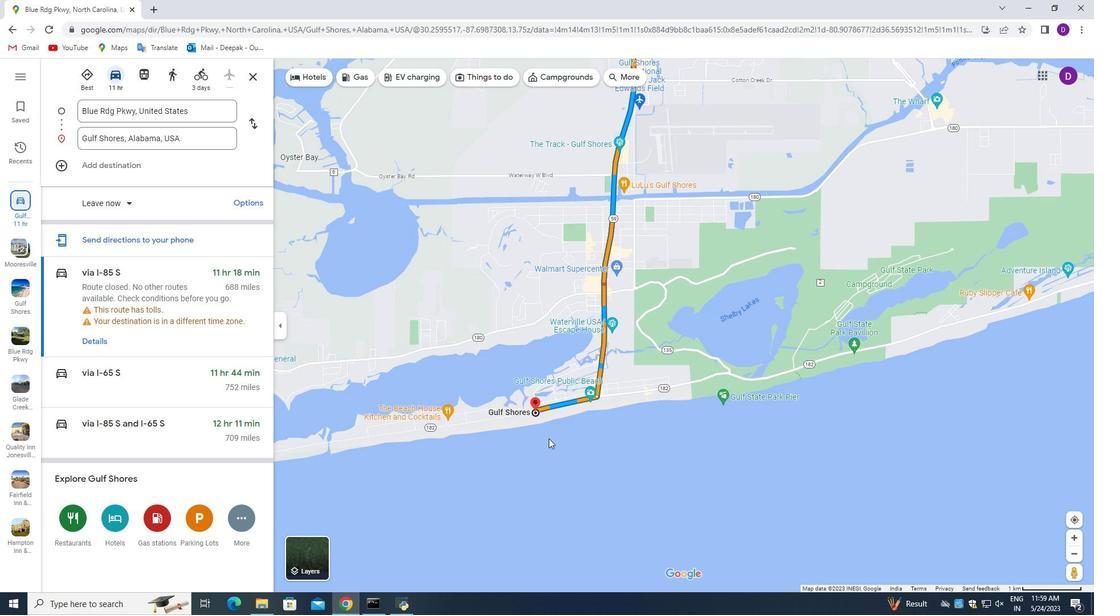 
Action: Mouse scrolled (548, 437) with delta (0, 0)
Screenshot: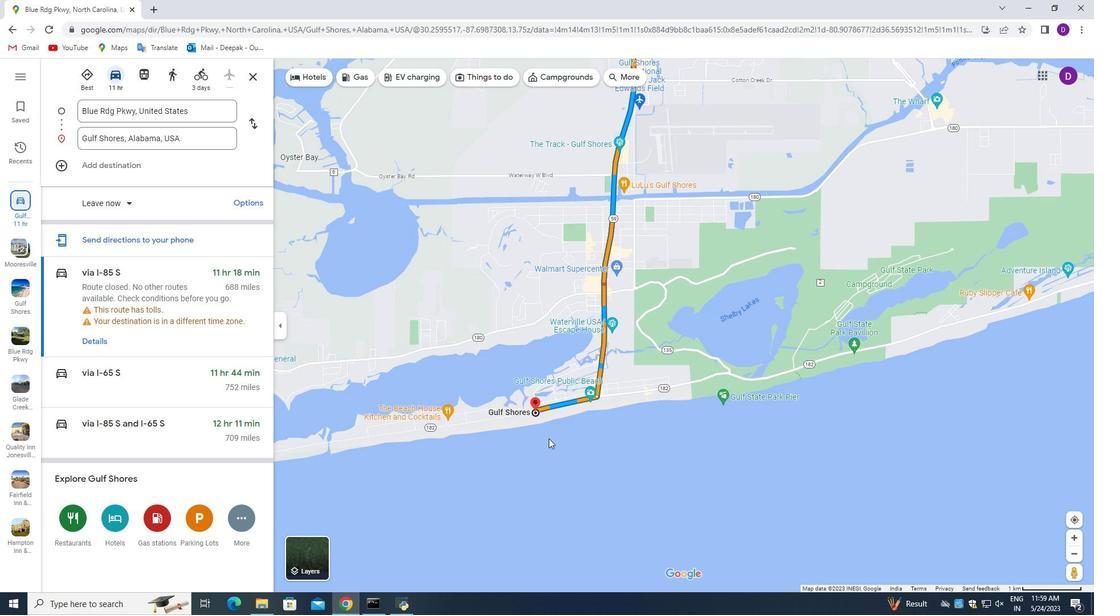 
Action: Mouse scrolled (548, 437) with delta (0, 0)
Screenshot: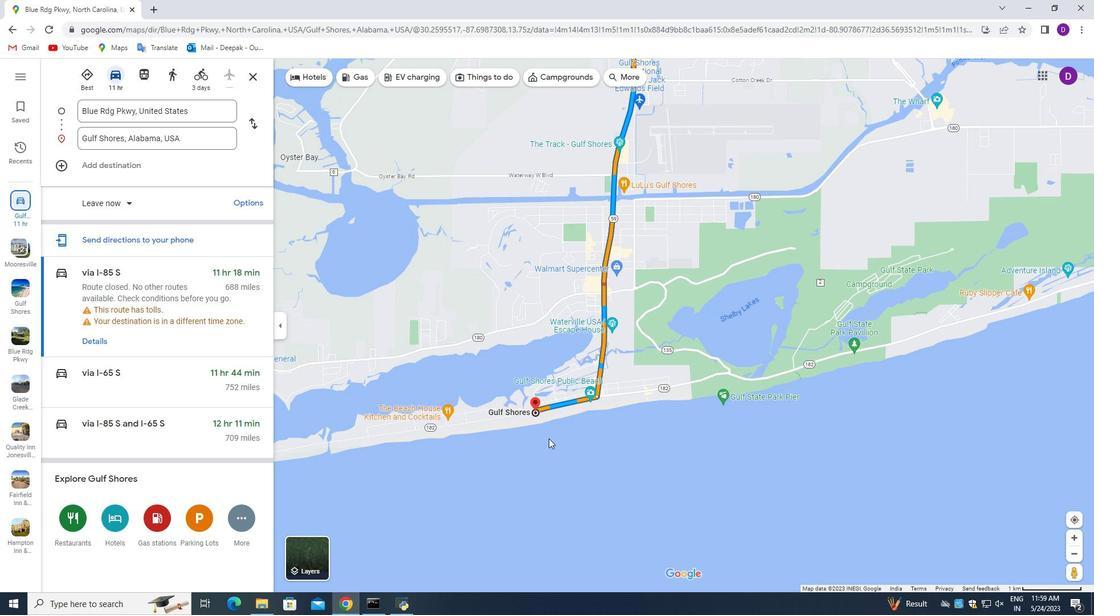 
Action: Mouse scrolled (548, 437) with delta (0, 0)
Screenshot: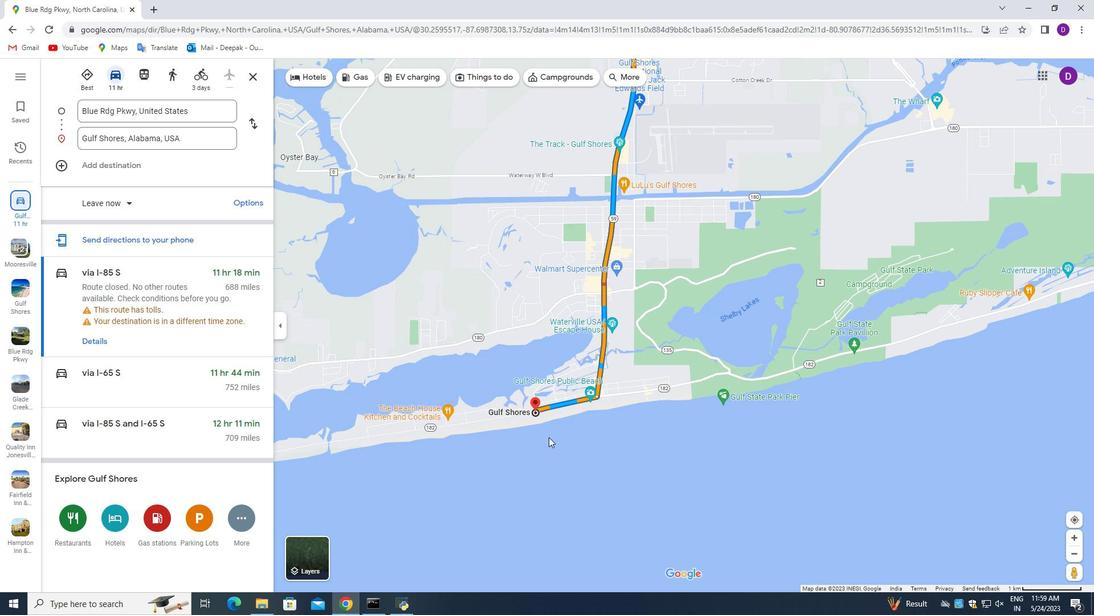 
Action: Mouse moved to (552, 426)
Screenshot: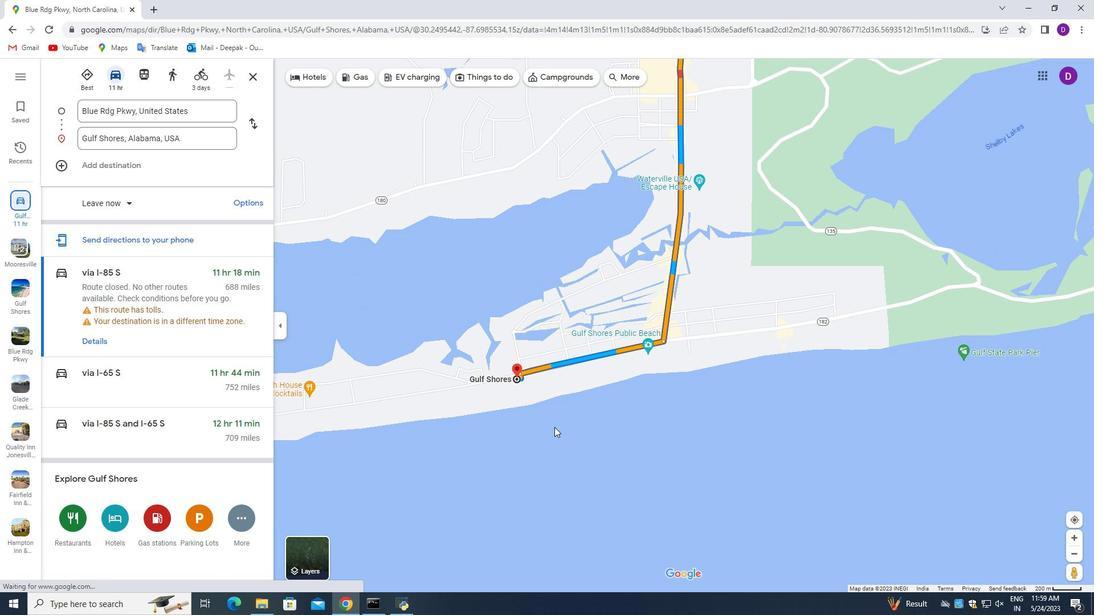 
Action: Mouse pressed left at (552, 426)
Screenshot: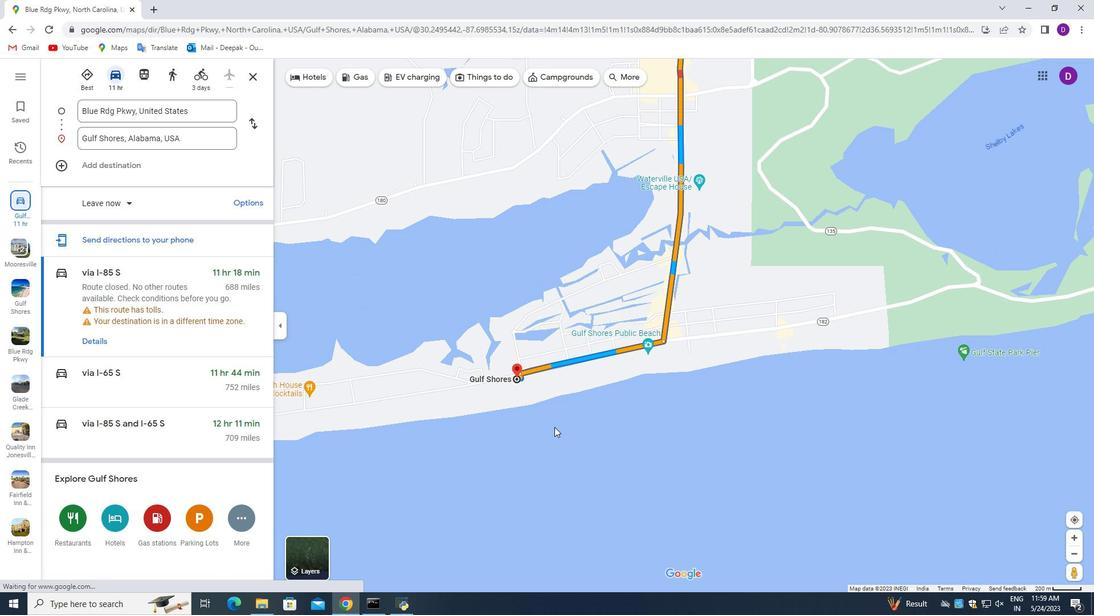 
Action: Mouse moved to (544, 442)
Screenshot: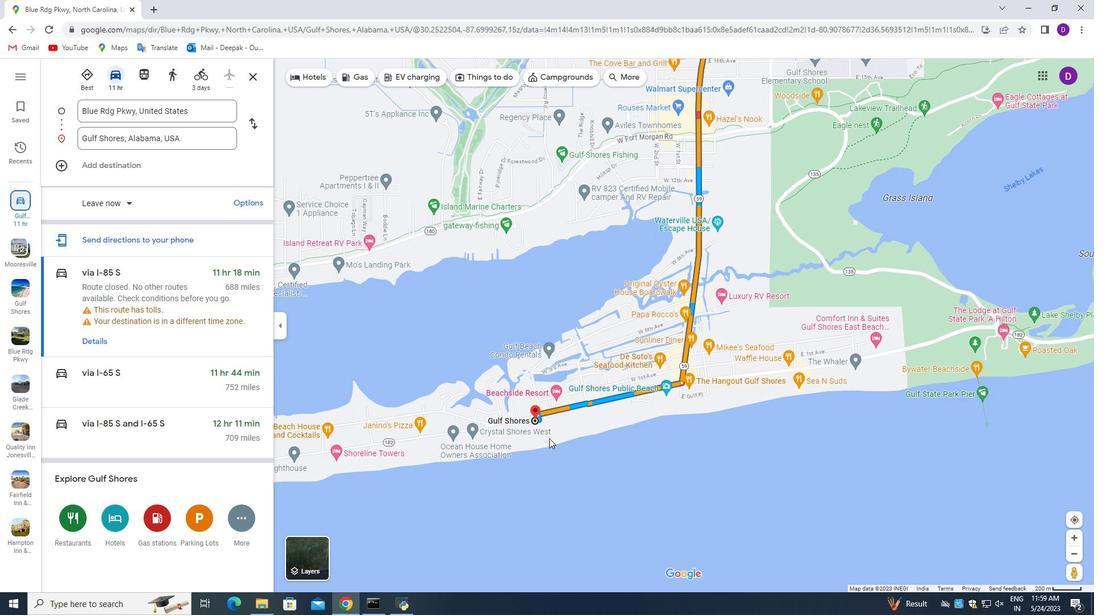 
Action: Mouse scrolled (544, 443) with delta (0, 0)
Screenshot: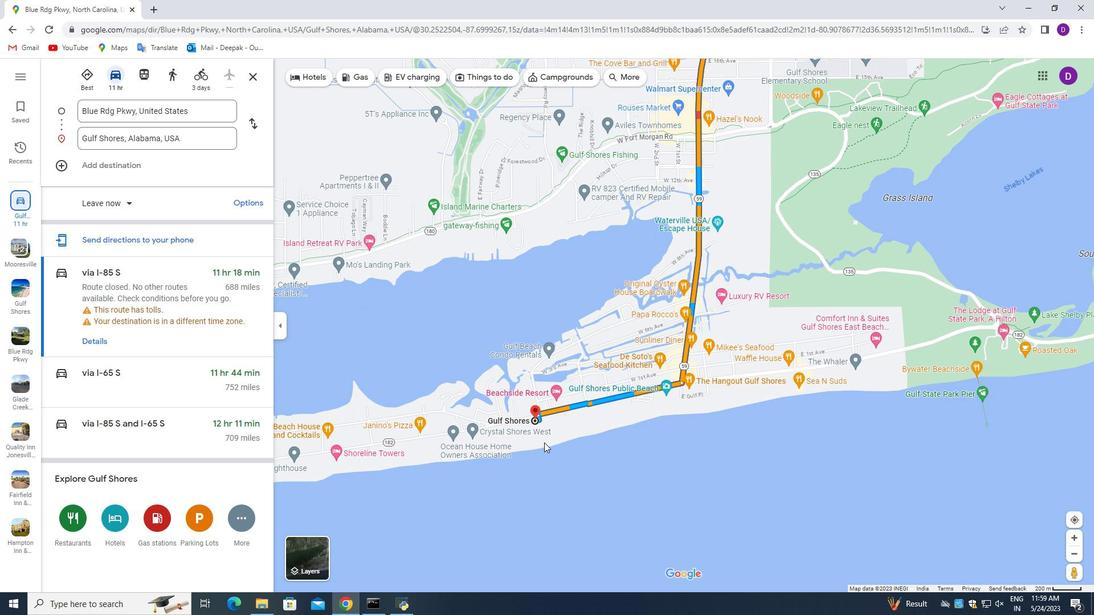 
Action: Mouse scrolled (544, 443) with delta (0, 0)
Screenshot: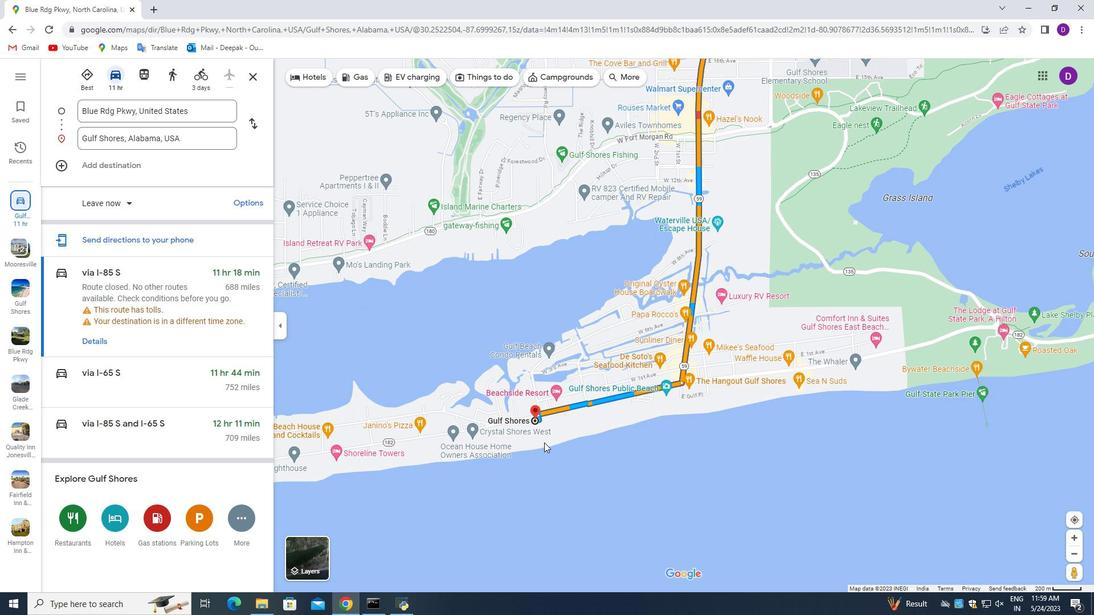 
Action: Mouse scrolled (544, 443) with delta (0, 0)
Screenshot: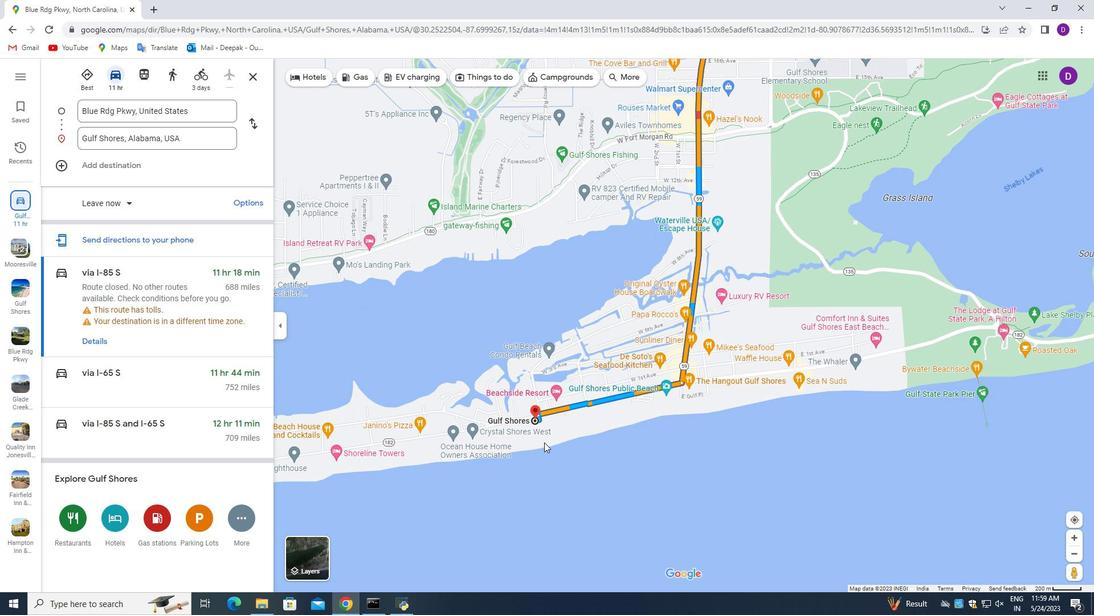 
Action: Mouse scrolled (544, 443) with delta (0, 0)
Screenshot: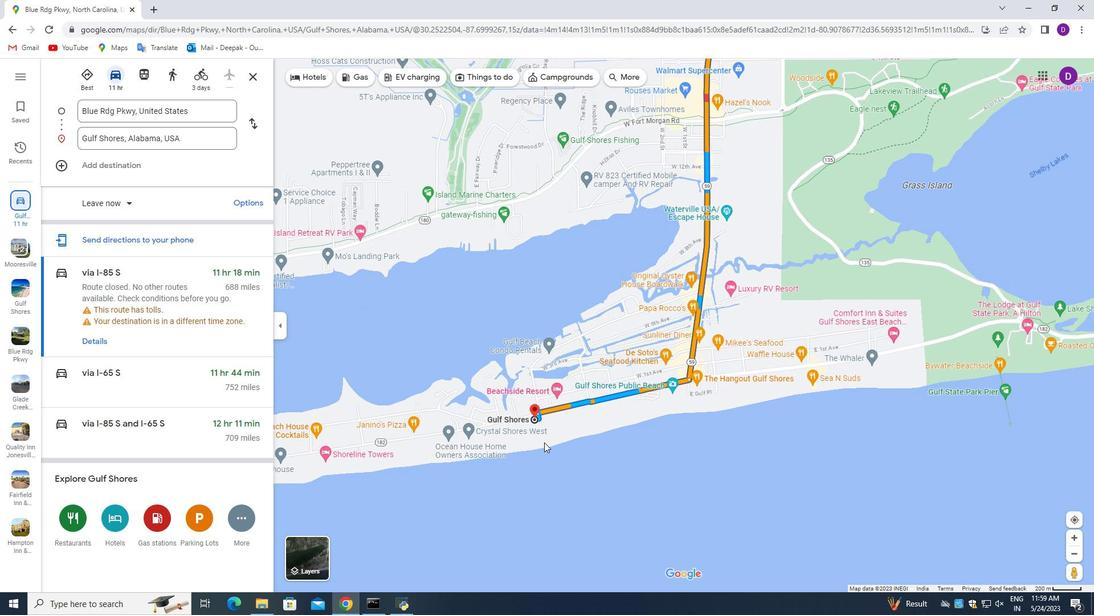 
Action: Mouse scrolled (544, 443) with delta (0, 0)
Screenshot: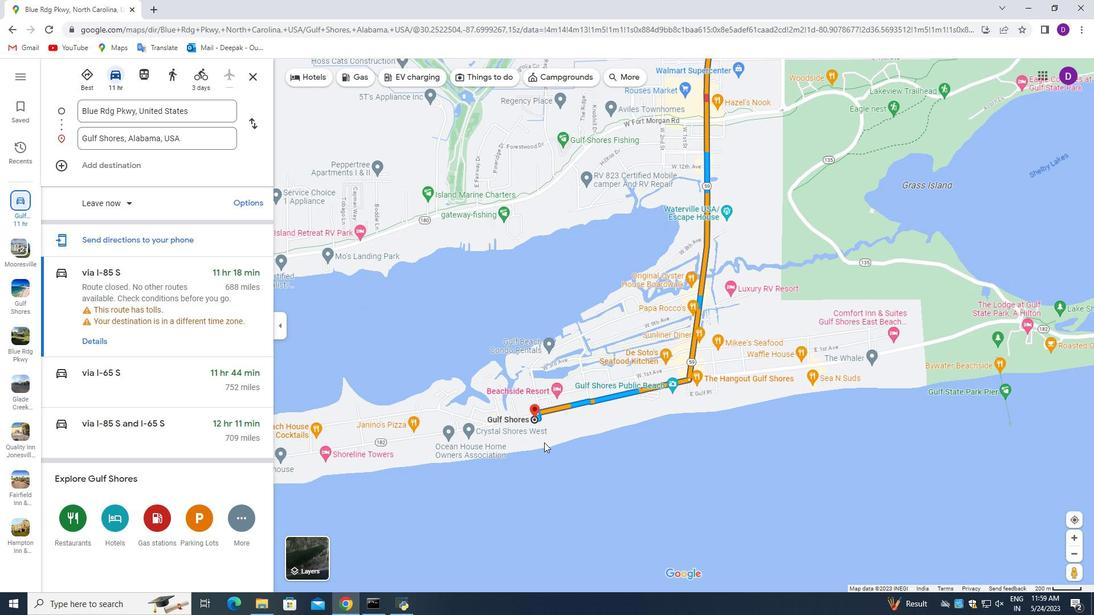 
Action: Mouse scrolled (544, 443) with delta (0, 0)
Screenshot: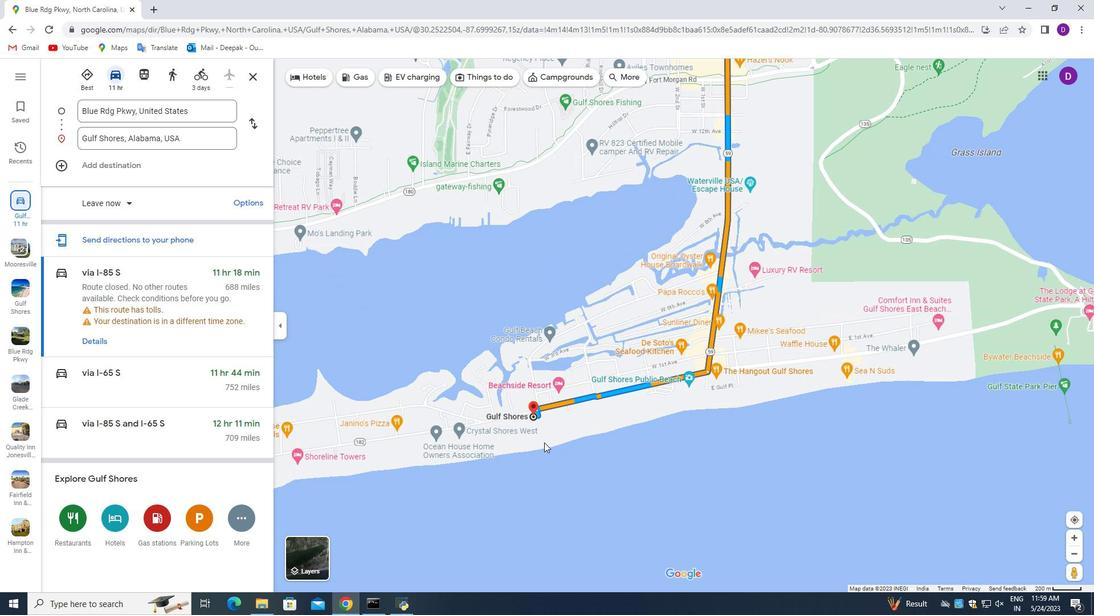 
Action: Mouse moved to (312, 556)
Screenshot: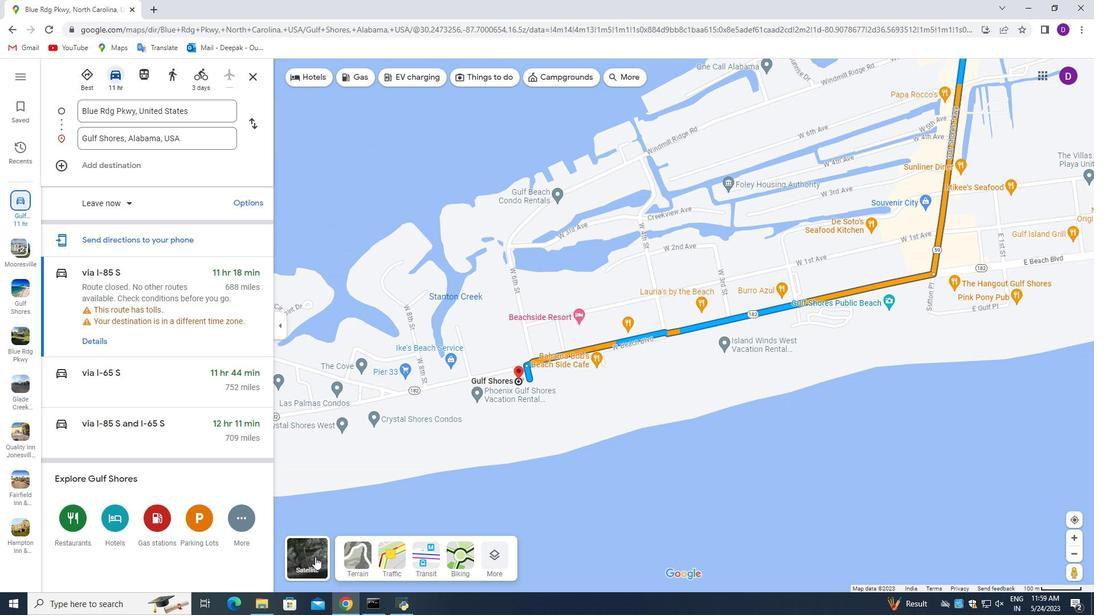 
Action: Mouse pressed left at (312, 556)
Screenshot: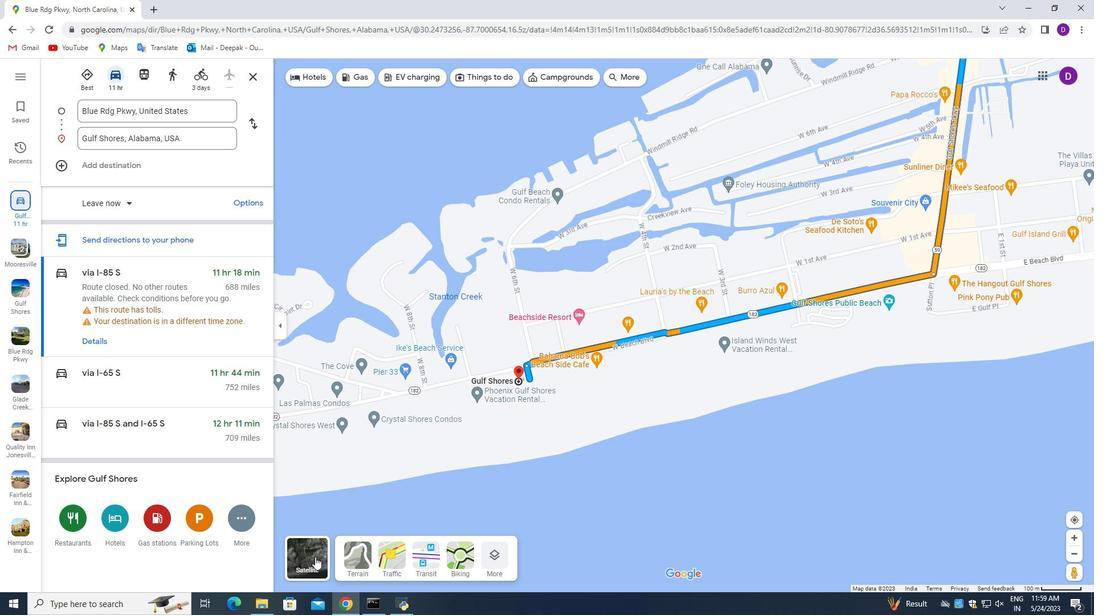 
Action: Mouse moved to (583, 432)
Screenshot: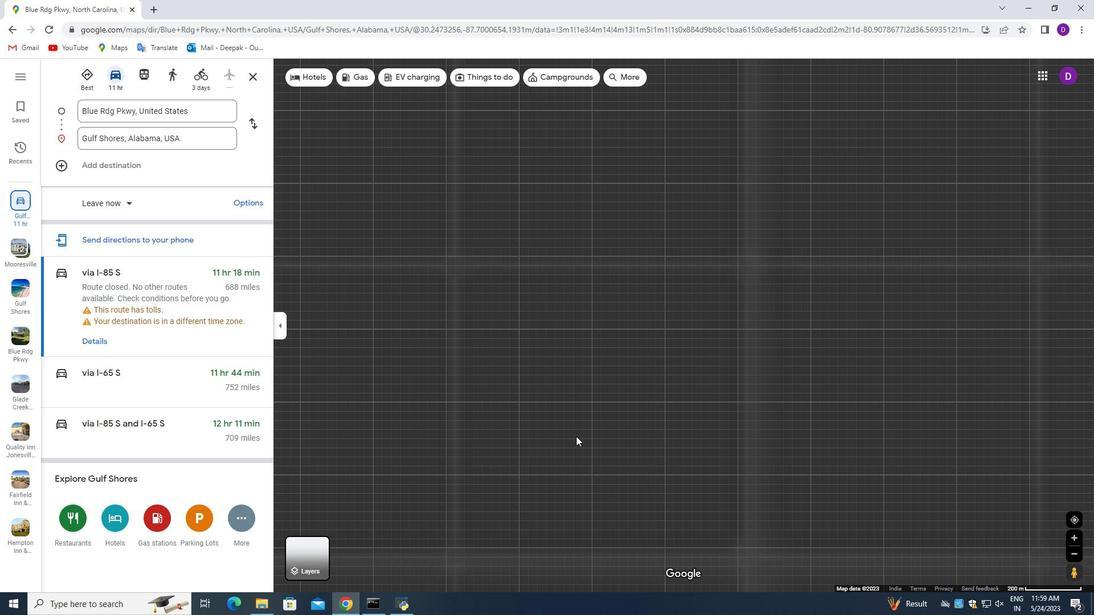 
Action: Mouse scrolled (583, 431) with delta (0, 0)
Screenshot: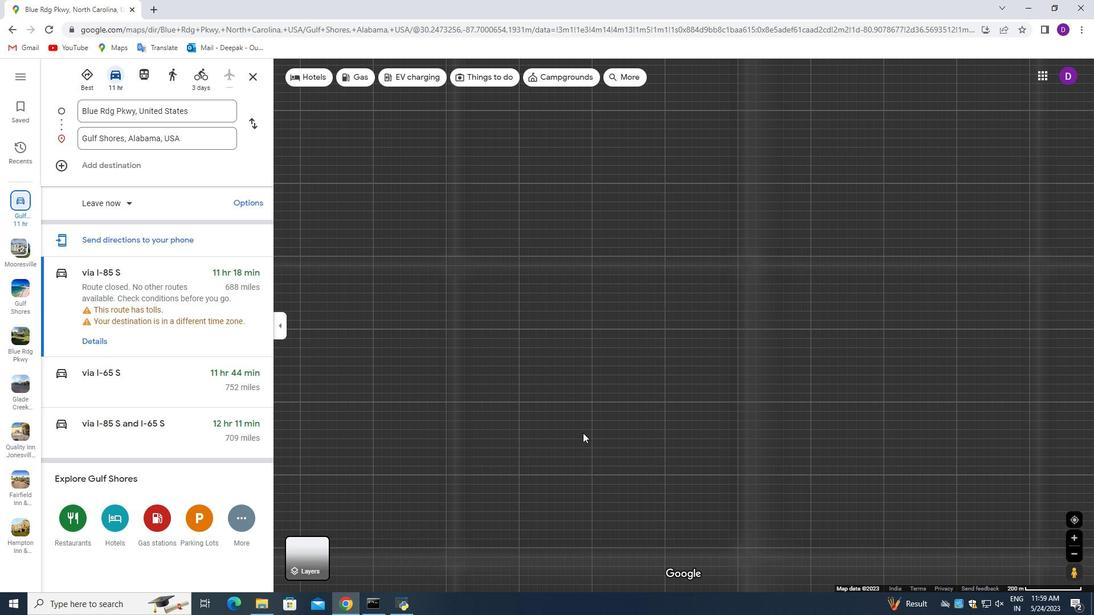 
Action: Mouse scrolled (583, 431) with delta (0, 0)
Screenshot: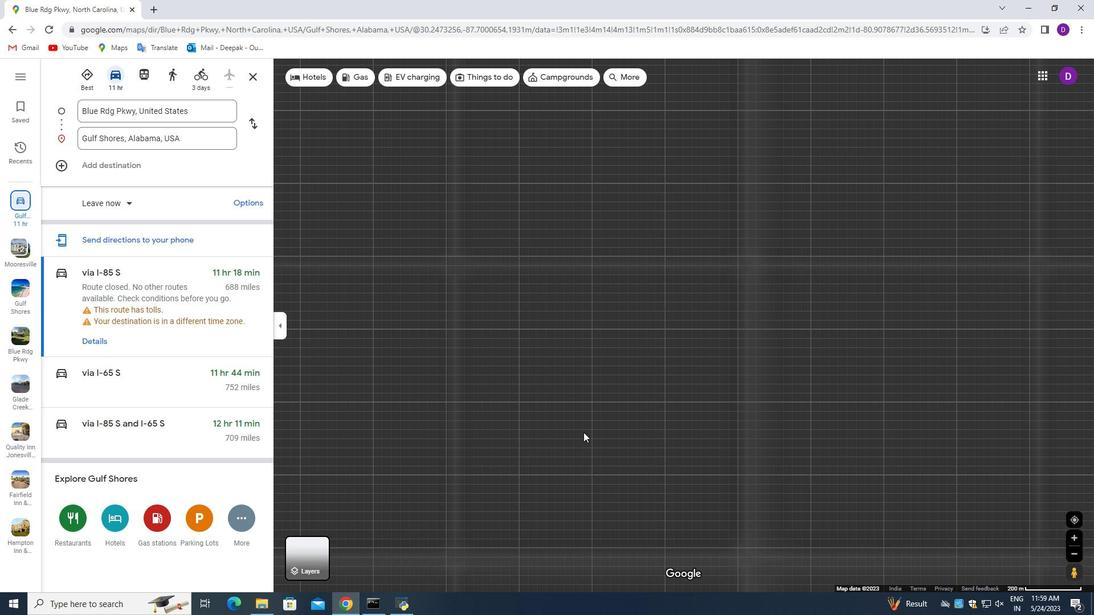 
Action: Mouse scrolled (583, 431) with delta (0, 0)
Screenshot: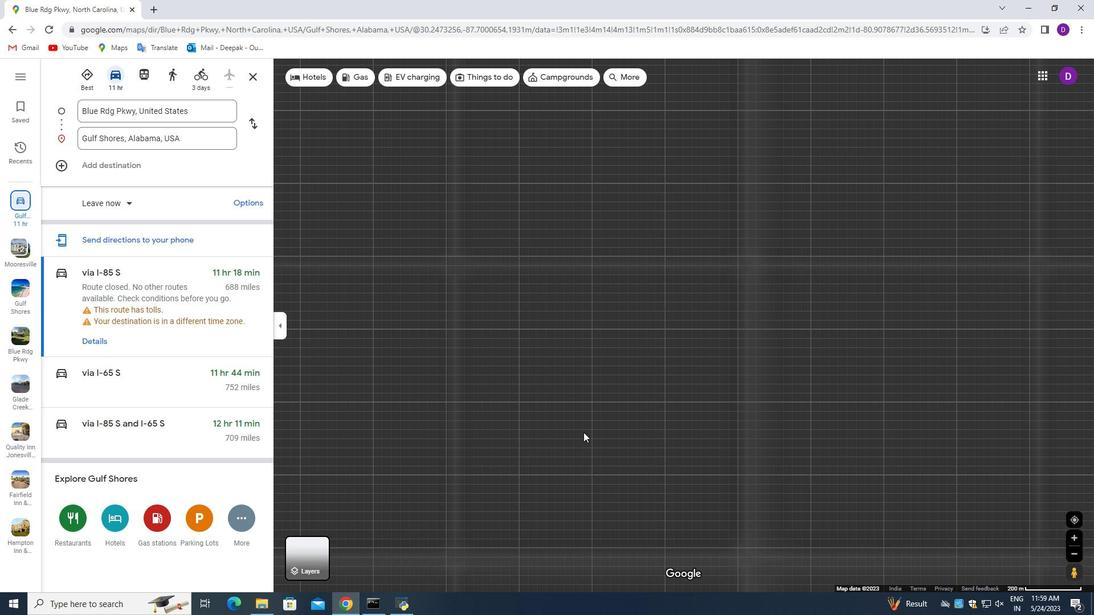 
Action: Mouse scrolled (583, 431) with delta (0, 0)
Screenshot: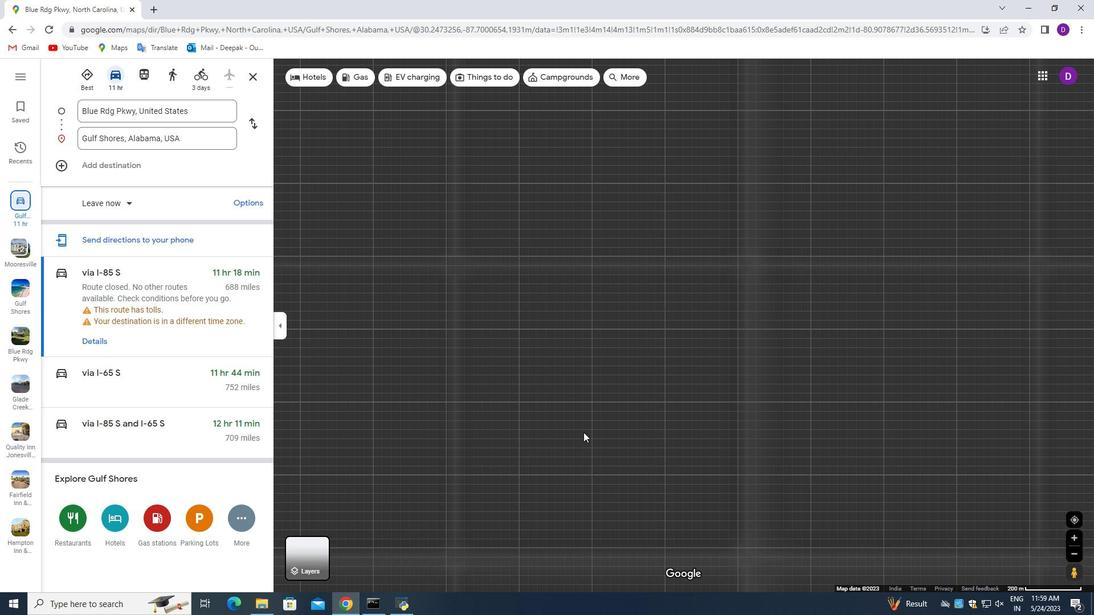 
Action: Mouse scrolled (583, 431) with delta (0, 0)
Screenshot: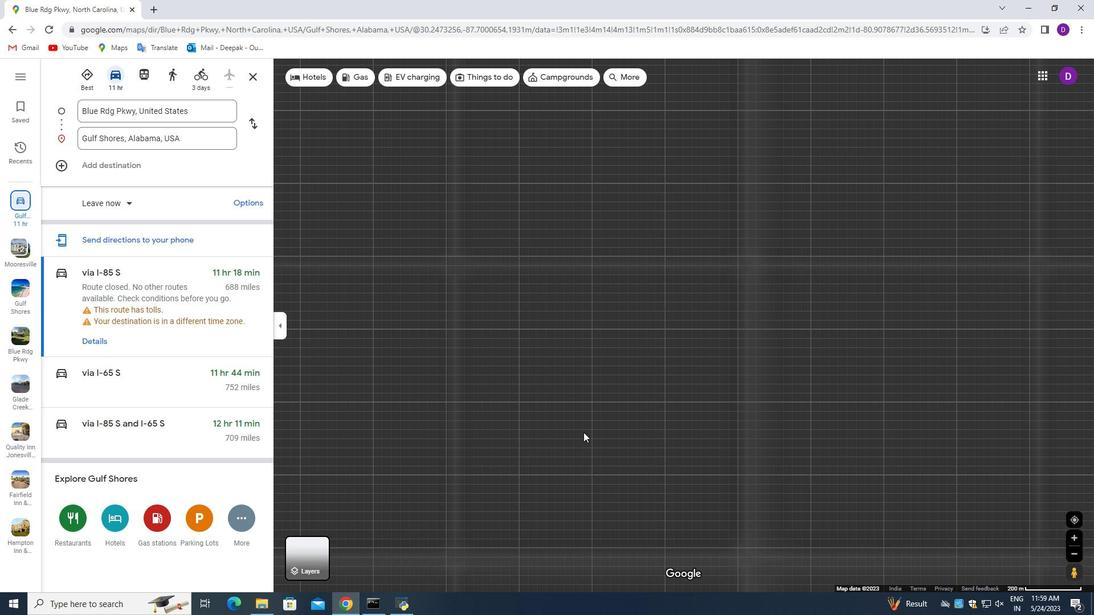 
Action: Mouse scrolled (583, 431) with delta (0, 0)
Screenshot: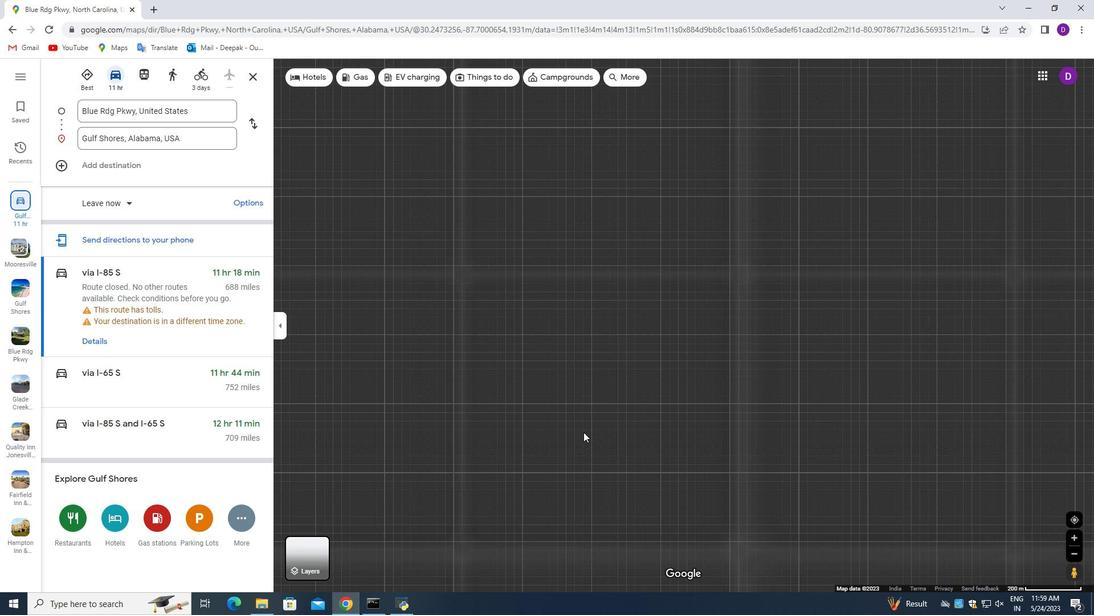 
Action: Mouse scrolled (583, 431) with delta (0, 0)
Screenshot: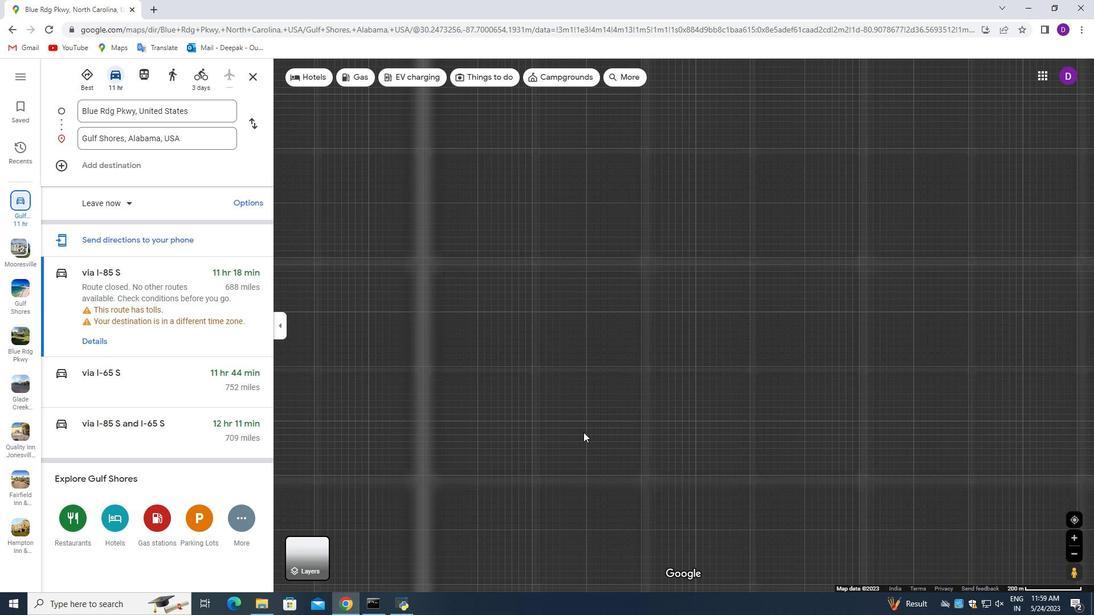 
Action: Mouse scrolled (583, 431) with delta (0, 0)
Screenshot: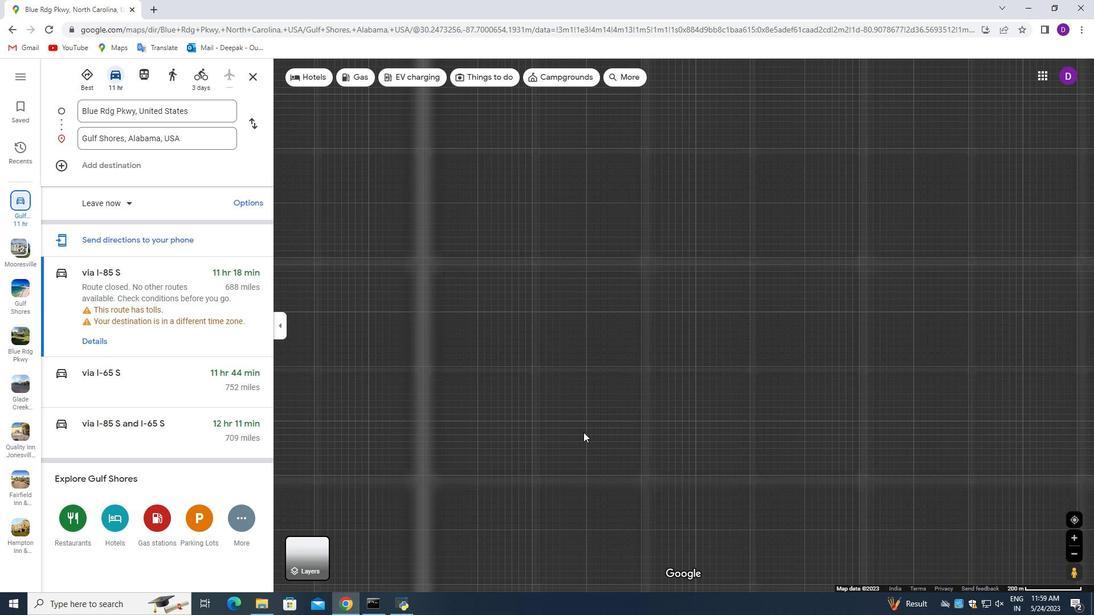 
Action: Mouse scrolled (583, 431) with delta (0, 0)
Screenshot: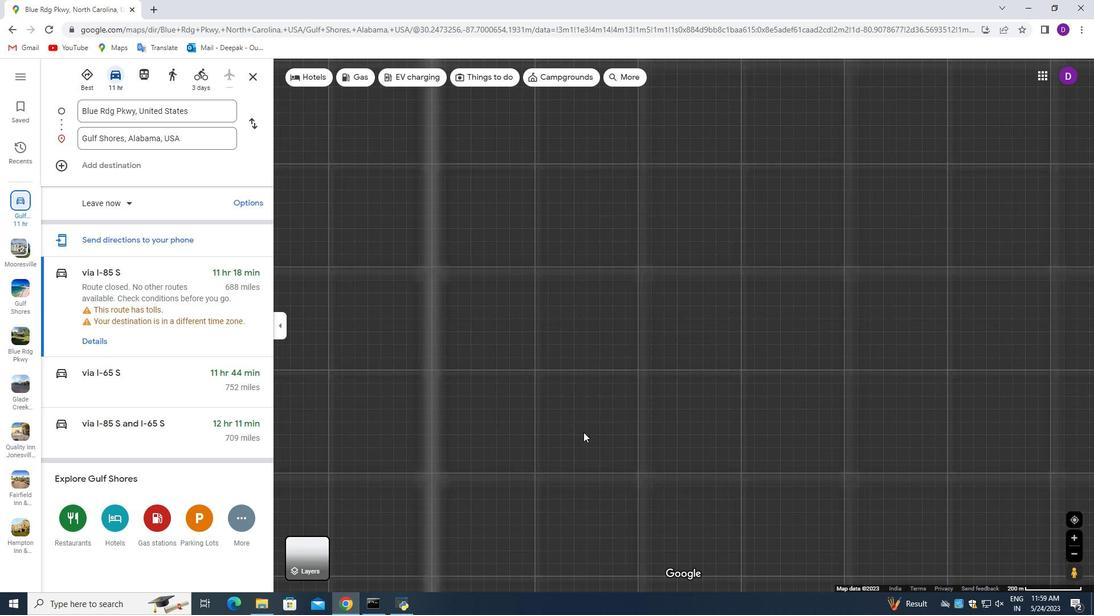 
Action: Mouse scrolled (583, 431) with delta (0, 0)
Screenshot: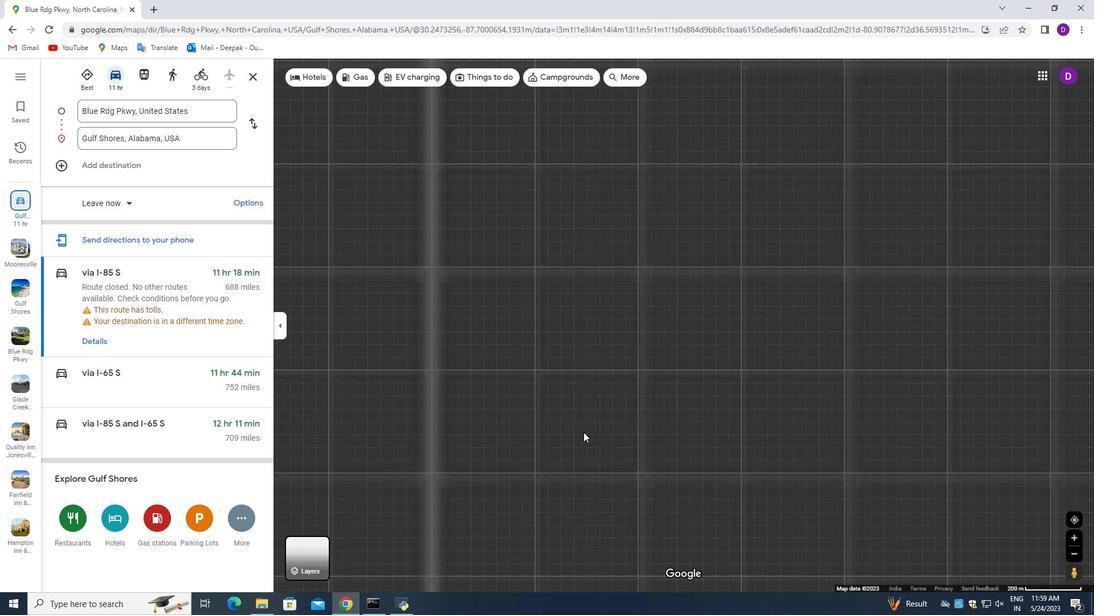 
Action: Mouse scrolled (583, 431) with delta (0, 0)
Screenshot: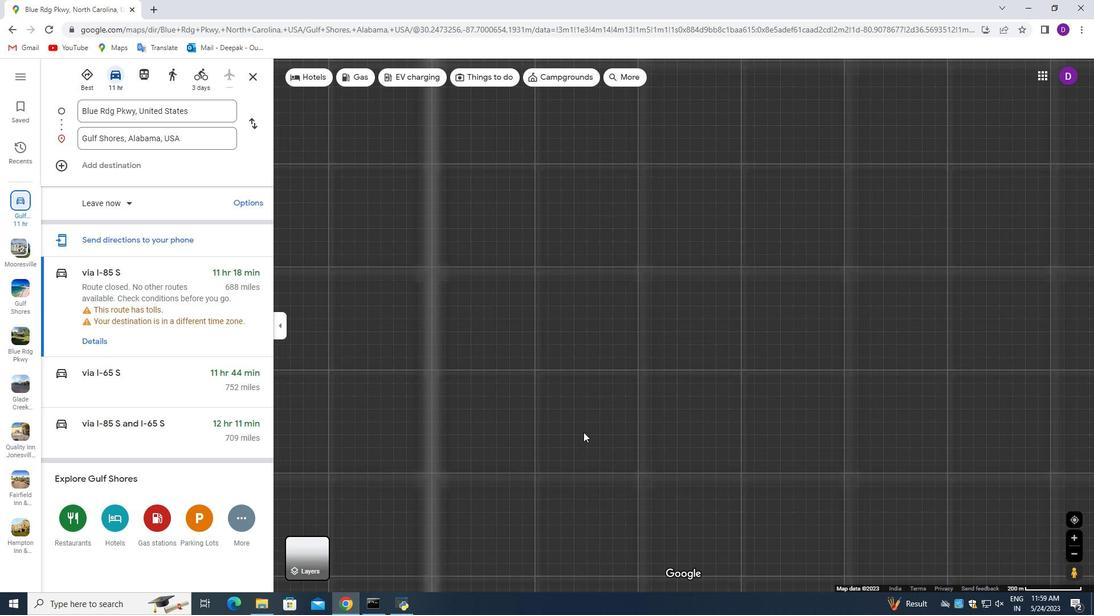
Action: Mouse scrolled (583, 431) with delta (0, 0)
Screenshot: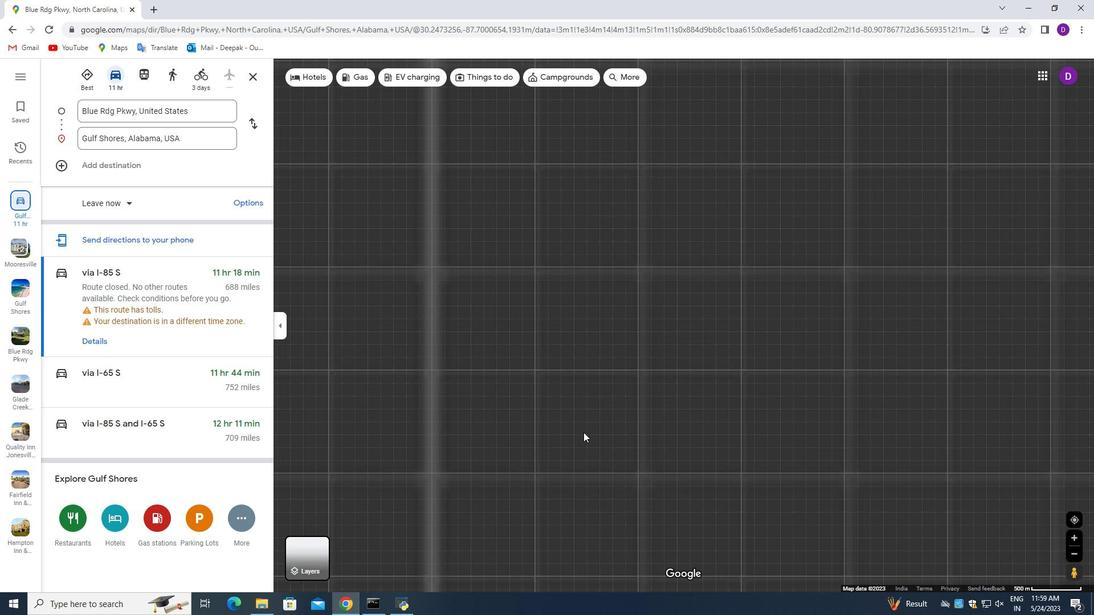 
Action: Mouse scrolled (583, 431) with delta (0, 0)
Screenshot: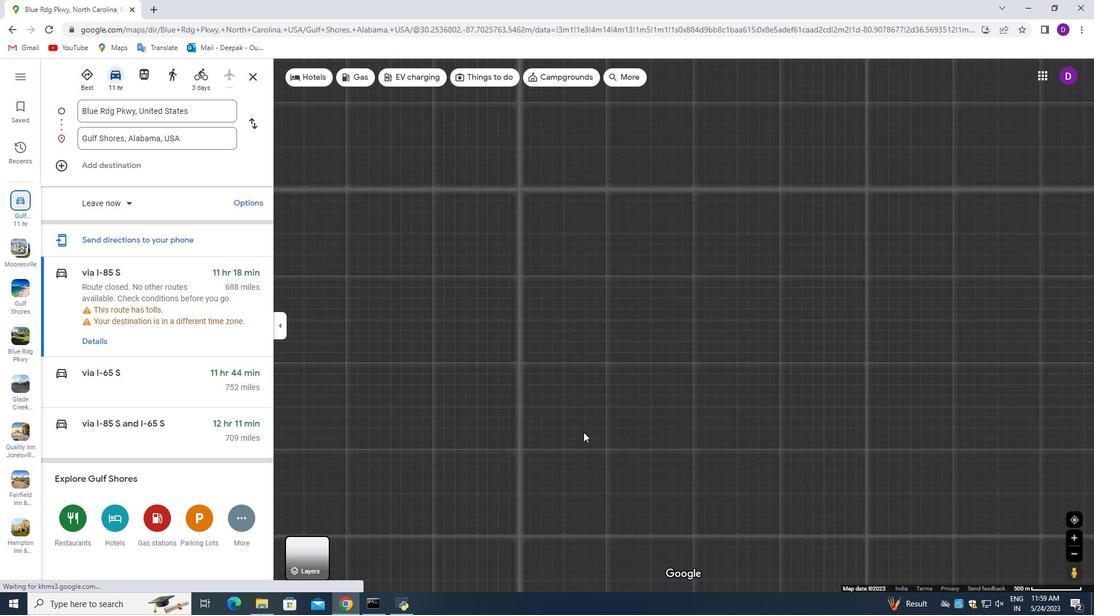 
Action: Mouse scrolled (583, 431) with delta (0, 0)
Screenshot: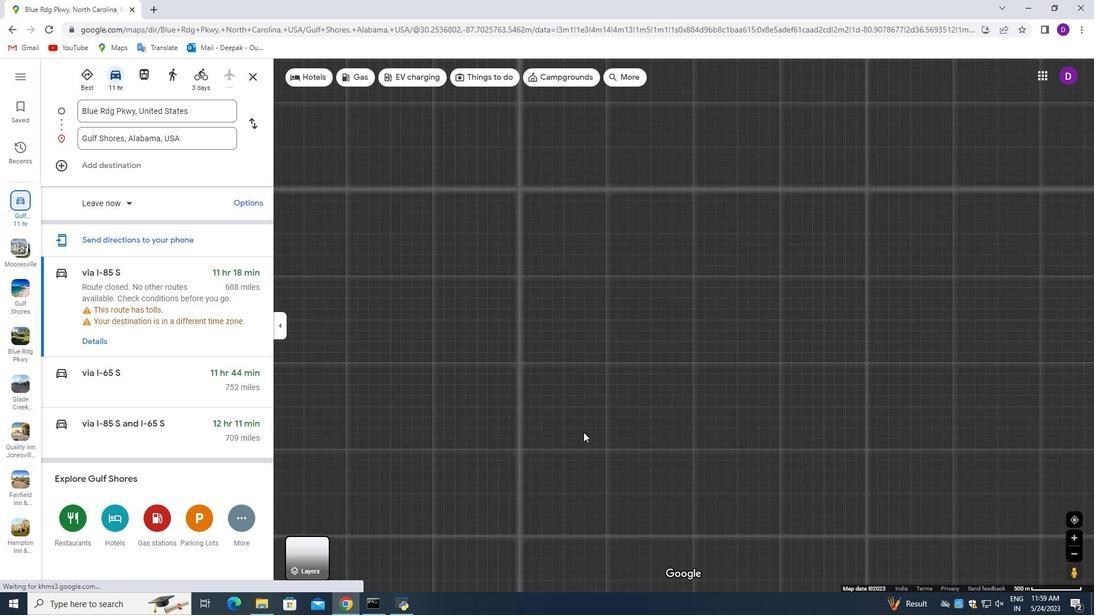 
Action: Mouse scrolled (583, 431) with delta (0, 0)
Screenshot: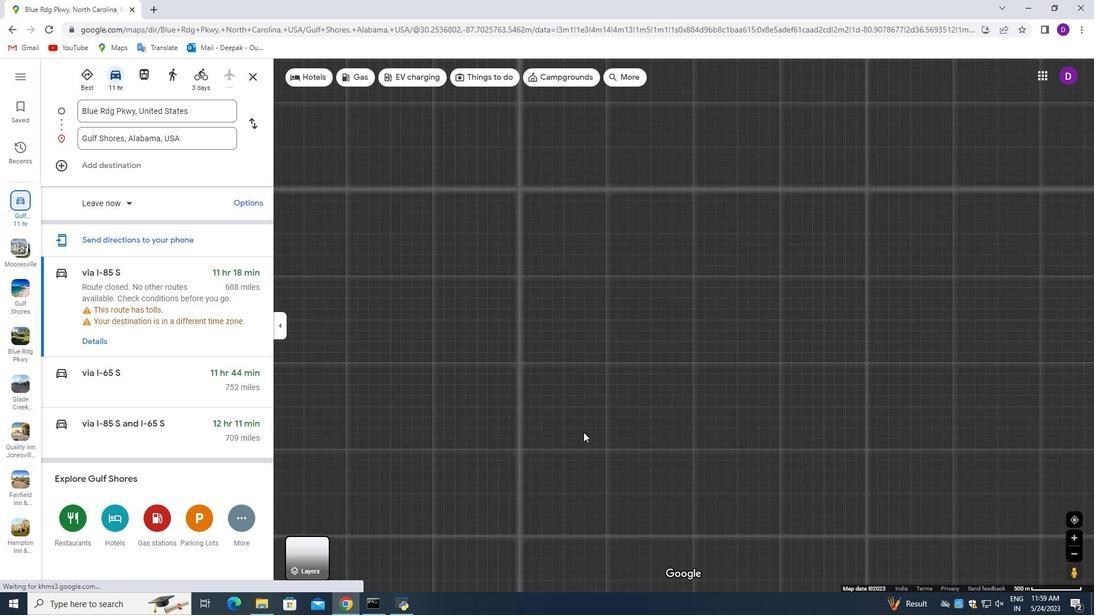 
Action: Mouse scrolled (583, 431) with delta (0, 0)
Screenshot: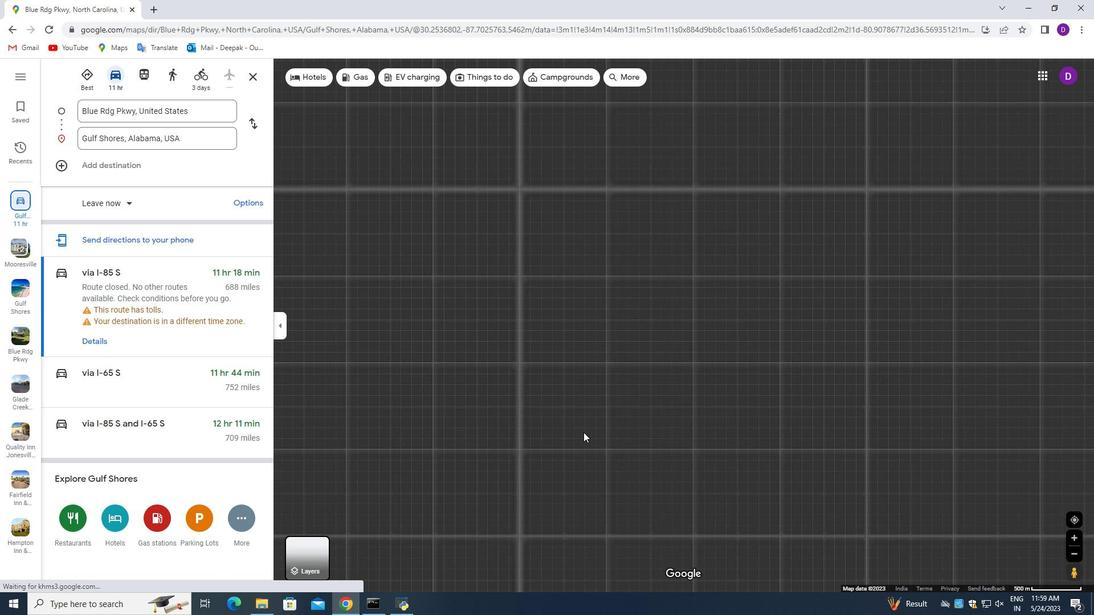 
Action: Mouse scrolled (583, 431) with delta (0, 0)
Screenshot: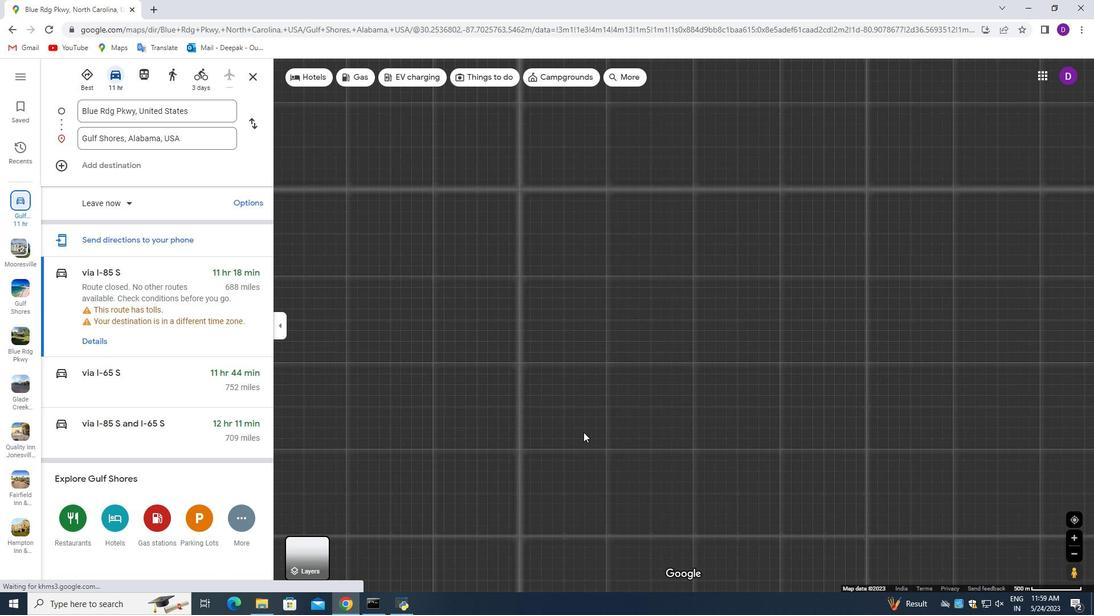 
Action: Mouse scrolled (583, 431) with delta (0, 0)
Screenshot: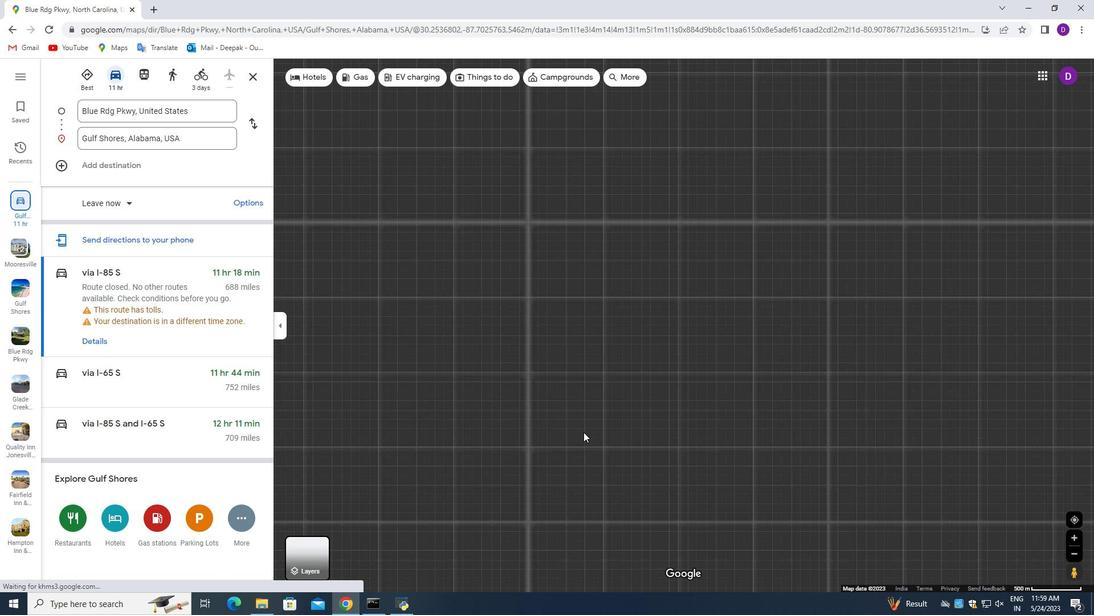
Action: Mouse scrolled (583, 431) with delta (0, 0)
Screenshot: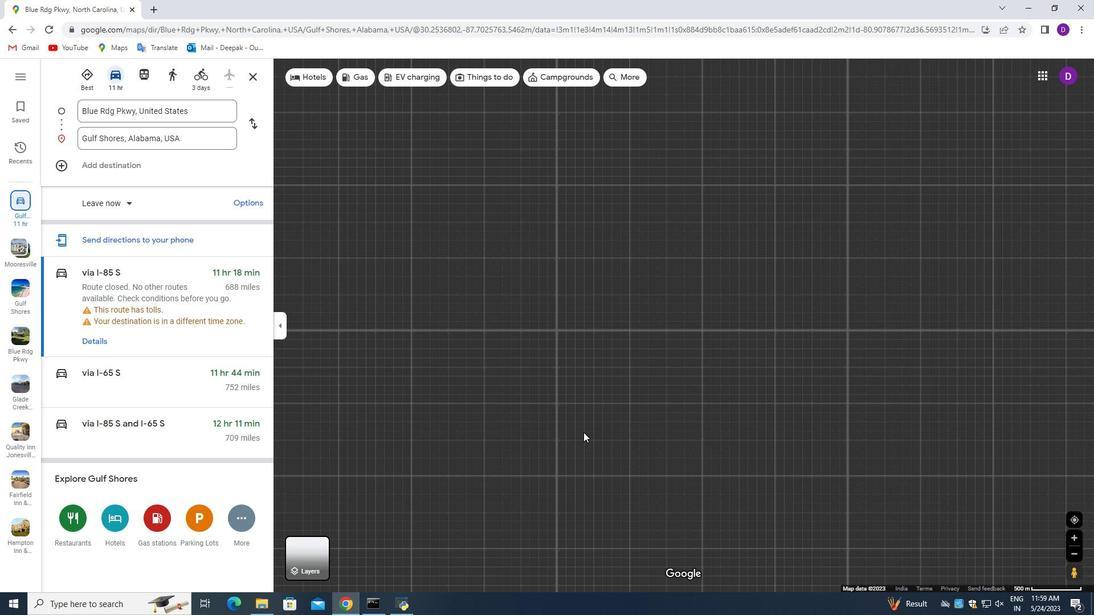 
Action: Mouse scrolled (583, 431) with delta (0, 0)
Screenshot: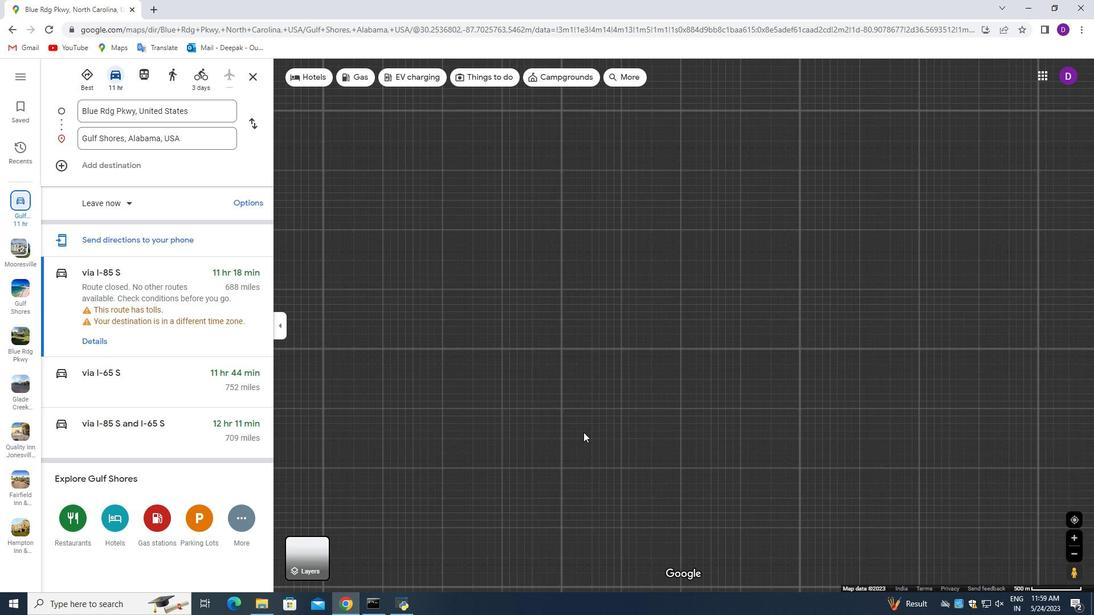 
Action: Mouse scrolled (583, 431) with delta (0, 0)
Screenshot: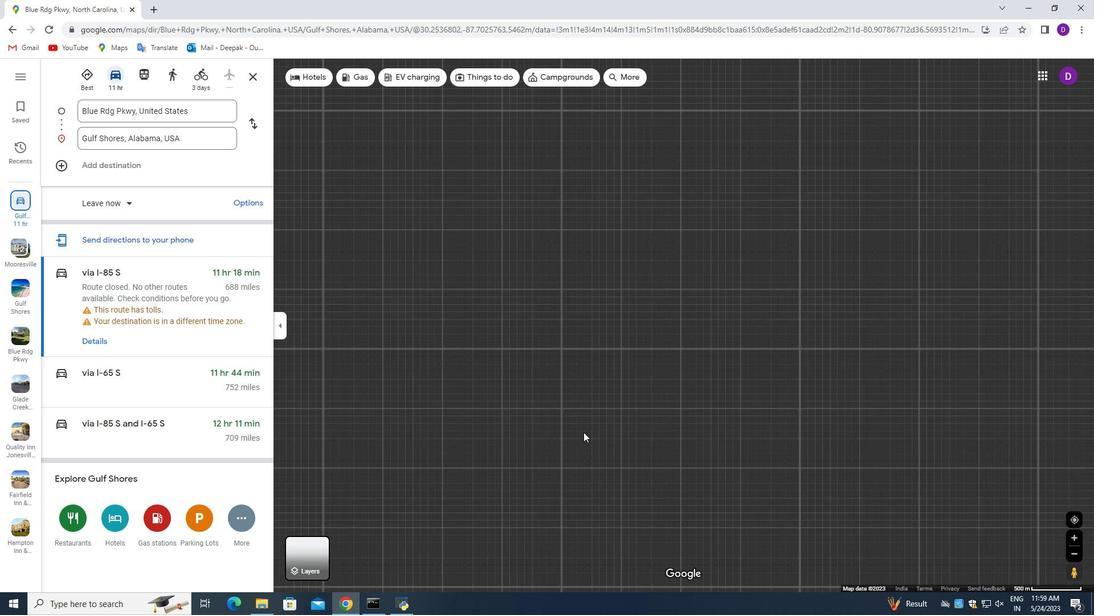 
Action: Mouse scrolled (583, 431) with delta (0, 0)
Screenshot: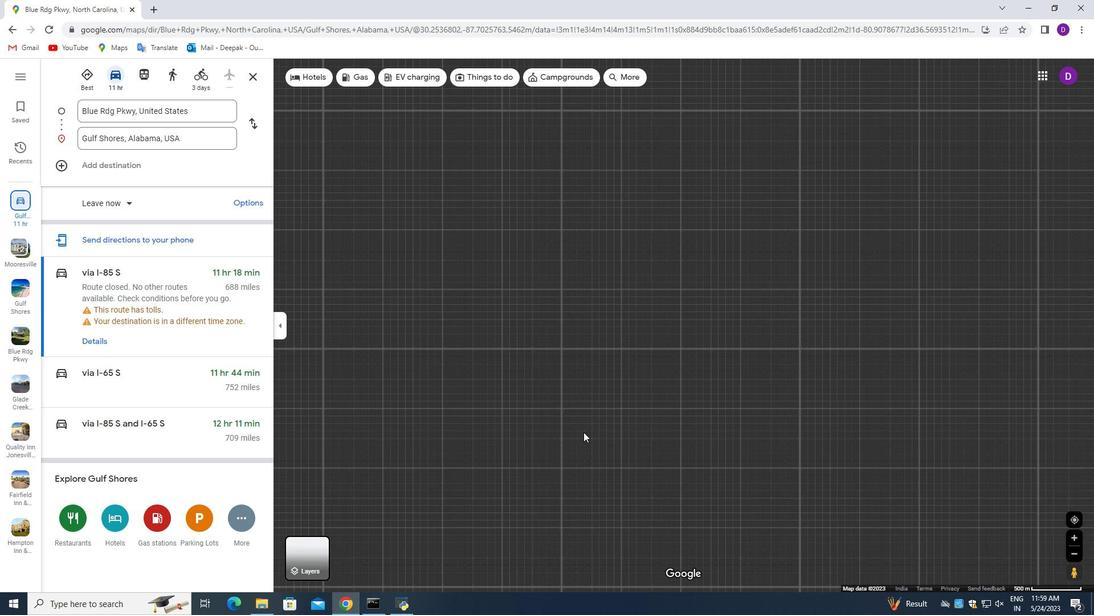 
Action: Mouse scrolled (583, 431) with delta (0, 0)
Screenshot: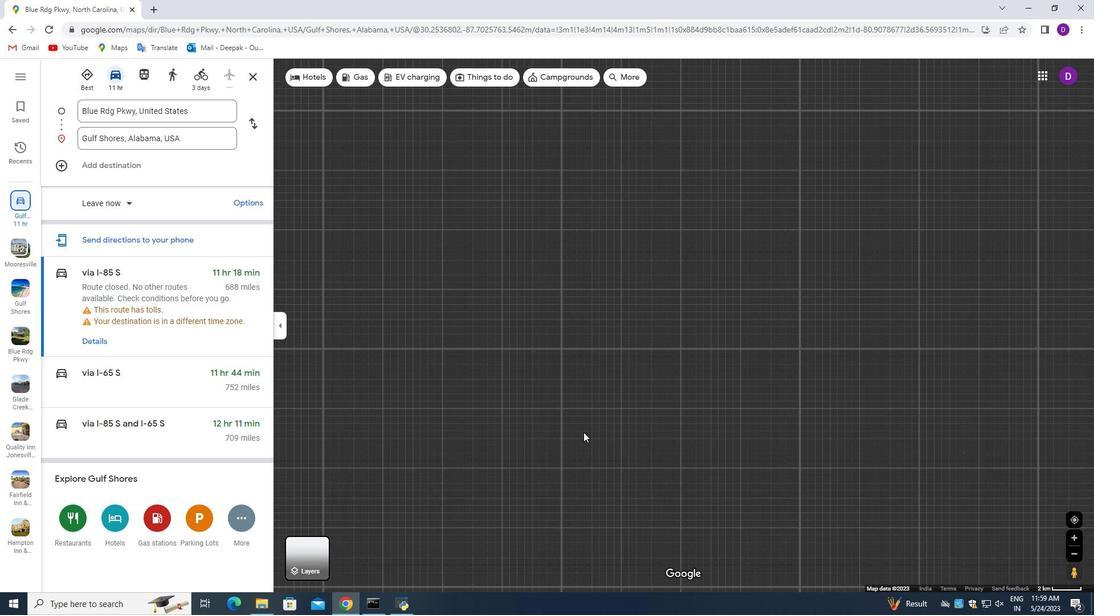 
Action: Mouse scrolled (583, 431) with delta (0, 0)
Screenshot: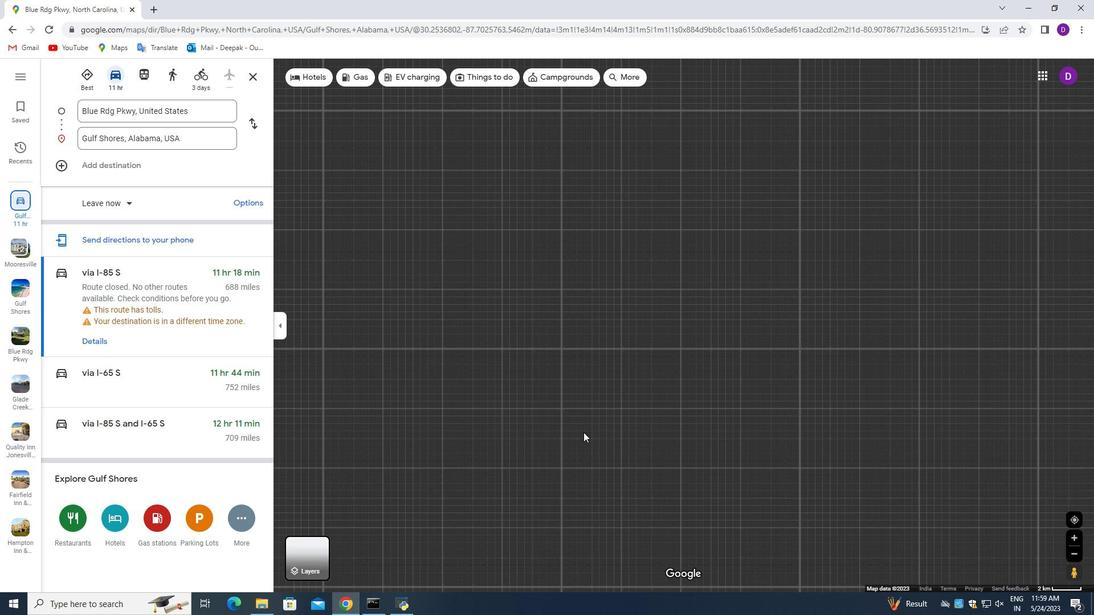 
Action: Mouse scrolled (583, 431) with delta (0, 0)
Screenshot: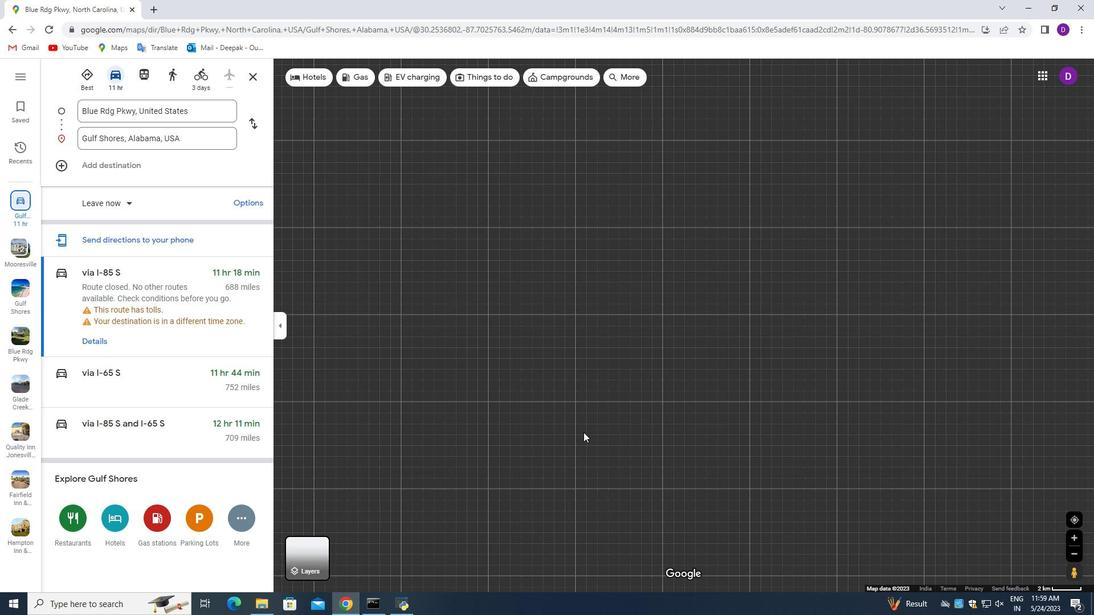 
Action: Mouse scrolled (583, 431) with delta (0, 0)
Screenshot: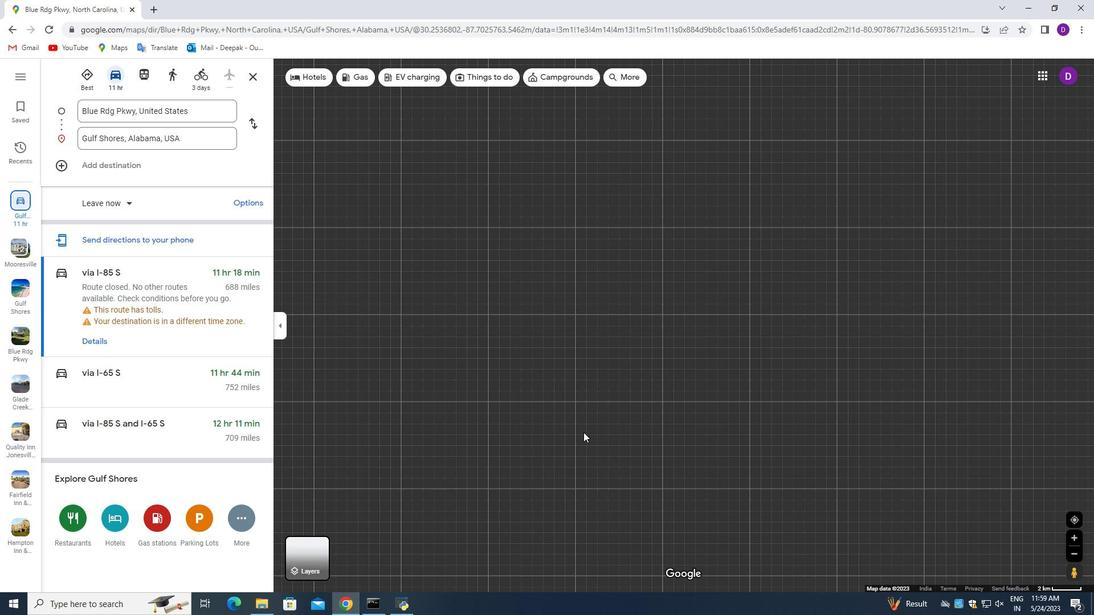 
Action: Mouse scrolled (583, 431) with delta (0, 0)
Screenshot: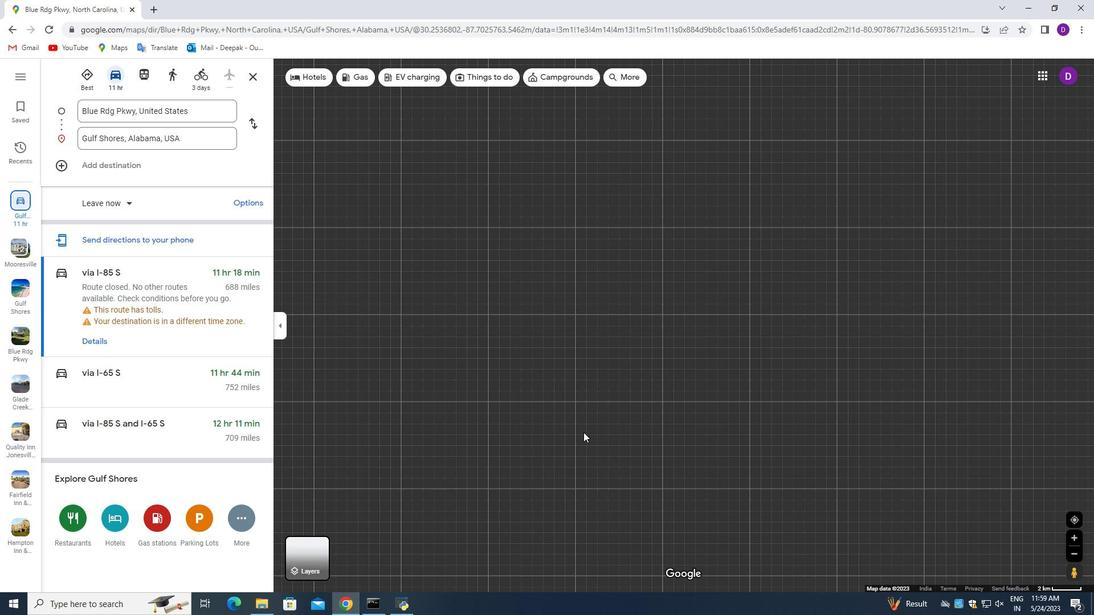 
Action: Mouse scrolled (583, 431) with delta (0, 0)
Screenshot: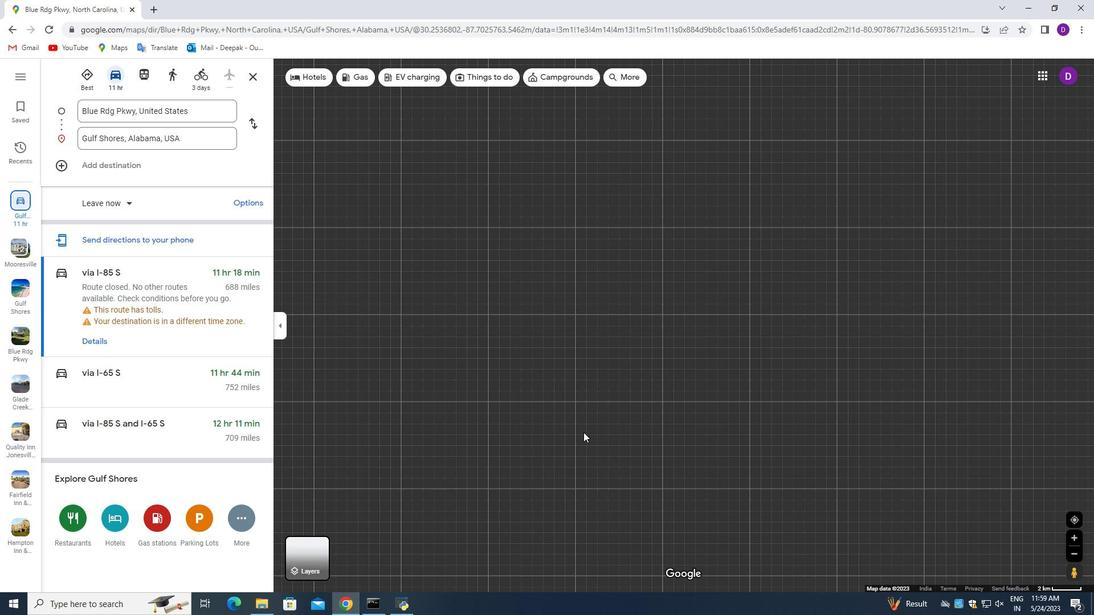 
Action: Mouse scrolled (583, 431) with delta (0, 0)
Screenshot: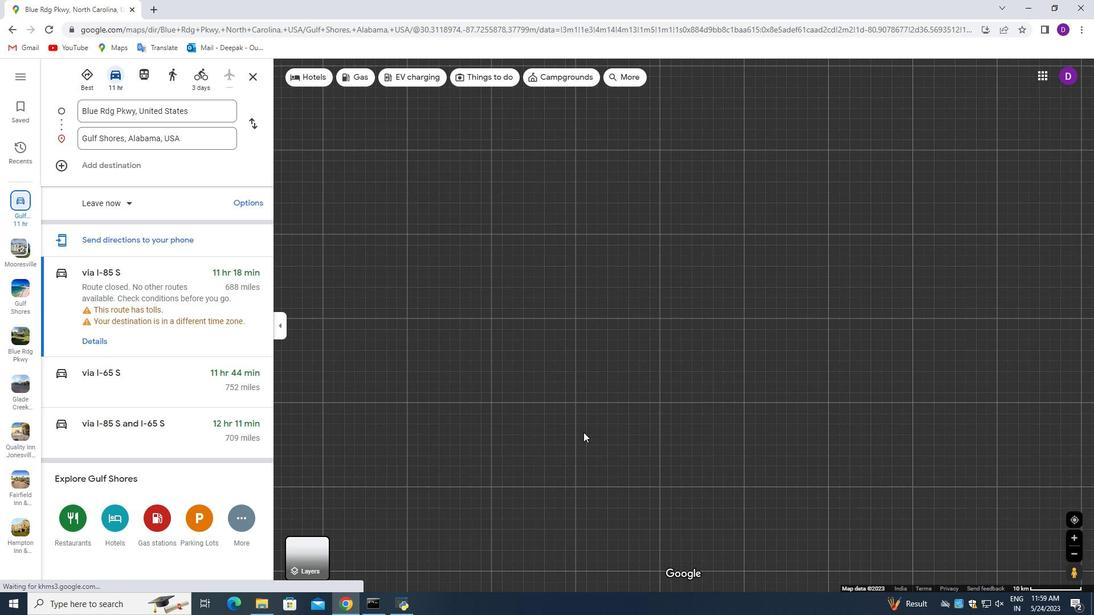 
Action: Mouse scrolled (583, 431) with delta (0, 0)
Screenshot: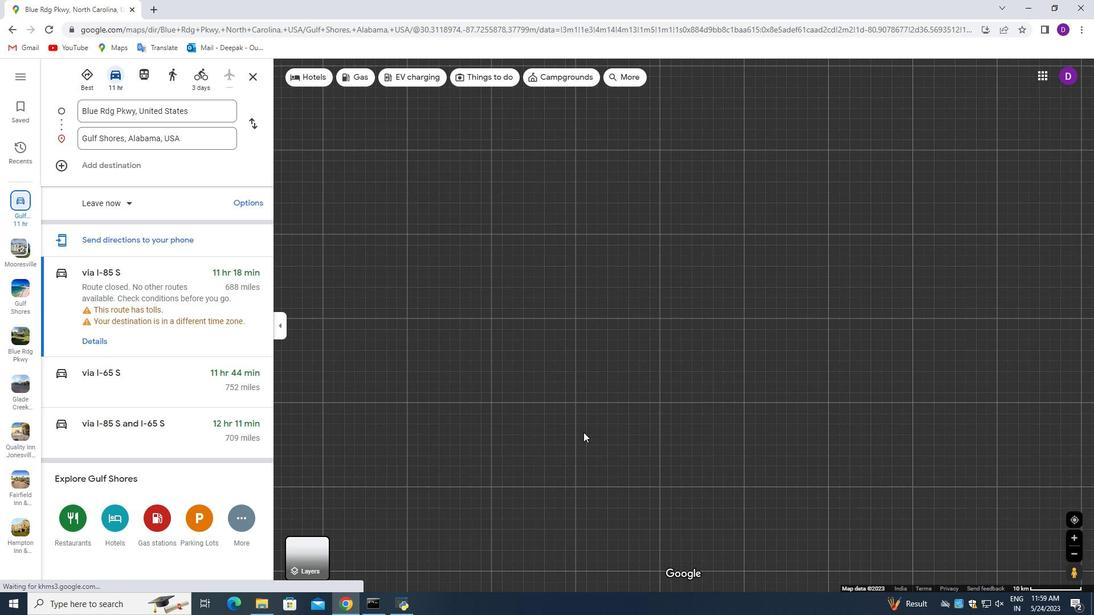 
Action: Mouse scrolled (583, 431) with delta (0, 0)
Screenshot: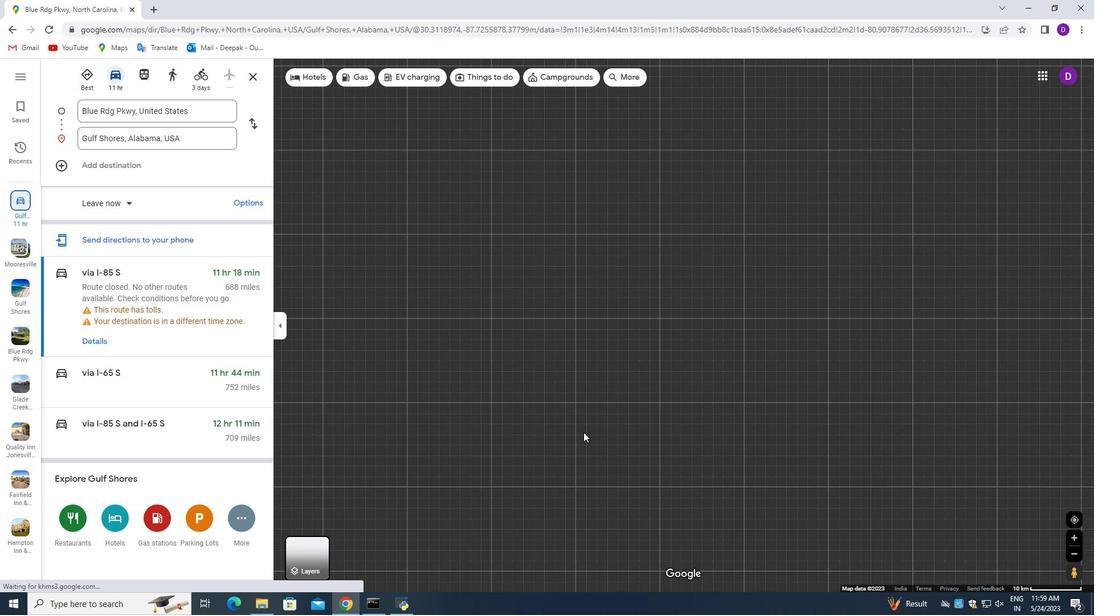 
Action: Mouse moved to (583, 432)
Screenshot: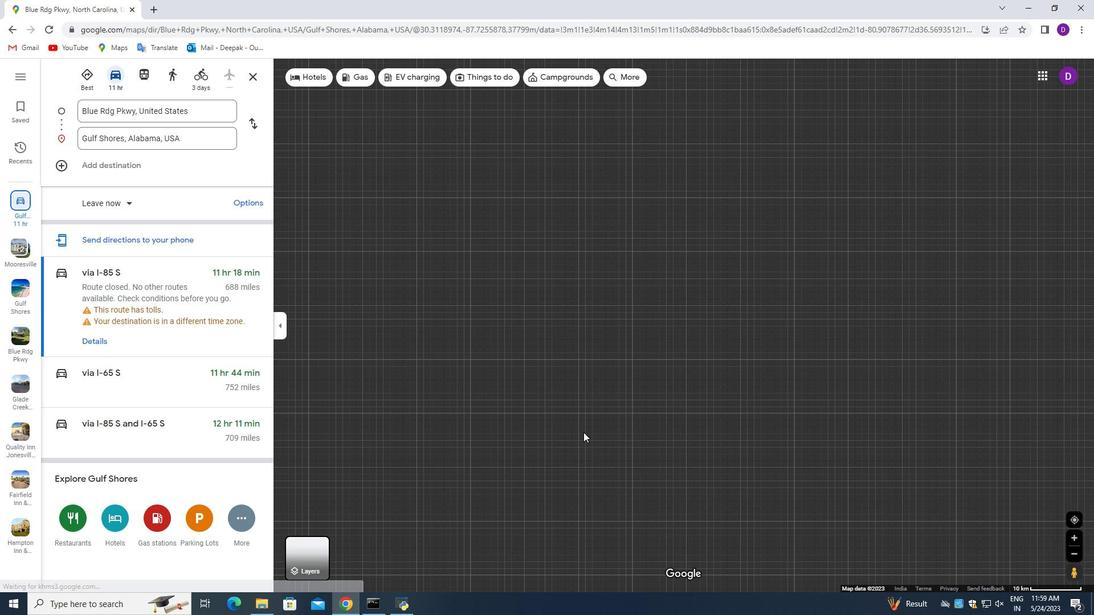 
Action: Mouse scrolled (583, 431) with delta (0, 0)
Screenshot: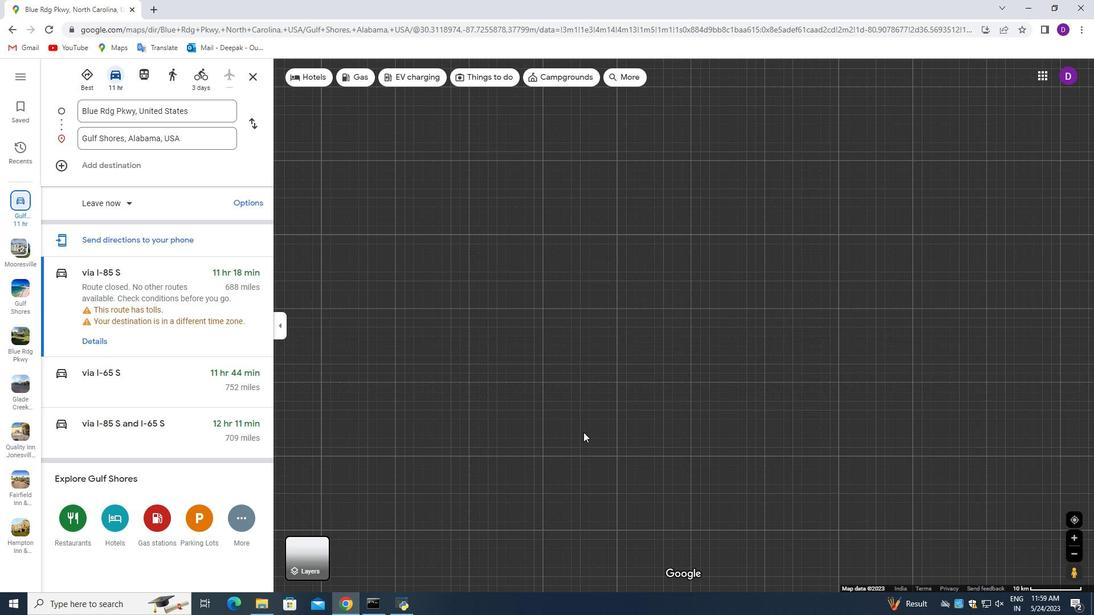 
Action: Mouse scrolled (583, 431) with delta (0, 0)
Screenshot: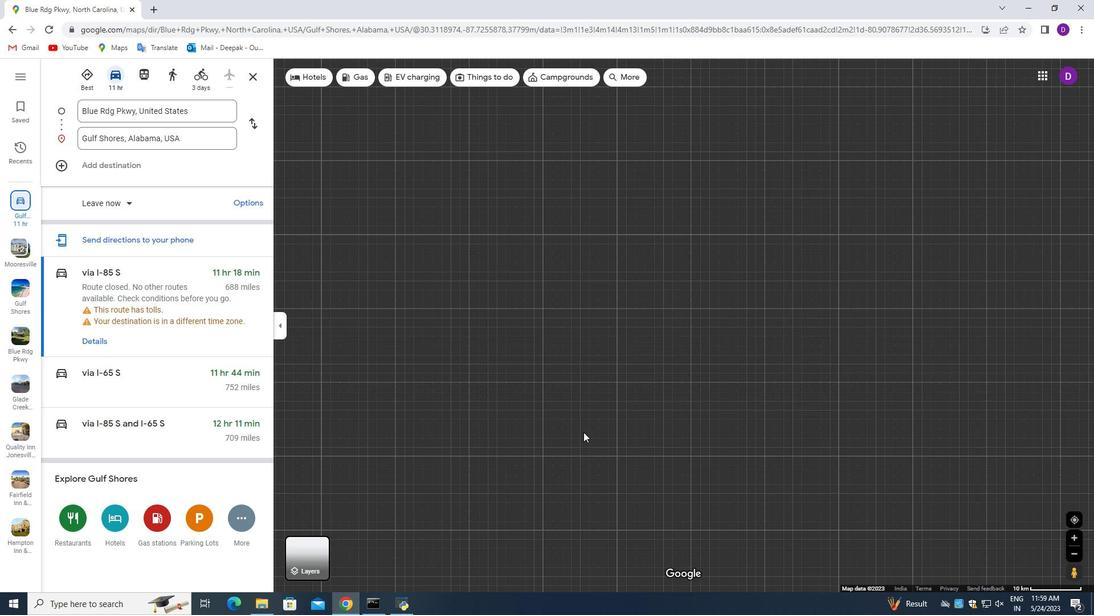 
Action: Mouse scrolled (583, 431) with delta (0, 0)
Screenshot: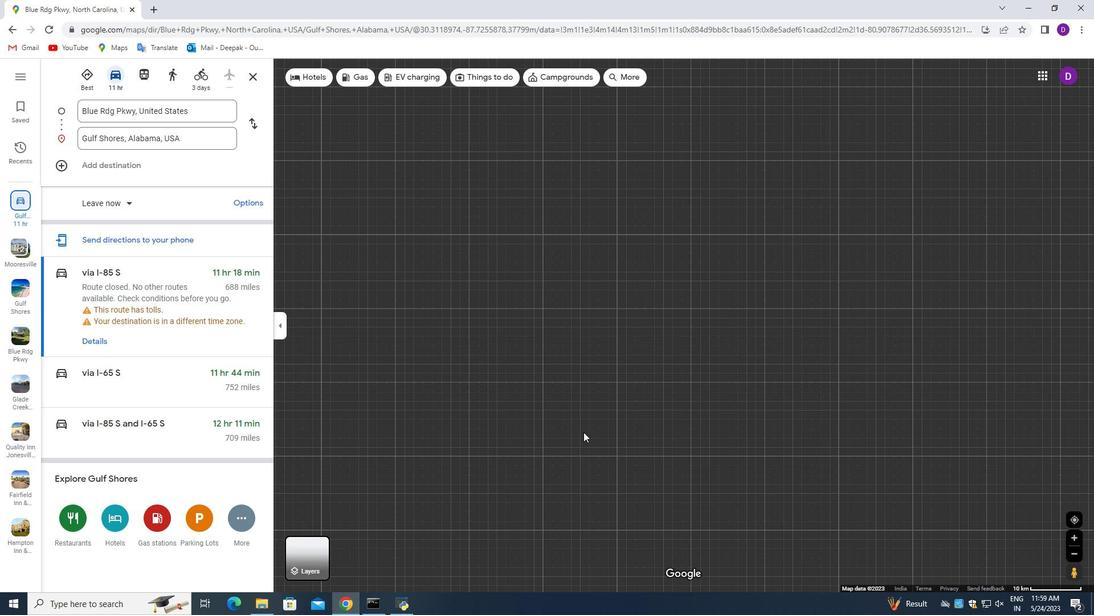 
Action: Mouse scrolled (583, 431) with delta (0, 0)
Screenshot: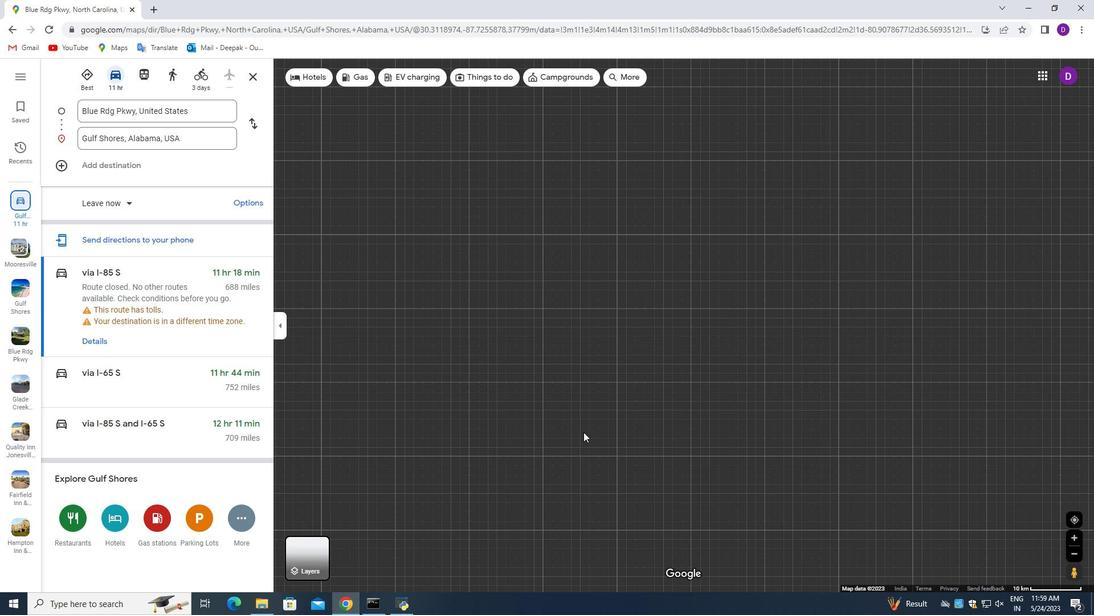 
Action: Mouse scrolled (583, 431) with delta (0, 0)
Screenshot: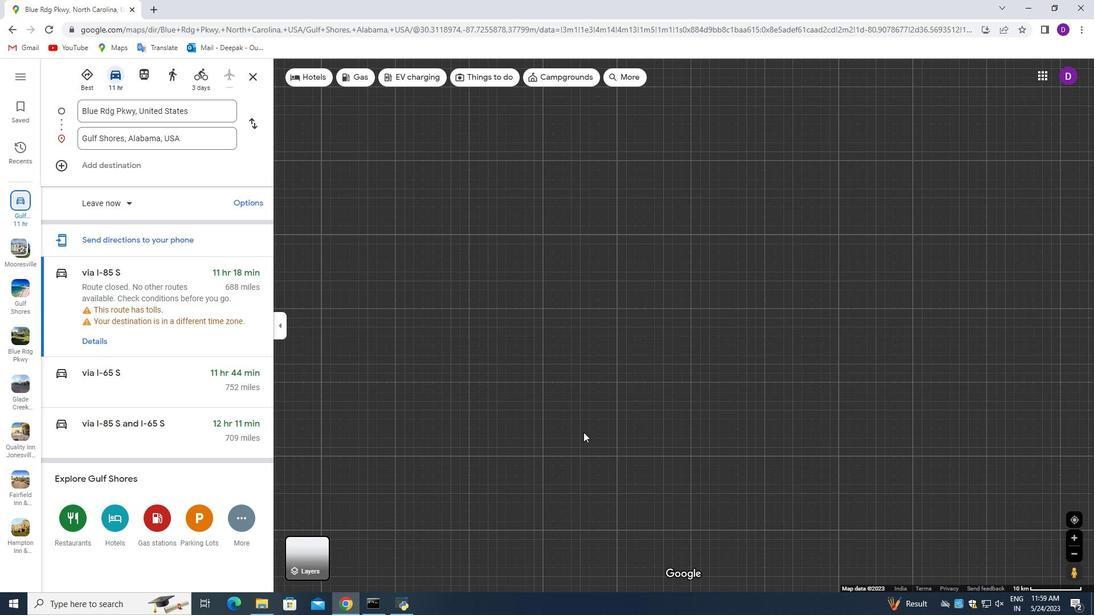 
Action: Mouse scrolled (583, 431) with delta (0, 0)
Screenshot: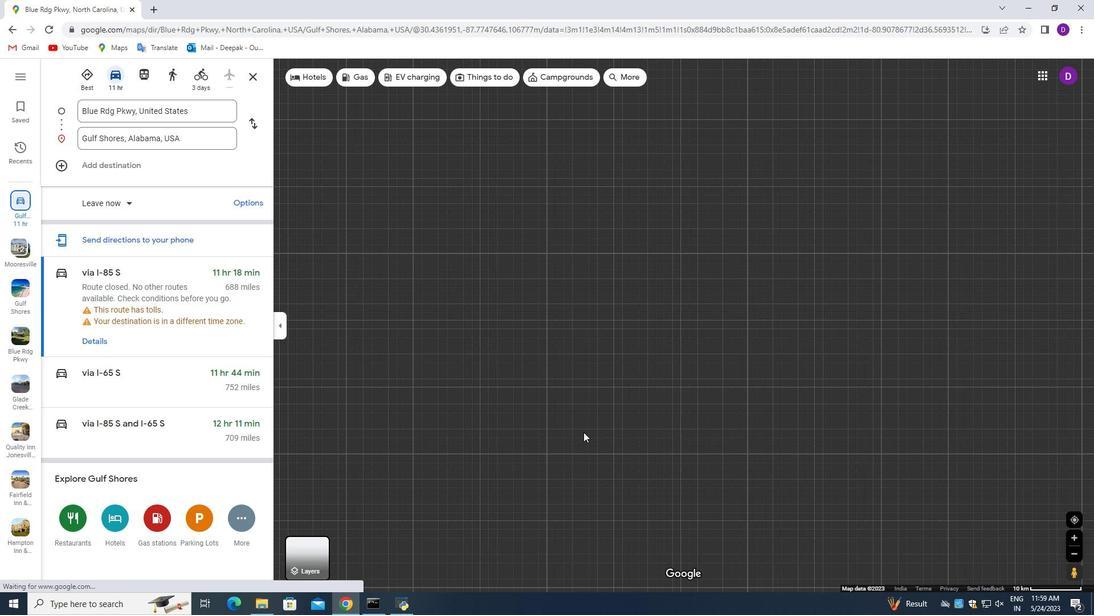 
Action: Mouse scrolled (583, 433) with delta (0, 0)
Screenshot: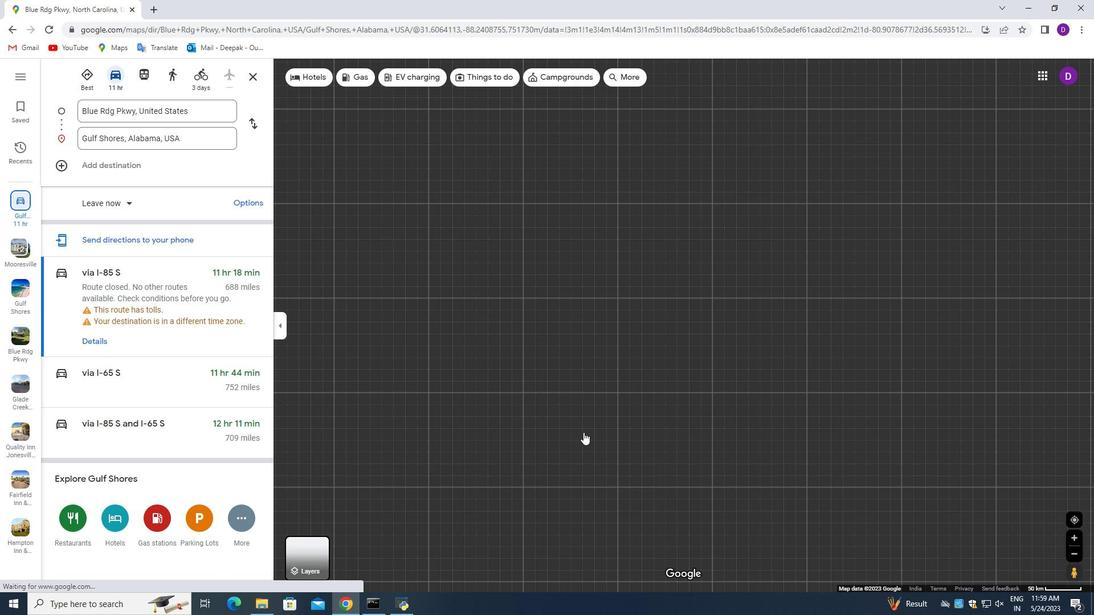 
Action: Mouse scrolled (583, 433) with delta (0, 0)
Screenshot: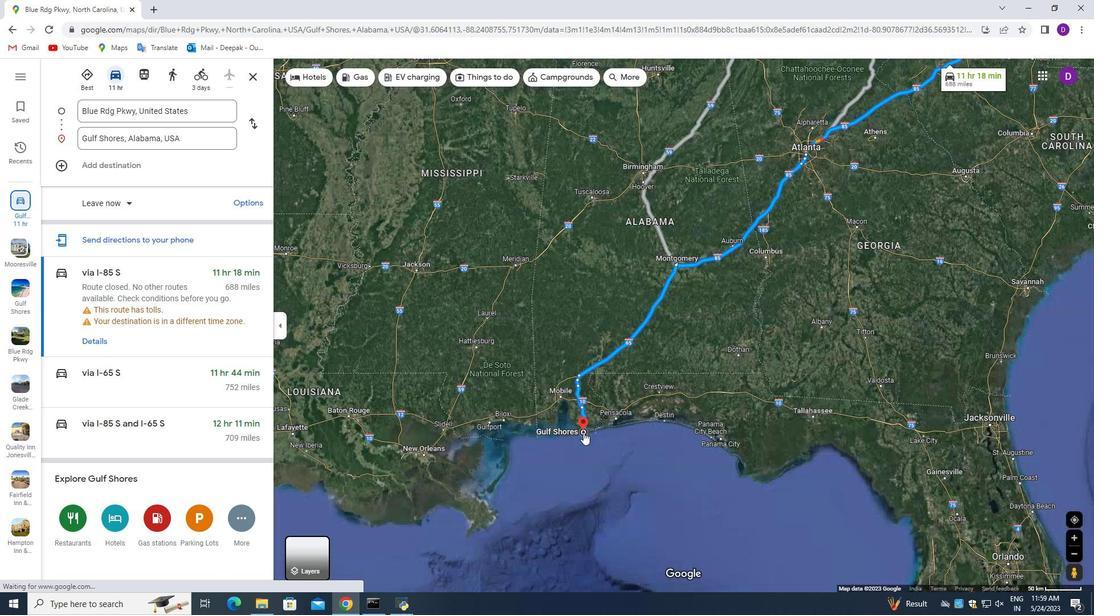 
Action: Mouse scrolled (583, 433) with delta (0, 0)
Screenshot: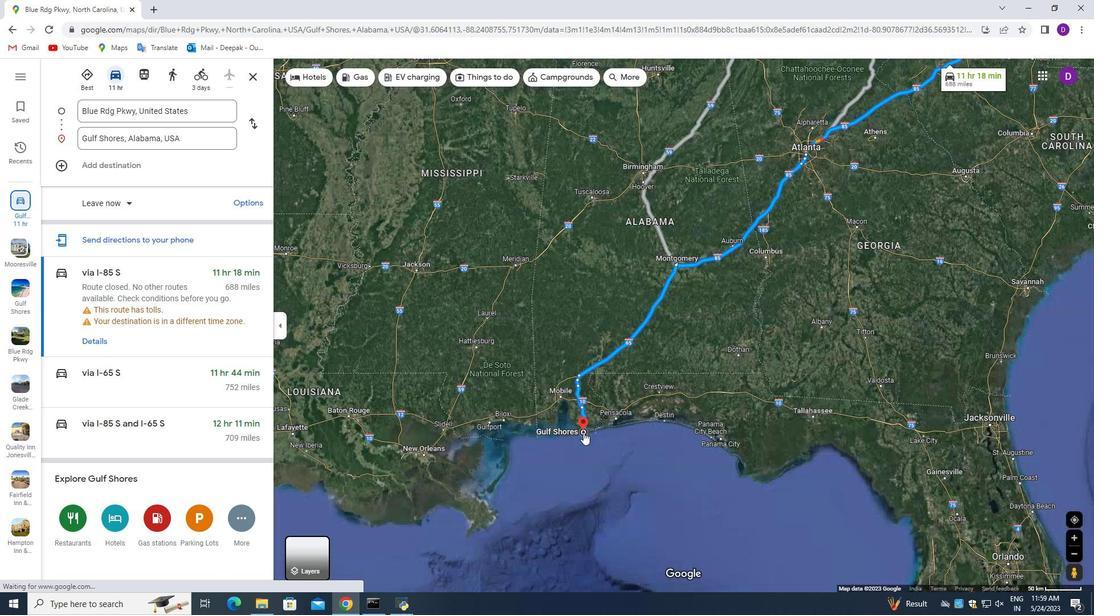 
Action: Mouse scrolled (583, 433) with delta (0, 0)
Screenshot: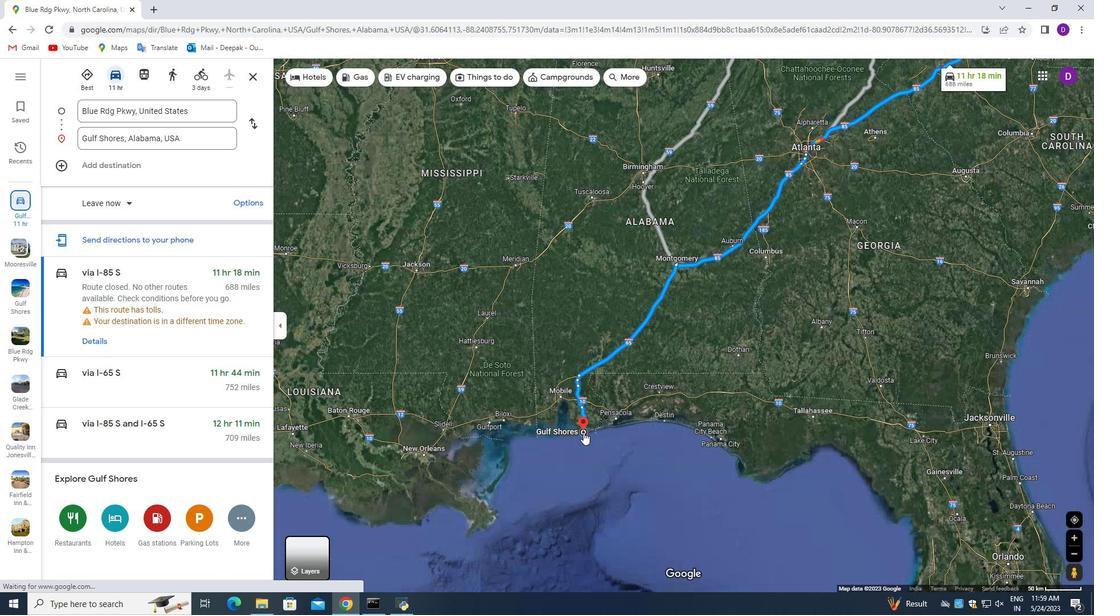 
Action: Mouse scrolled (583, 433) with delta (0, 0)
Screenshot: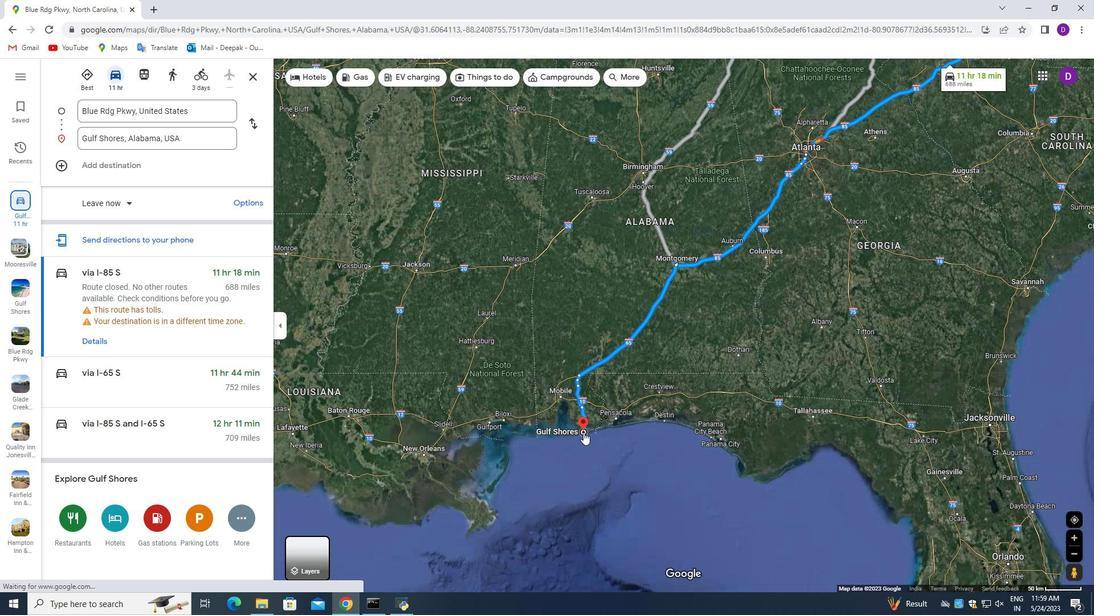 
Action: Mouse scrolled (583, 433) with delta (0, 0)
Screenshot: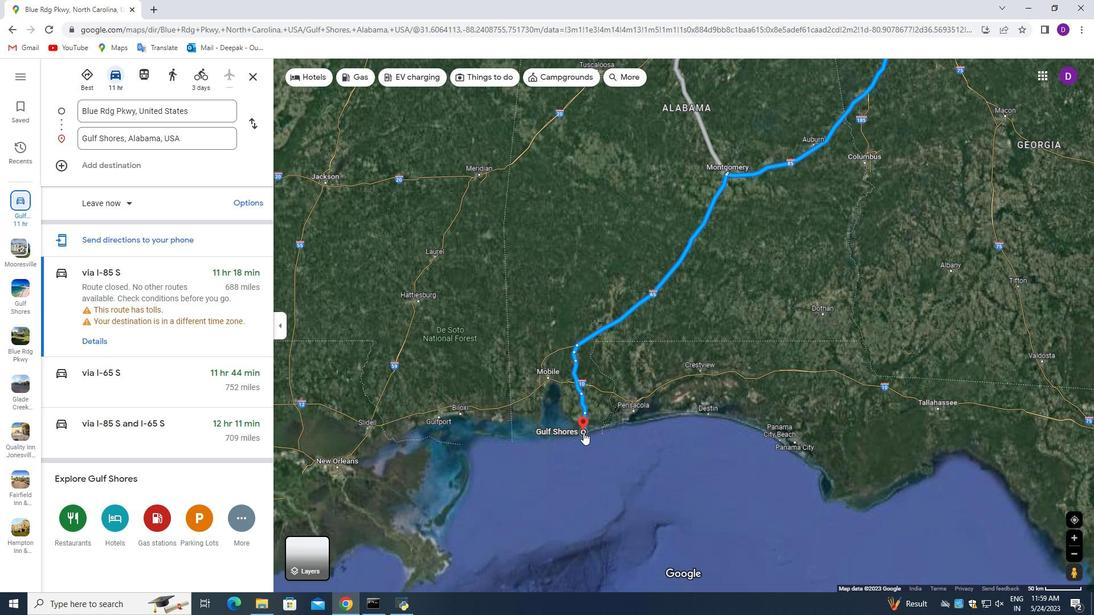 
Action: Mouse scrolled (583, 433) with delta (0, 0)
Screenshot: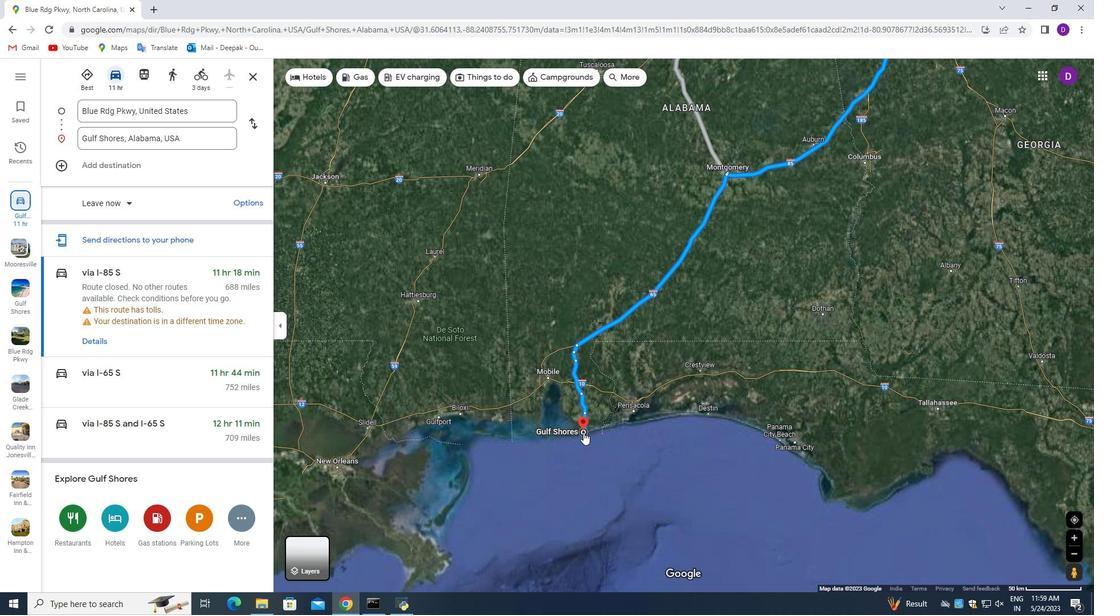 
Action: Mouse scrolled (583, 433) with delta (0, 0)
Screenshot: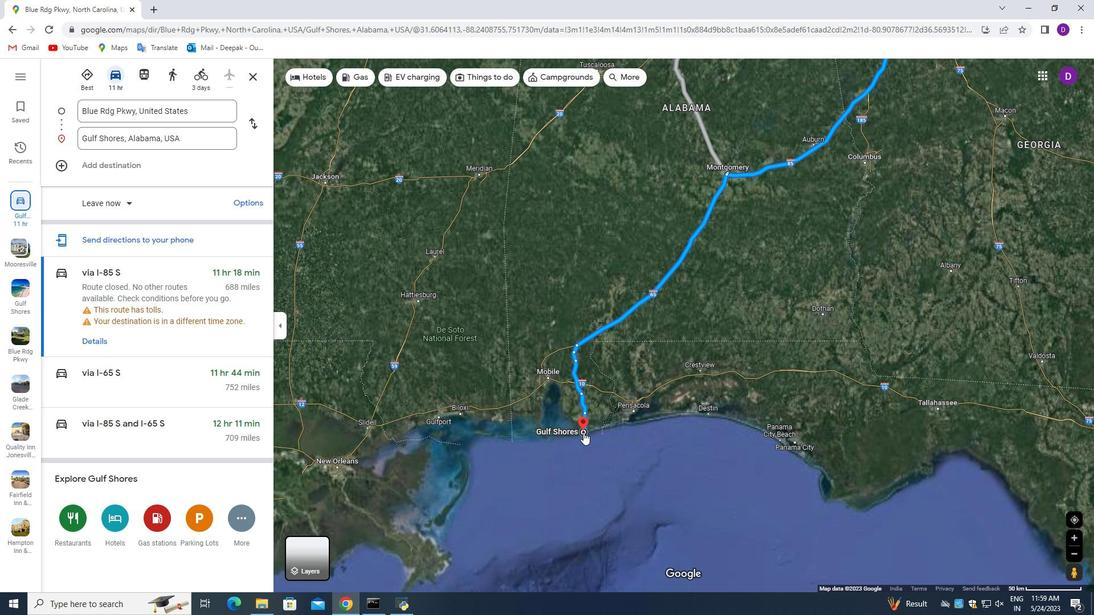 
Action: Mouse scrolled (583, 433) with delta (0, 0)
Screenshot: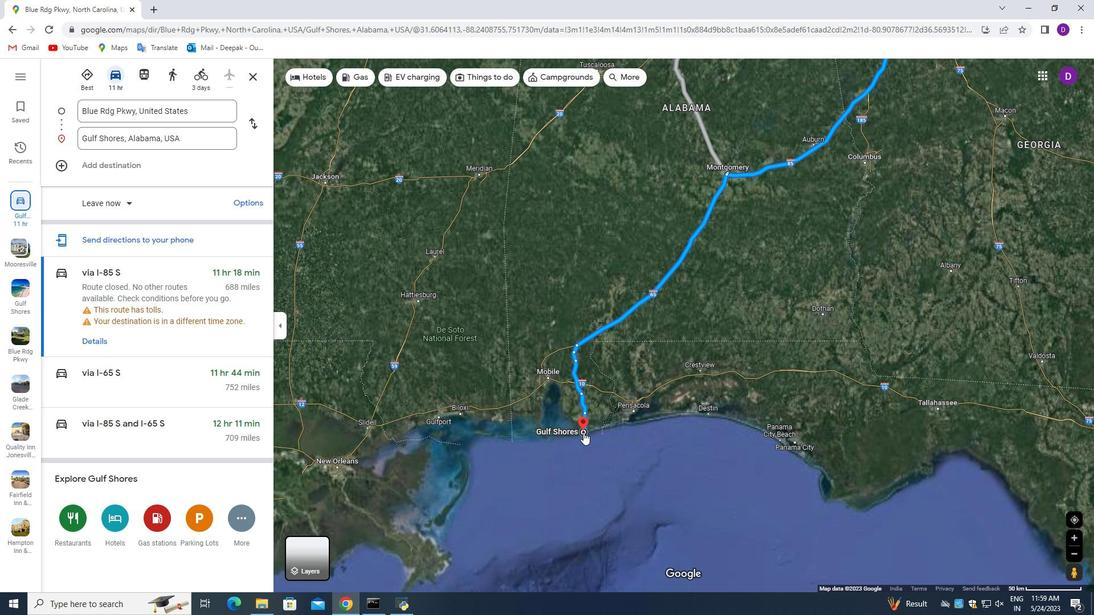 
Action: Mouse scrolled (583, 433) with delta (0, 0)
